 Task: Search ans explore for Airbnb stays in Newport, Rhode Island with a beachfront..
Action: Mouse moved to (418, 52)
Screenshot: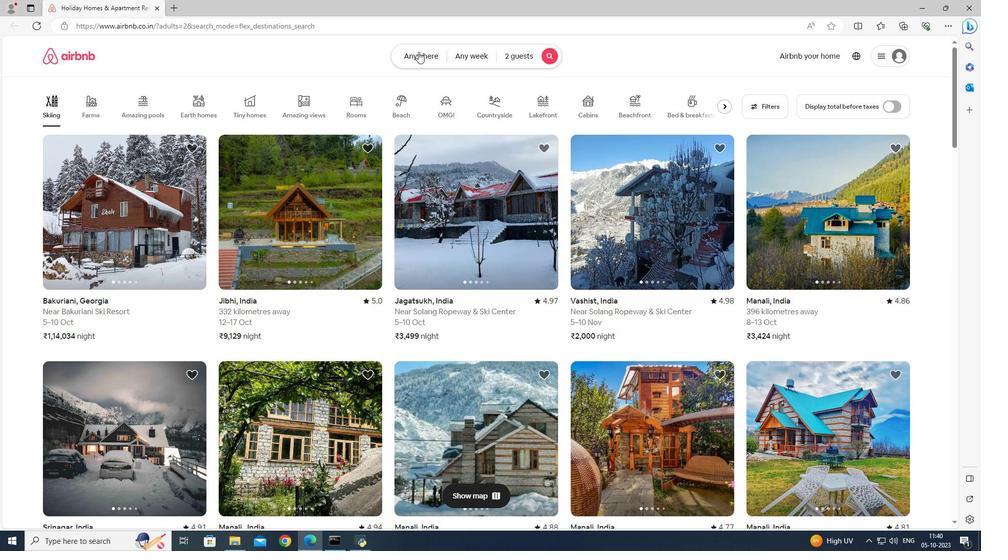 
Action: Mouse pressed left at (418, 52)
Screenshot: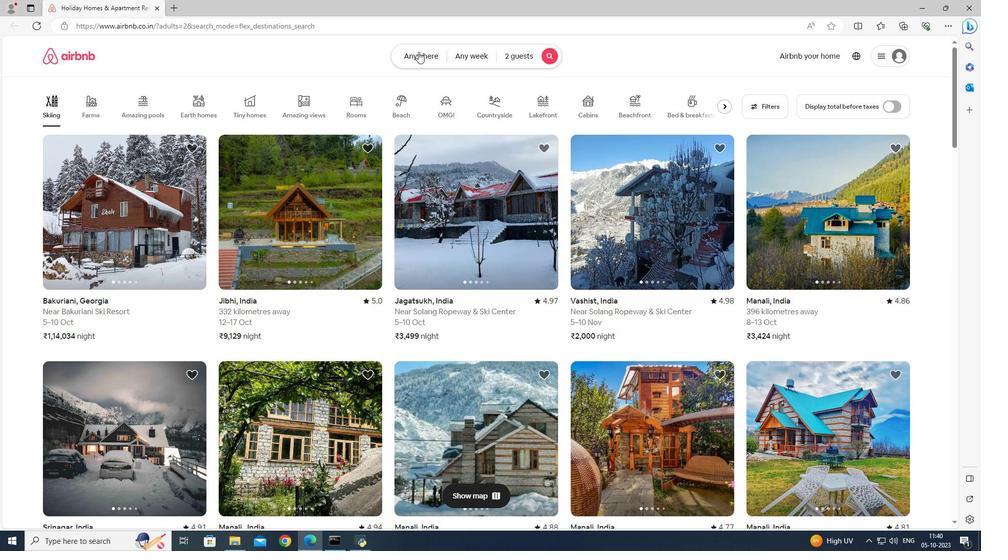 
Action: Mouse moved to (310, 95)
Screenshot: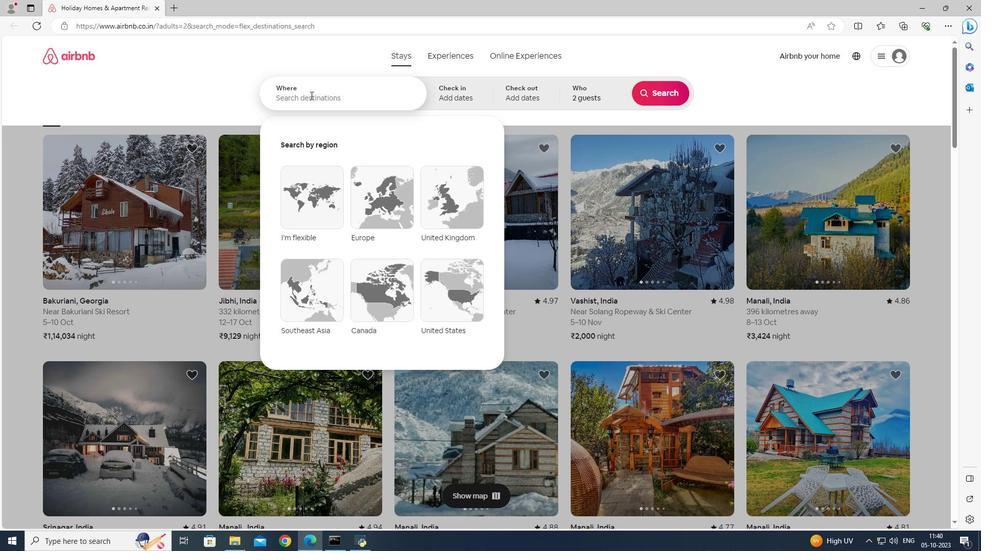 
Action: Mouse pressed left at (310, 95)
Screenshot: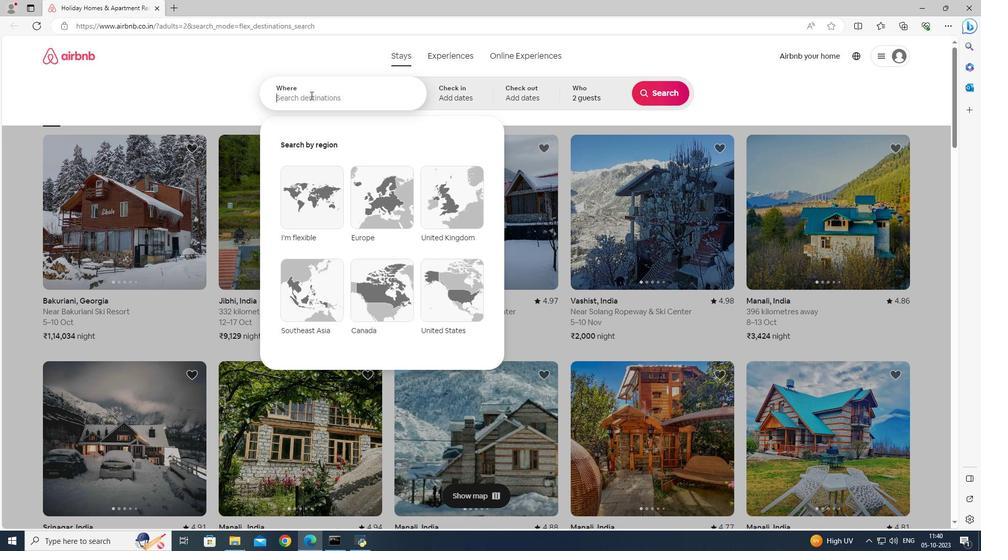 
Action: Mouse moved to (329, 91)
Screenshot: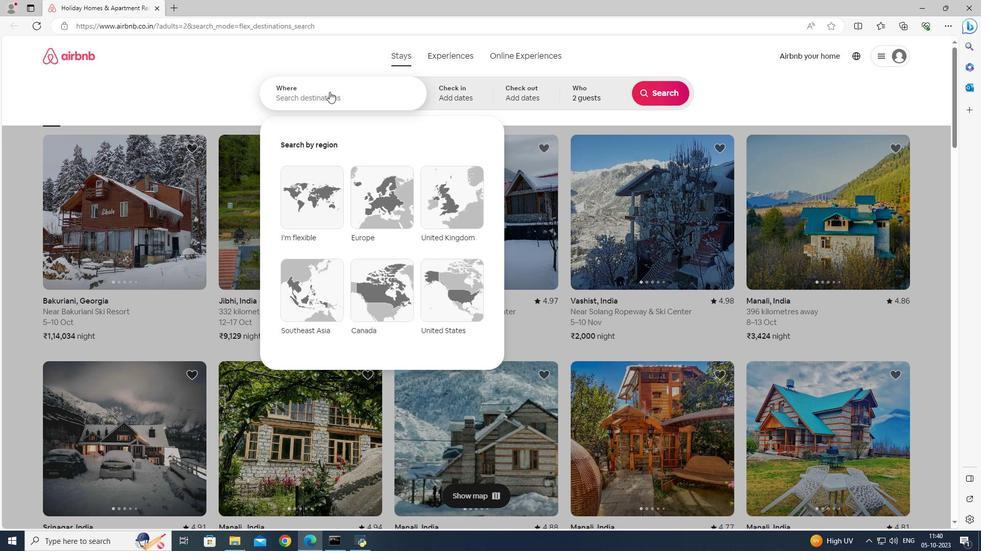 
Action: Key pressed <Key.shift>Newport,<Key.shift><Key.shift>Rhode
Screenshot: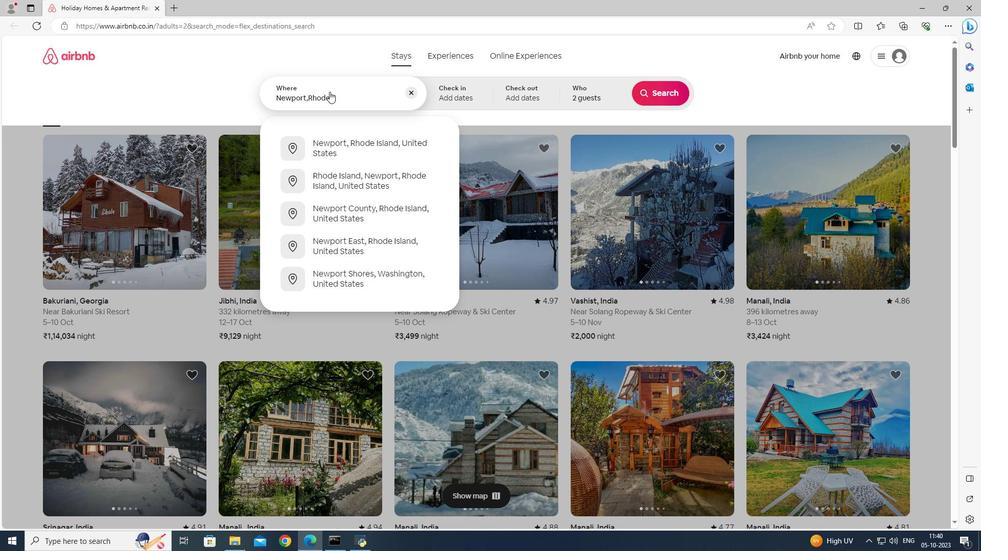 
Action: Mouse moved to (350, 145)
Screenshot: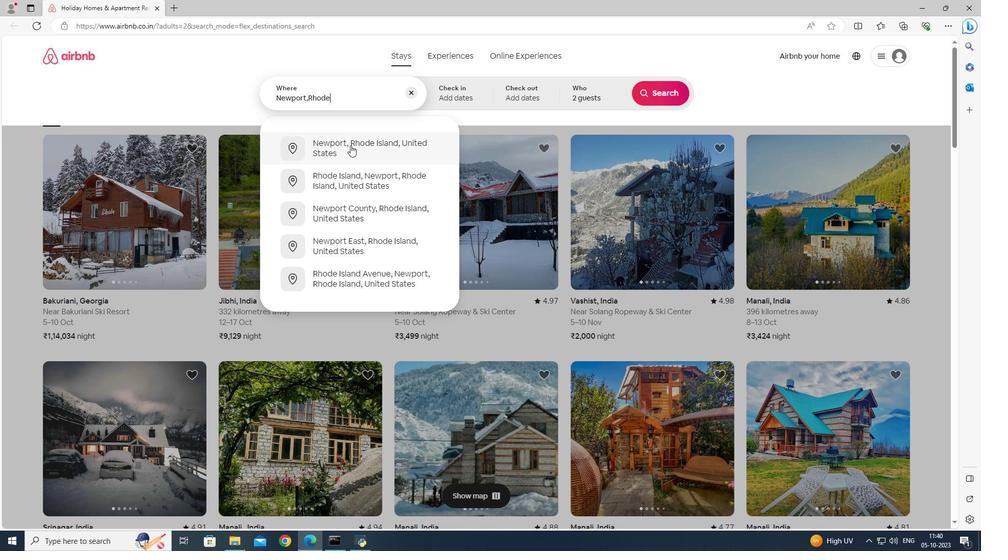 
Action: Mouse pressed left at (350, 145)
Screenshot: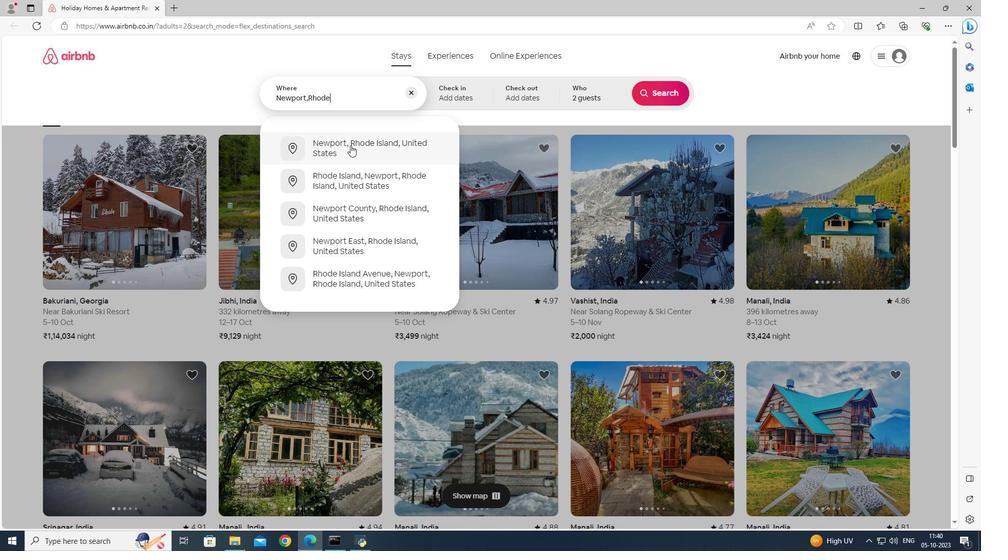 
Action: Mouse moved to (665, 90)
Screenshot: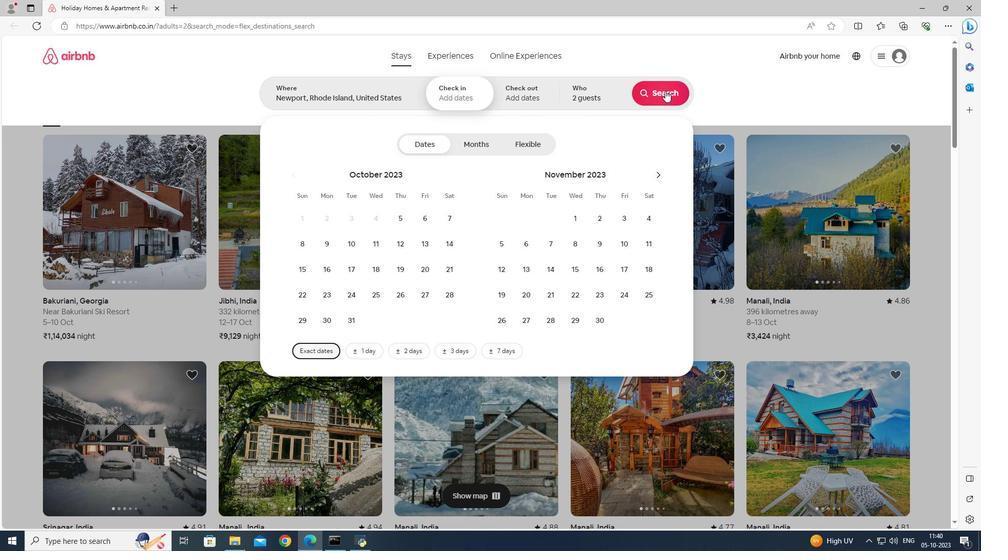 
Action: Mouse pressed left at (665, 90)
Screenshot: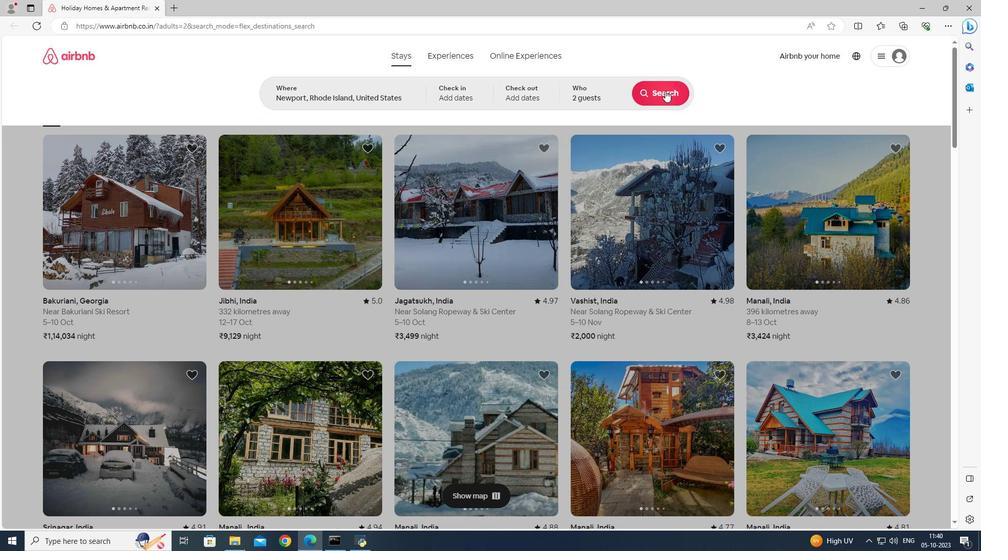 
Action: Mouse moved to (753, 97)
Screenshot: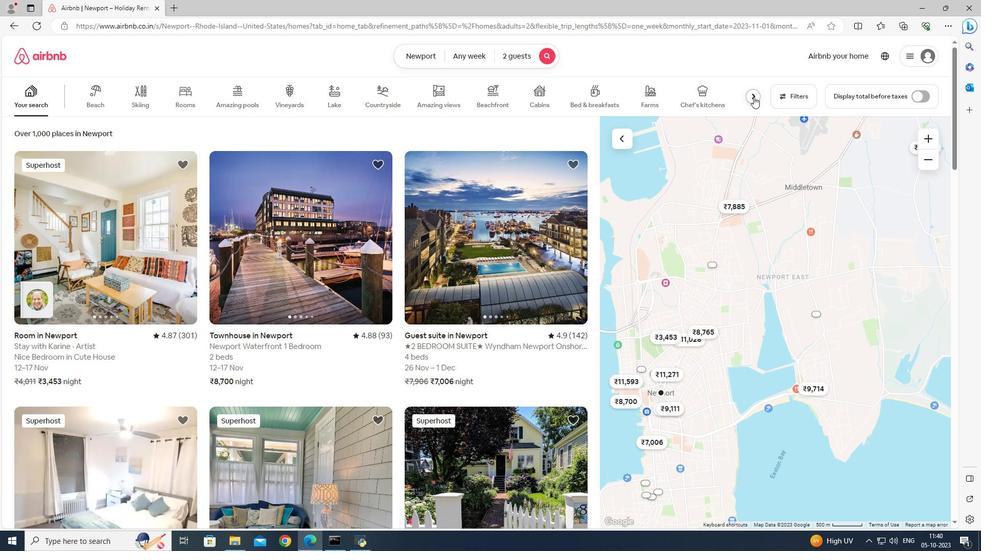 
Action: Mouse pressed left at (753, 97)
Screenshot: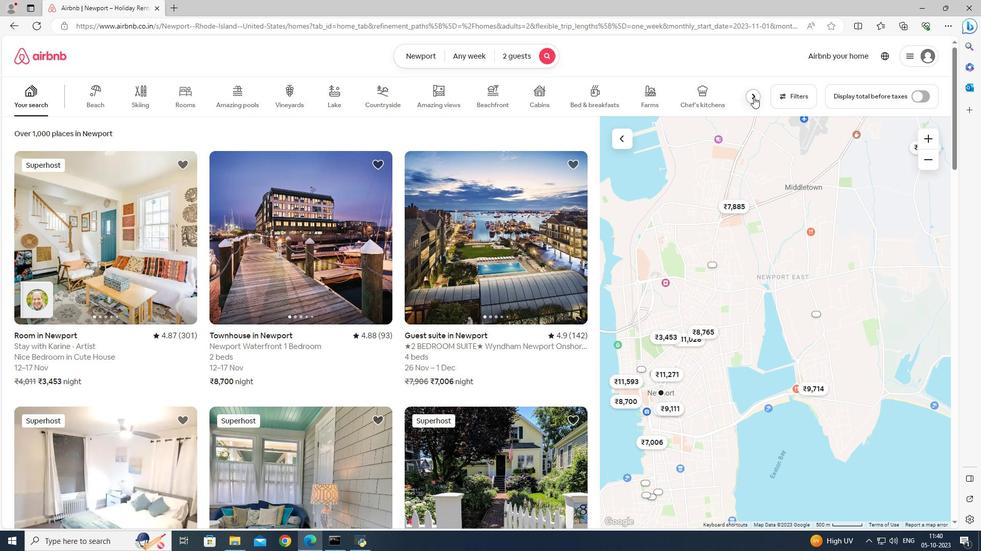 
Action: Mouse pressed left at (753, 97)
Screenshot: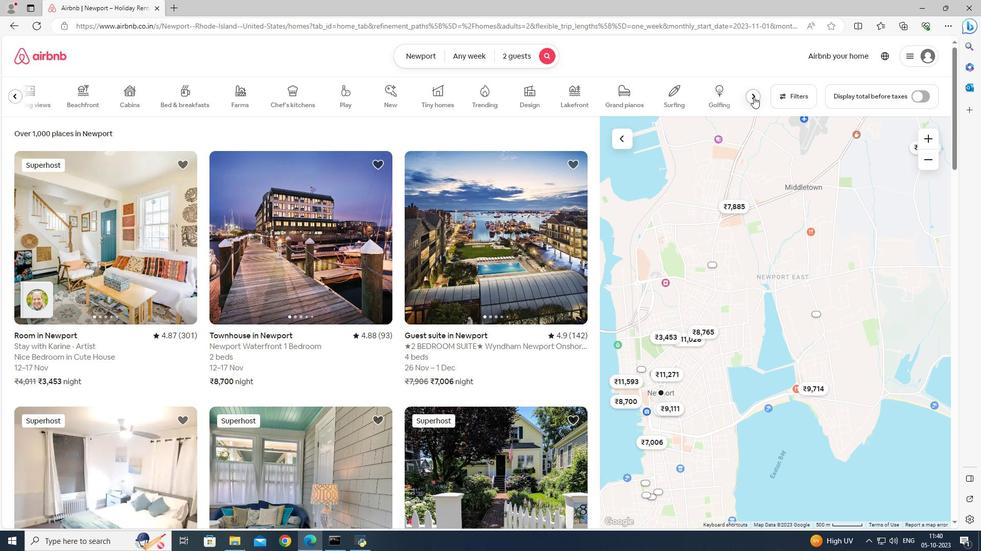 
Action: Mouse moved to (18, 99)
Screenshot: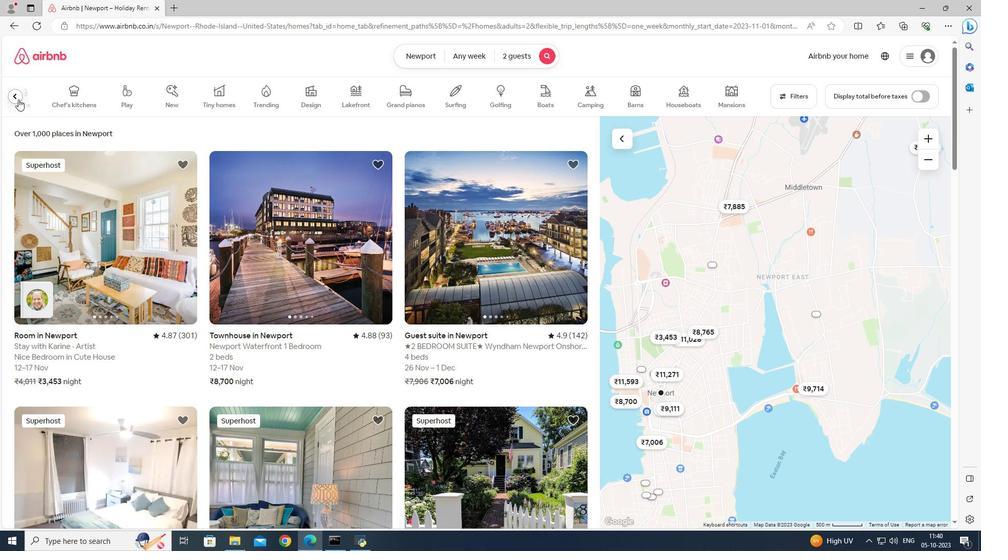 
Action: Mouse pressed left at (18, 99)
Screenshot: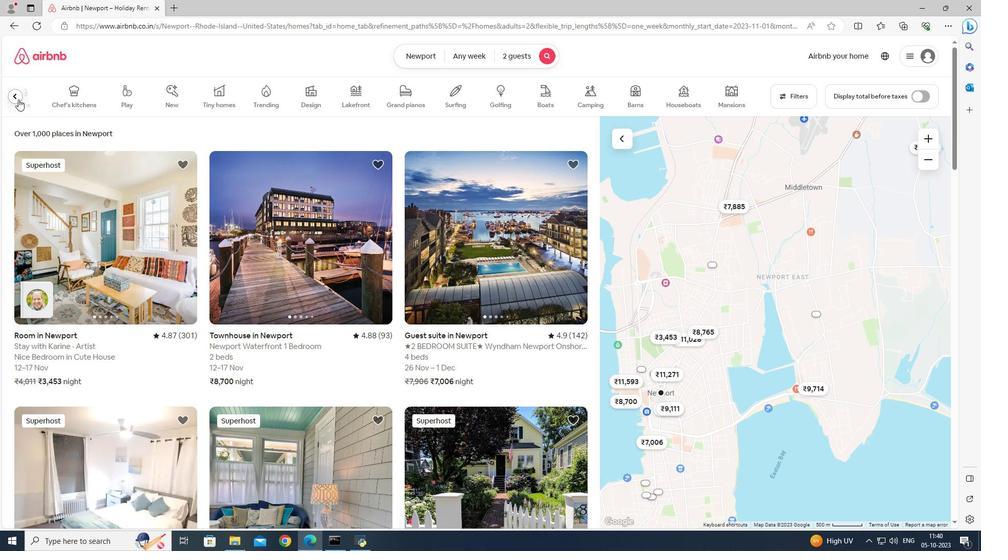 
Action: Mouse pressed left at (18, 99)
Screenshot: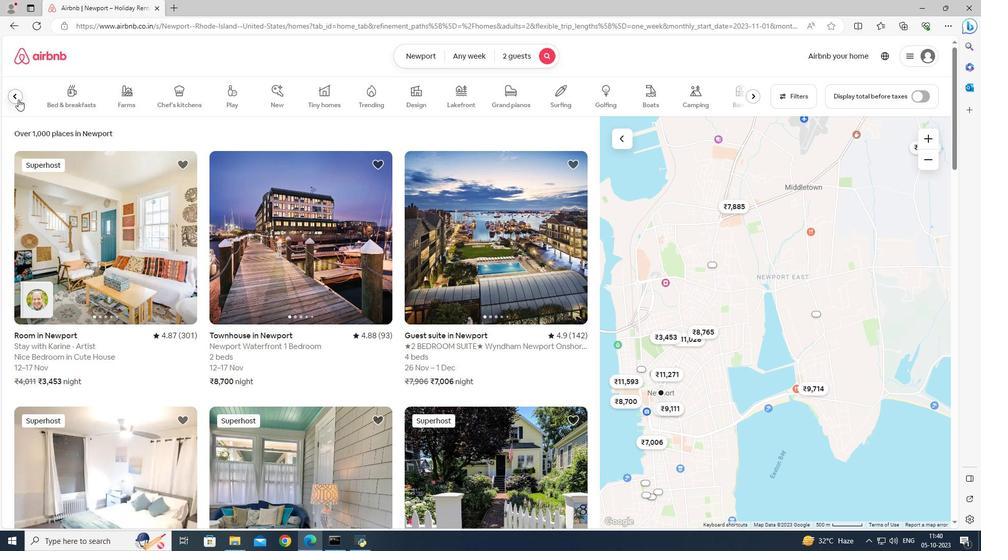 
Action: Mouse pressed left at (18, 99)
Screenshot: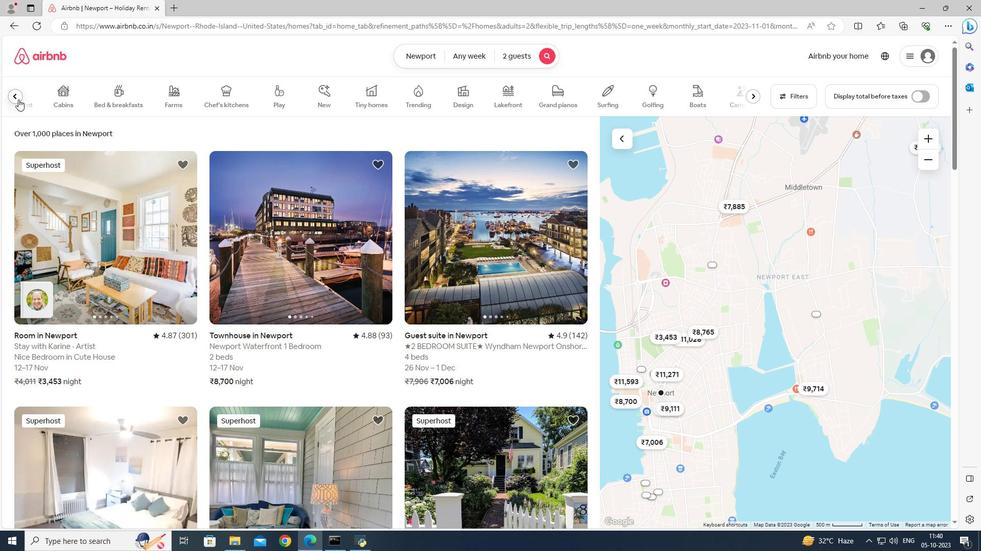 
Action: Mouse moved to (98, 107)
Screenshot: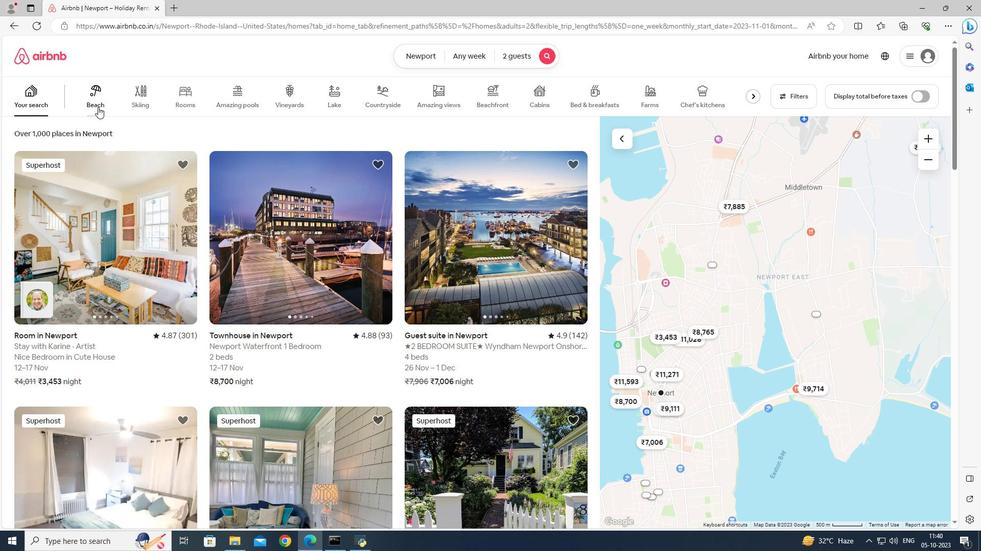 
Action: Mouse pressed left at (98, 107)
Screenshot: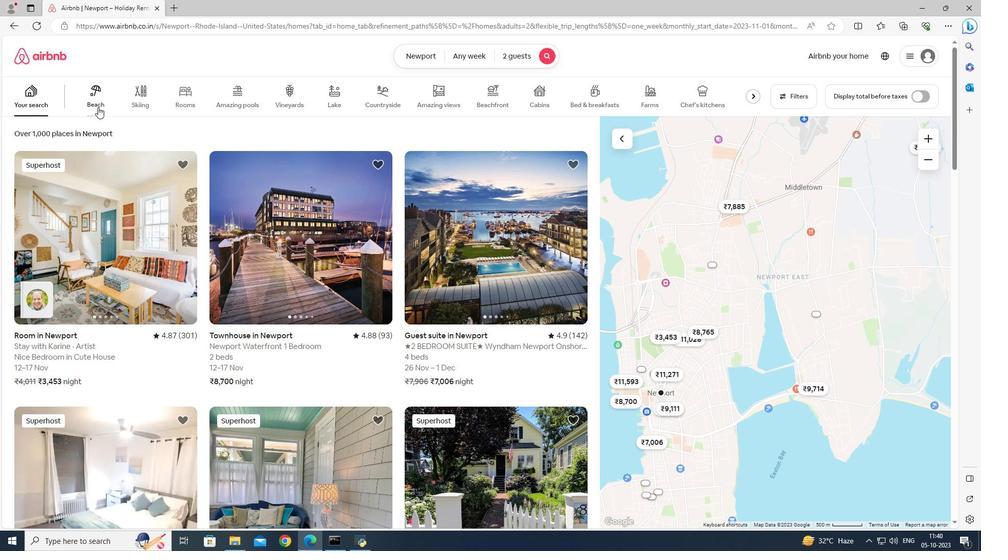 
Action: Mouse moved to (498, 105)
Screenshot: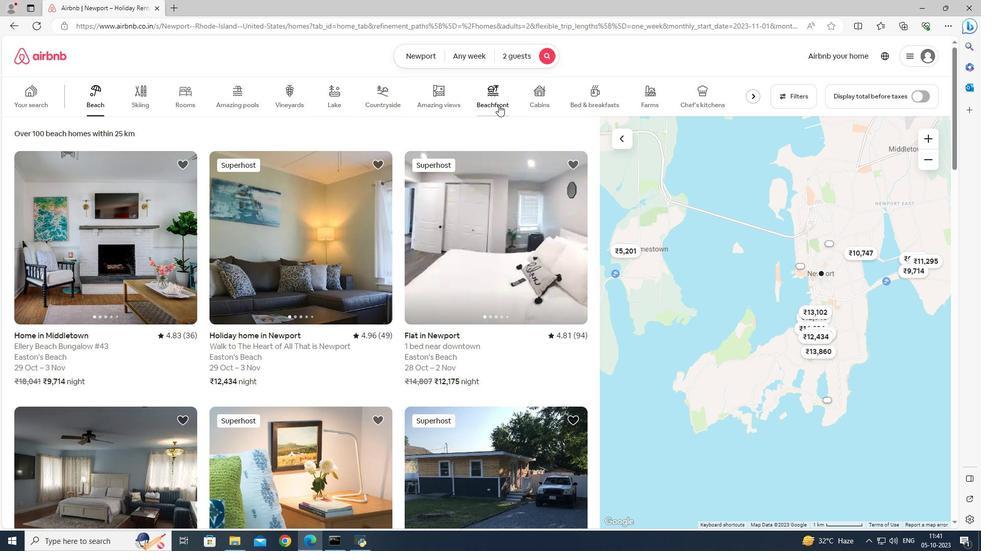 
Action: Mouse pressed left at (498, 105)
Screenshot: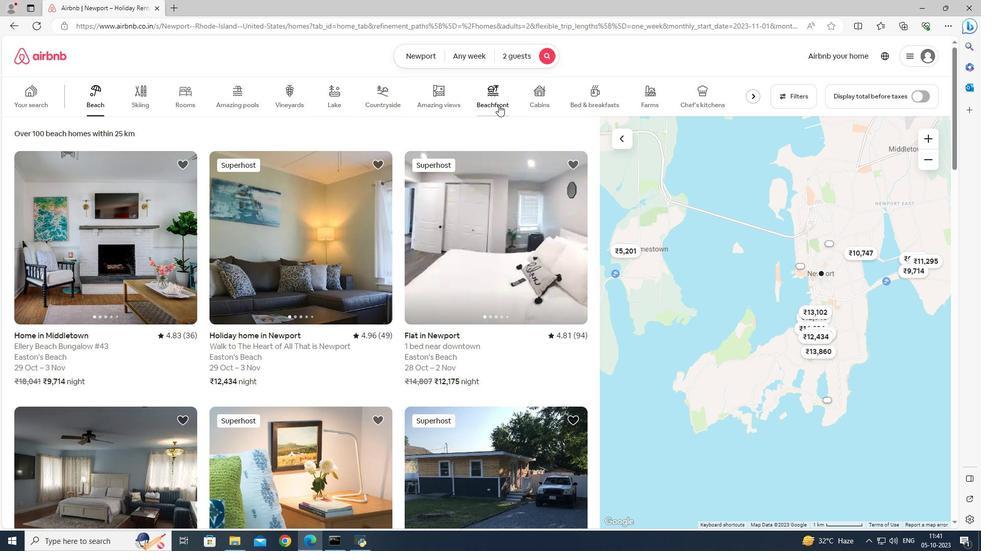 
Action: Mouse moved to (260, 323)
Screenshot: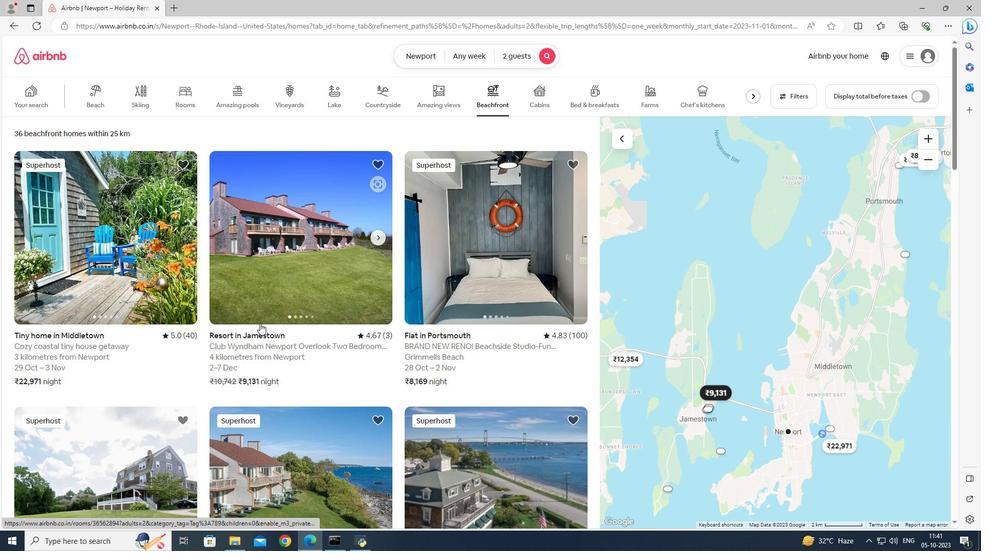 
Action: Mouse scrolled (260, 323) with delta (0, 0)
Screenshot: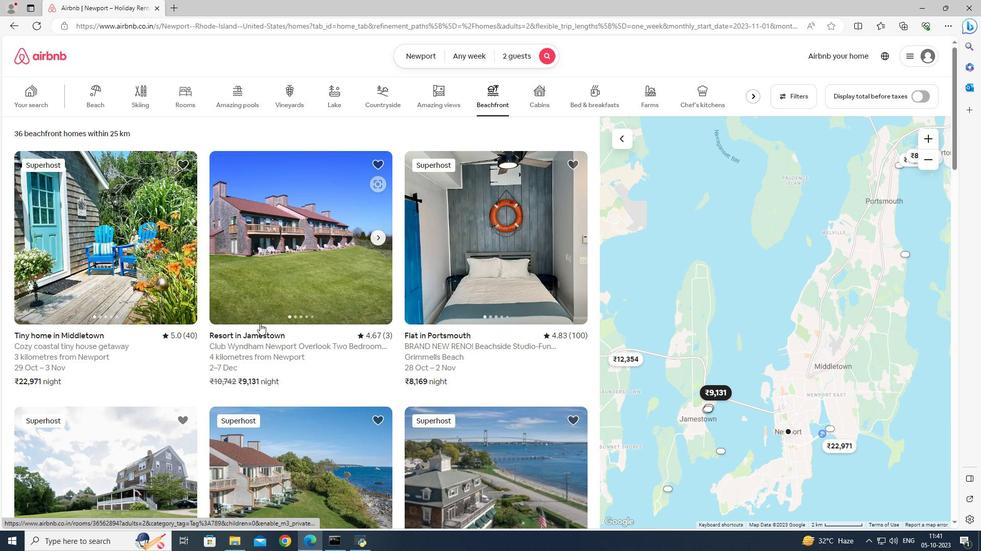 
Action: Mouse scrolled (260, 323) with delta (0, 0)
Screenshot: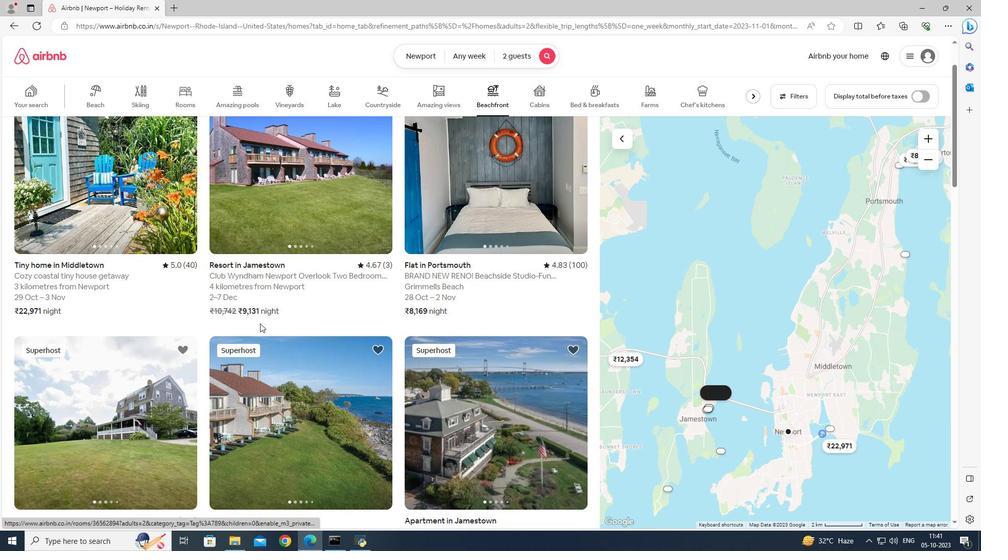 
Action: Mouse moved to (260, 323)
Screenshot: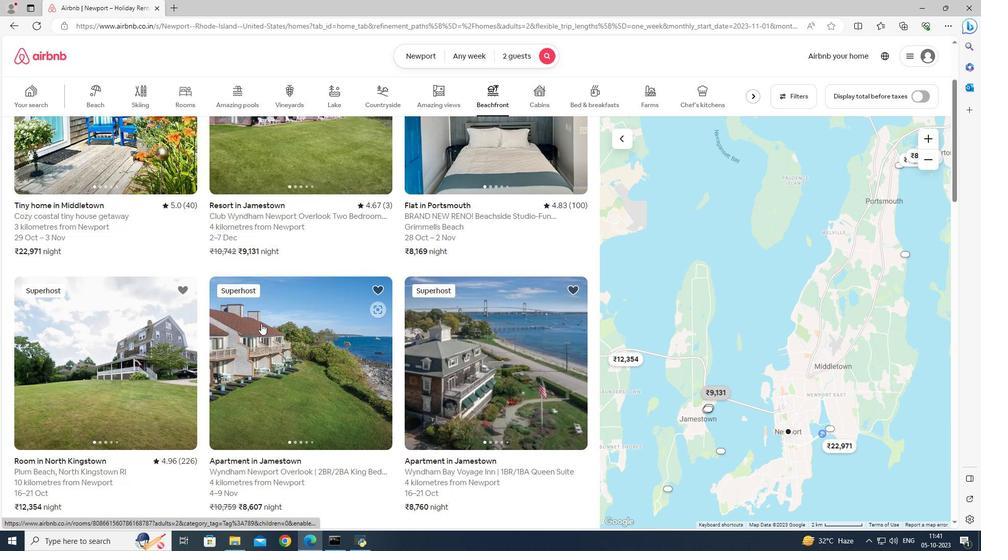 
Action: Mouse scrolled (260, 323) with delta (0, 0)
Screenshot: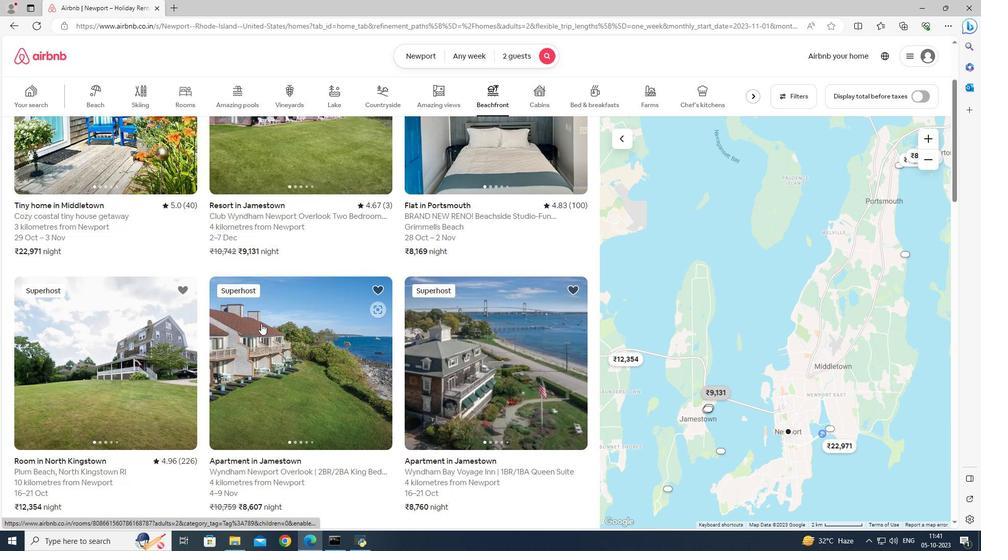 
Action: Mouse moved to (288, 328)
Screenshot: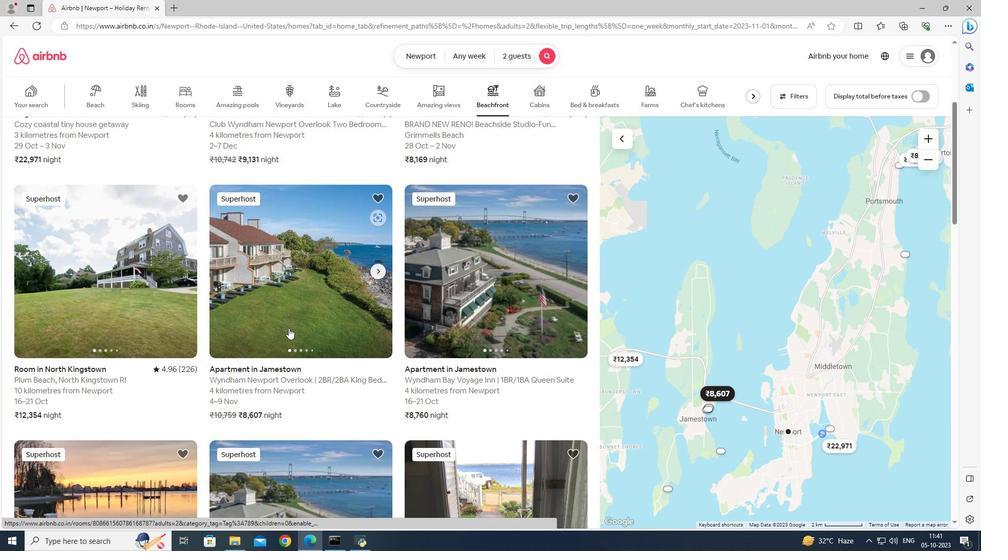 
Action: Mouse pressed left at (288, 328)
Screenshot: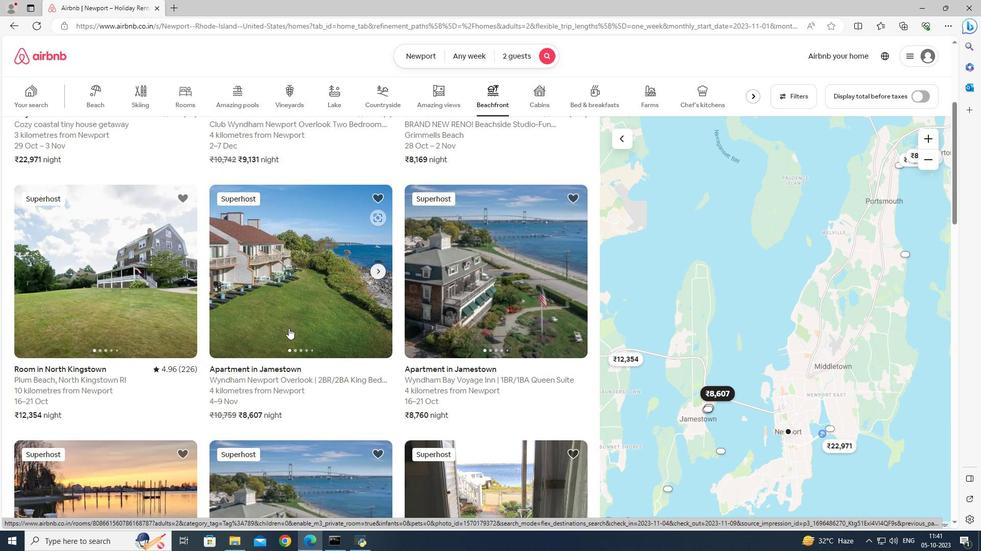
Action: Mouse moved to (731, 374)
Screenshot: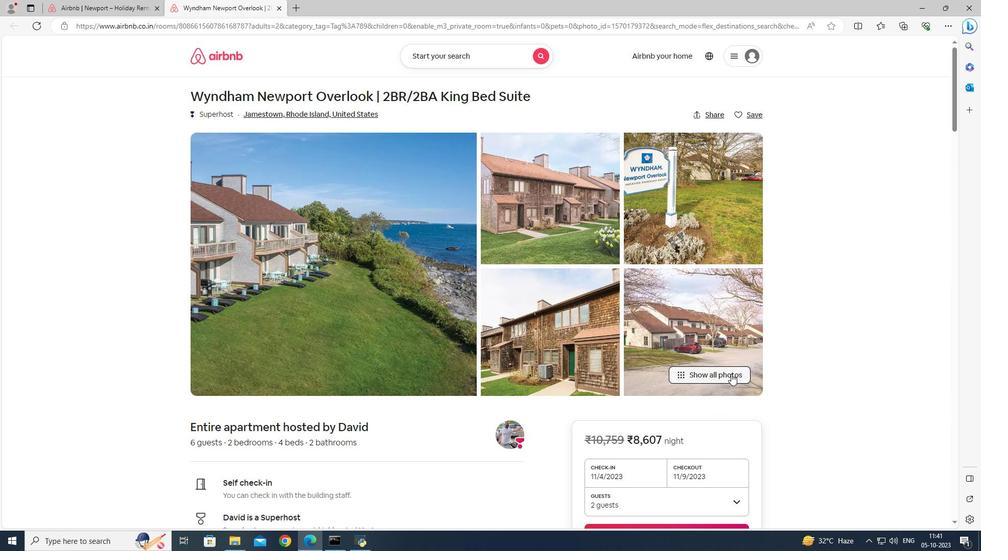 
Action: Mouse pressed left at (731, 374)
Screenshot: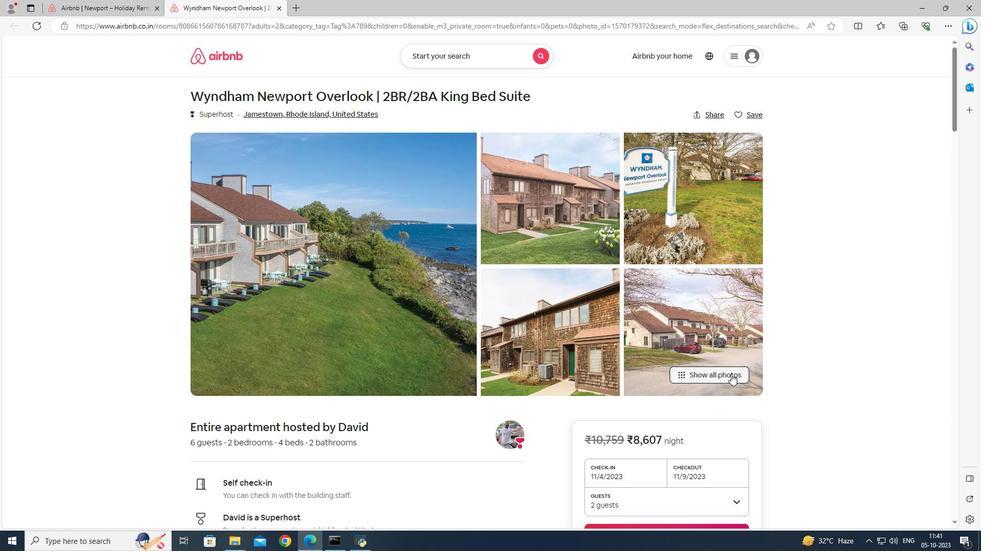 
Action: Mouse moved to (528, 259)
Screenshot: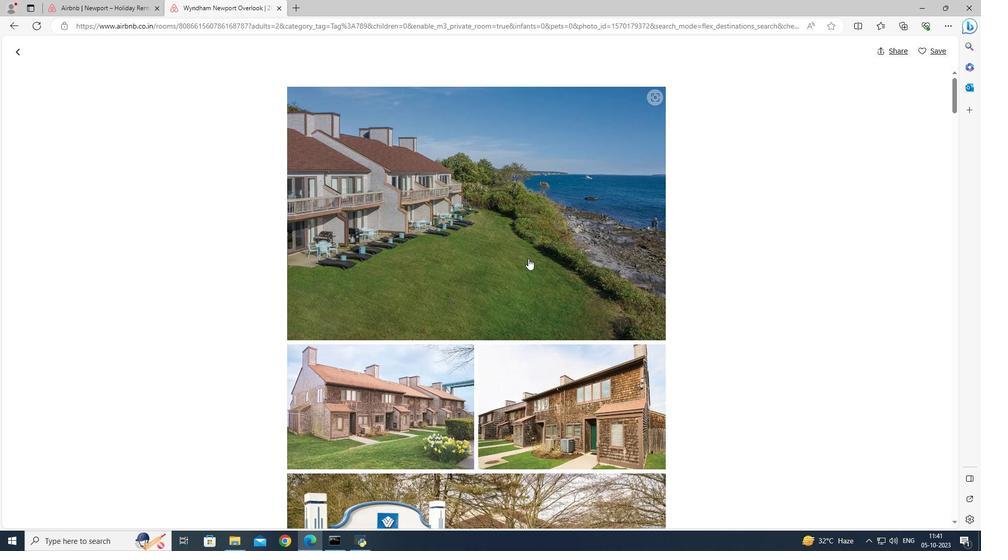 
Action: Mouse scrolled (528, 258) with delta (0, 0)
Screenshot: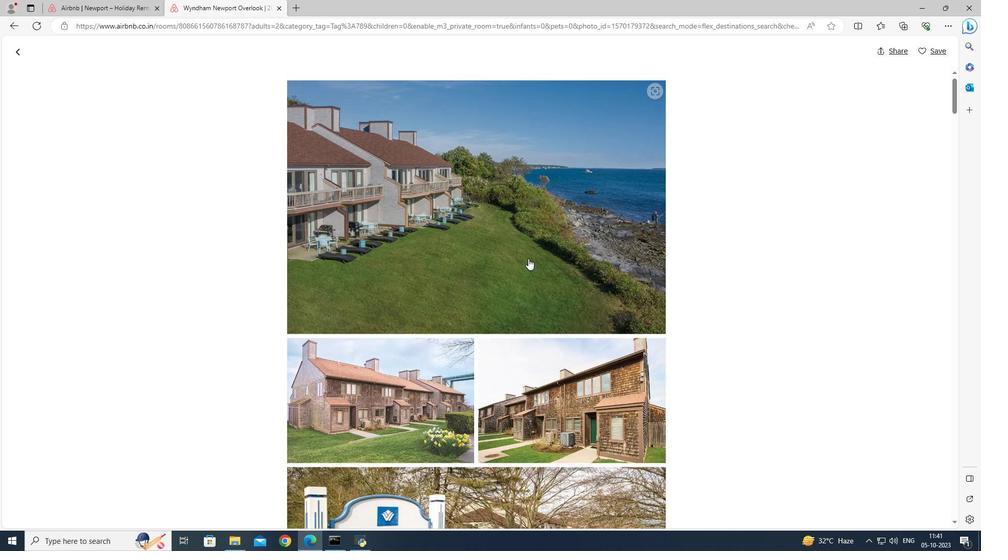 
Action: Mouse scrolled (528, 258) with delta (0, 0)
Screenshot: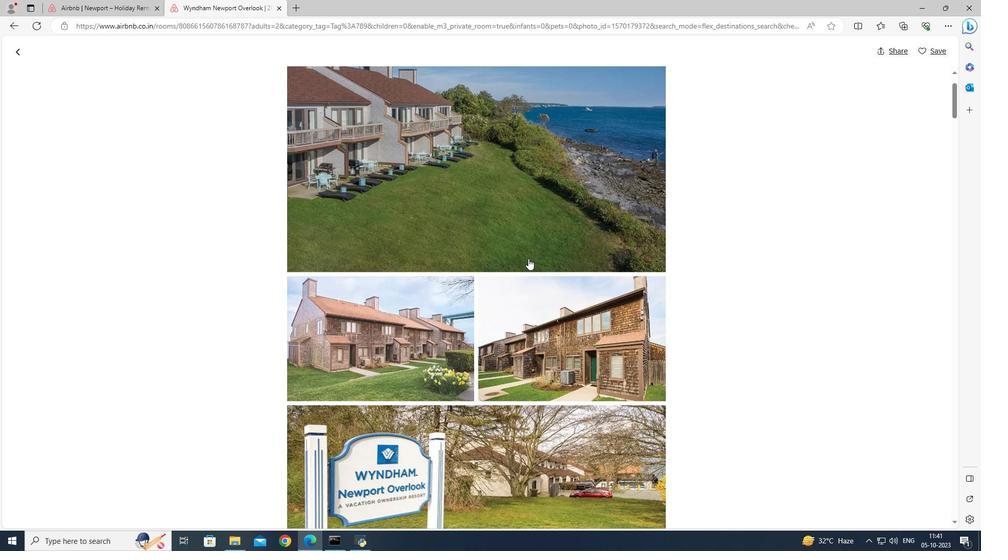 
Action: Mouse moved to (530, 258)
Screenshot: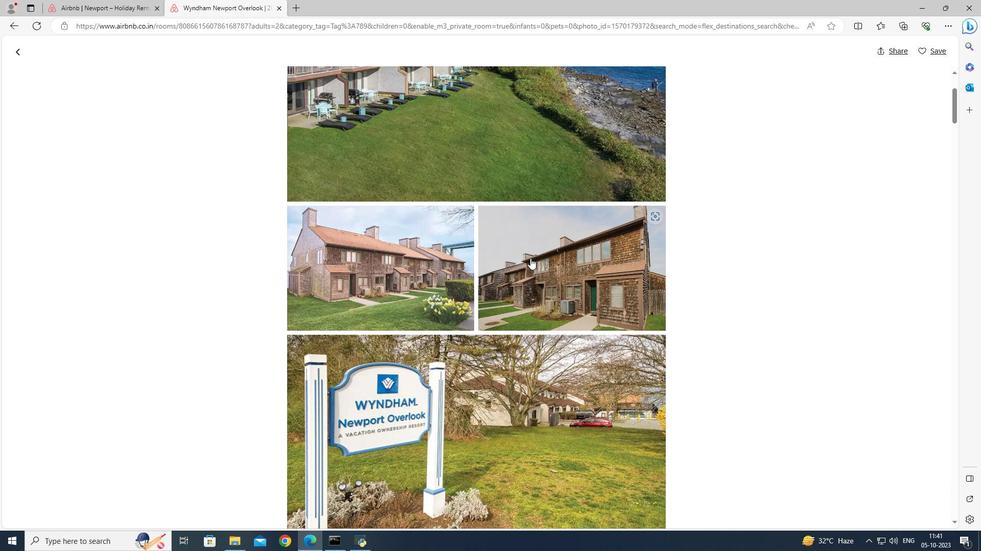 
Action: Mouse scrolled (530, 258) with delta (0, 0)
Screenshot: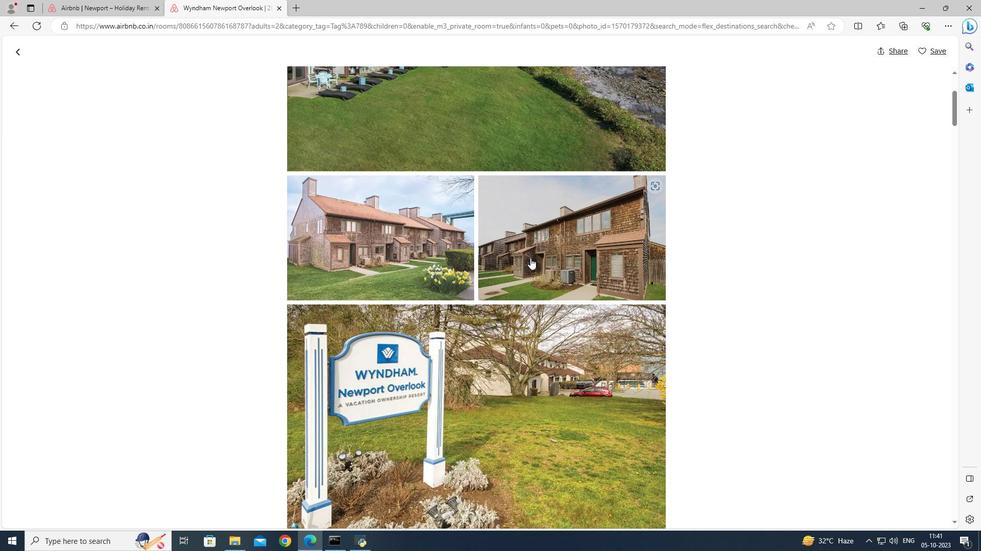 
Action: Mouse scrolled (530, 258) with delta (0, 0)
Screenshot: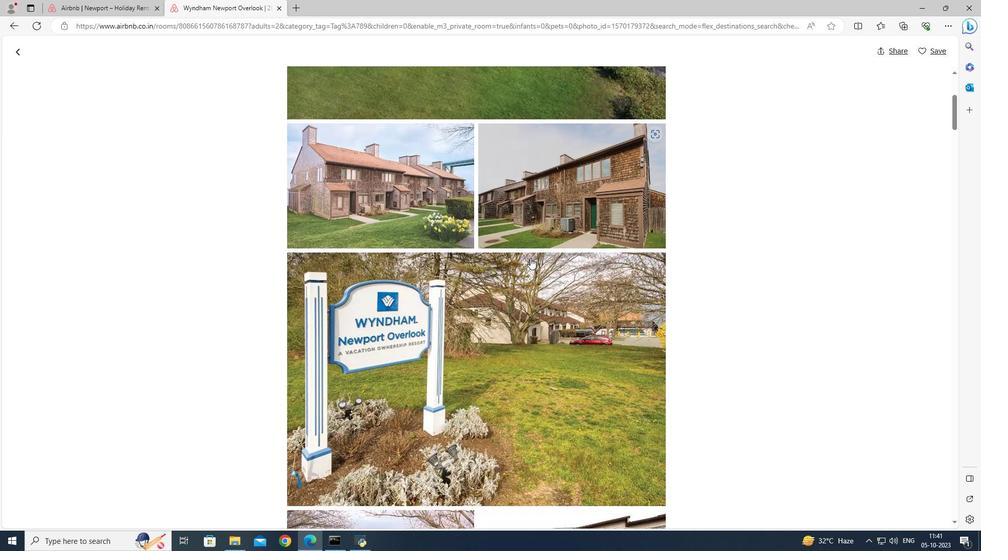 
Action: Mouse moved to (534, 260)
Screenshot: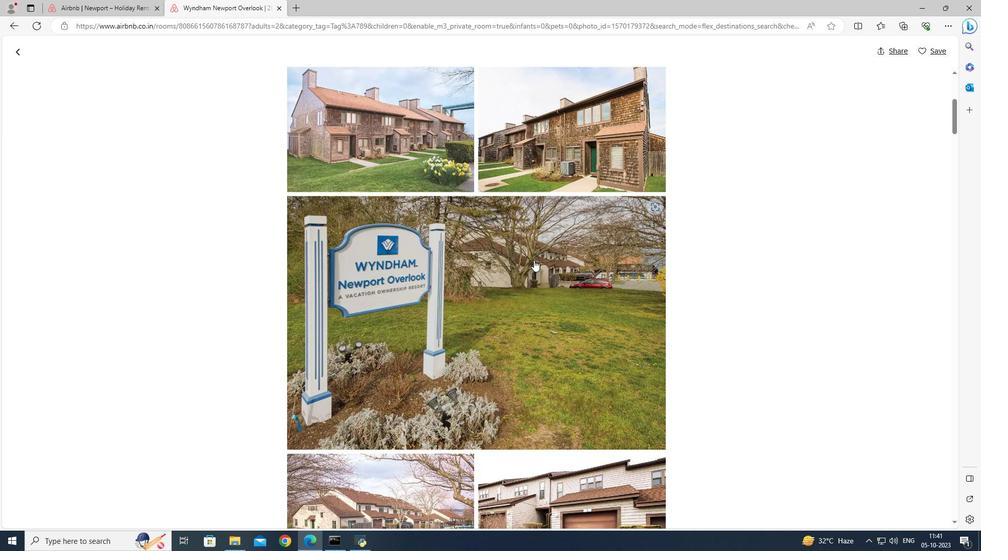 
Action: Mouse scrolled (534, 260) with delta (0, 0)
Screenshot: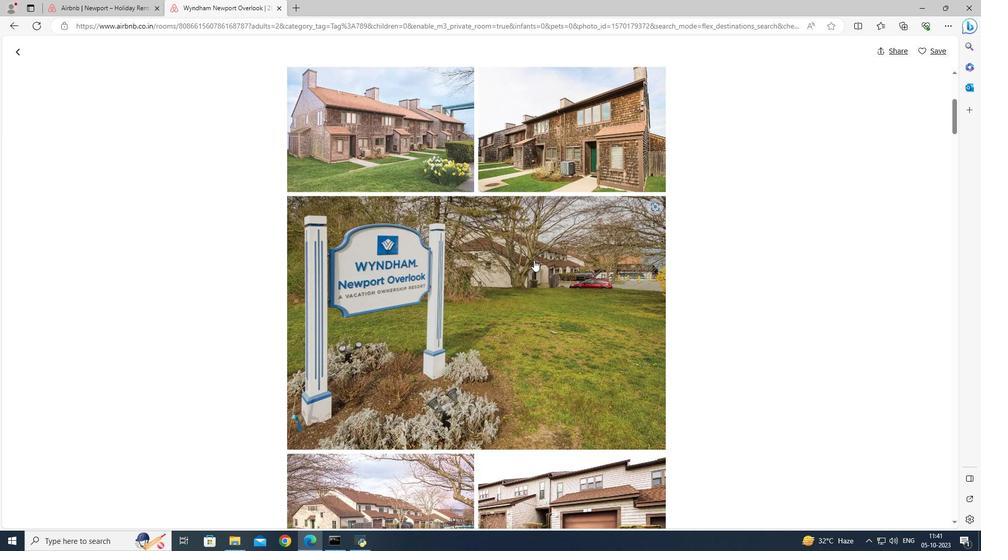 
Action: Mouse scrolled (534, 260) with delta (0, 0)
Screenshot: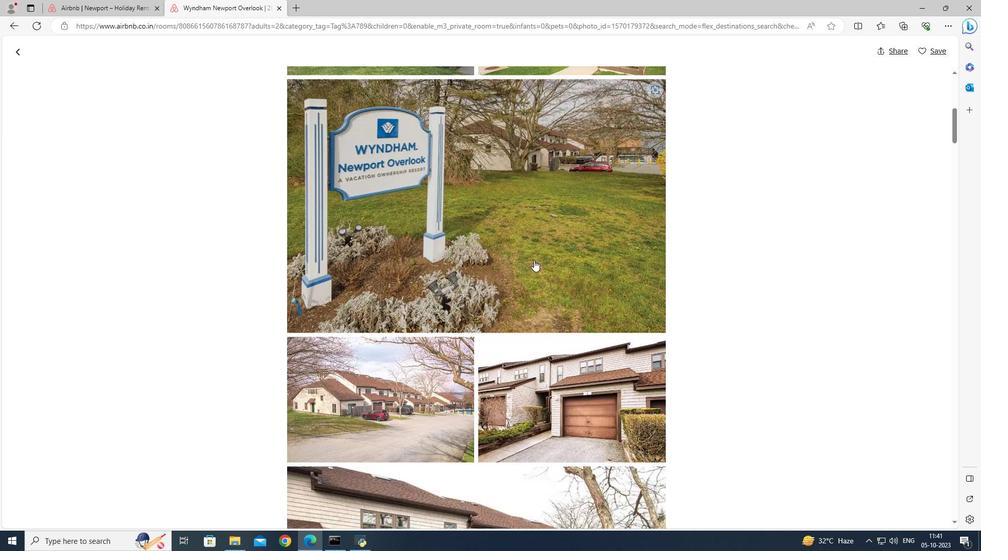 
Action: Mouse scrolled (534, 260) with delta (0, 0)
Screenshot: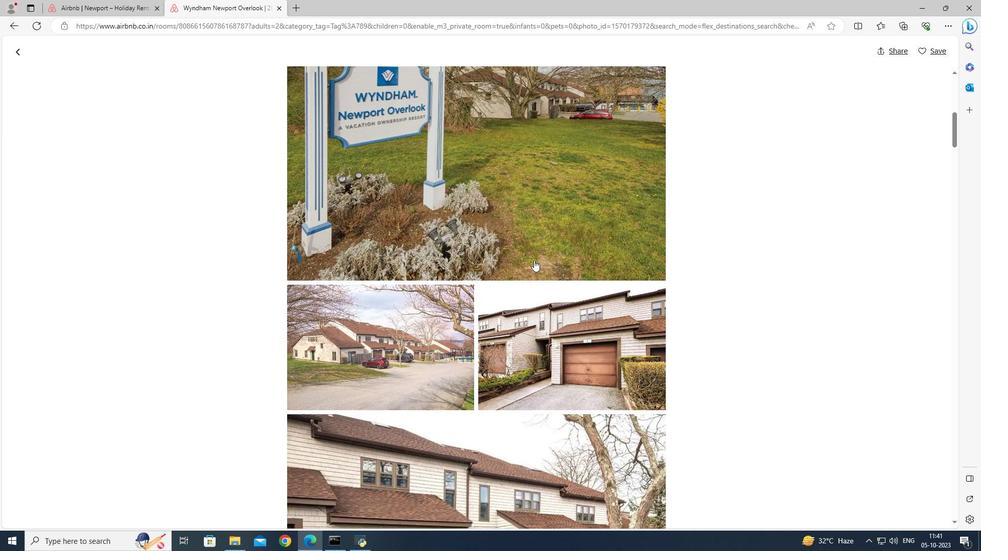 
Action: Mouse scrolled (534, 260) with delta (0, 0)
Screenshot: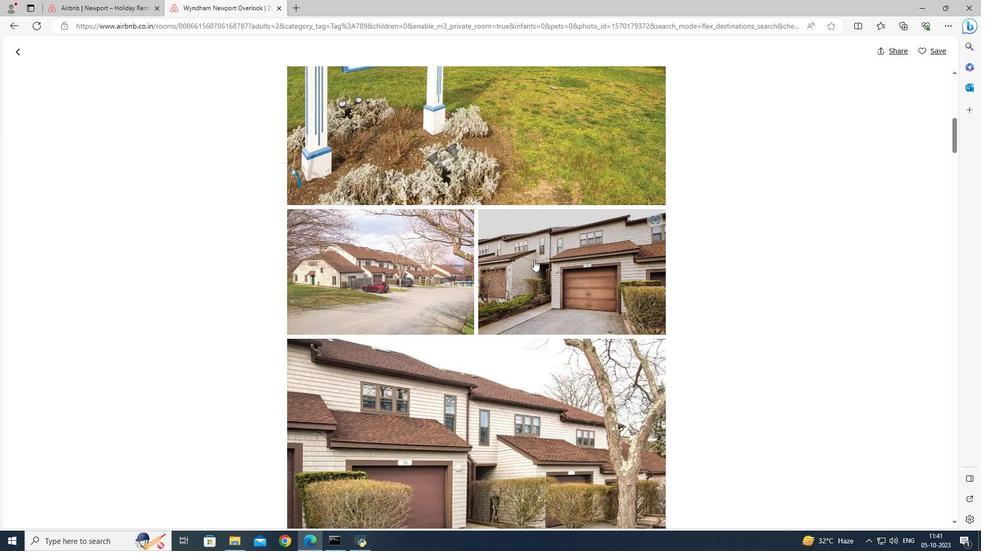 
Action: Mouse moved to (535, 262)
Screenshot: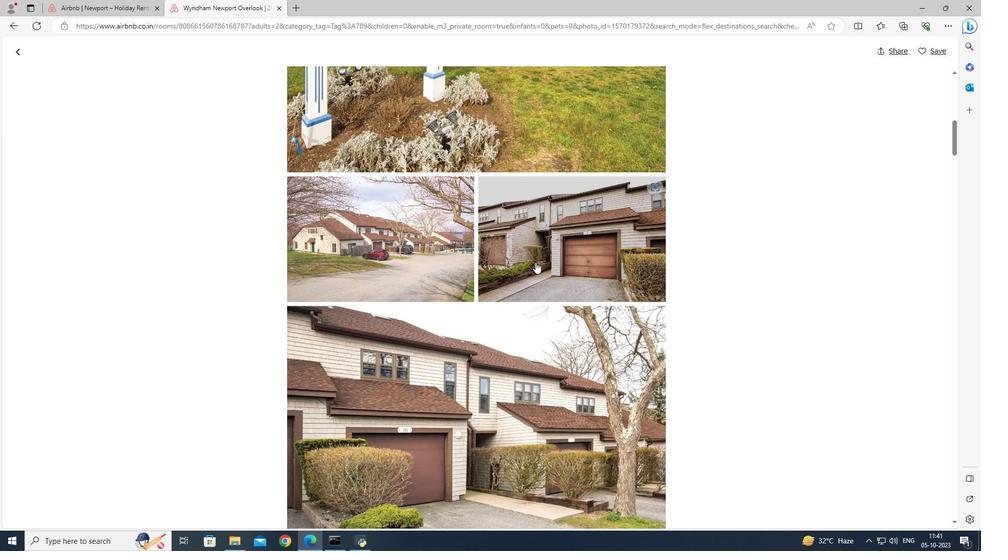 
Action: Mouse scrolled (535, 262) with delta (0, 0)
Screenshot: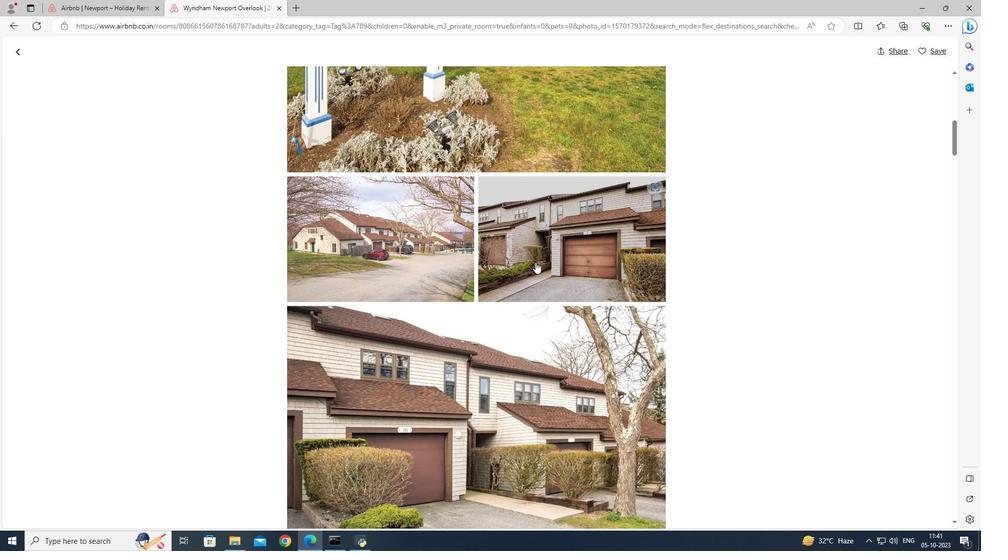 
Action: Mouse scrolled (535, 262) with delta (0, 0)
Screenshot: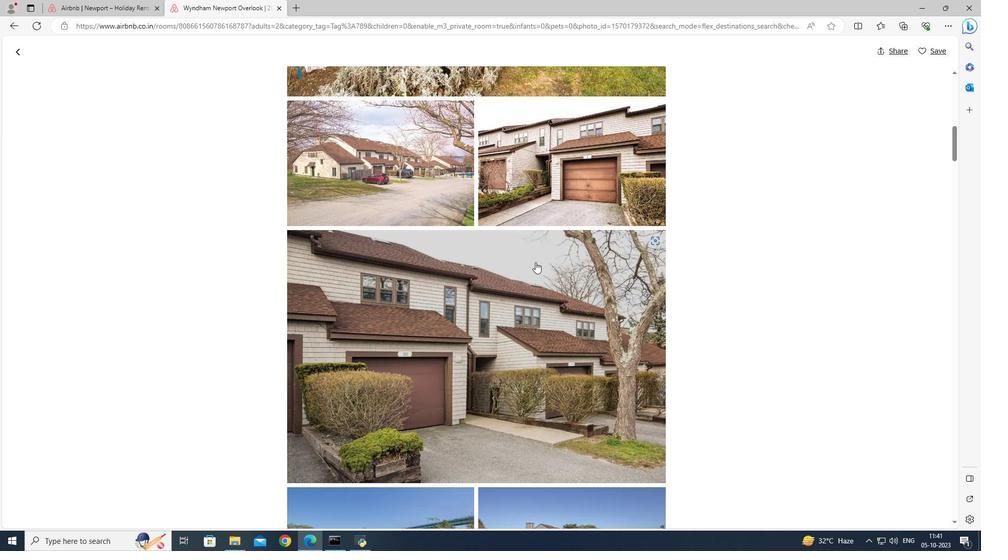 
Action: Mouse scrolled (535, 262) with delta (0, 0)
Screenshot: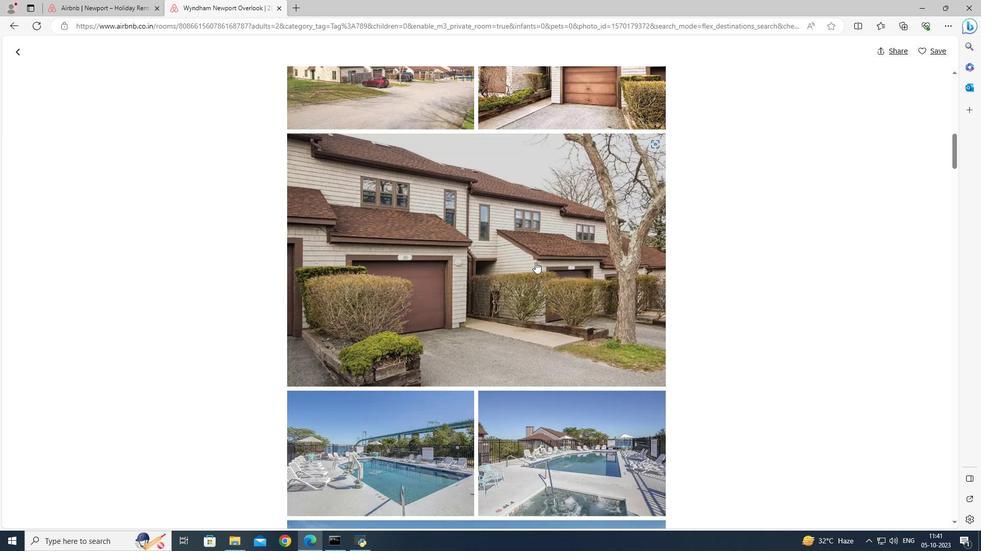 
Action: Mouse moved to (537, 263)
Screenshot: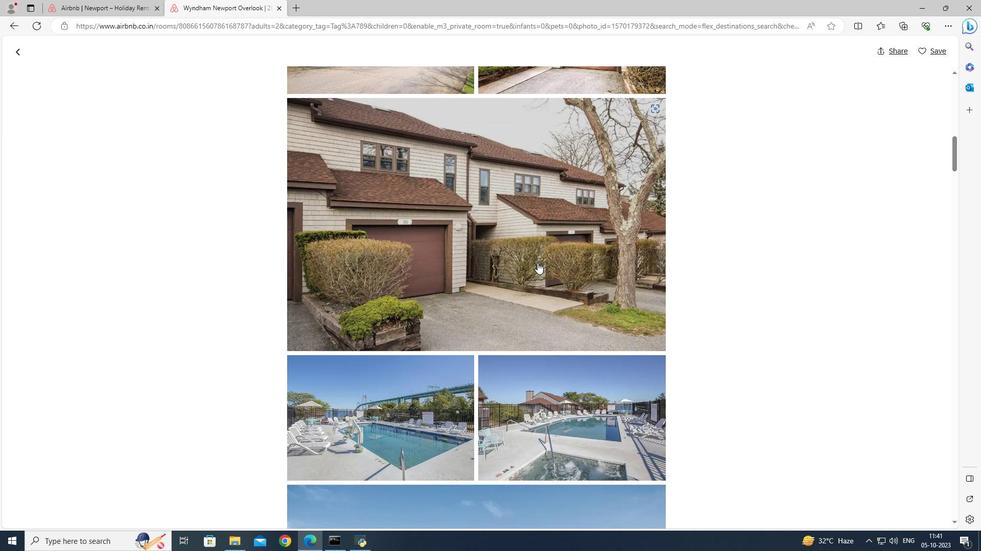
Action: Mouse scrolled (537, 262) with delta (0, 0)
Screenshot: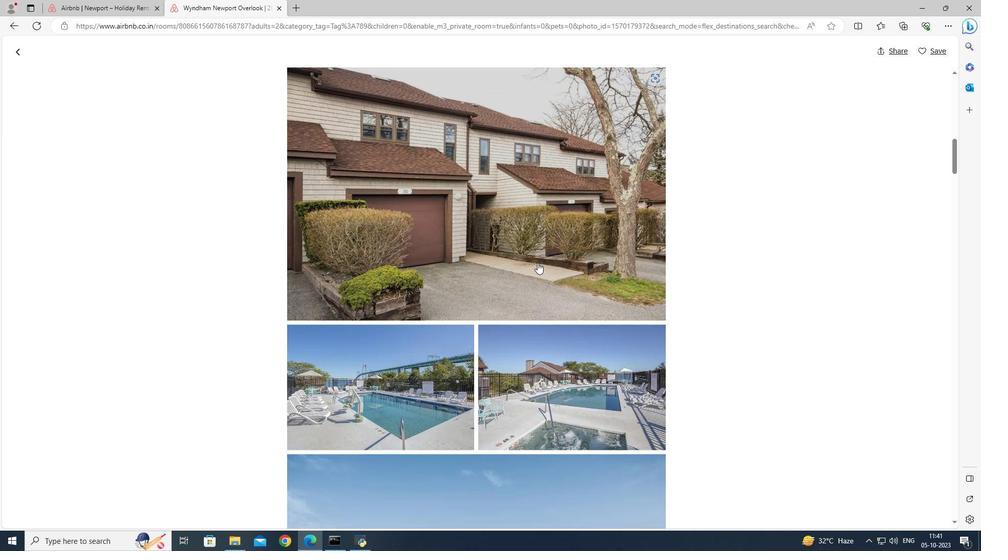 
Action: Mouse scrolled (537, 262) with delta (0, 0)
Screenshot: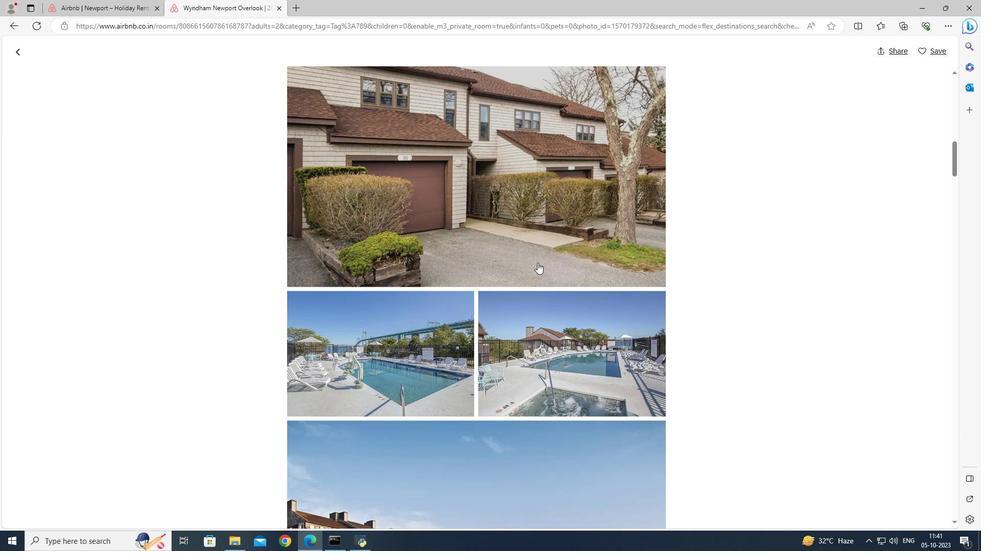 
Action: Mouse moved to (535, 250)
Screenshot: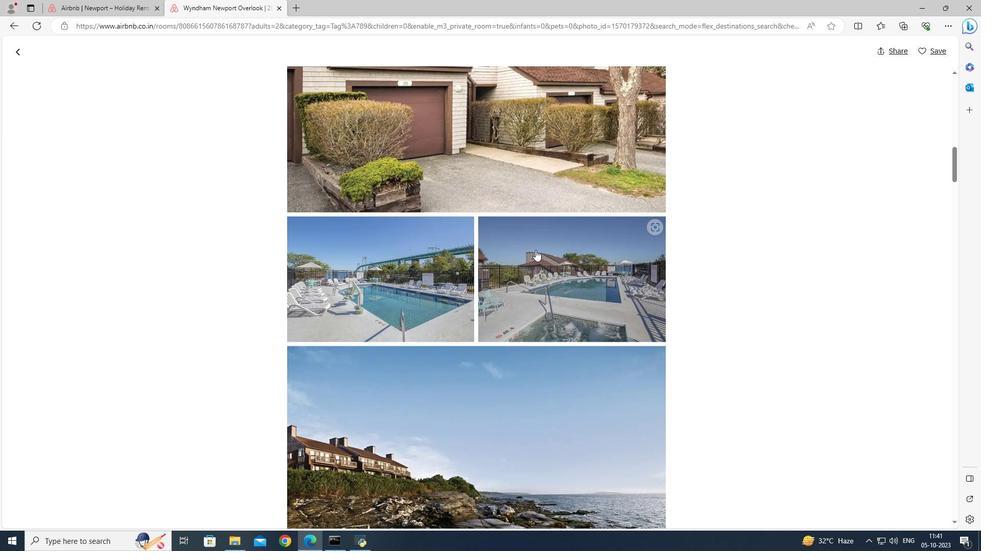 
Action: Mouse scrolled (535, 249) with delta (0, 0)
Screenshot: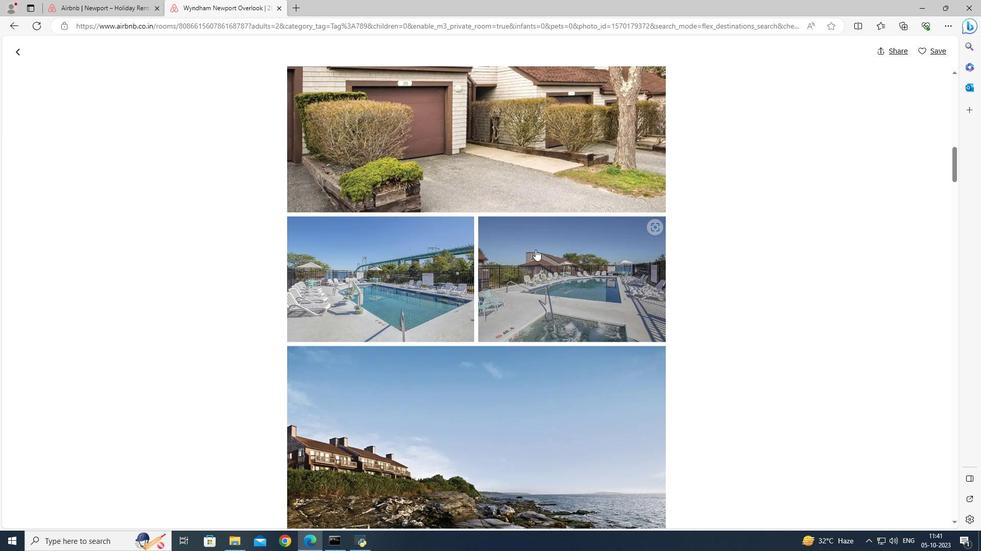 
Action: Mouse moved to (535, 249)
Screenshot: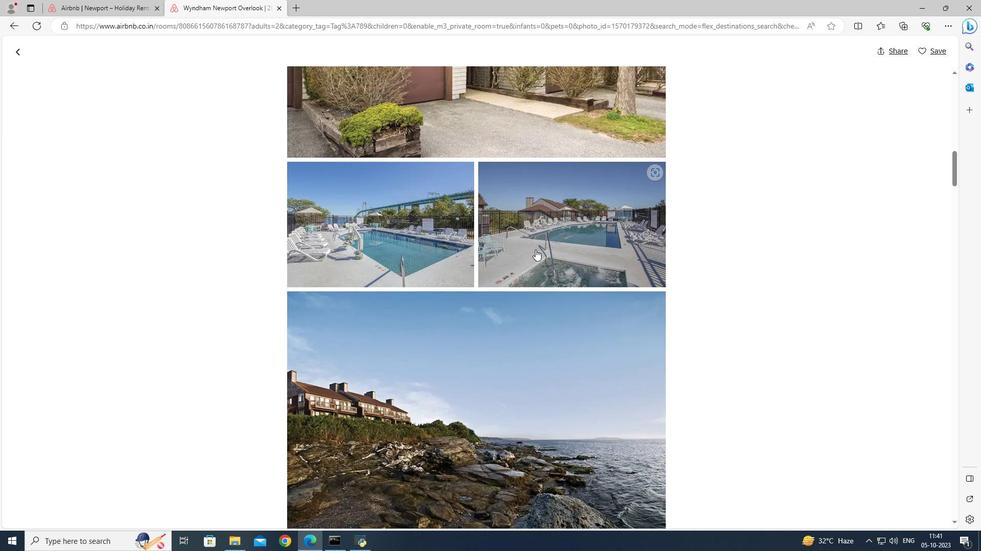 
Action: Mouse scrolled (535, 249) with delta (0, 0)
Screenshot: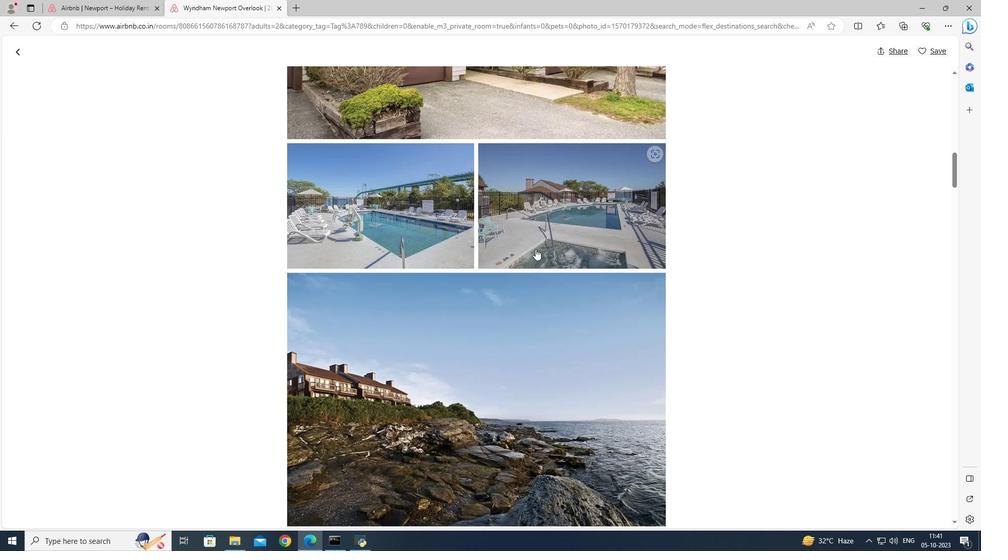 
Action: Mouse moved to (541, 268)
Screenshot: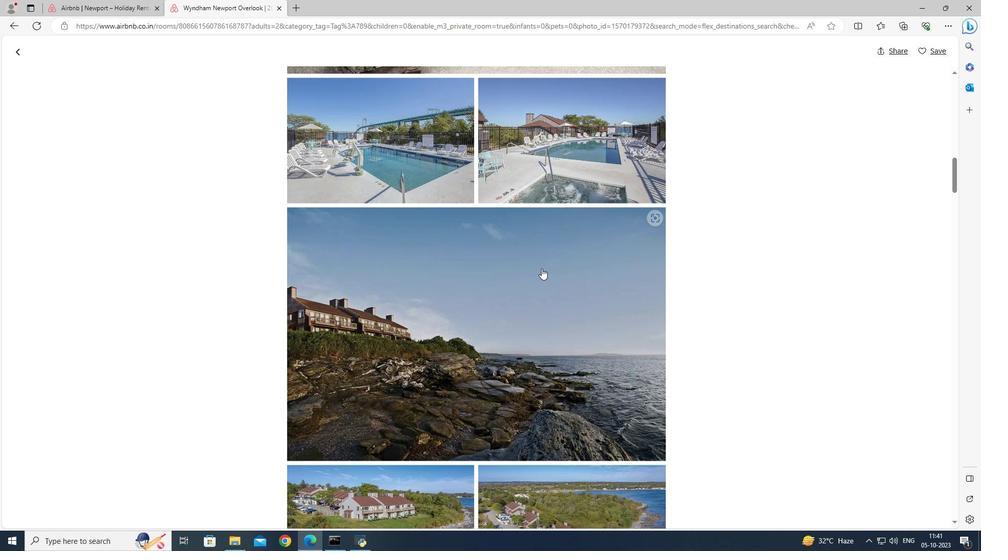 
Action: Mouse scrolled (541, 268) with delta (0, 0)
Screenshot: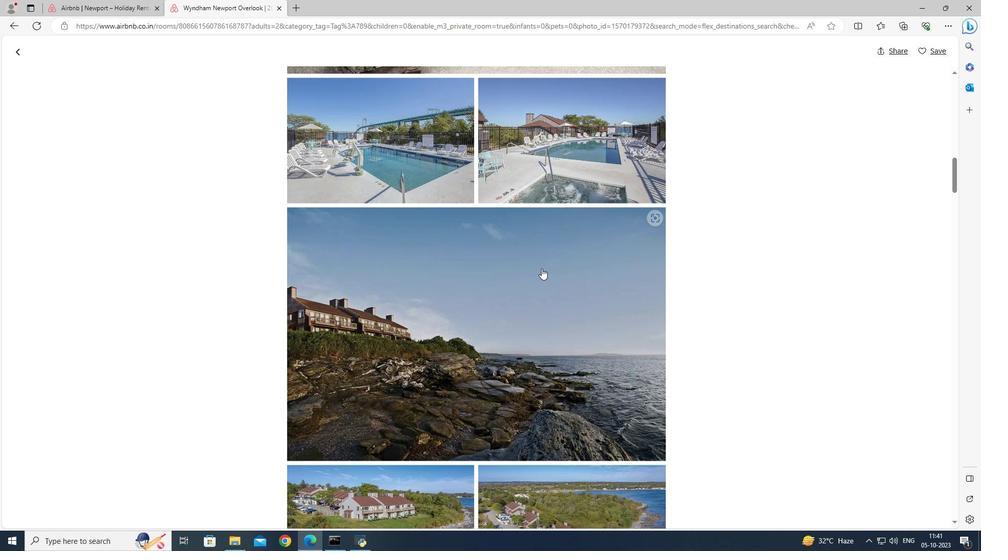 
Action: Mouse scrolled (541, 268) with delta (0, 0)
Screenshot: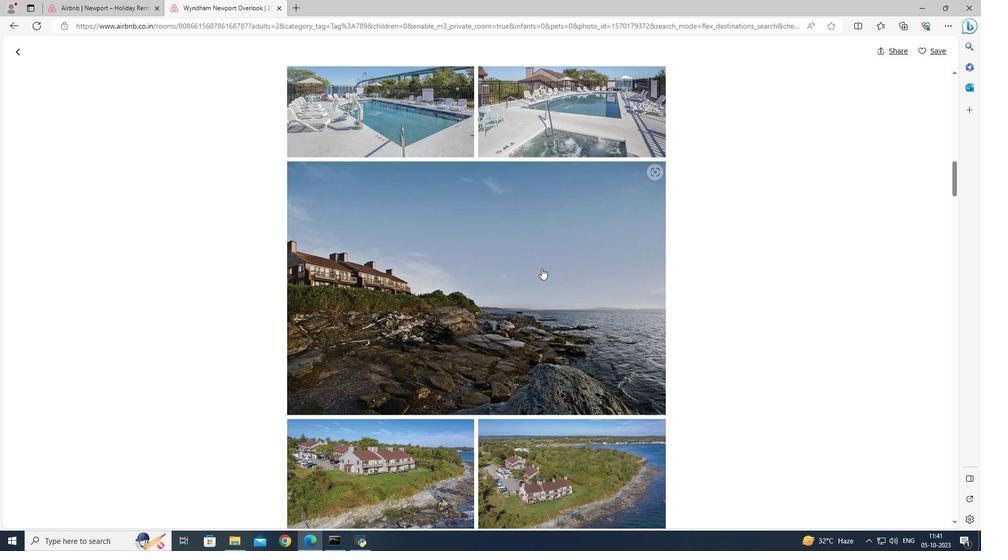 
Action: Mouse moved to (541, 267)
Screenshot: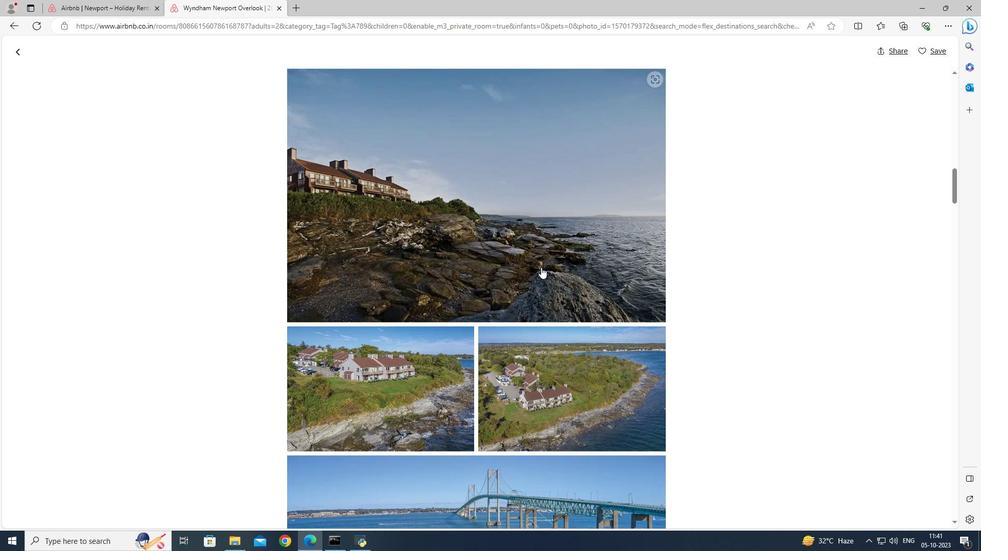 
Action: Mouse scrolled (541, 267) with delta (0, 0)
Screenshot: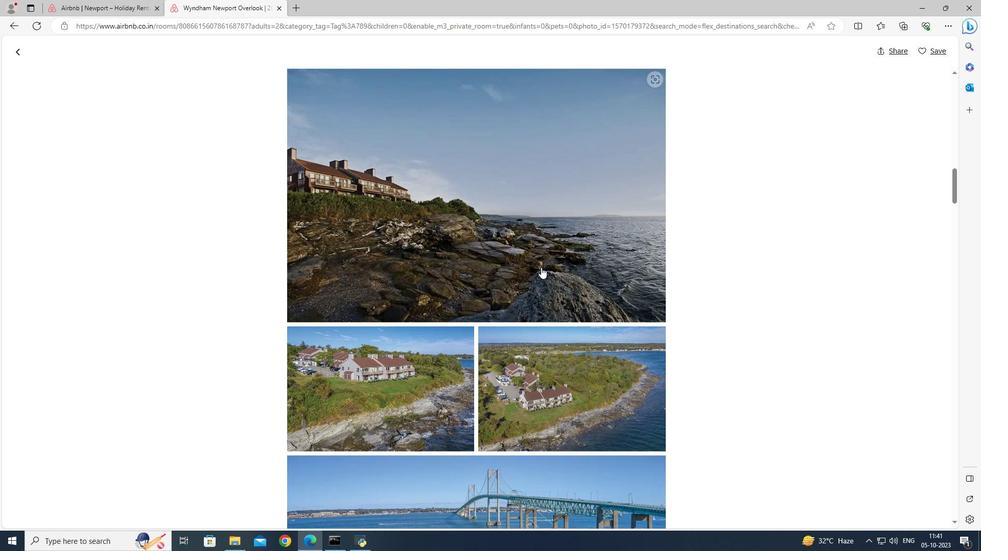 
Action: Mouse scrolled (541, 267) with delta (0, 0)
Screenshot: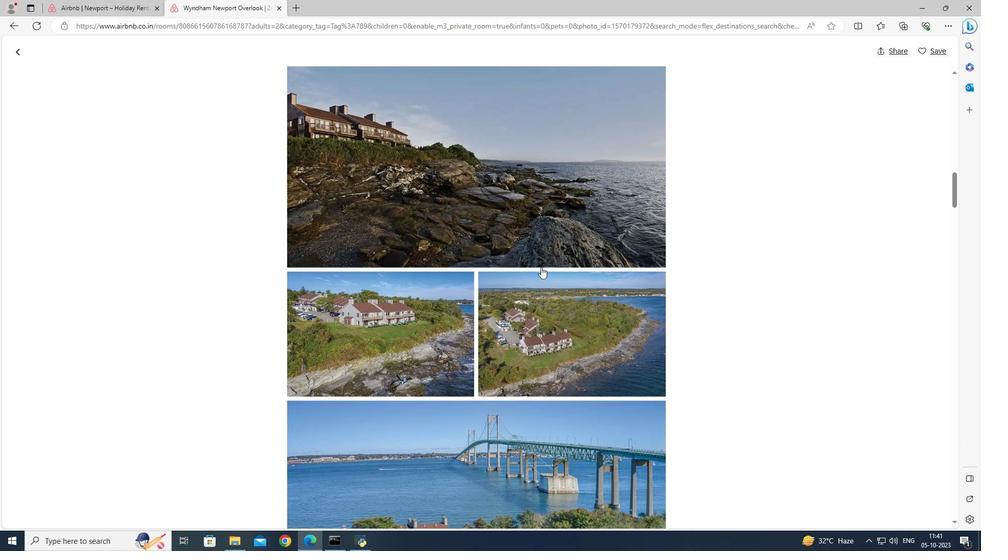 
Action: Mouse moved to (542, 271)
Screenshot: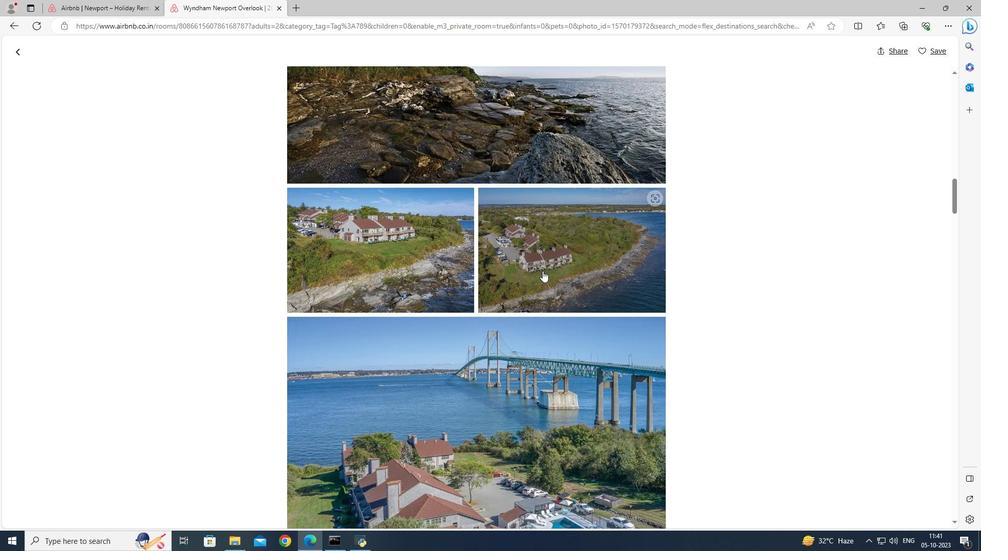 
Action: Mouse scrolled (542, 270) with delta (0, 0)
Screenshot: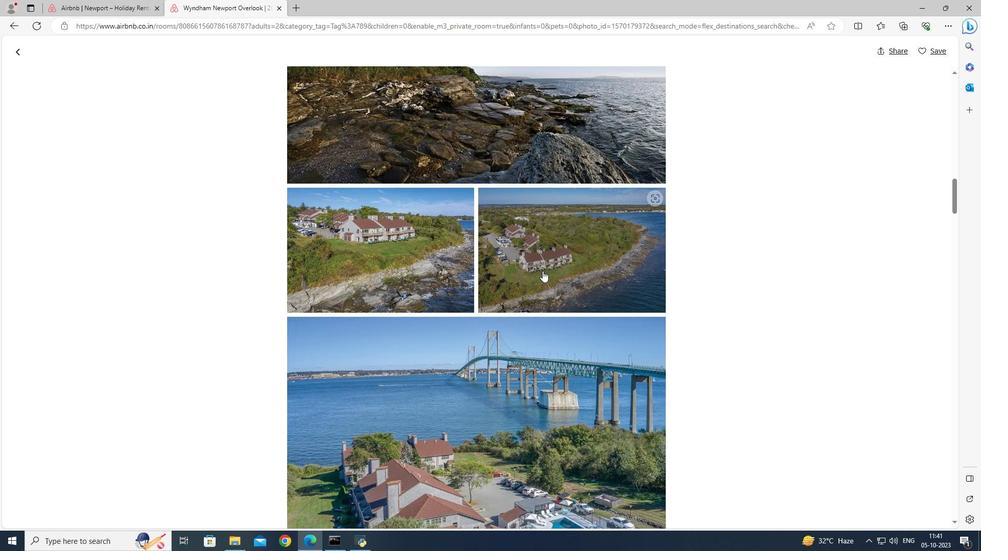 
Action: Mouse scrolled (542, 270) with delta (0, 0)
Screenshot: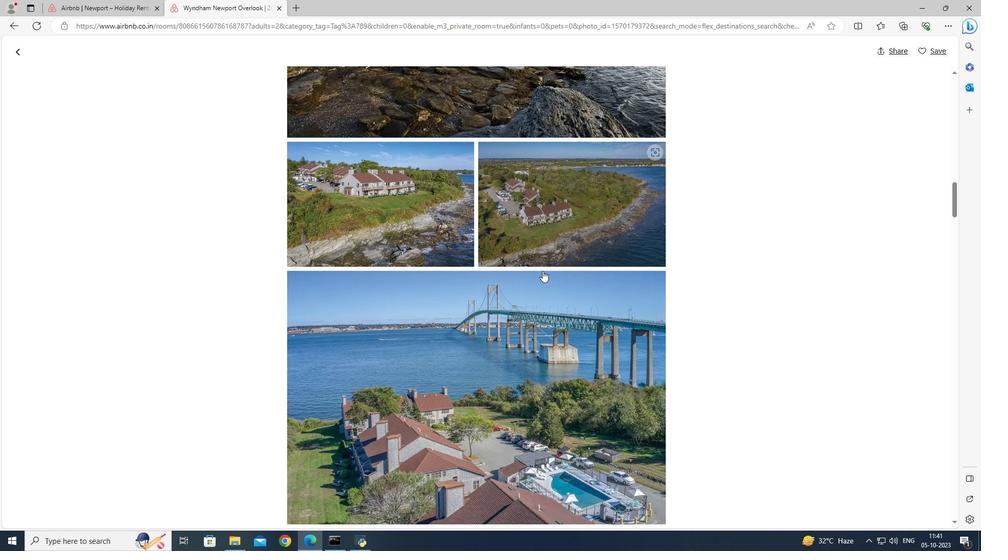 
Action: Mouse scrolled (542, 270) with delta (0, 0)
Screenshot: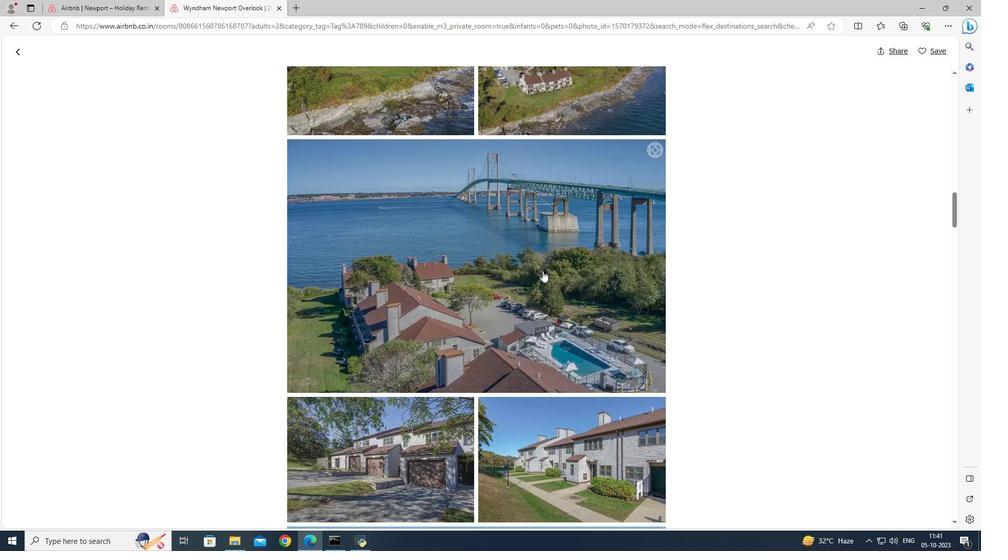
Action: Mouse moved to (544, 267)
Screenshot: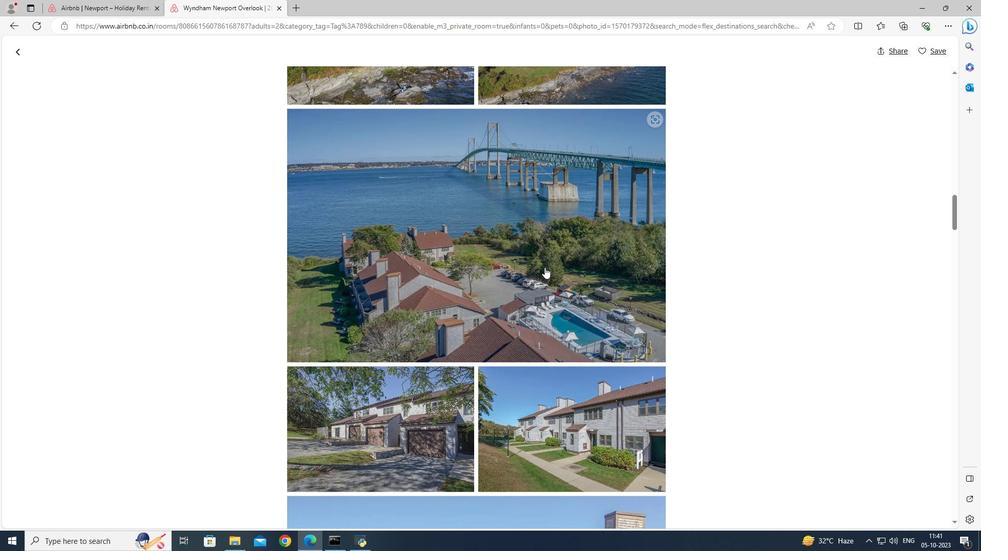 
Action: Mouse scrolled (544, 267) with delta (0, 0)
Screenshot: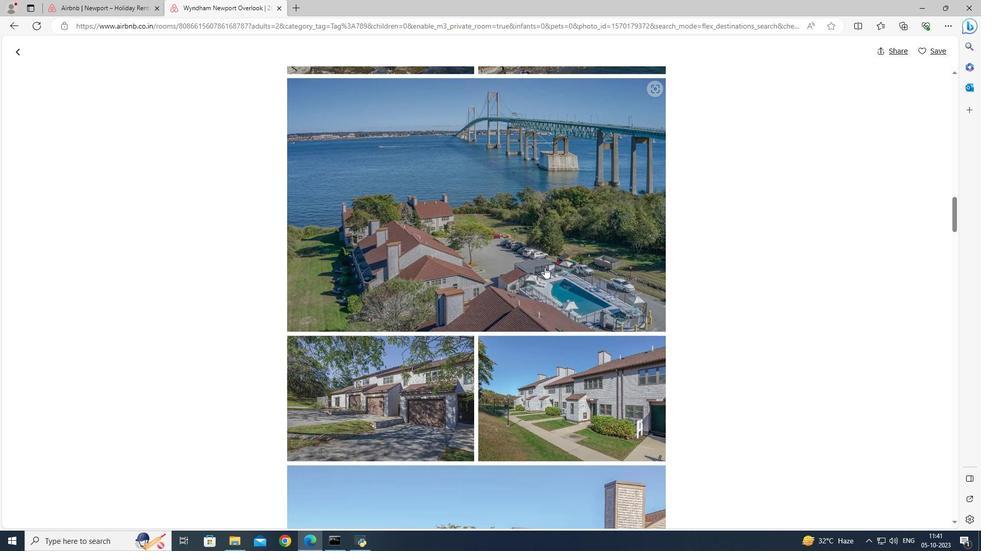 
Action: Mouse moved to (544, 267)
Screenshot: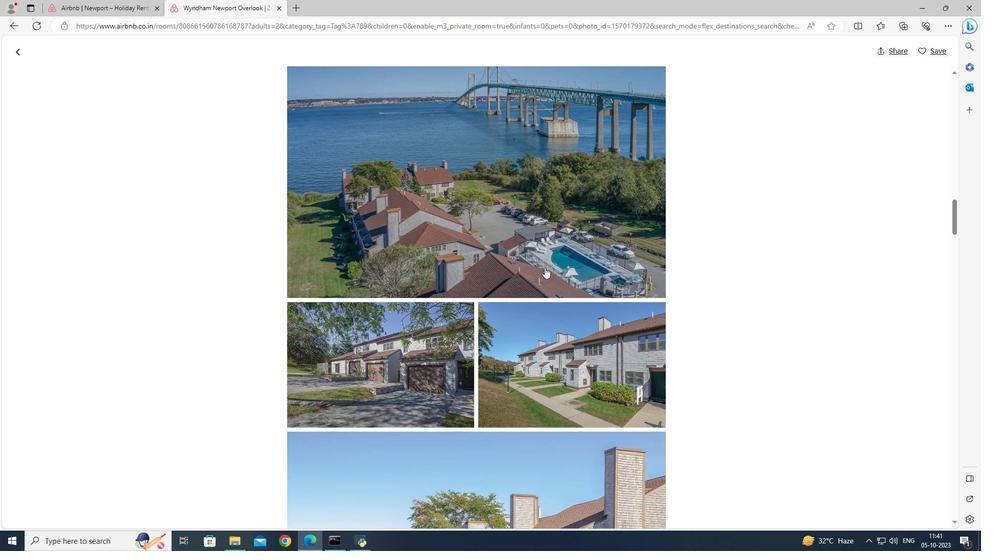 
Action: Mouse scrolled (544, 267) with delta (0, 0)
Screenshot: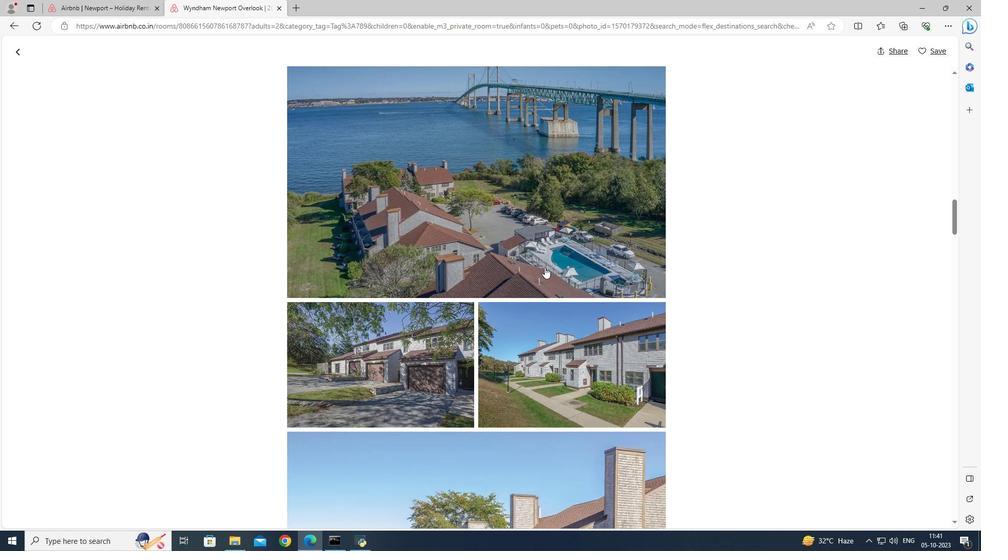 
Action: Mouse scrolled (544, 267) with delta (0, 0)
Screenshot: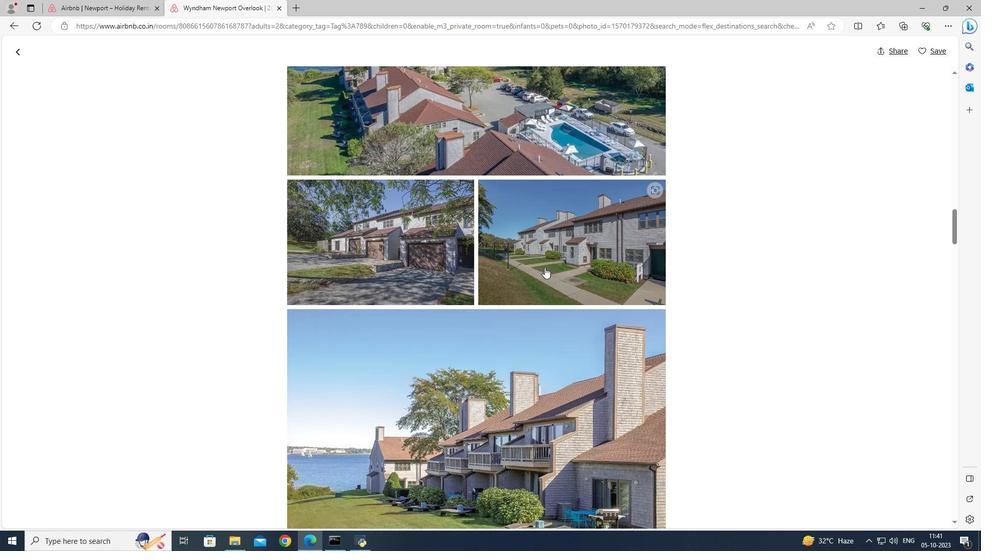 
Action: Mouse scrolled (544, 267) with delta (0, 0)
Screenshot: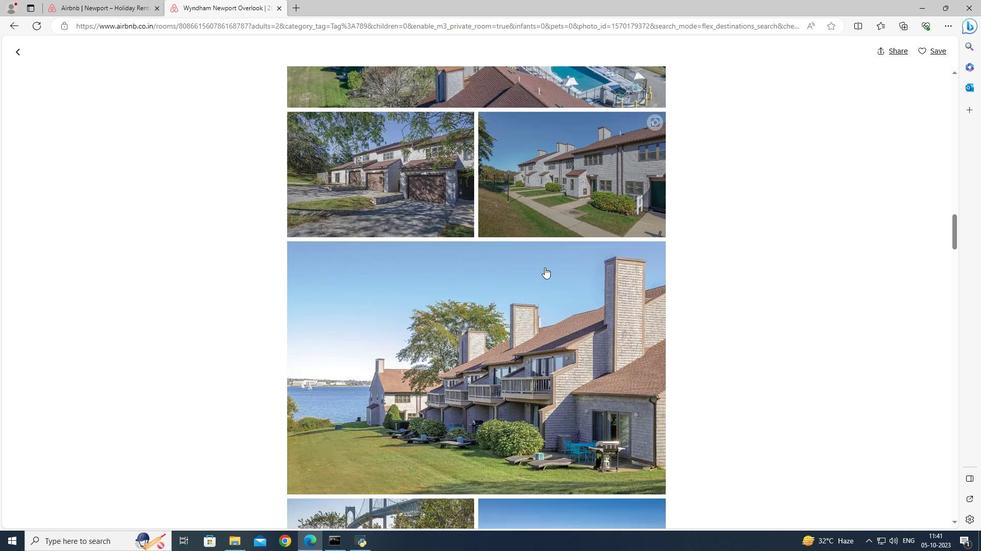 
Action: Mouse moved to (544, 268)
Screenshot: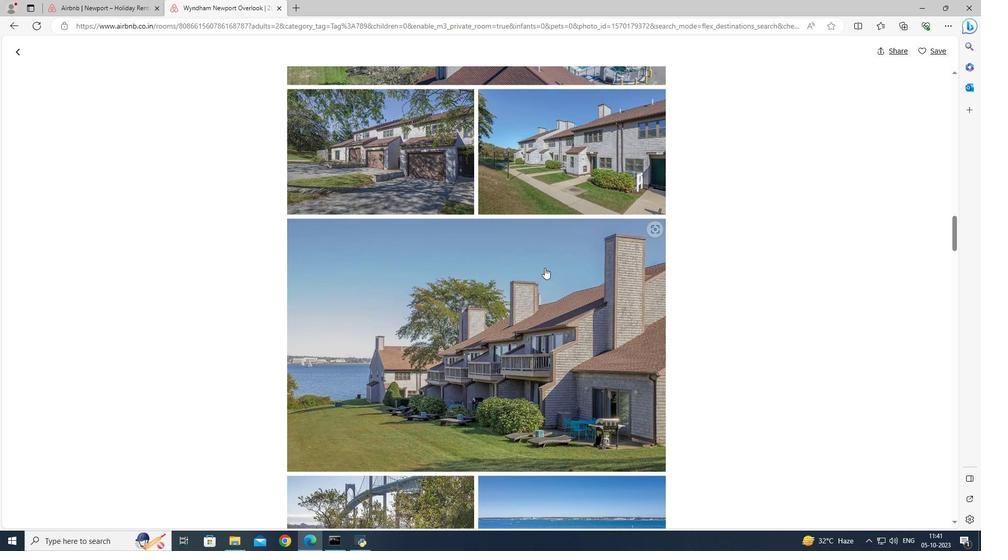
Action: Mouse scrolled (544, 267) with delta (0, 0)
Screenshot: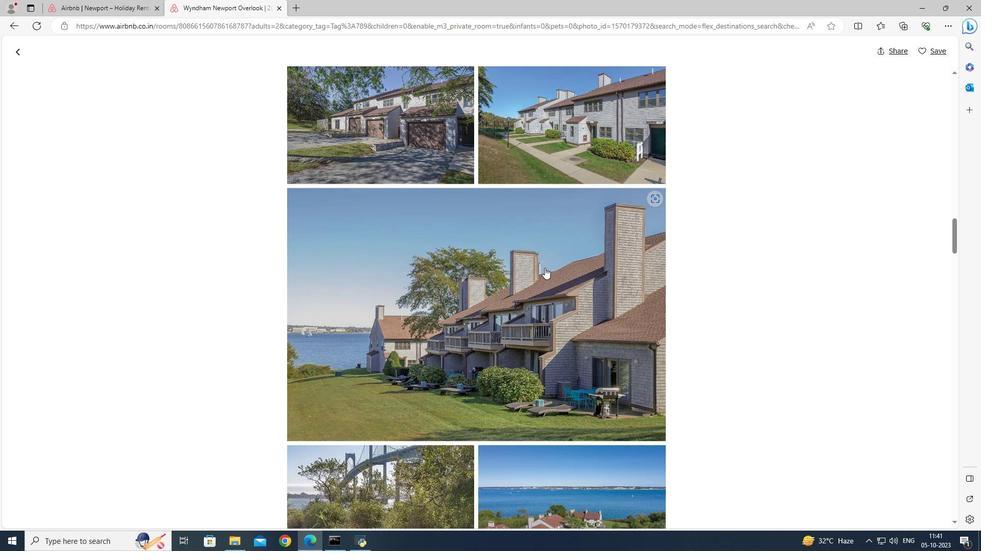 
Action: Mouse moved to (544, 268)
Screenshot: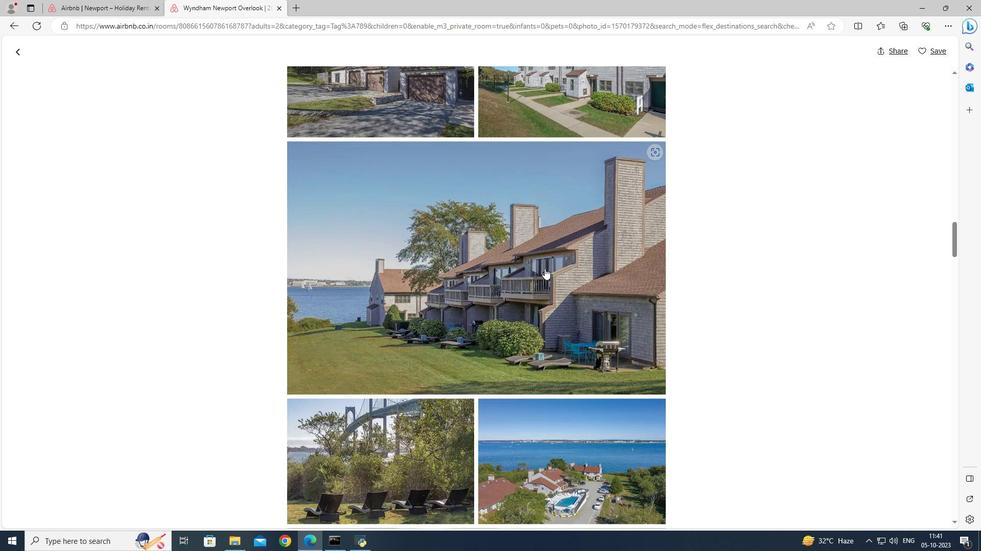 
Action: Mouse scrolled (544, 268) with delta (0, 0)
Screenshot: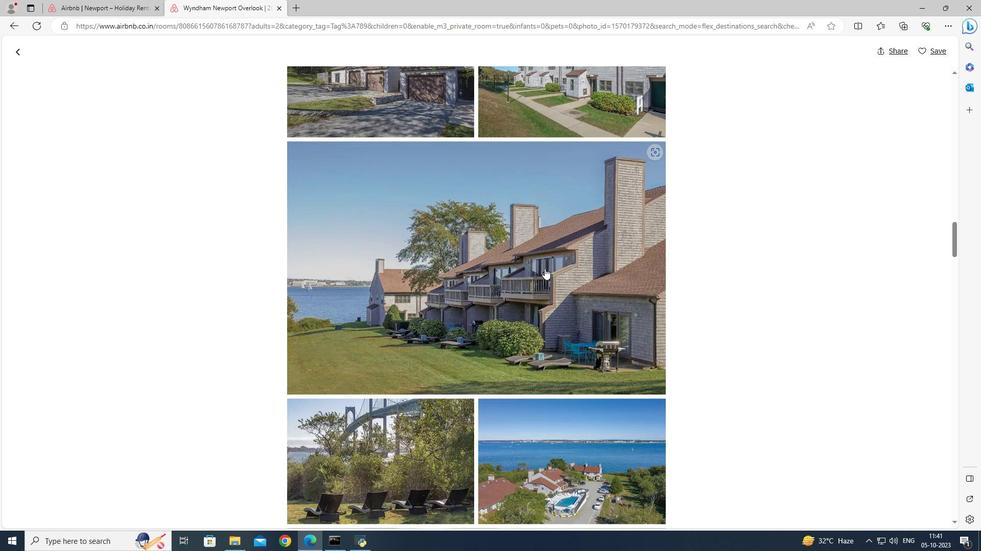 
Action: Mouse moved to (544, 269)
Screenshot: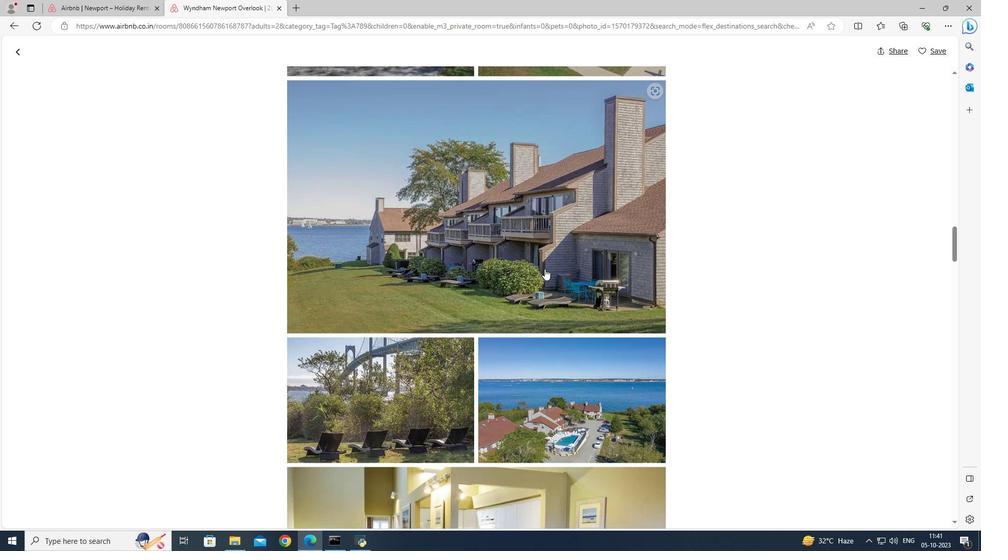 
Action: Mouse scrolled (544, 268) with delta (0, 0)
Screenshot: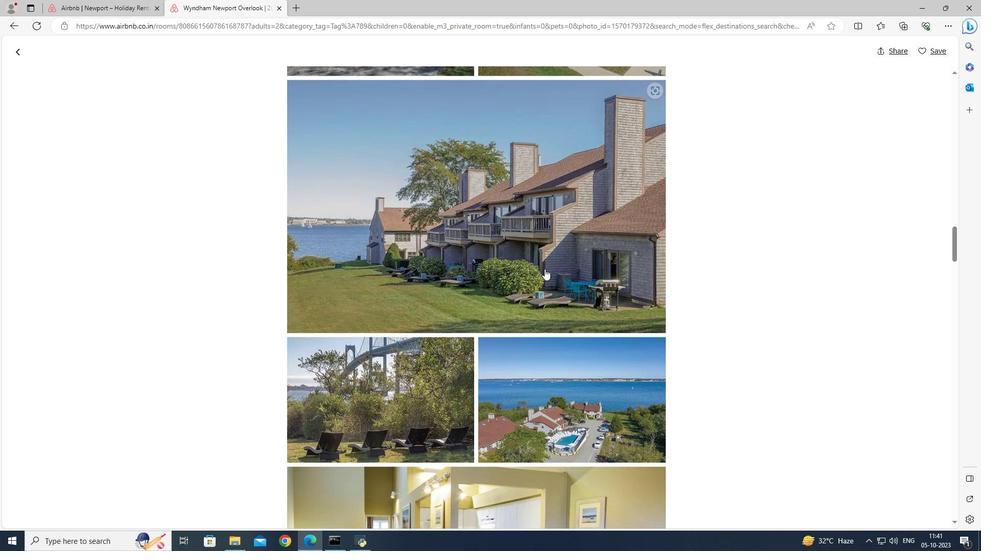 
Action: Mouse moved to (544, 269)
Screenshot: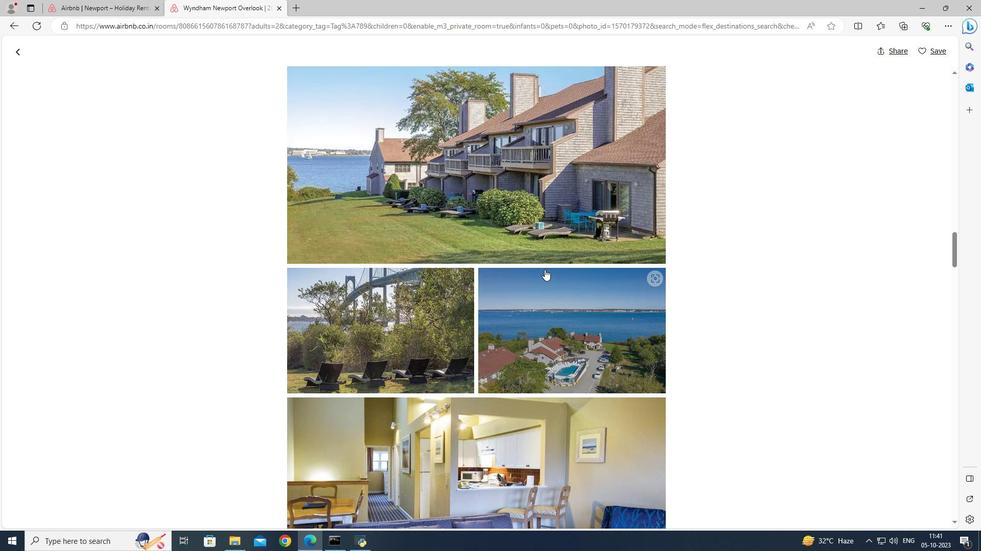 
Action: Mouse scrolled (544, 269) with delta (0, 0)
Screenshot: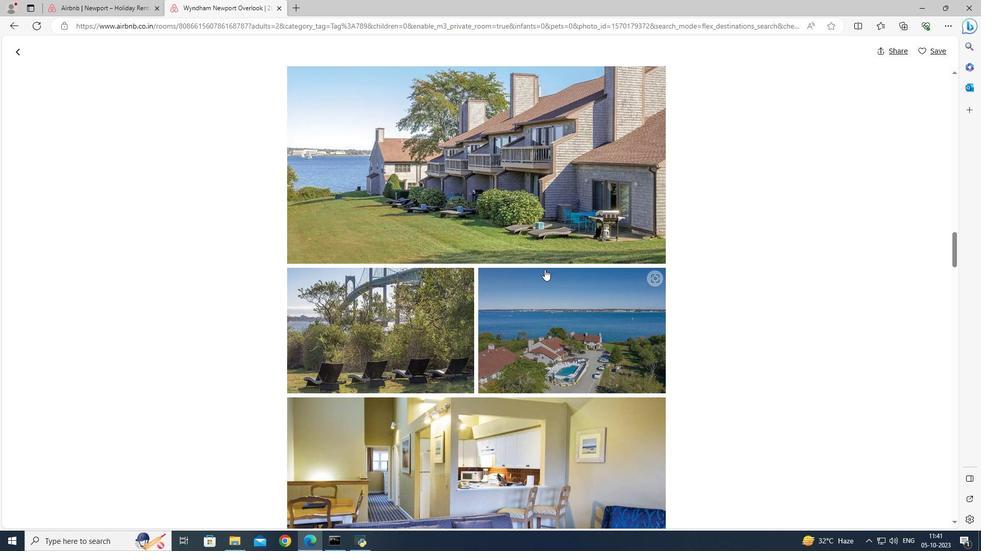 
Action: Mouse scrolled (544, 269) with delta (0, 0)
Screenshot: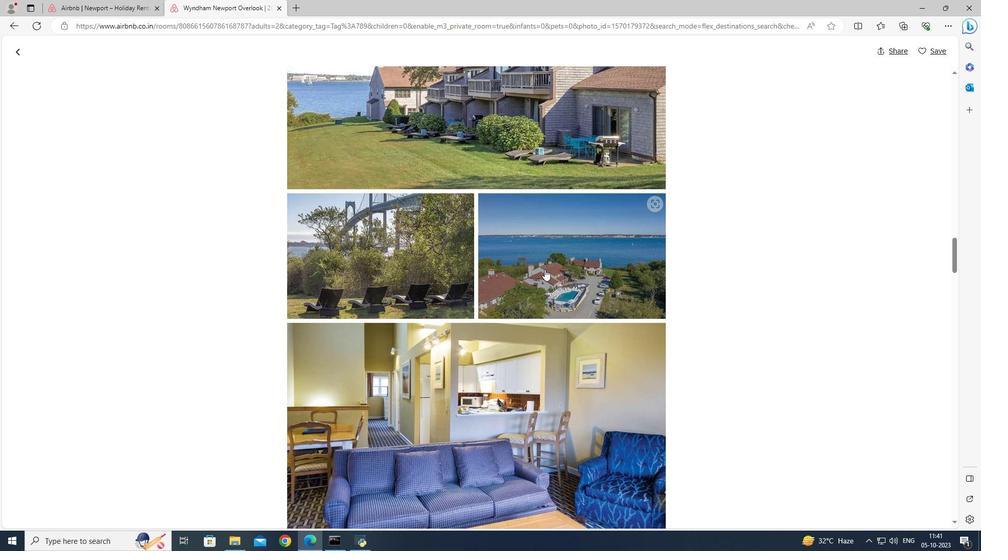 
Action: Mouse scrolled (544, 269) with delta (0, 0)
Screenshot: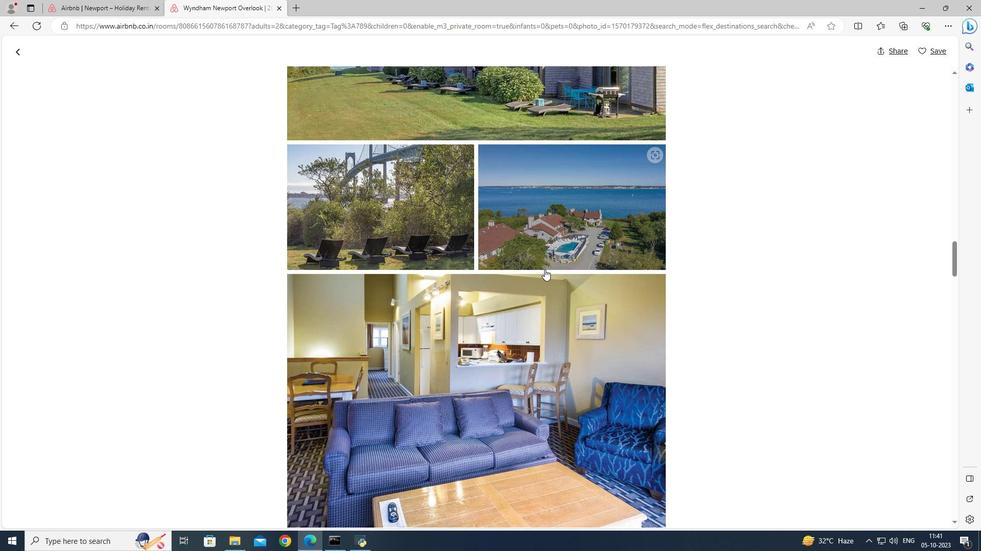 
Action: Mouse moved to (544, 263)
Screenshot: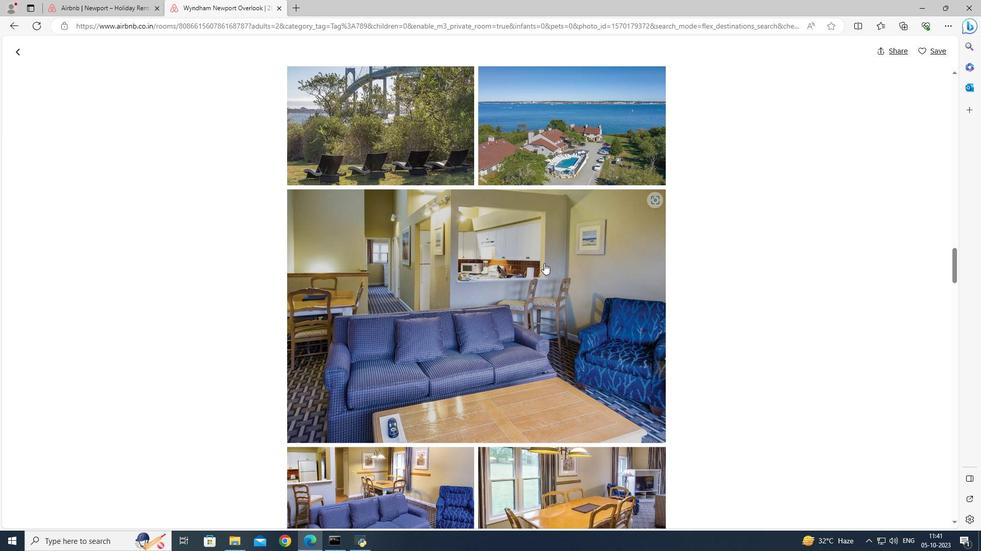 
Action: Mouse scrolled (544, 263) with delta (0, 0)
Screenshot: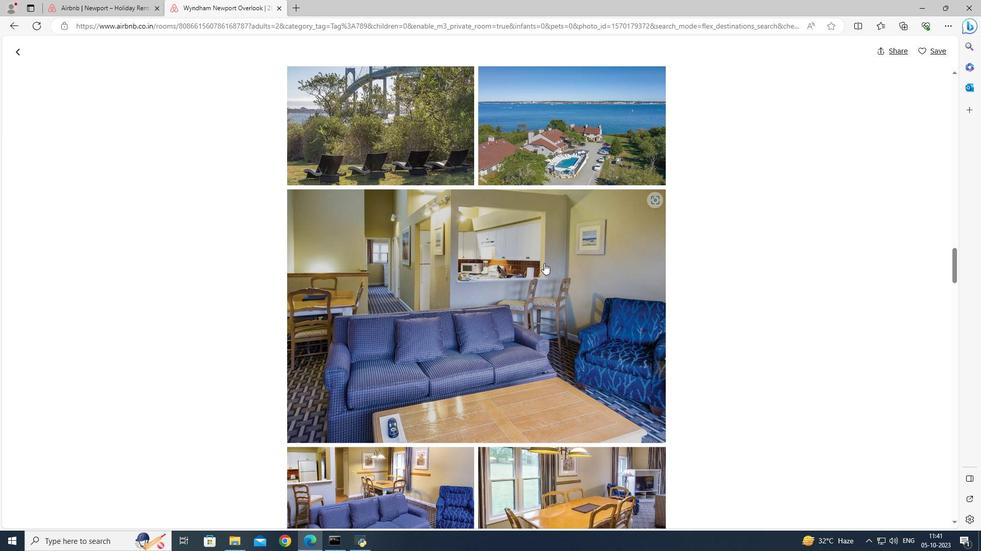 
Action: Mouse scrolled (544, 263) with delta (0, 0)
Screenshot: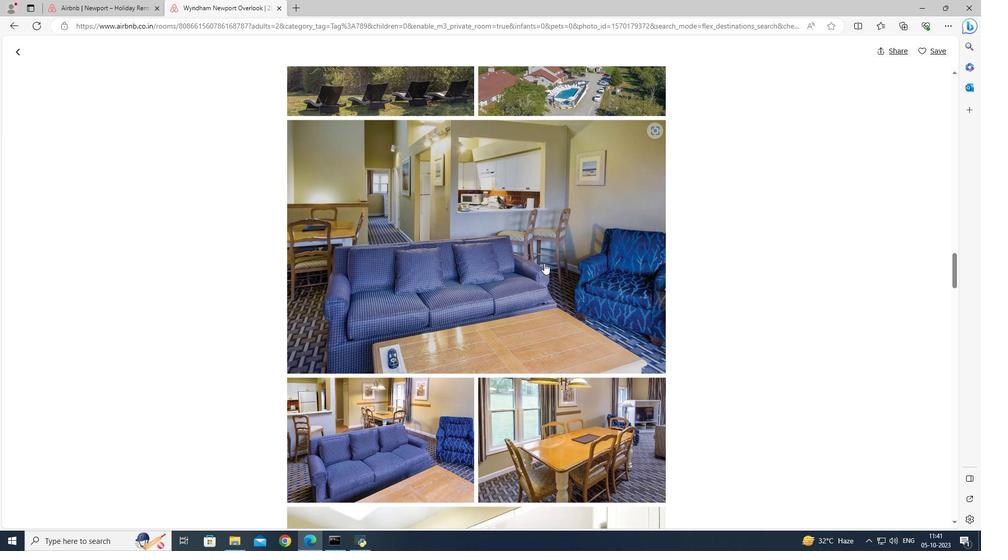 
Action: Mouse scrolled (544, 263) with delta (0, 0)
Screenshot: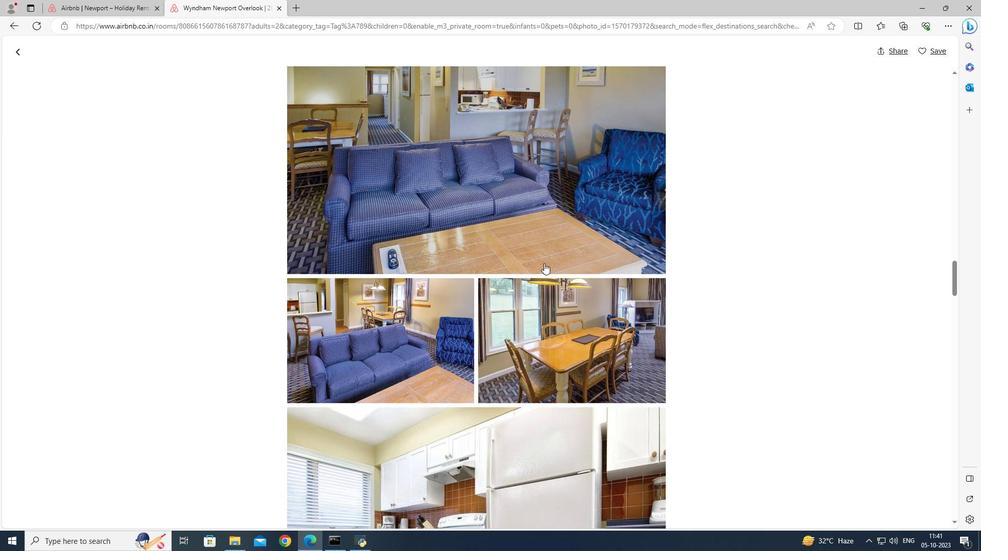 
Action: Mouse moved to (546, 262)
Screenshot: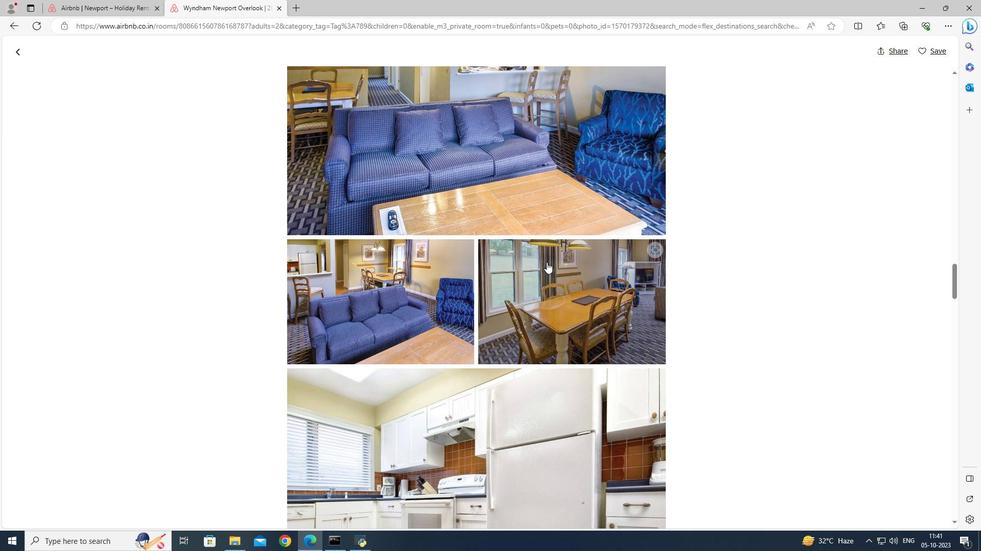 
Action: Mouse scrolled (546, 262) with delta (0, 0)
Screenshot: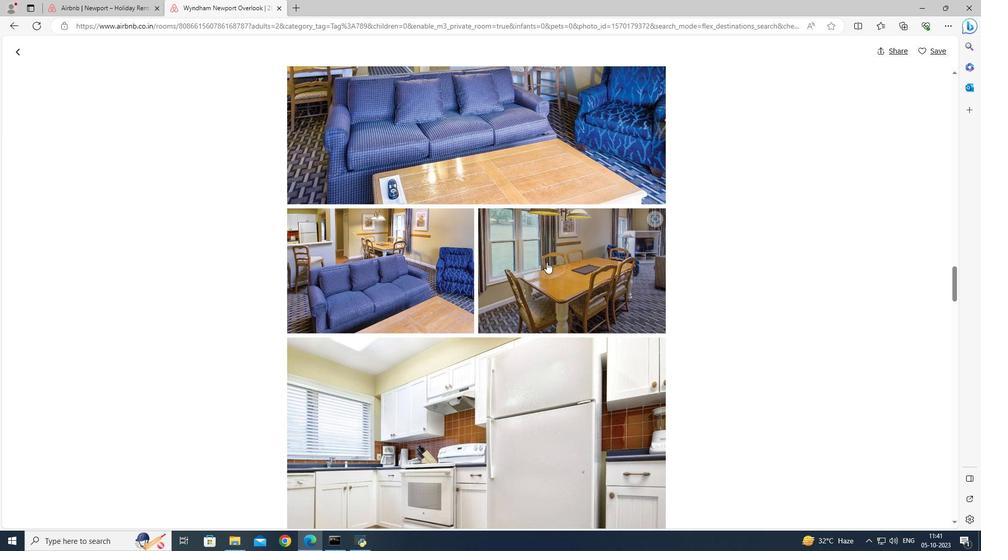 
Action: Mouse scrolled (546, 262) with delta (0, 0)
Screenshot: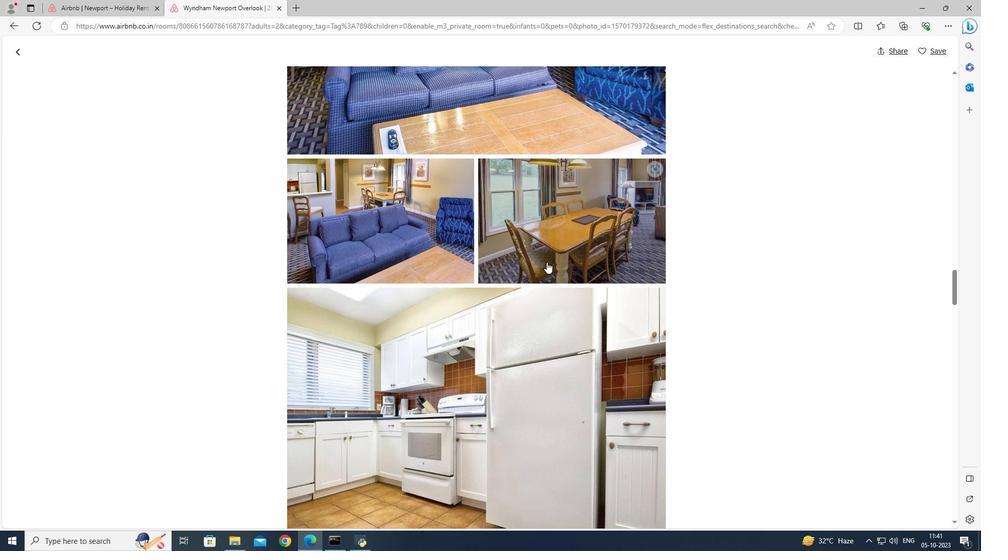 
Action: Mouse scrolled (546, 262) with delta (0, 0)
Screenshot: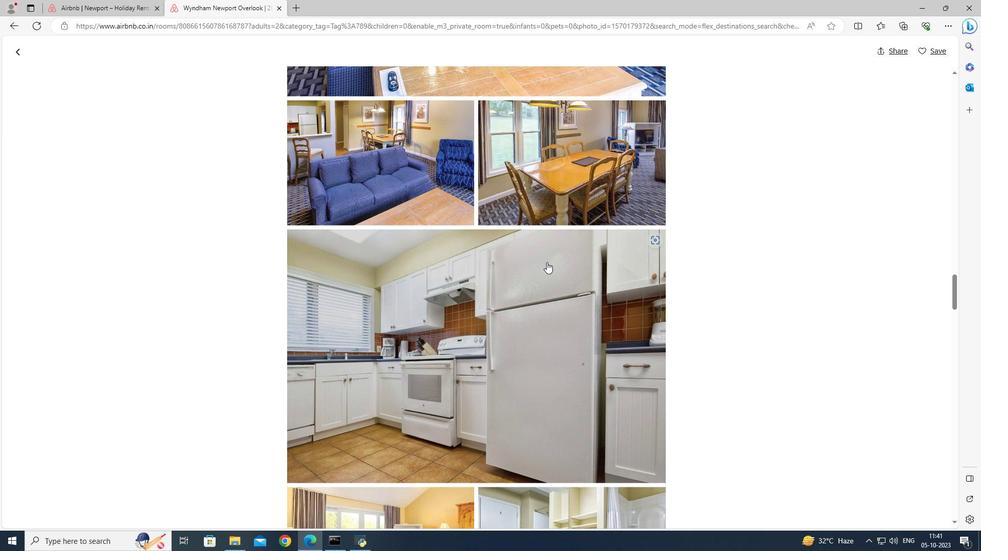 
Action: Mouse scrolled (546, 262) with delta (0, 0)
Screenshot: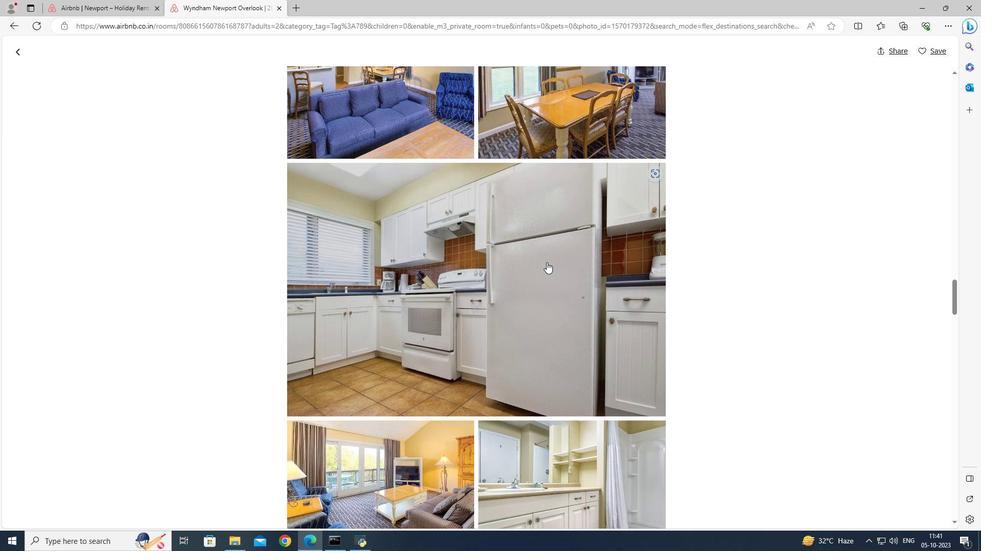 
Action: Mouse scrolled (546, 262) with delta (0, 0)
Screenshot: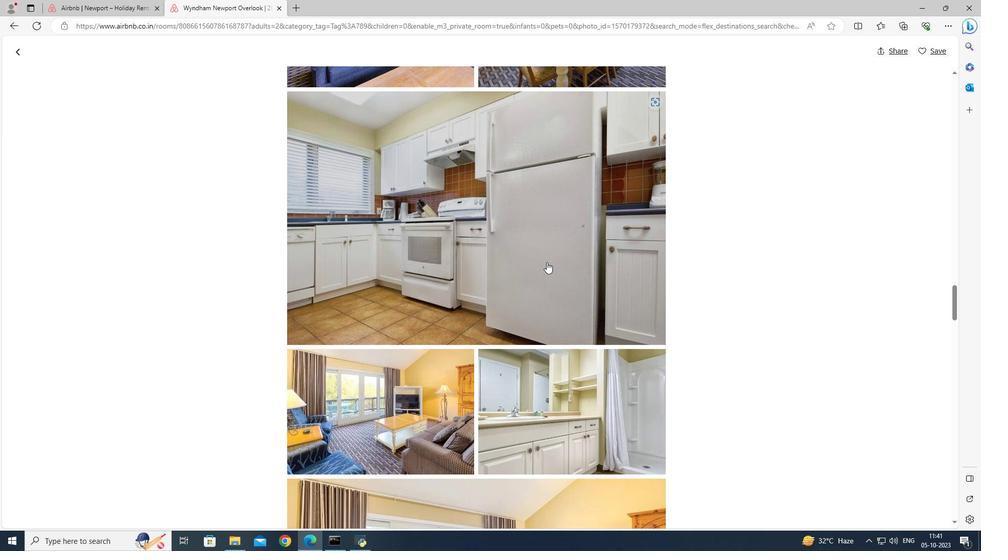 
Action: Mouse scrolled (546, 262) with delta (0, 0)
Screenshot: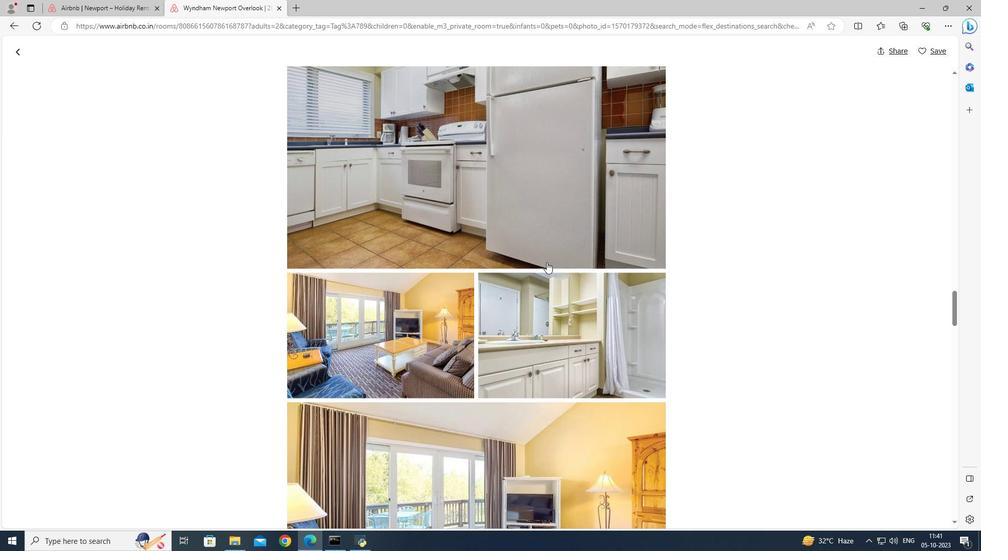 
Action: Mouse scrolled (546, 262) with delta (0, 0)
Screenshot: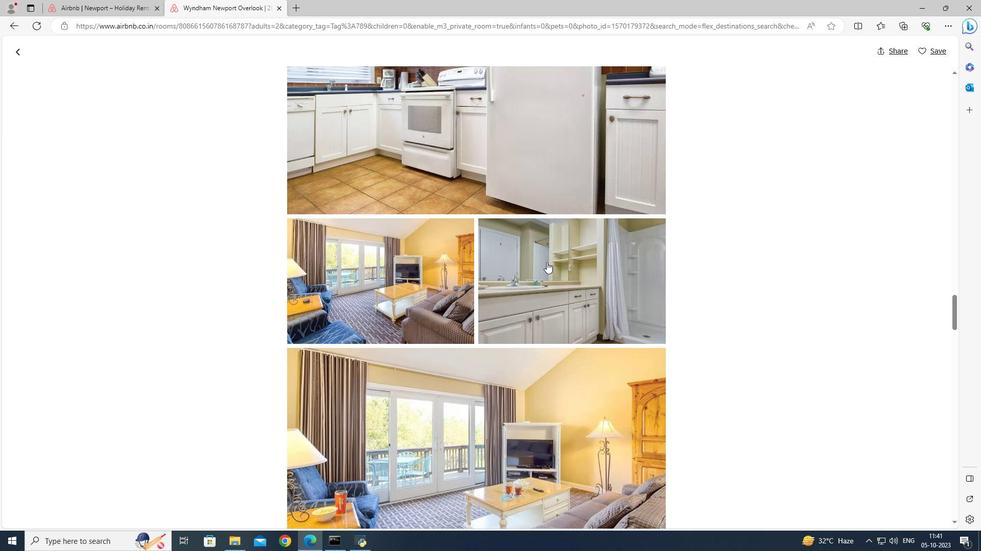 
Action: Mouse scrolled (546, 262) with delta (0, 0)
Screenshot: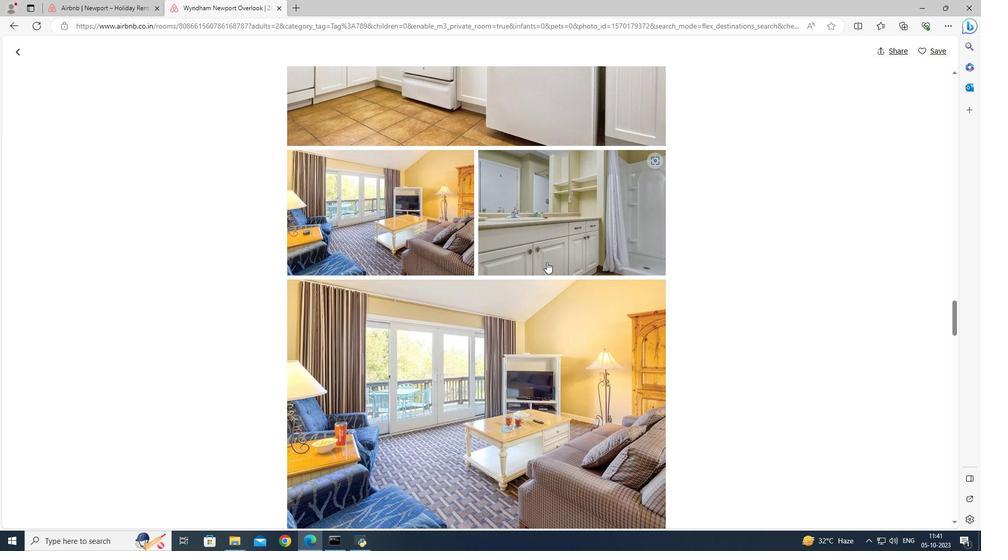 
Action: Mouse scrolled (546, 262) with delta (0, 0)
Screenshot: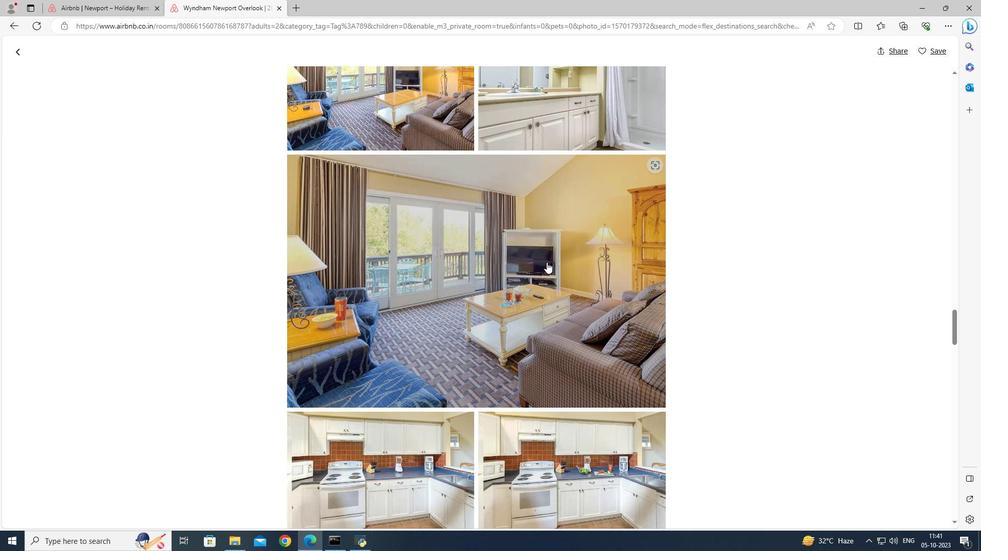 
Action: Mouse scrolled (546, 262) with delta (0, 0)
Screenshot: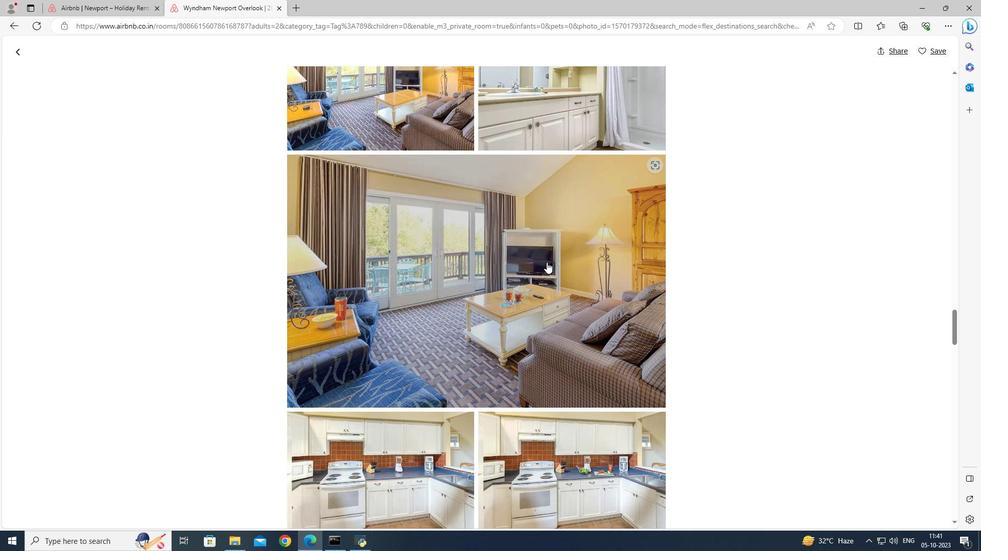 
Action: Mouse scrolled (546, 262) with delta (0, 0)
Screenshot: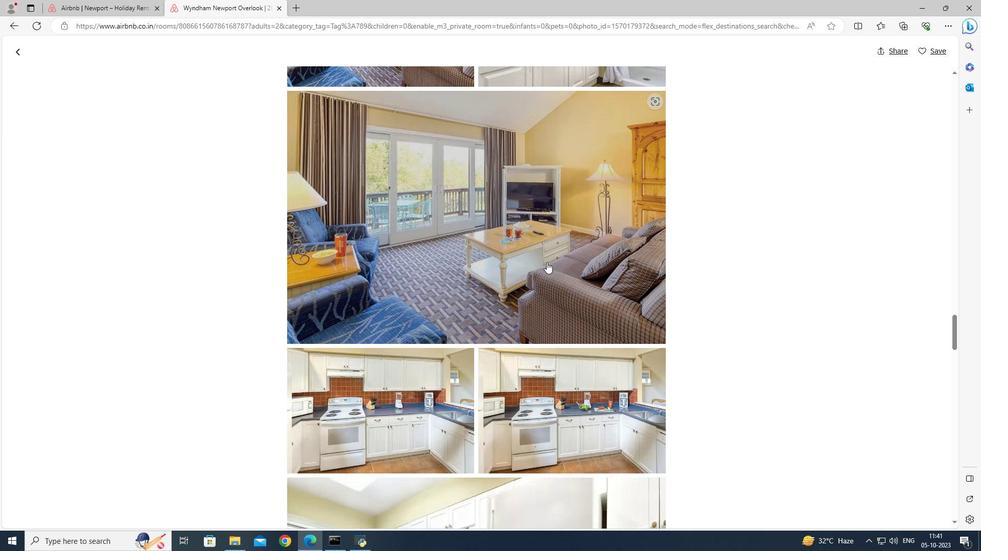 
Action: Mouse scrolled (546, 262) with delta (0, 0)
Screenshot: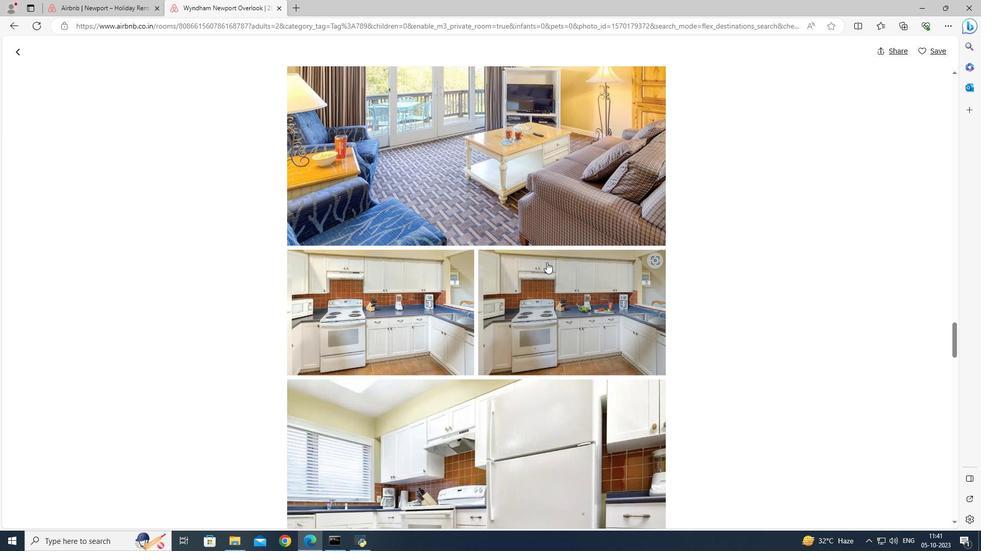 
Action: Mouse scrolled (546, 262) with delta (0, 0)
Screenshot: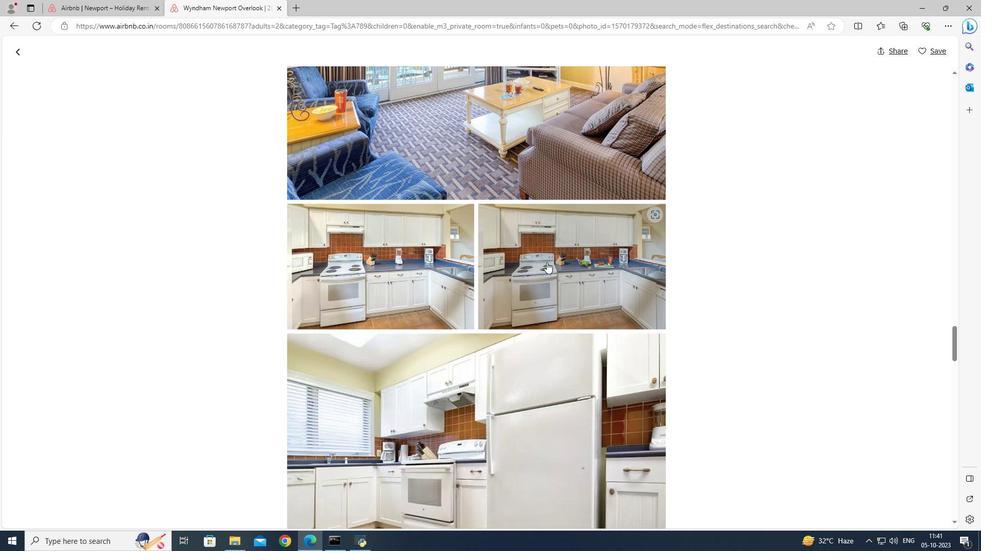 
Action: Mouse scrolled (546, 262) with delta (0, 0)
Screenshot: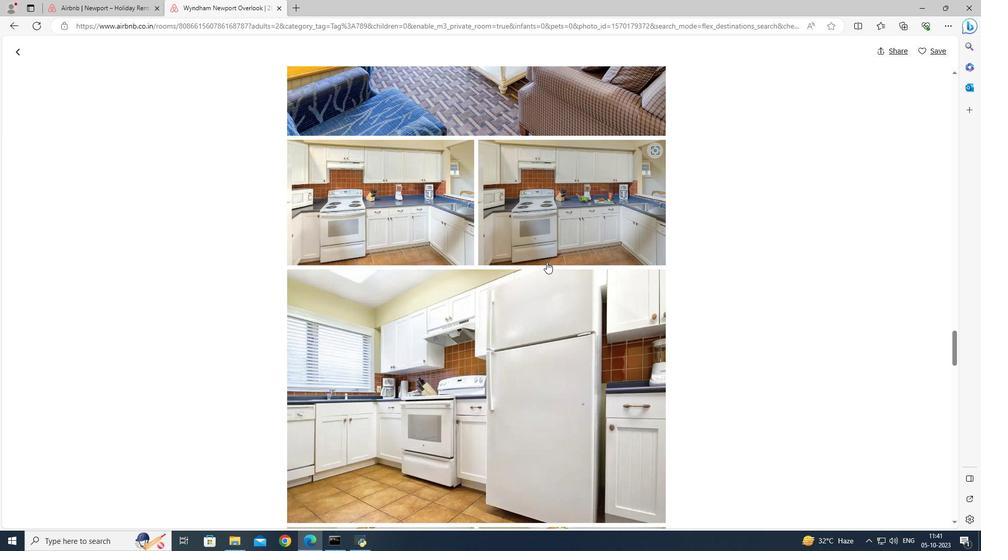 
Action: Mouse scrolled (546, 262) with delta (0, 0)
Screenshot: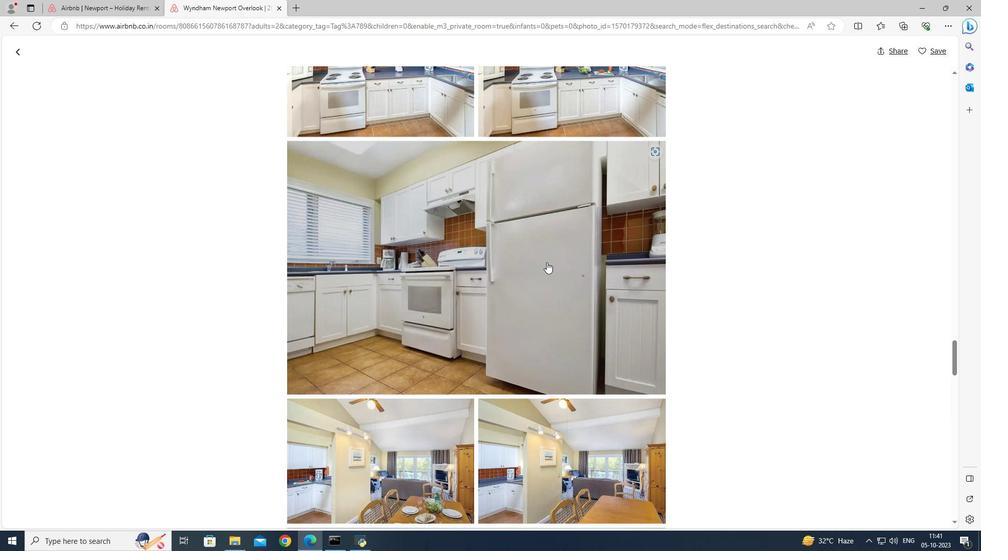 
Action: Mouse scrolled (546, 262) with delta (0, 0)
Screenshot: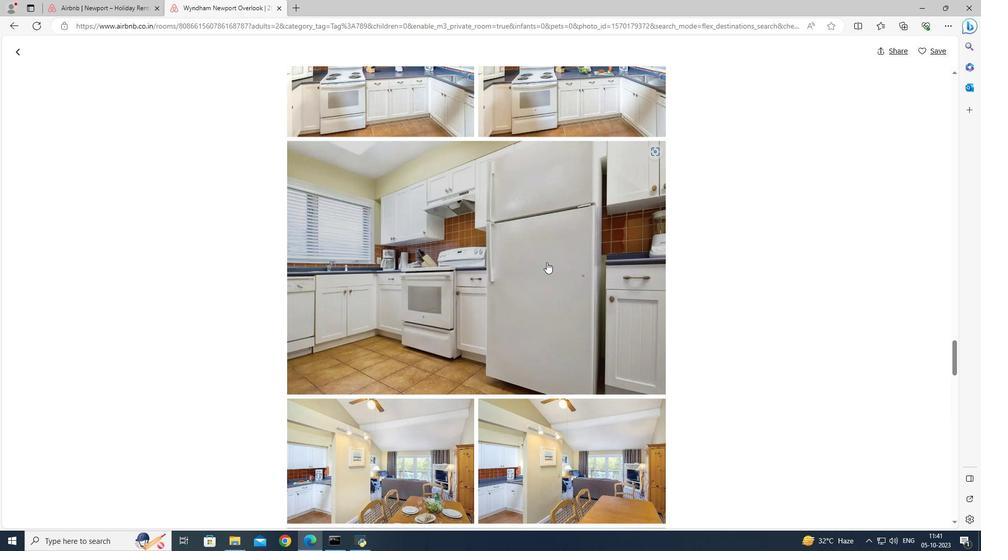 
Action: Mouse scrolled (546, 262) with delta (0, 0)
Screenshot: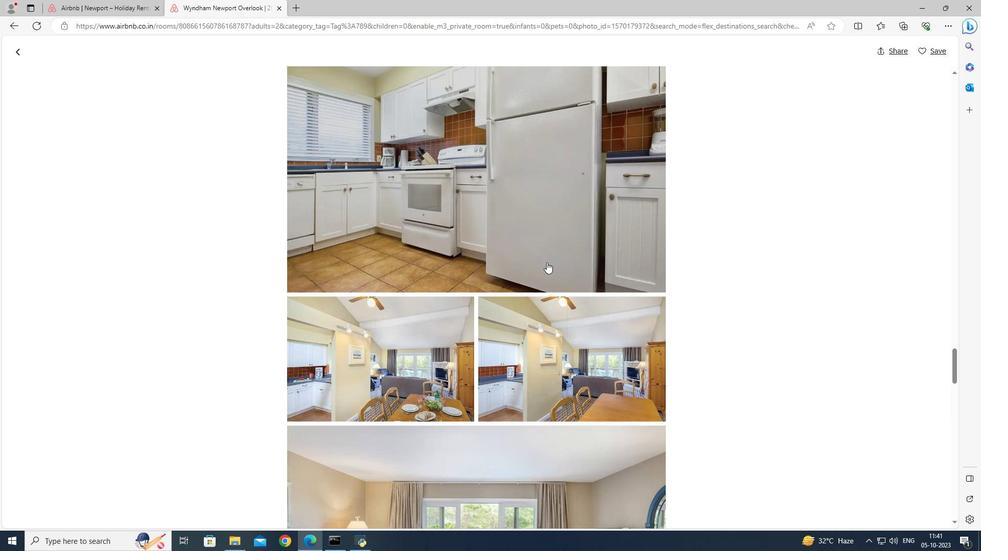 
Action: Mouse scrolled (546, 262) with delta (0, 0)
Screenshot: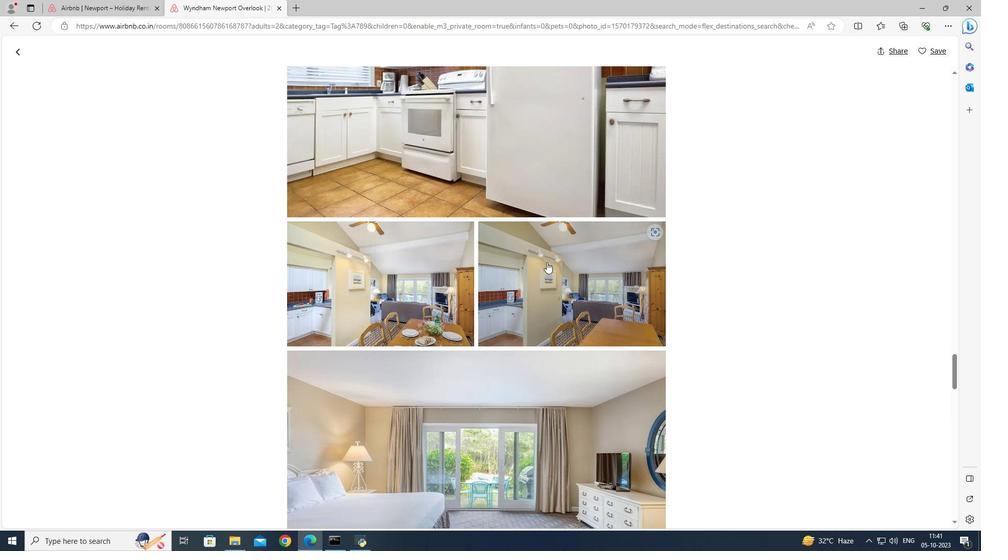 
Action: Mouse moved to (546, 264)
Screenshot: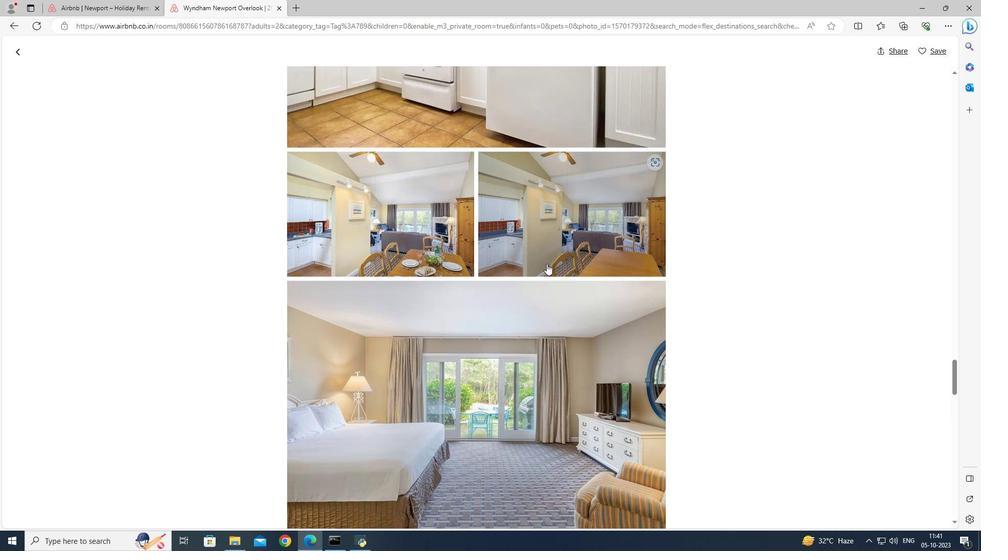 
Action: Mouse scrolled (546, 263) with delta (0, 0)
Screenshot: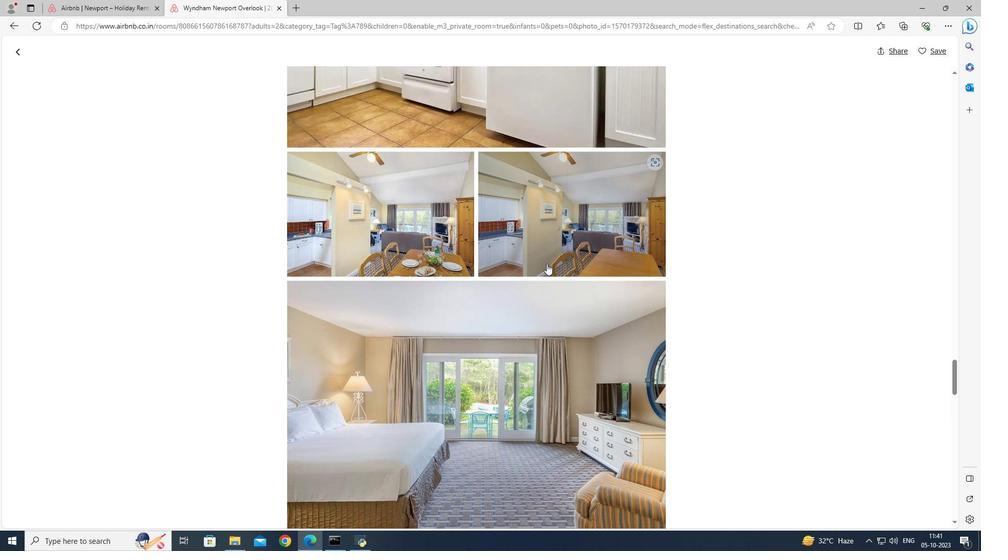 
Action: Mouse scrolled (546, 263) with delta (0, 0)
Screenshot: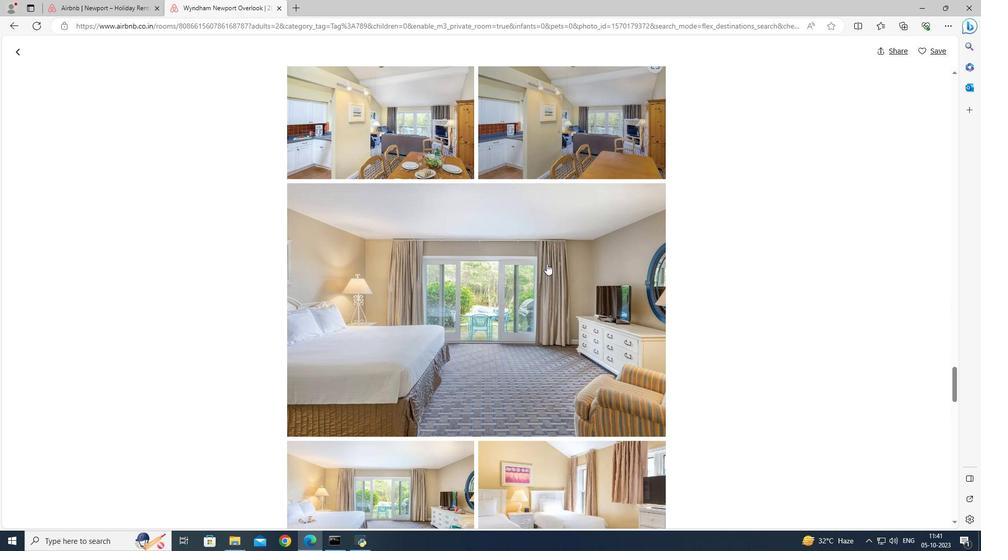 
Action: Mouse scrolled (546, 263) with delta (0, 0)
Screenshot: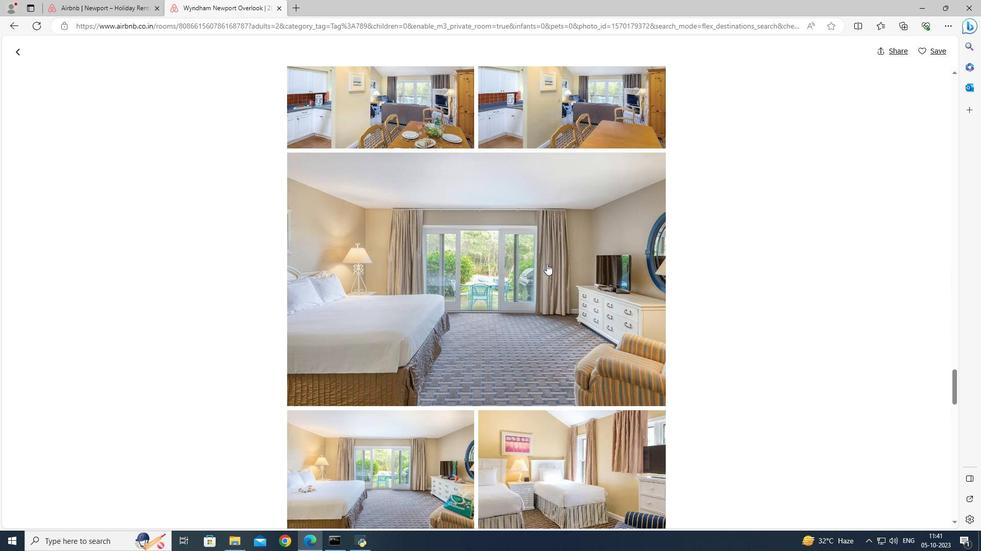 
Action: Mouse scrolled (546, 263) with delta (0, 0)
Screenshot: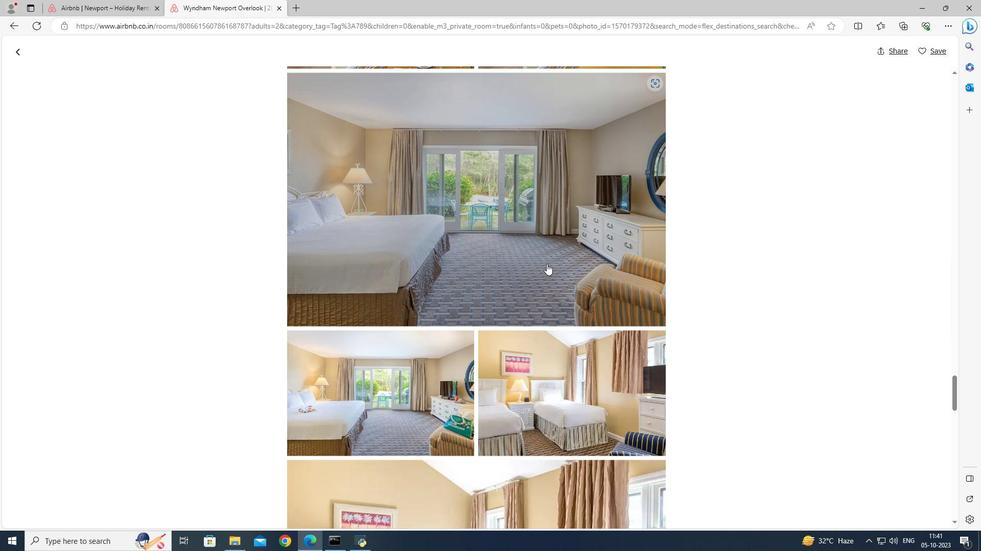 
Action: Mouse scrolled (546, 263) with delta (0, 0)
Screenshot: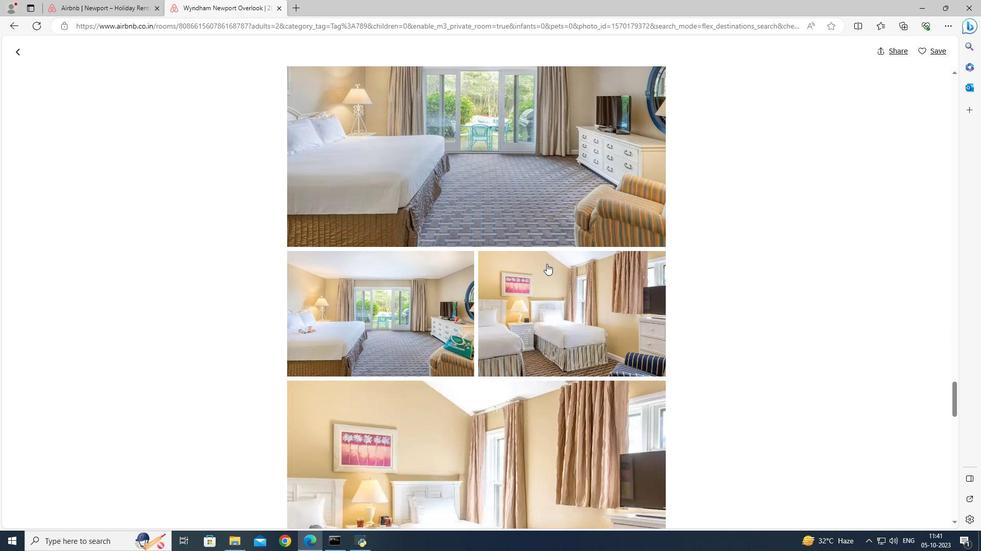 
Action: Mouse scrolled (546, 263) with delta (0, 0)
Screenshot: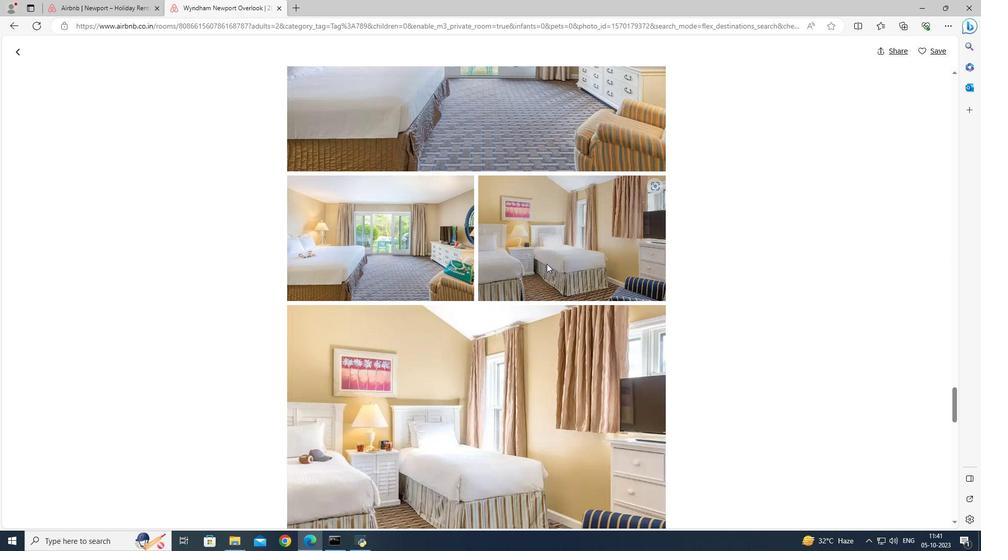 
Action: Mouse moved to (546, 264)
Screenshot: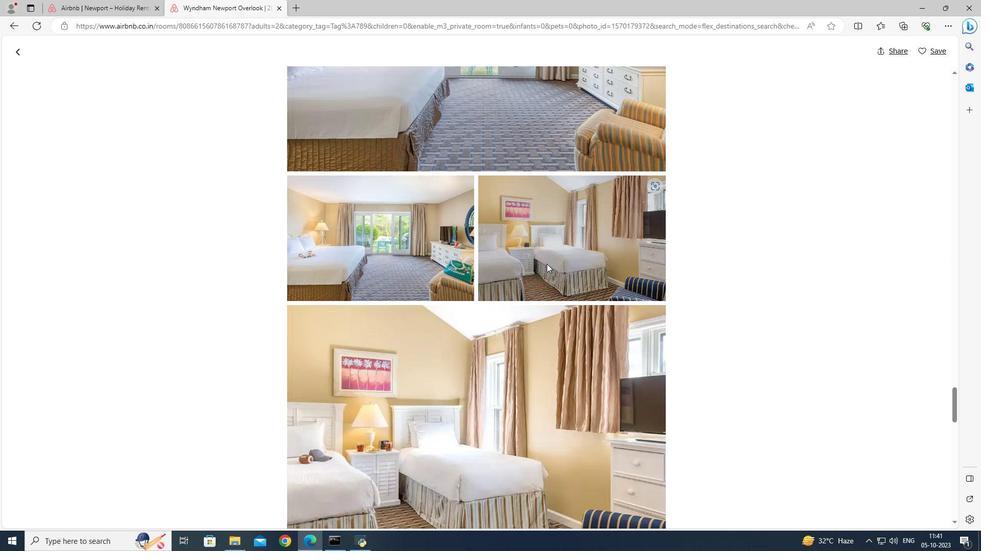 
Action: Mouse scrolled (546, 263) with delta (0, 0)
Screenshot: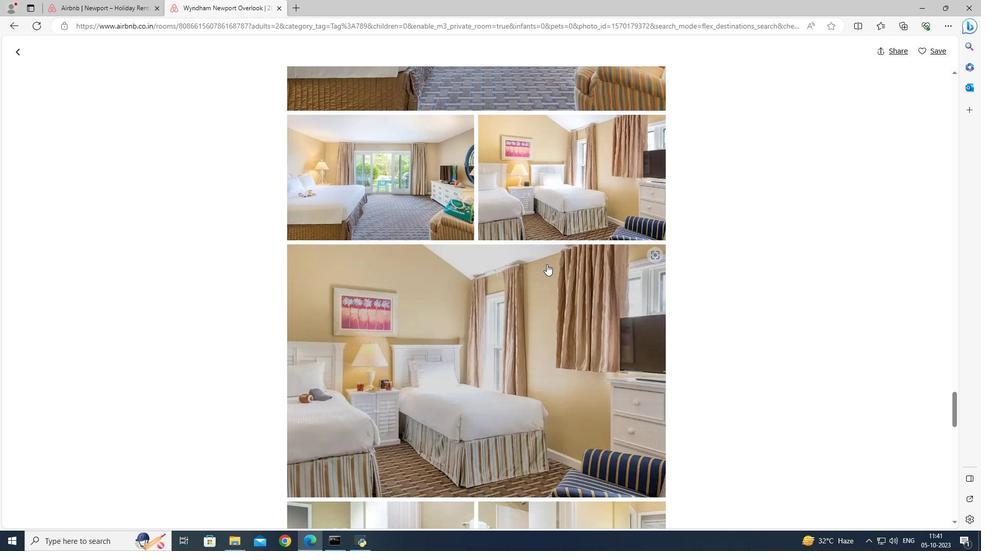 
Action: Mouse moved to (546, 270)
Screenshot: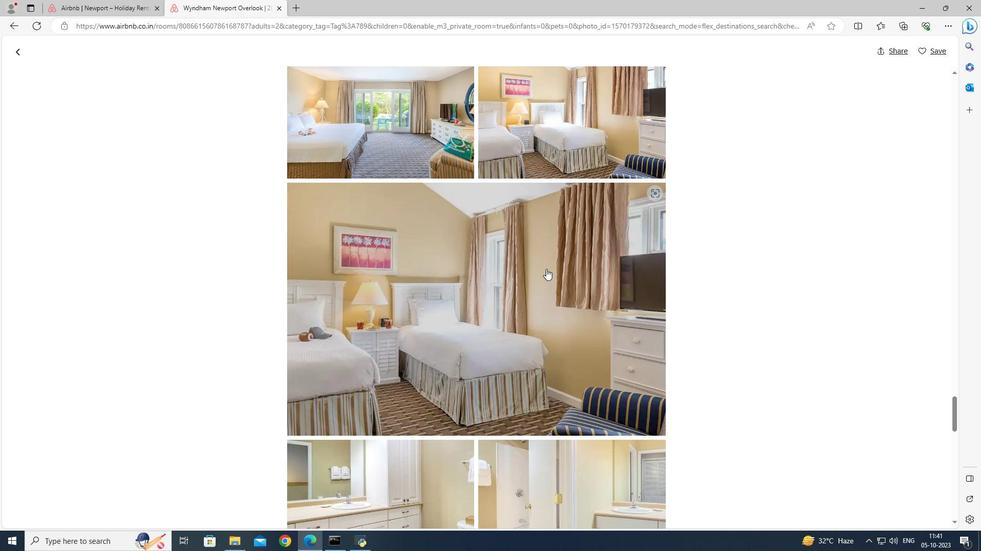 
Action: Mouse scrolled (546, 269) with delta (0, 0)
Screenshot: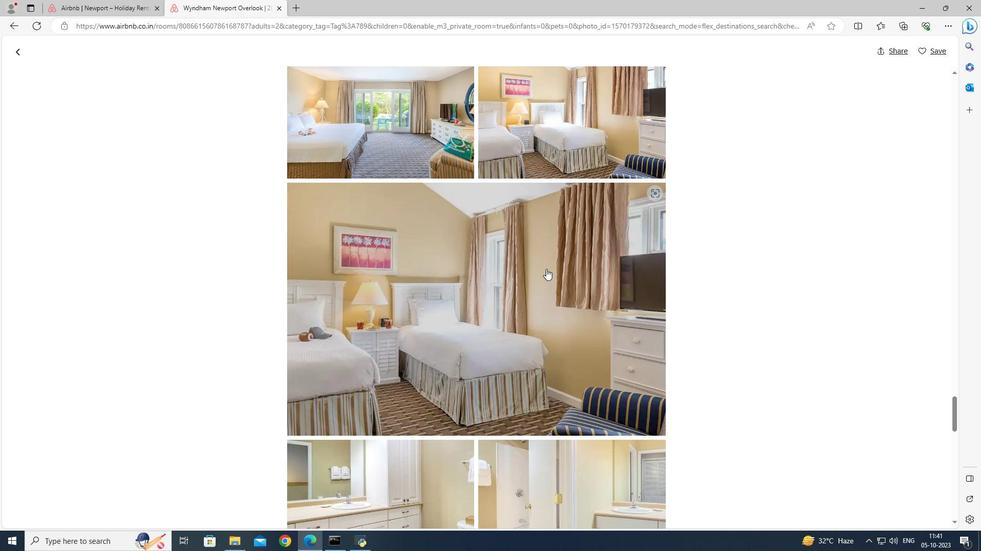 
Action: Mouse moved to (546, 268)
Screenshot: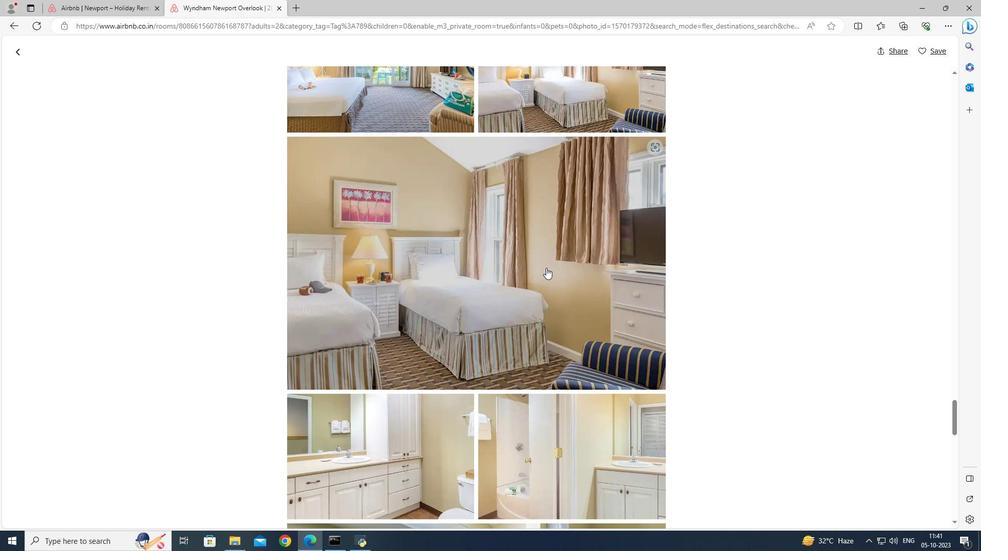 
Action: Mouse scrolled (546, 268) with delta (0, 0)
Screenshot: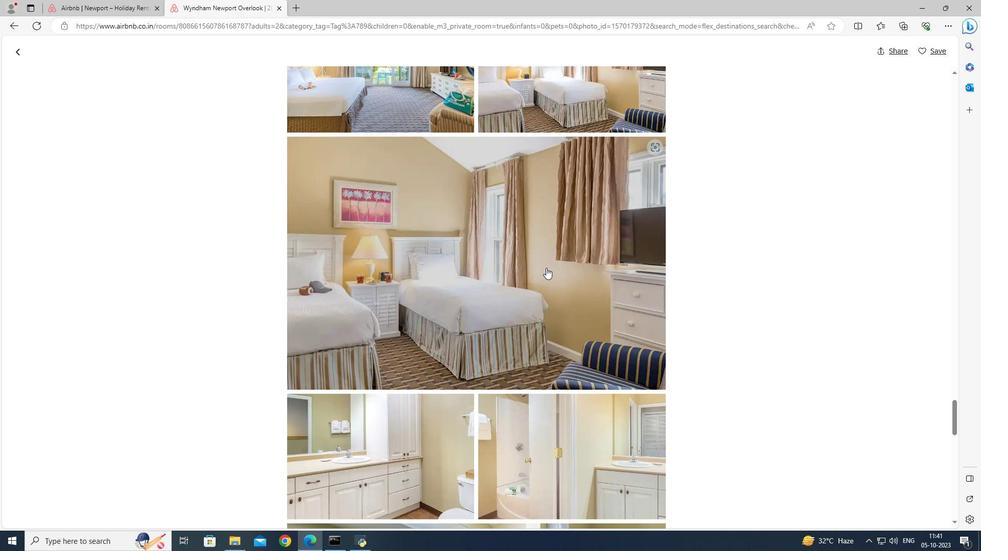 
Action: Mouse moved to (546, 267)
Screenshot: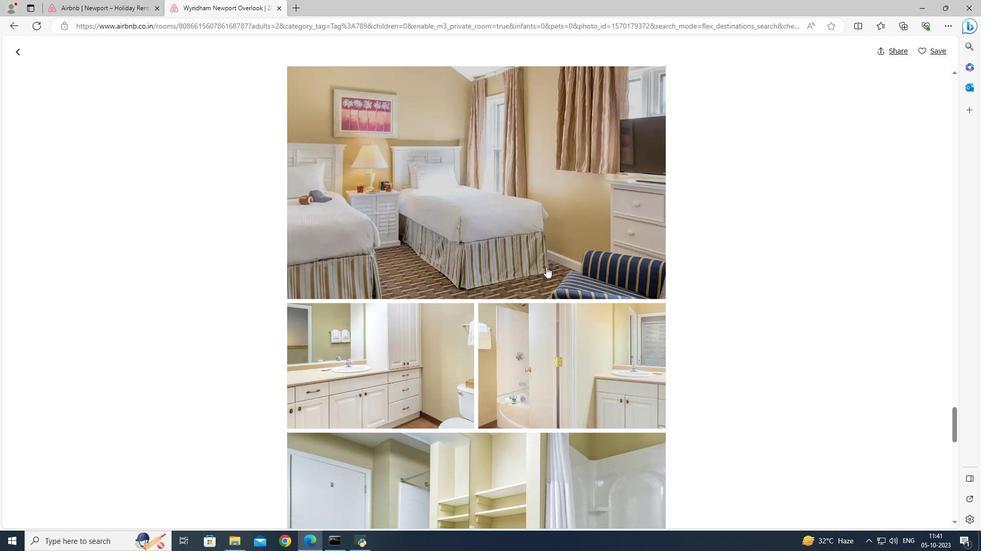 
Action: Mouse scrolled (546, 266) with delta (0, 0)
Screenshot: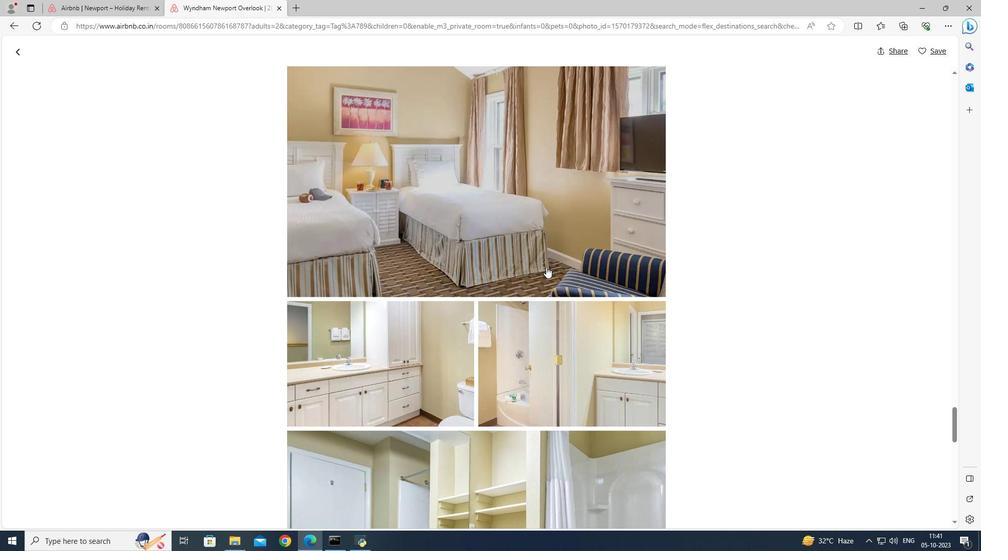 
Action: Mouse moved to (546, 269)
Screenshot: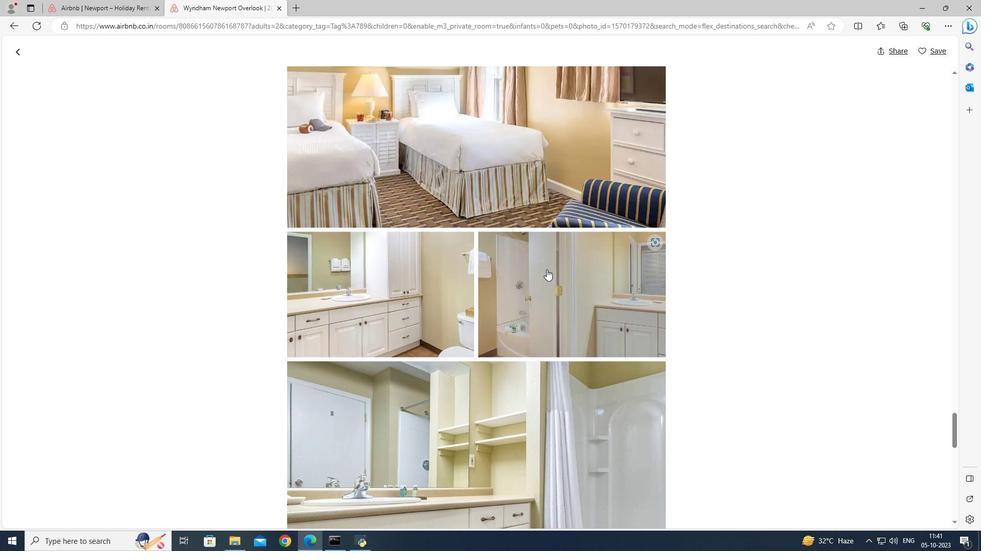 
Action: Mouse scrolled (546, 269) with delta (0, 0)
Screenshot: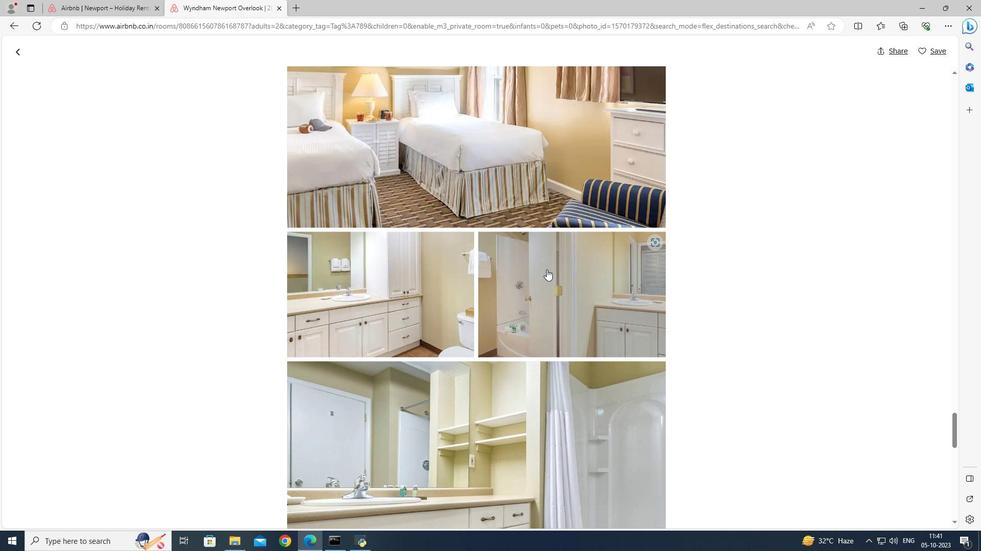 
Action: Mouse scrolled (546, 269) with delta (0, 0)
Screenshot: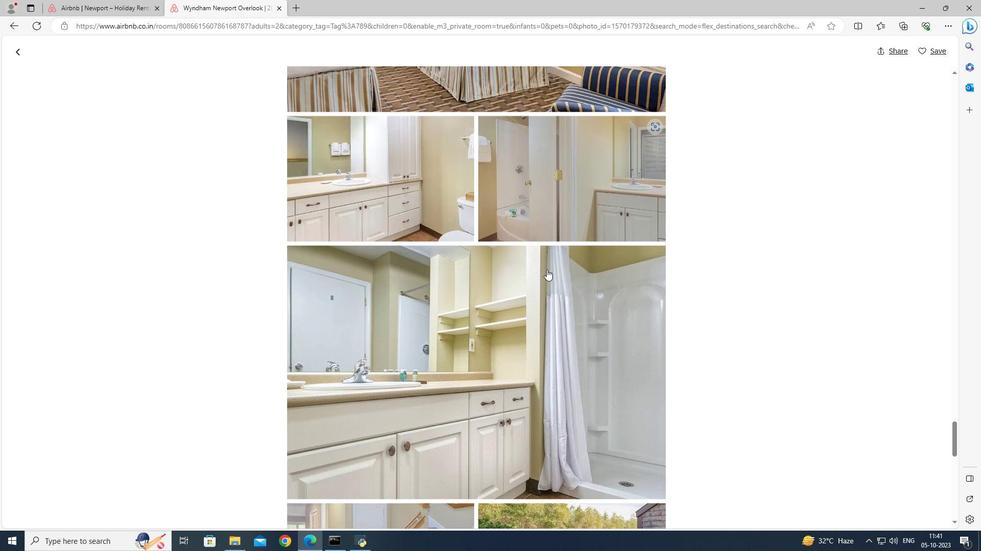 
Action: Mouse scrolled (546, 269) with delta (0, 0)
Screenshot: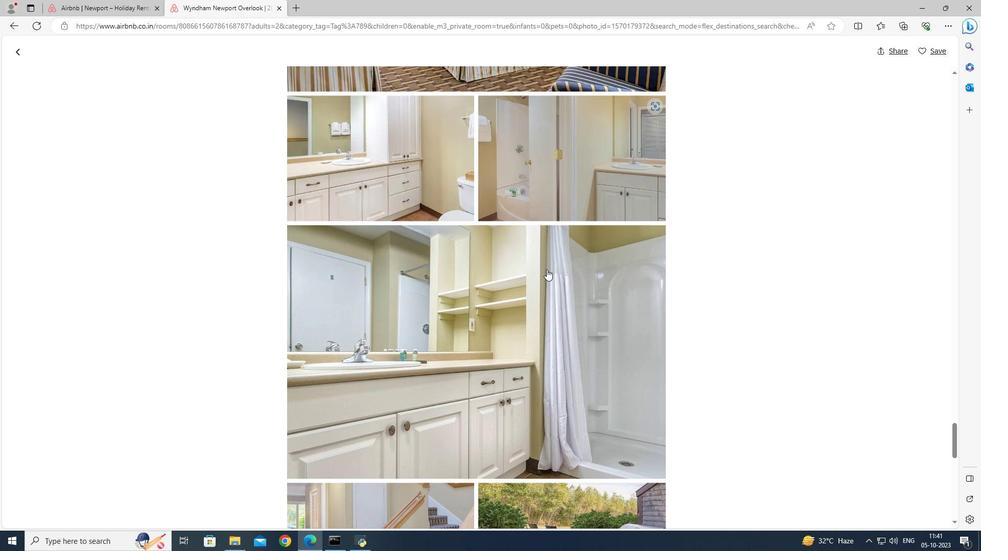 
Action: Mouse scrolled (546, 269) with delta (0, 0)
Screenshot: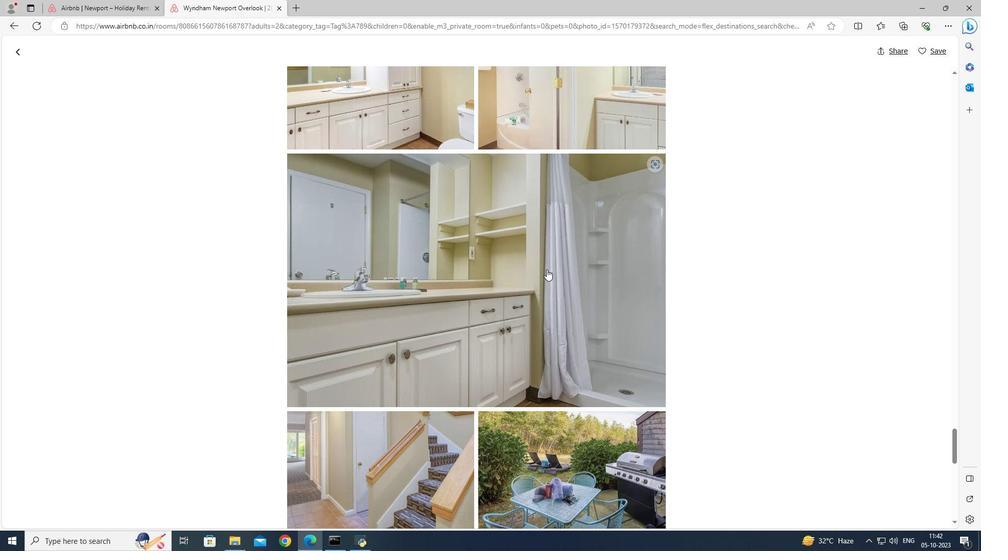 
Action: Mouse scrolled (546, 269) with delta (0, 0)
Screenshot: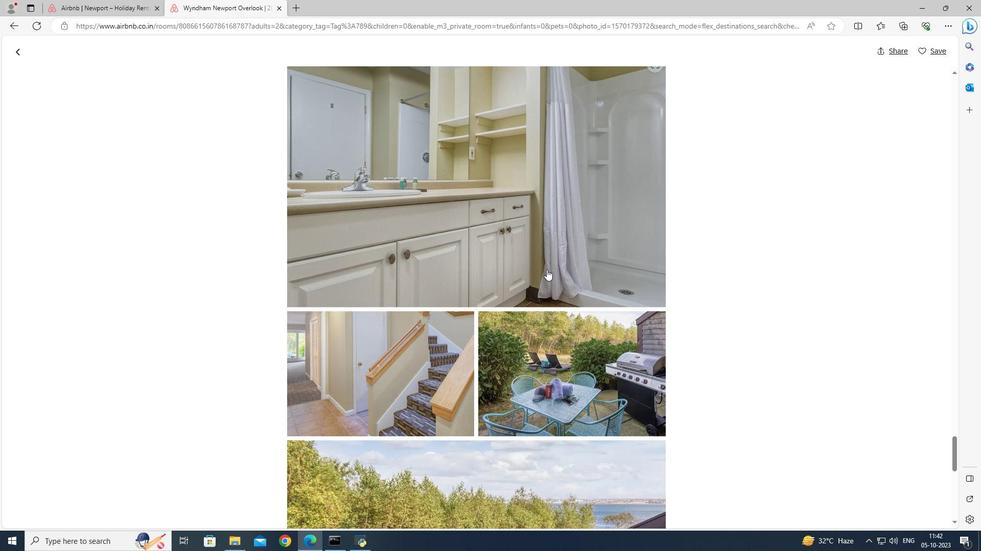 
Action: Mouse scrolled (546, 269) with delta (0, 0)
Screenshot: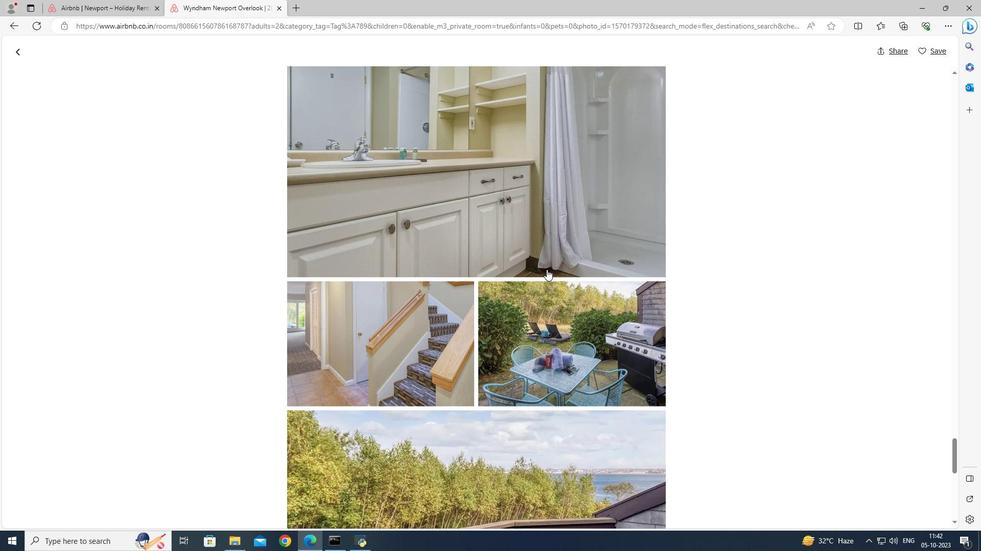 
Action: Mouse scrolled (546, 269) with delta (0, 0)
Screenshot: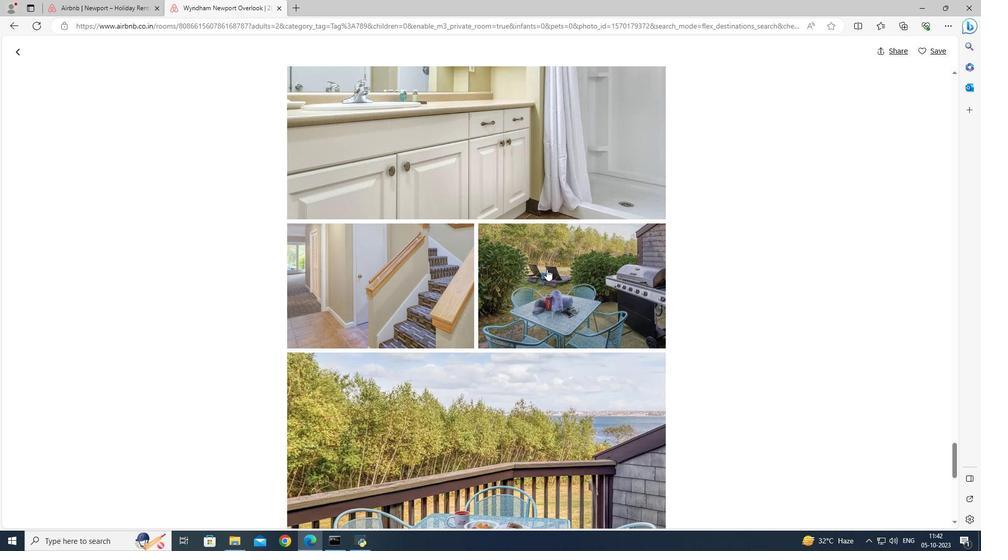 
Action: Mouse scrolled (546, 269) with delta (0, 0)
Screenshot: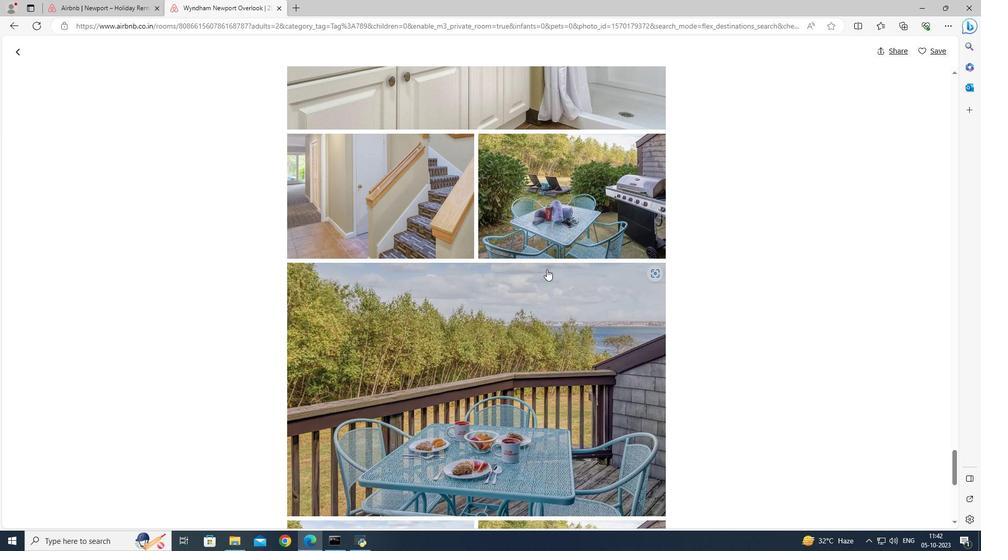 
Action: Mouse scrolled (546, 269) with delta (0, 0)
Screenshot: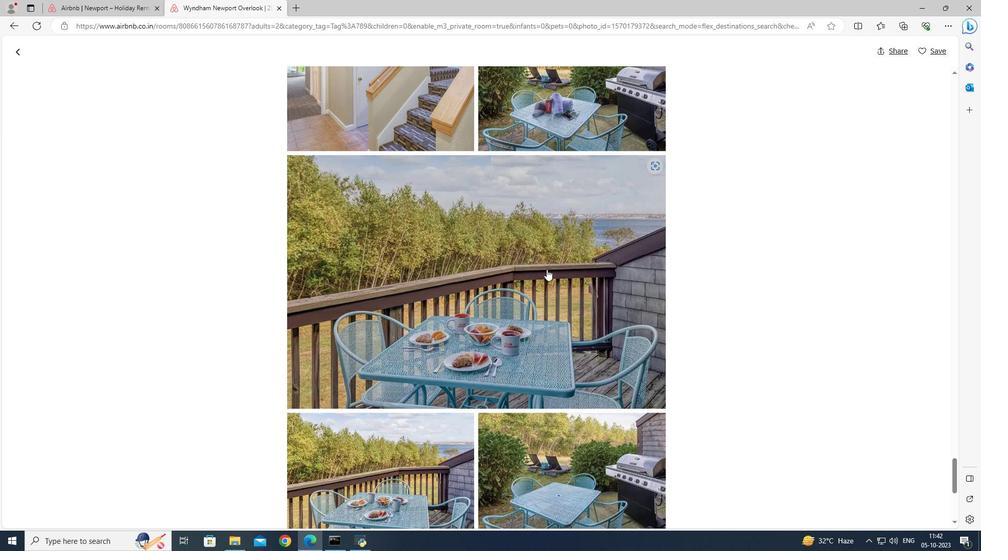 
Action: Mouse scrolled (546, 269) with delta (0, 0)
Screenshot: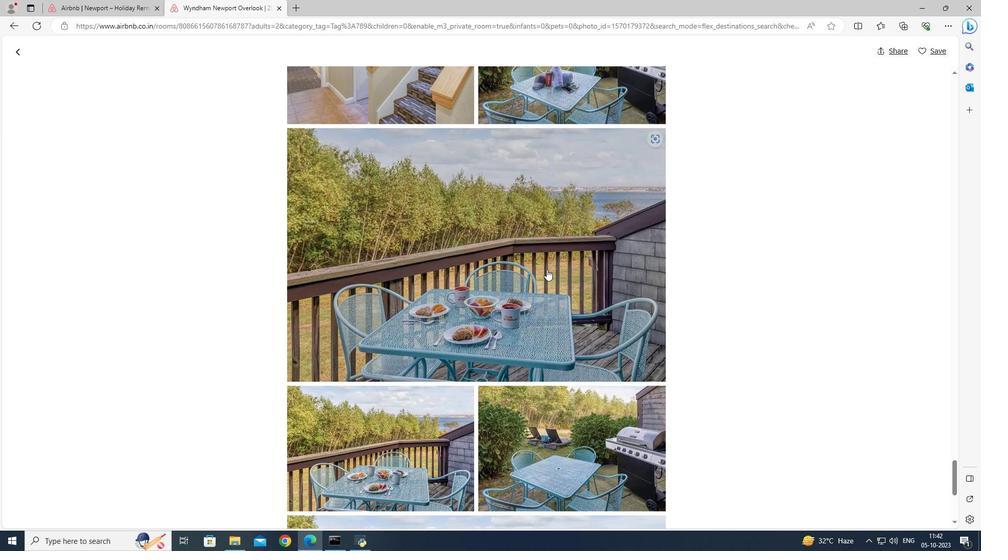 
Action: Mouse scrolled (546, 269) with delta (0, 0)
Screenshot: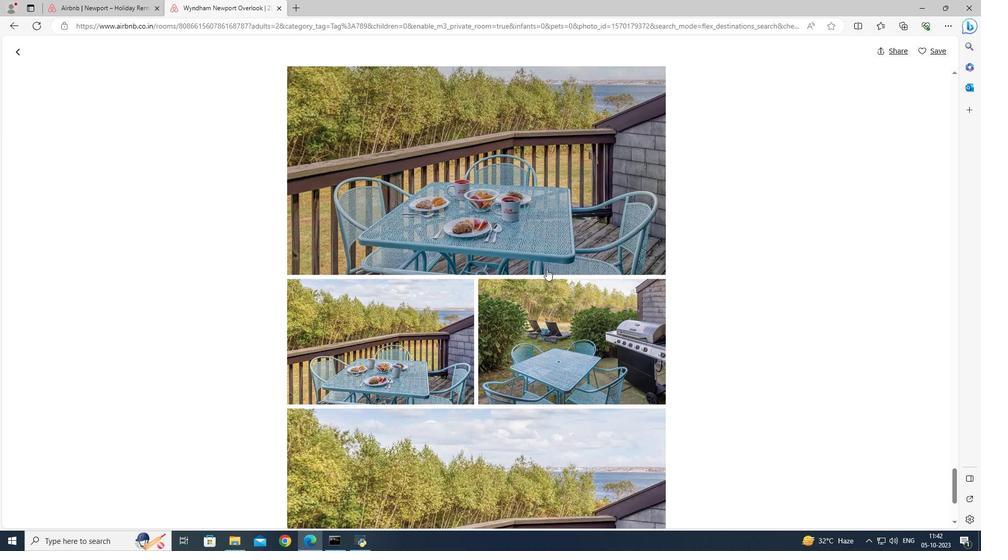 
Action: Mouse scrolled (546, 269) with delta (0, 0)
Screenshot: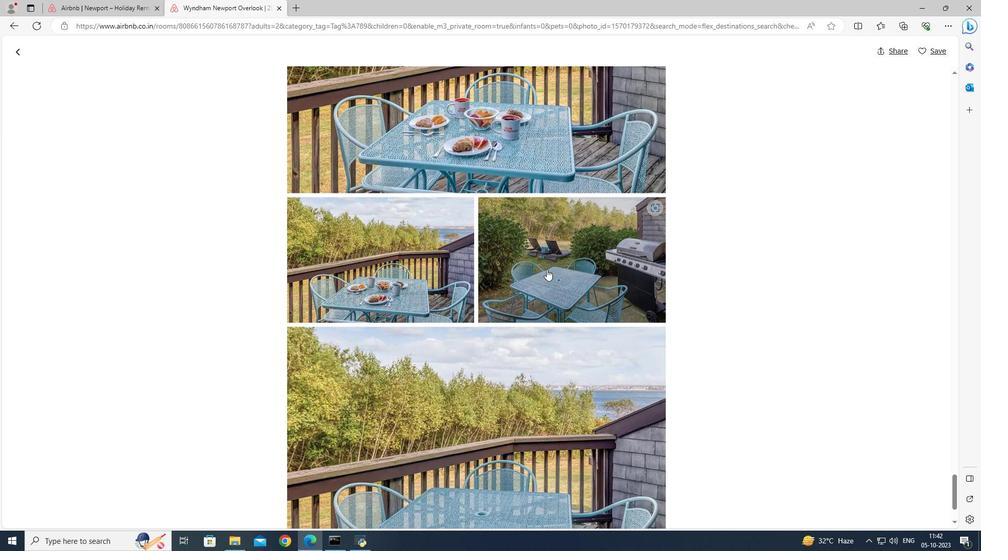 
Action: Mouse scrolled (546, 269) with delta (0, 0)
Screenshot: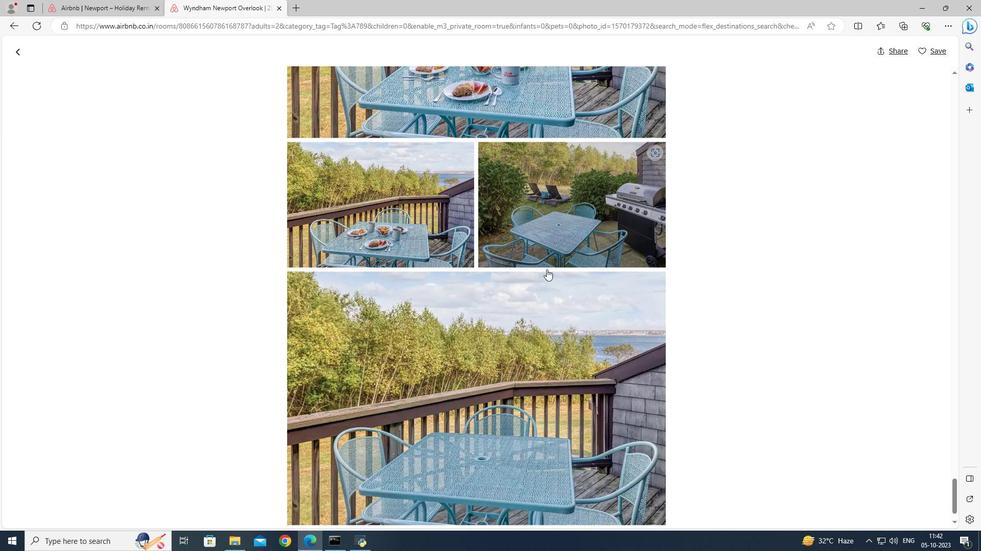 
Action: Mouse scrolled (546, 269) with delta (0, 0)
Screenshot: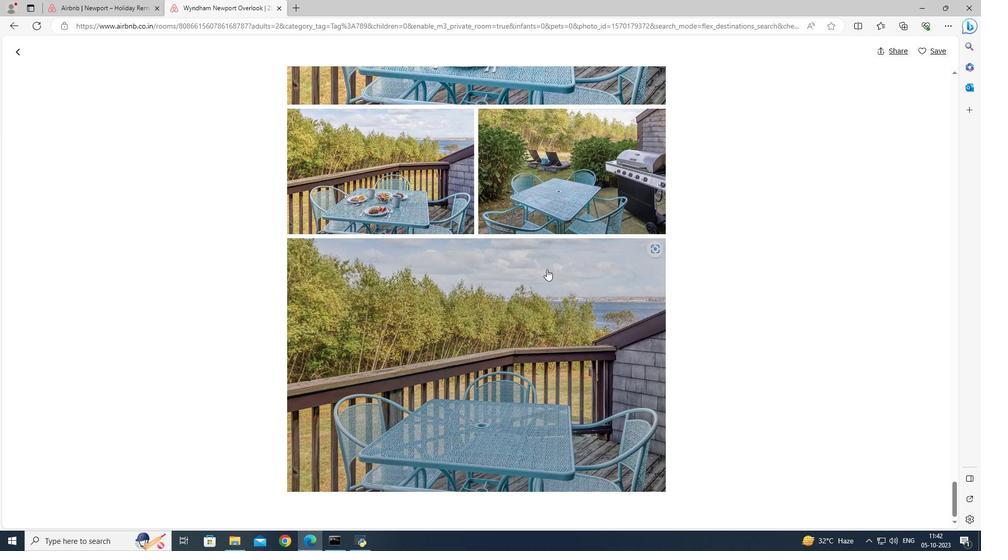 
Action: Mouse scrolled (546, 269) with delta (0, 0)
Screenshot: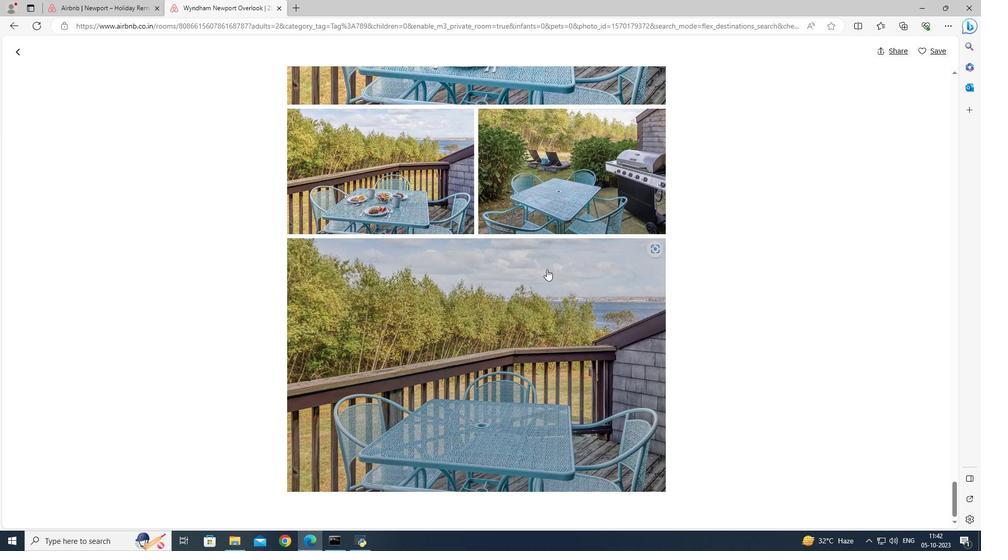 
Action: Mouse scrolled (546, 269) with delta (0, 0)
Screenshot: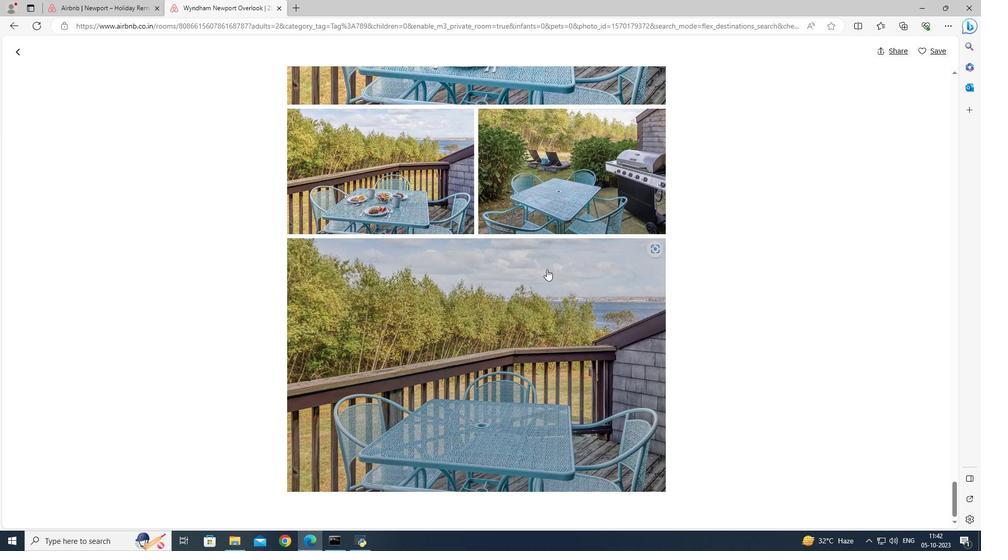 
Action: Mouse moved to (14, 50)
Screenshot: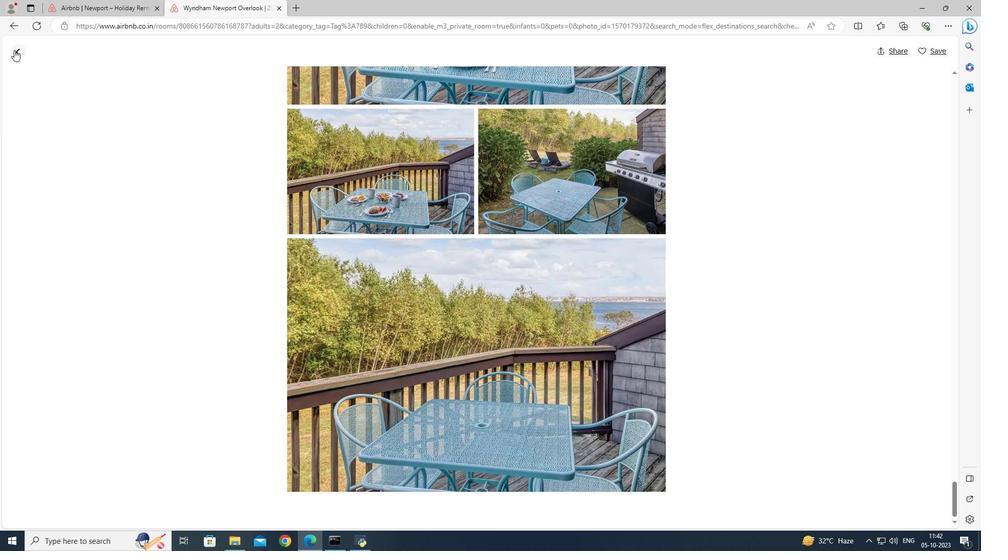 
Action: Mouse pressed left at (14, 50)
Screenshot: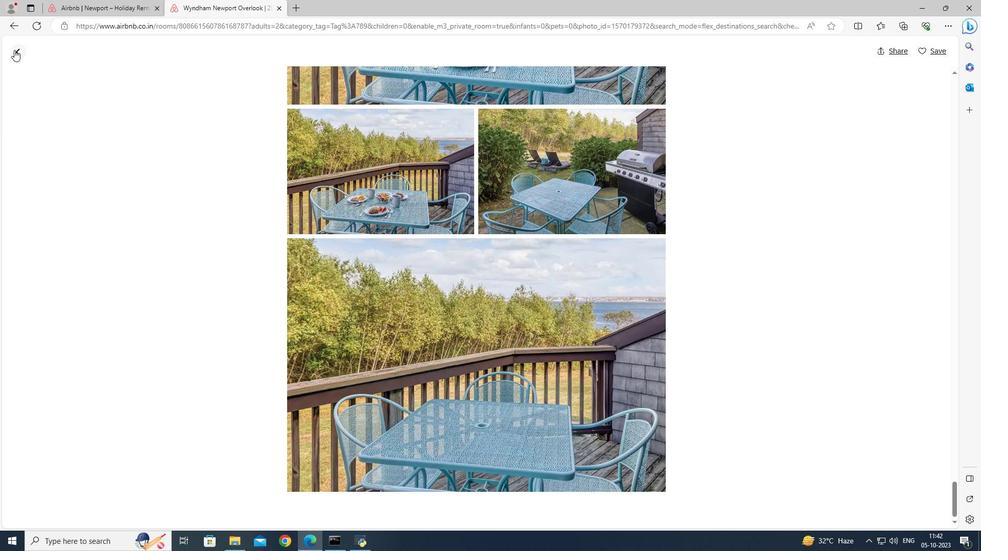 
Action: Mouse moved to (394, 223)
Screenshot: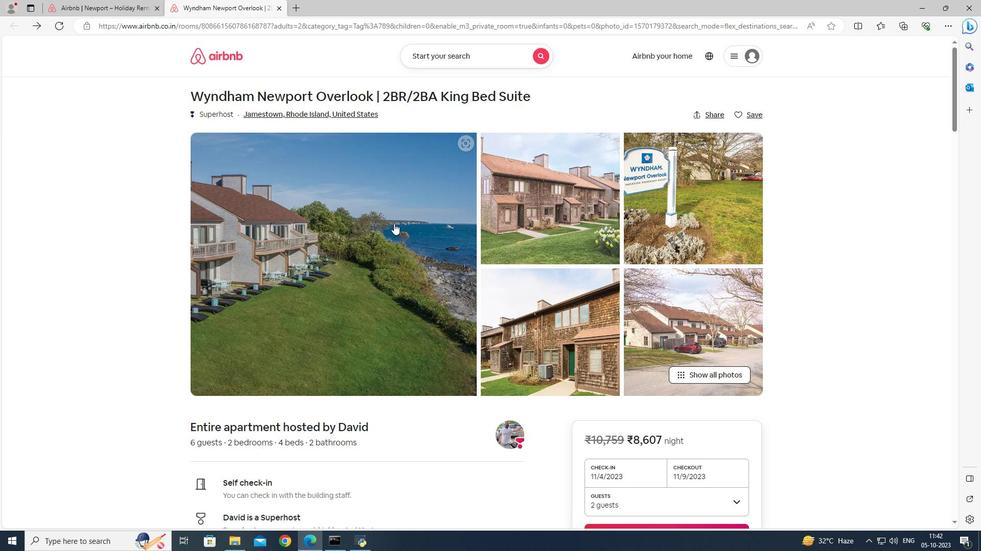 
Action: Mouse scrolled (394, 223) with delta (0, 0)
Screenshot: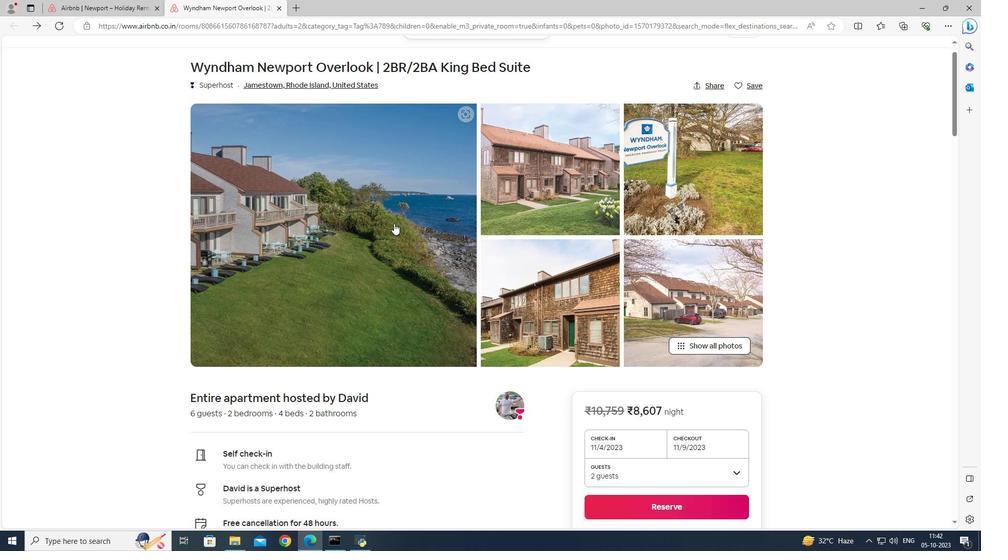 
Action: Mouse scrolled (394, 223) with delta (0, 0)
Screenshot: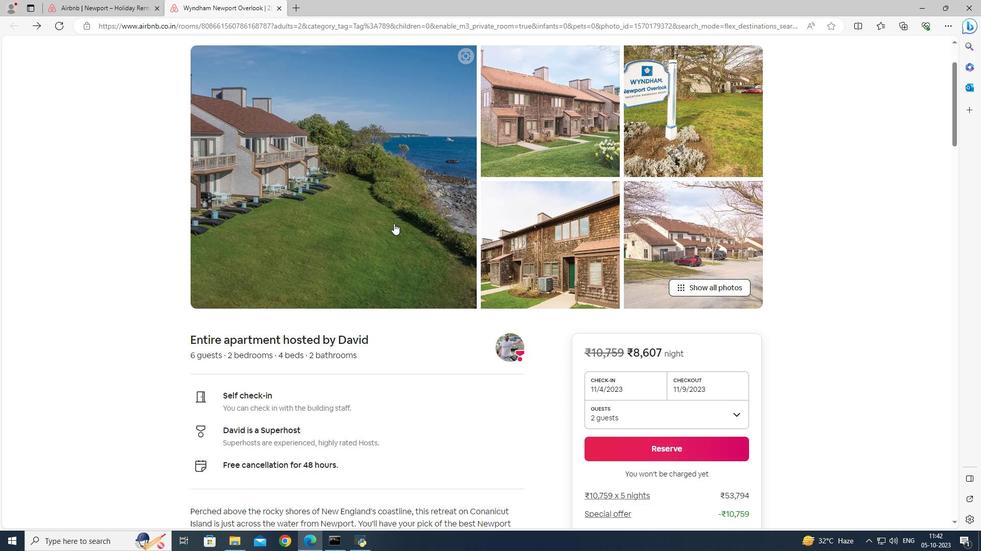 
Action: Mouse scrolled (394, 223) with delta (0, 0)
Screenshot: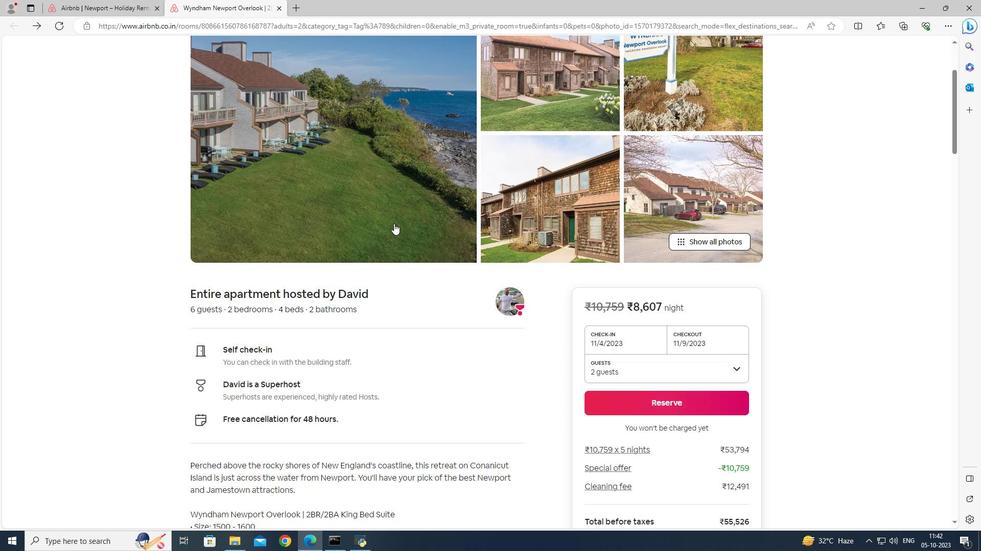 
Action: Mouse scrolled (394, 223) with delta (0, 0)
Screenshot: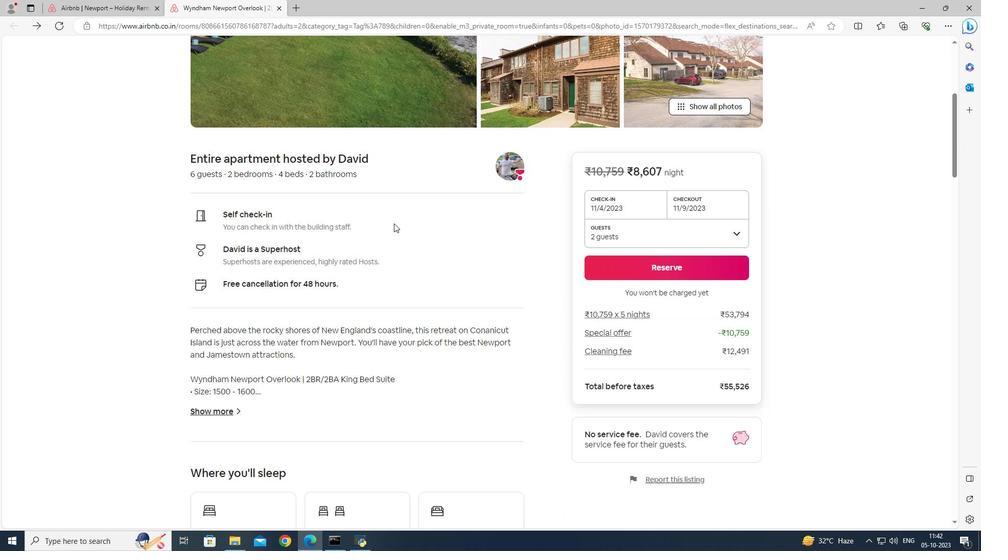 
Action: Mouse scrolled (394, 223) with delta (0, 0)
Screenshot: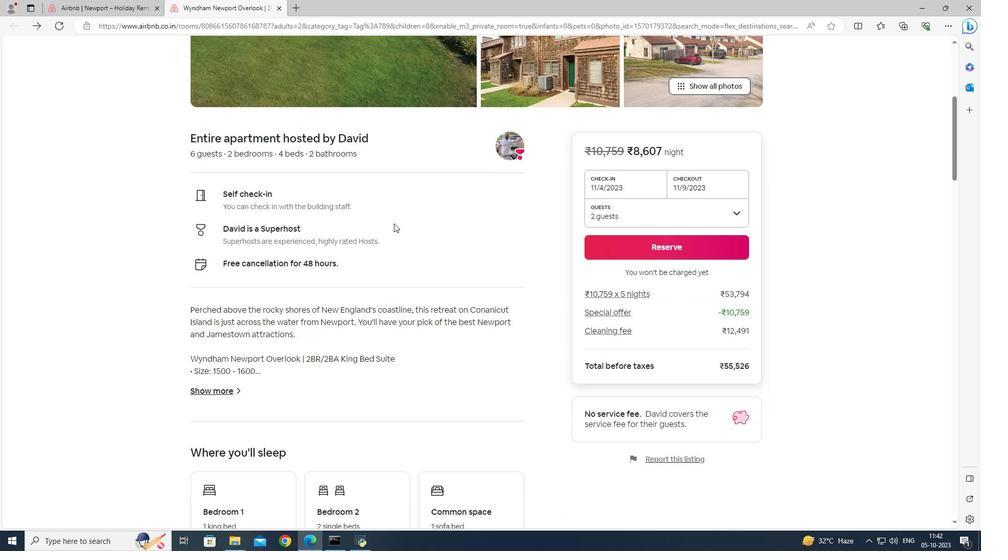 
Action: Mouse scrolled (394, 223) with delta (0, 0)
Screenshot: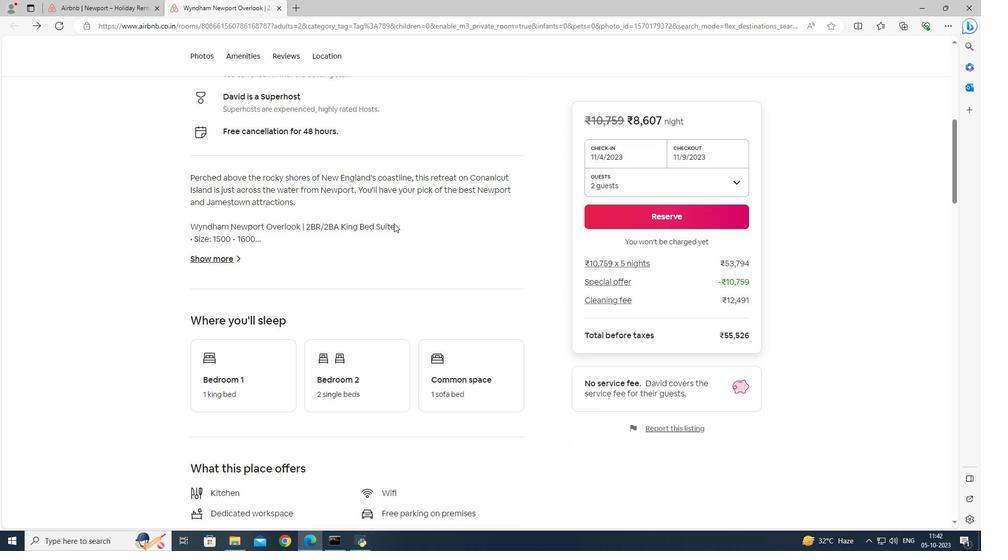 
Action: Mouse scrolled (394, 223) with delta (0, 0)
Screenshot: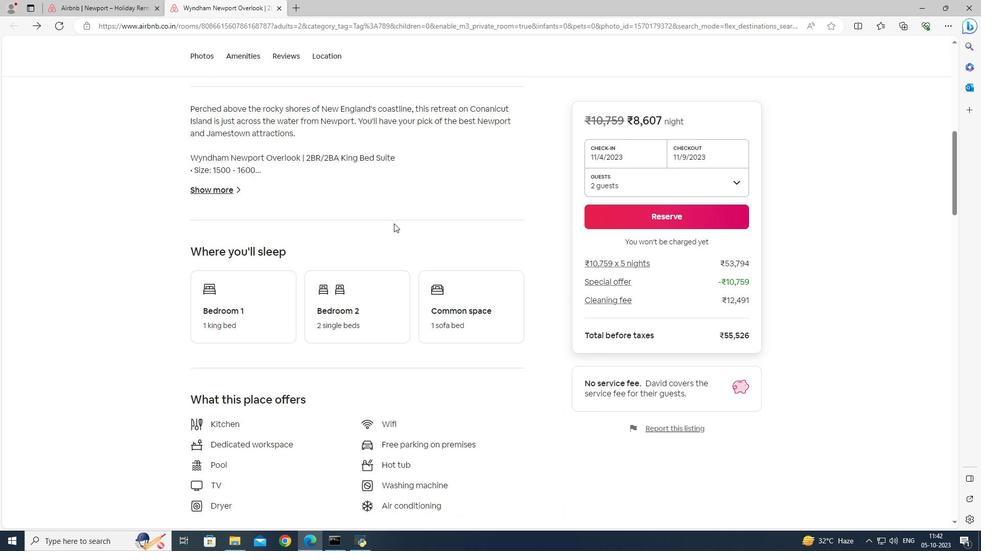 
Action: Mouse scrolled (394, 223) with delta (0, 0)
Screenshot: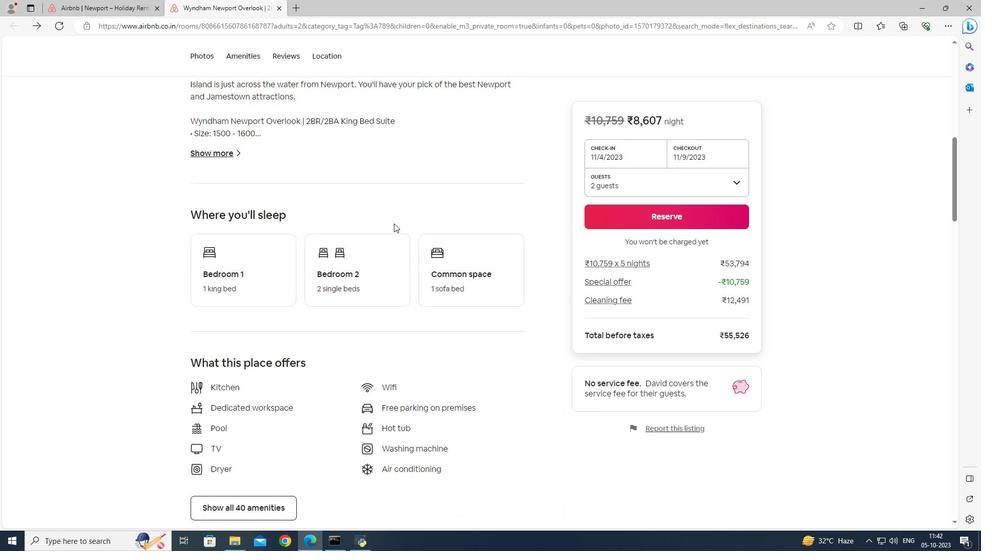 
Action: Mouse scrolled (394, 223) with delta (0, 0)
Screenshot: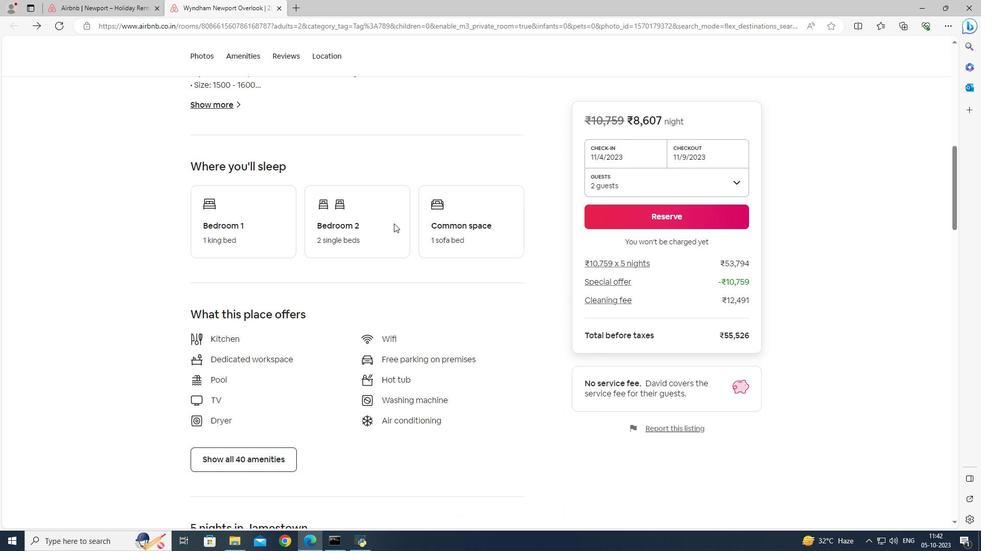 
Action: Mouse moved to (288, 369)
Screenshot: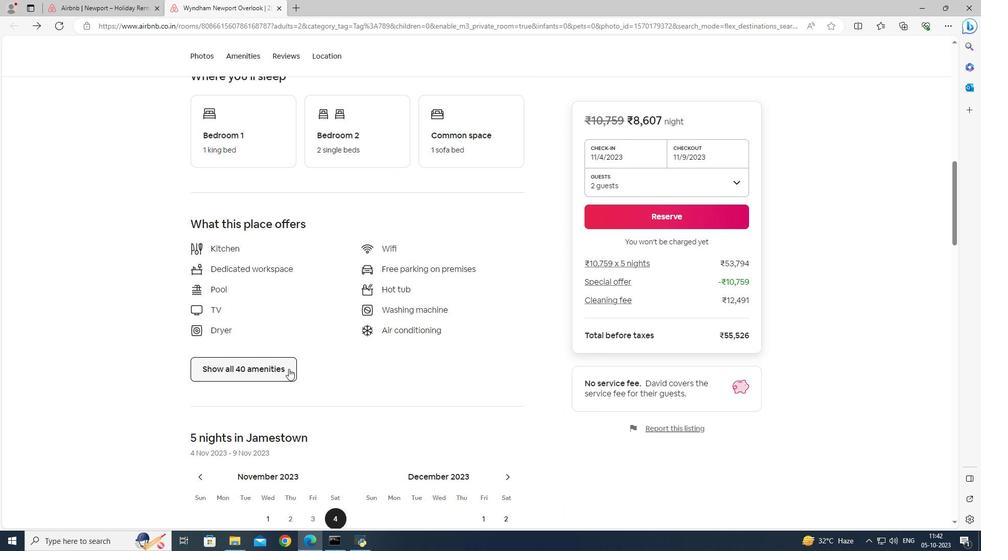 
Action: Mouse pressed left at (288, 369)
Screenshot: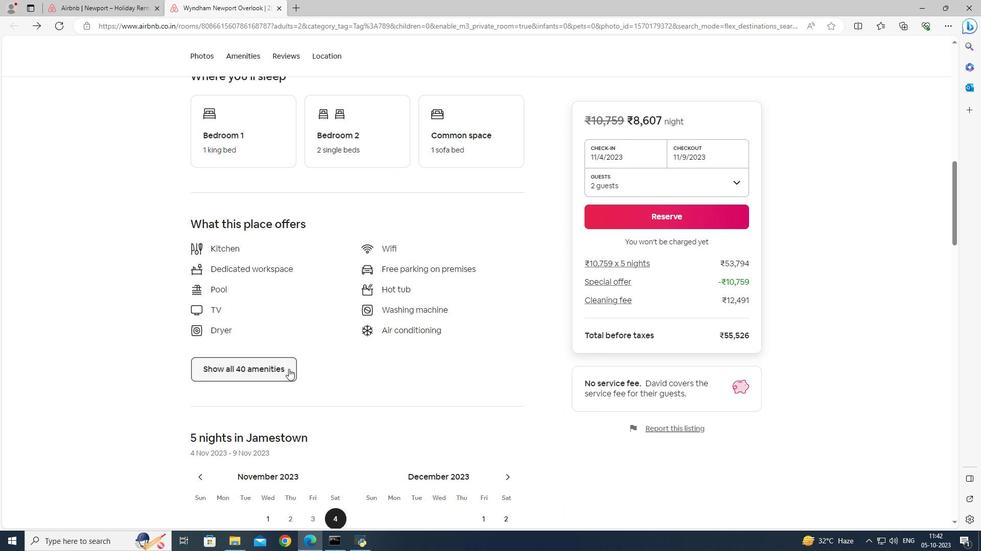 
Action: Mouse moved to (427, 173)
Screenshot: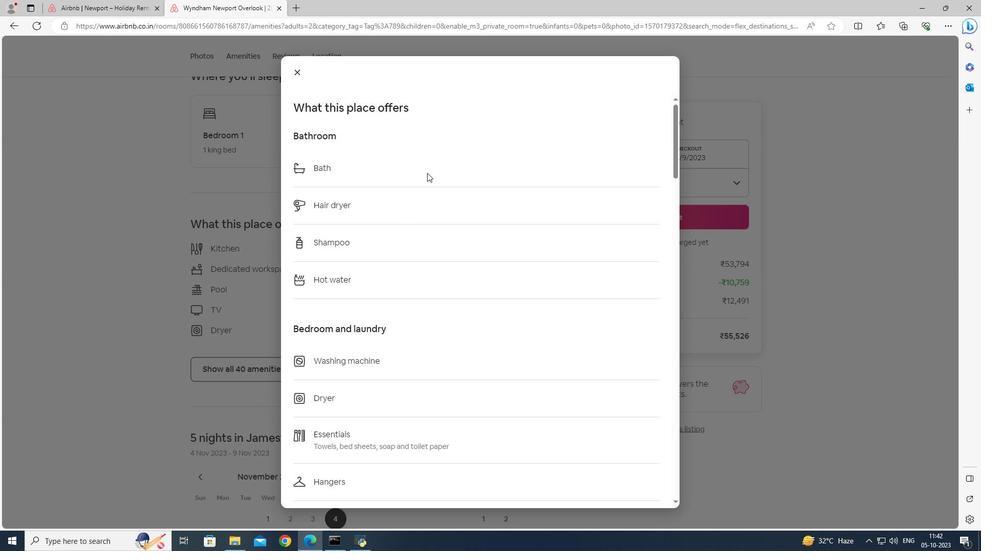 
Action: Mouse scrolled (427, 172) with delta (0, 0)
Screenshot: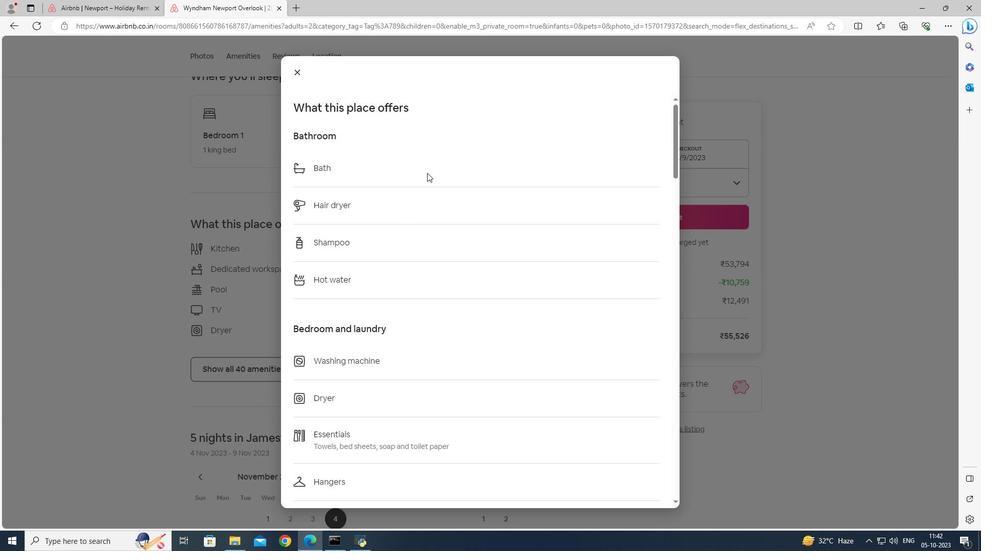 
Action: Mouse moved to (427, 173)
Screenshot: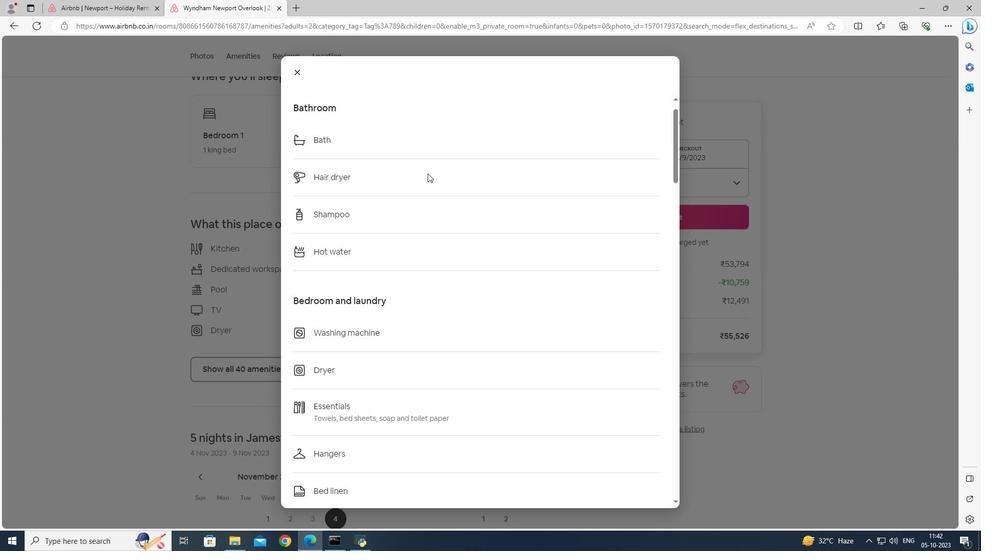 
Action: Mouse scrolled (427, 173) with delta (0, 0)
Screenshot: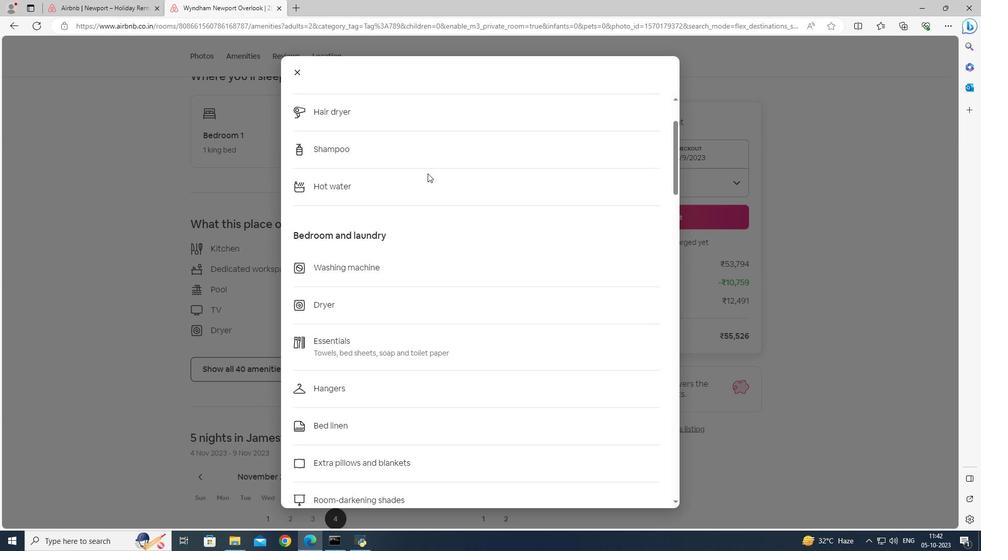 
Action: Mouse scrolled (427, 173) with delta (0, 0)
Screenshot: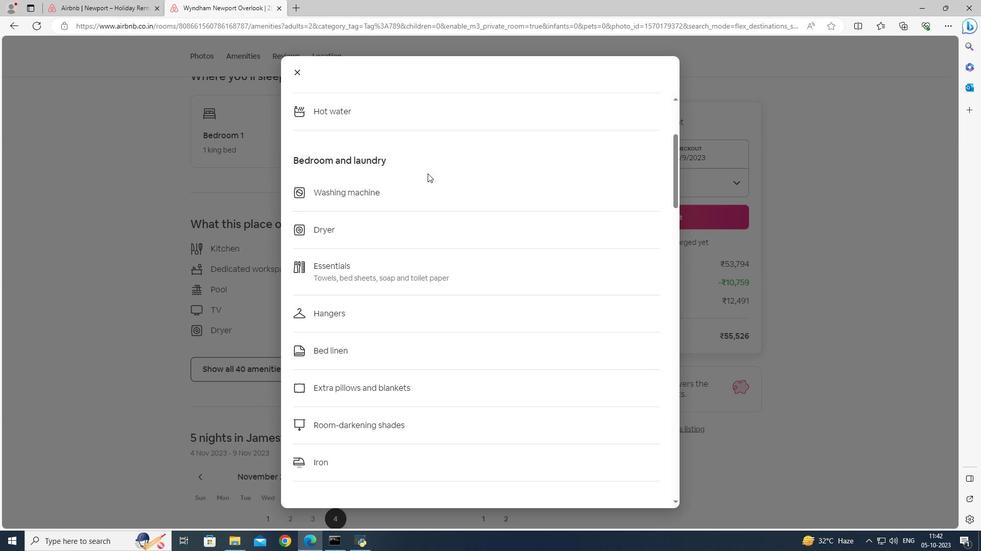 
Action: Mouse scrolled (427, 173) with delta (0, 0)
Screenshot: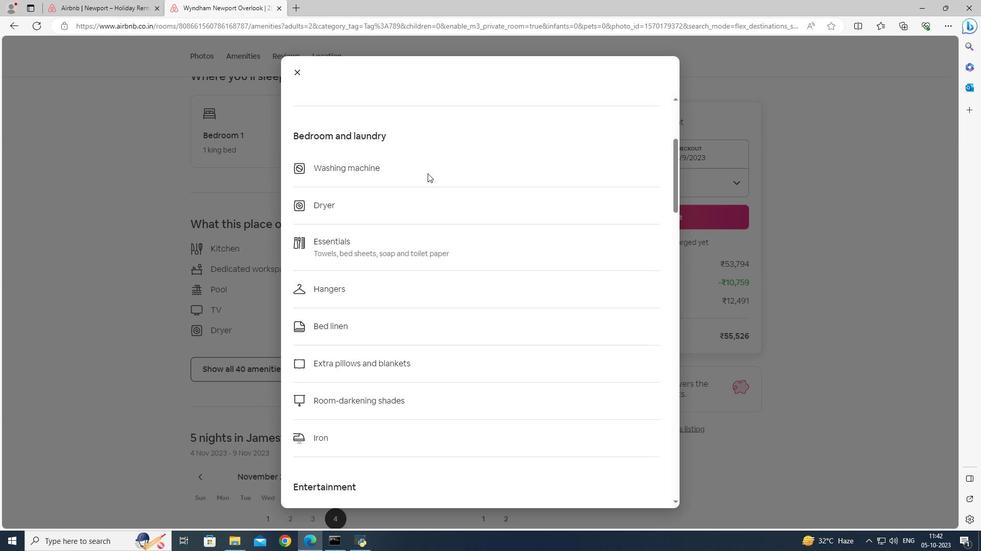 
Action: Mouse scrolled (427, 173) with delta (0, 0)
Screenshot: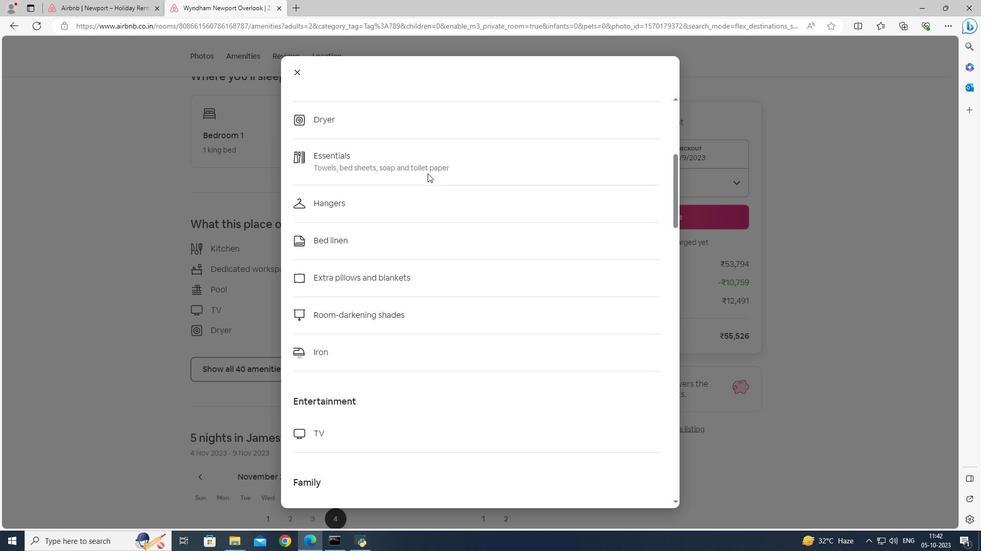 
Action: Mouse scrolled (427, 173) with delta (0, 0)
Screenshot: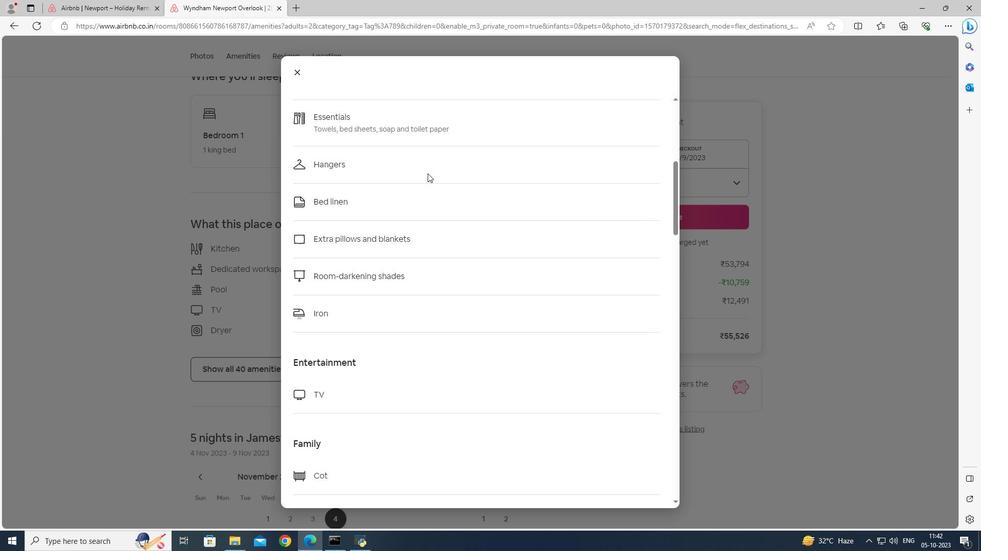
Action: Mouse scrolled (427, 173) with delta (0, 0)
Screenshot: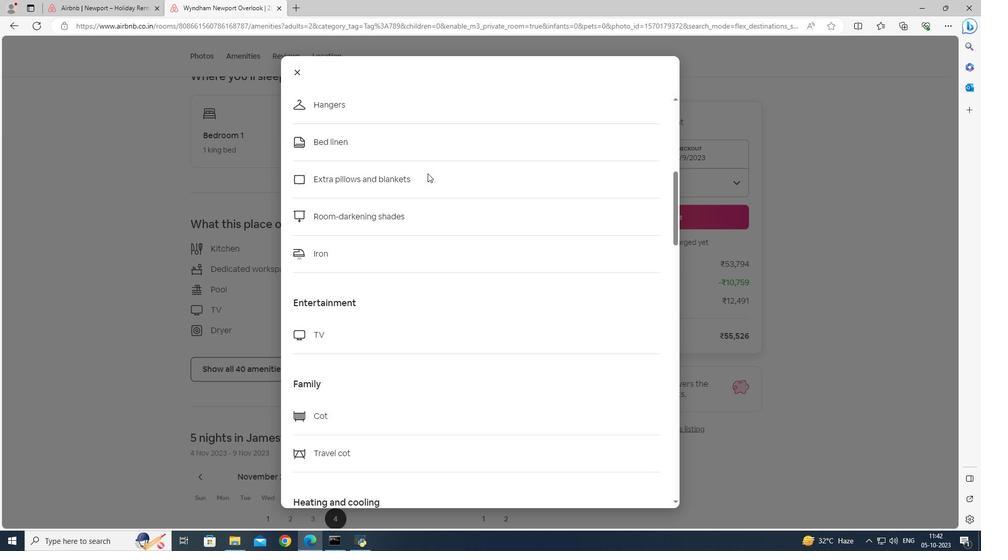 
Action: Mouse scrolled (427, 173) with delta (0, 0)
Screenshot: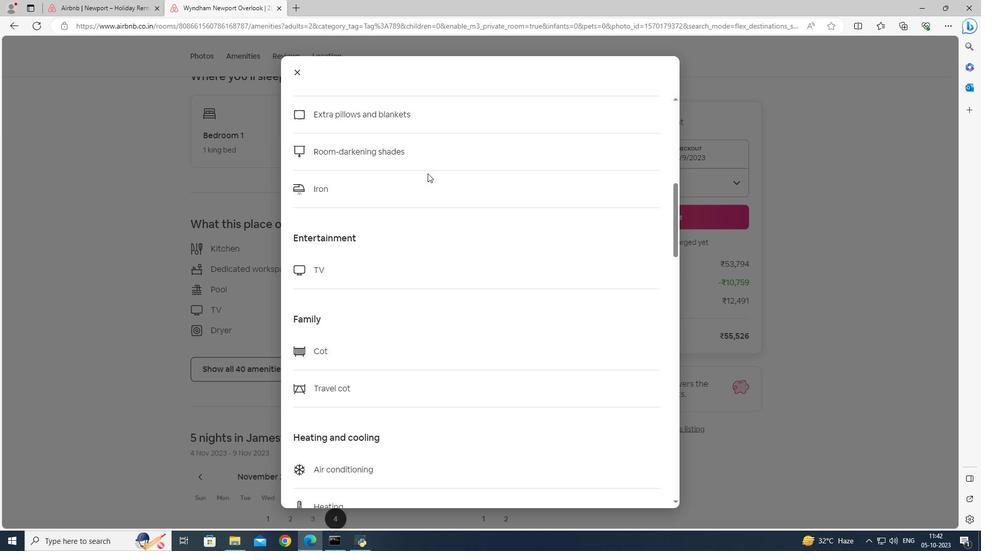 
Action: Mouse scrolled (427, 173) with delta (0, 0)
Screenshot: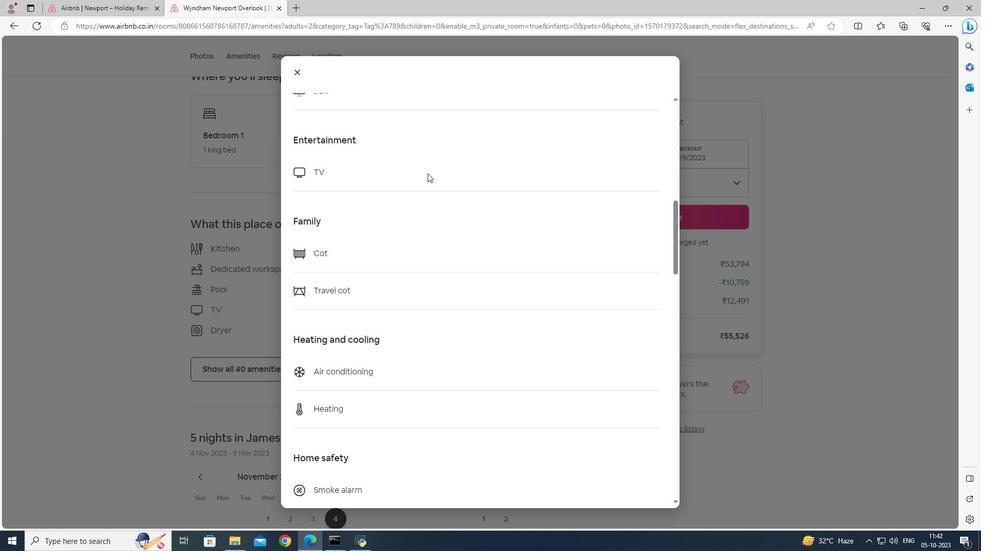 
Action: Mouse scrolled (427, 173) with delta (0, 0)
Screenshot: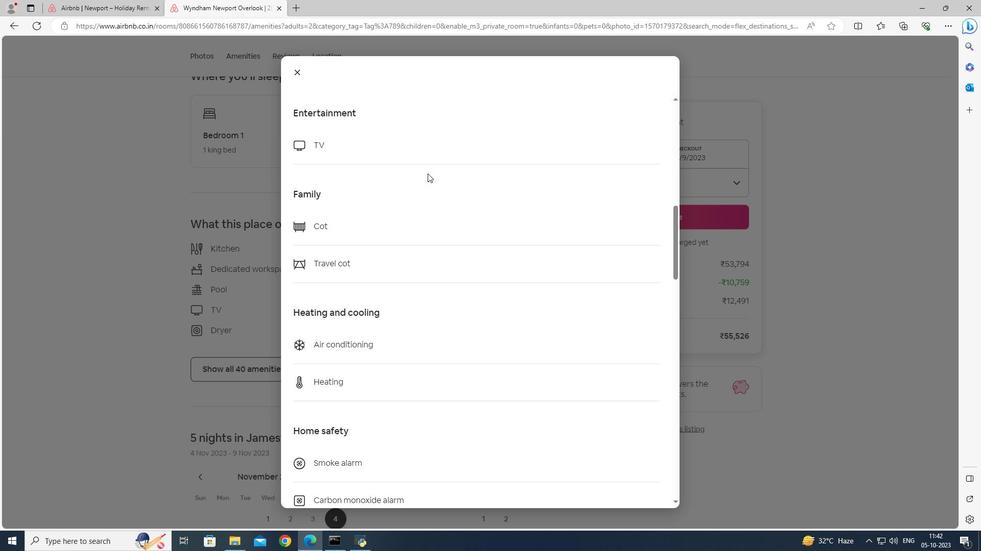 
Action: Mouse scrolled (427, 173) with delta (0, 0)
Screenshot: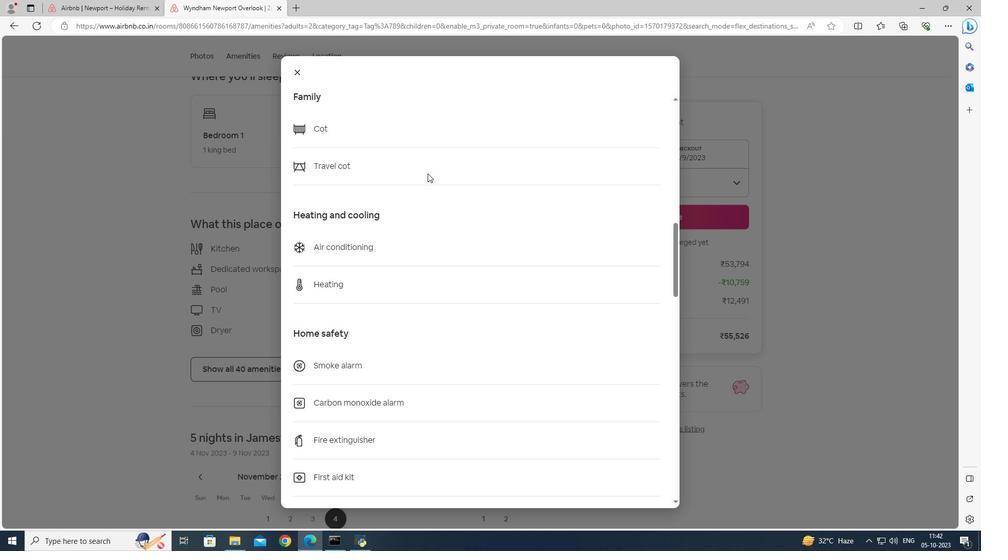 
Action: Mouse scrolled (427, 173) with delta (0, 0)
Screenshot: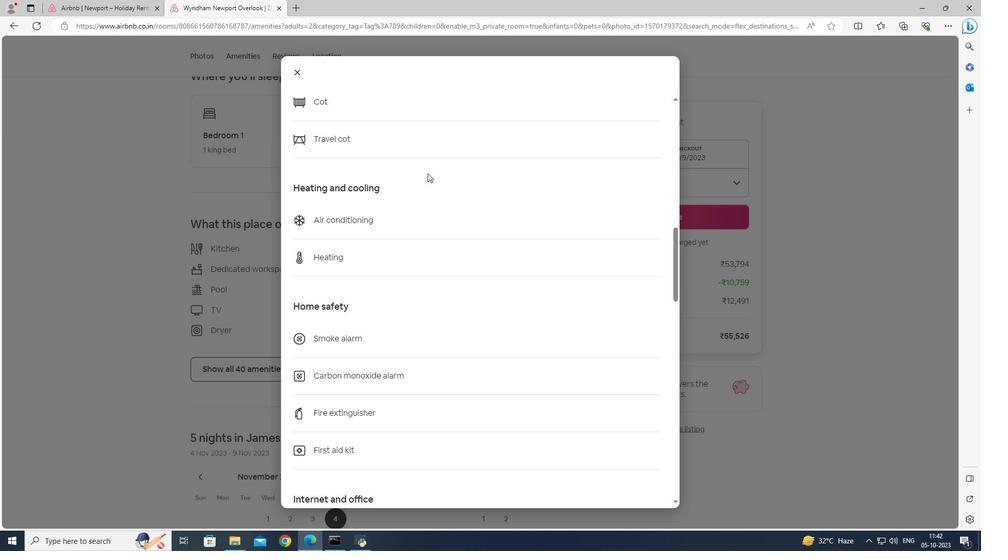 
Action: Mouse scrolled (427, 173) with delta (0, 0)
Screenshot: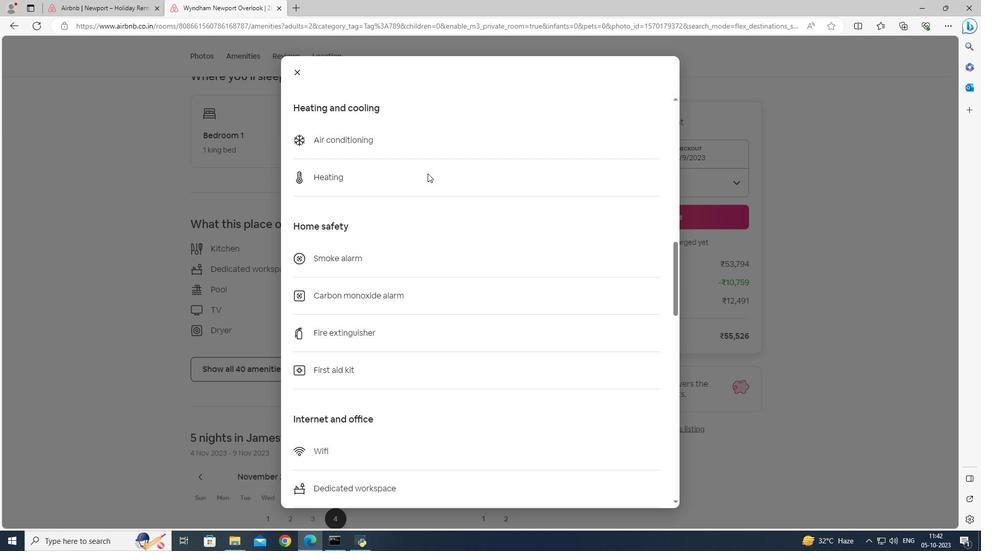
Action: Mouse scrolled (427, 173) with delta (0, 0)
Screenshot: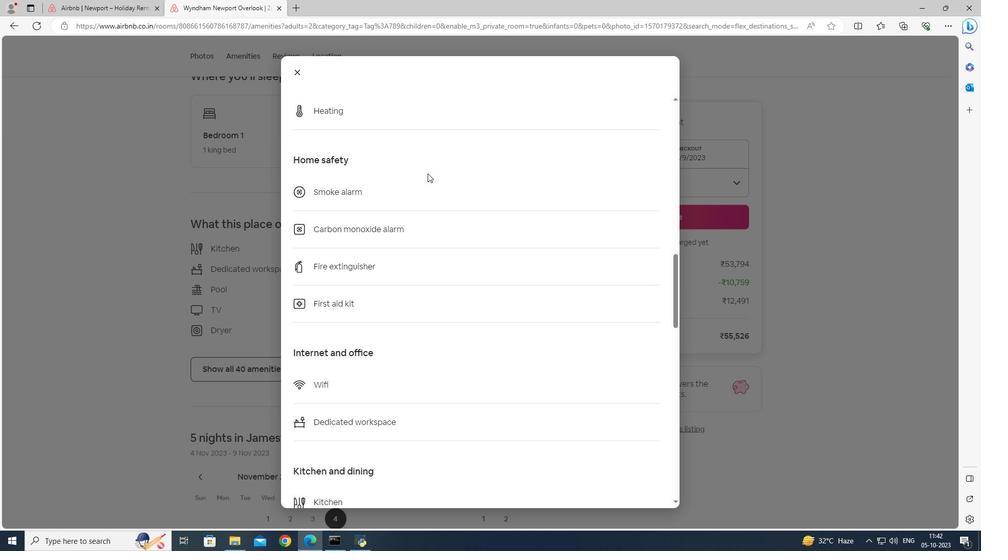 
Action: Mouse scrolled (427, 173) with delta (0, 0)
Screenshot: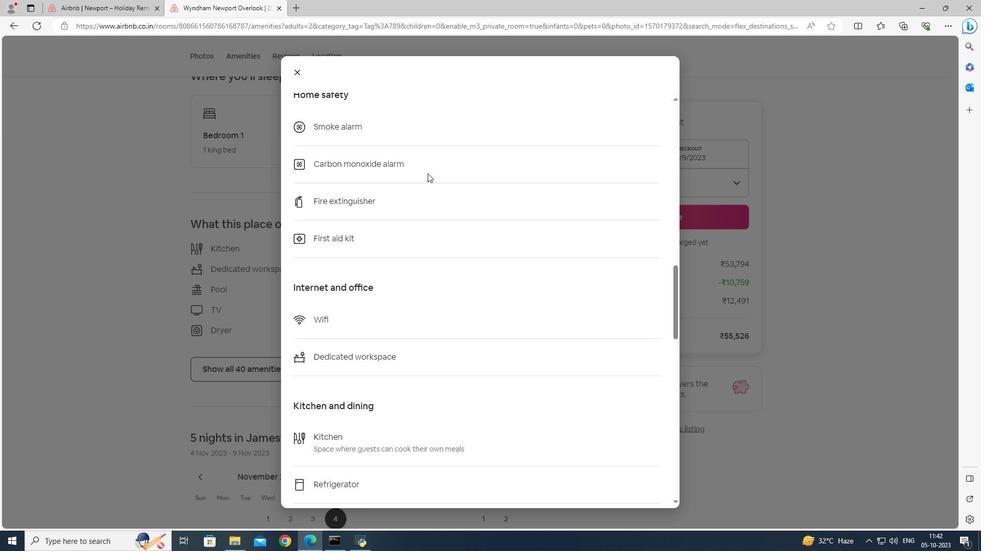 
Action: Mouse scrolled (427, 173) with delta (0, 0)
Screenshot: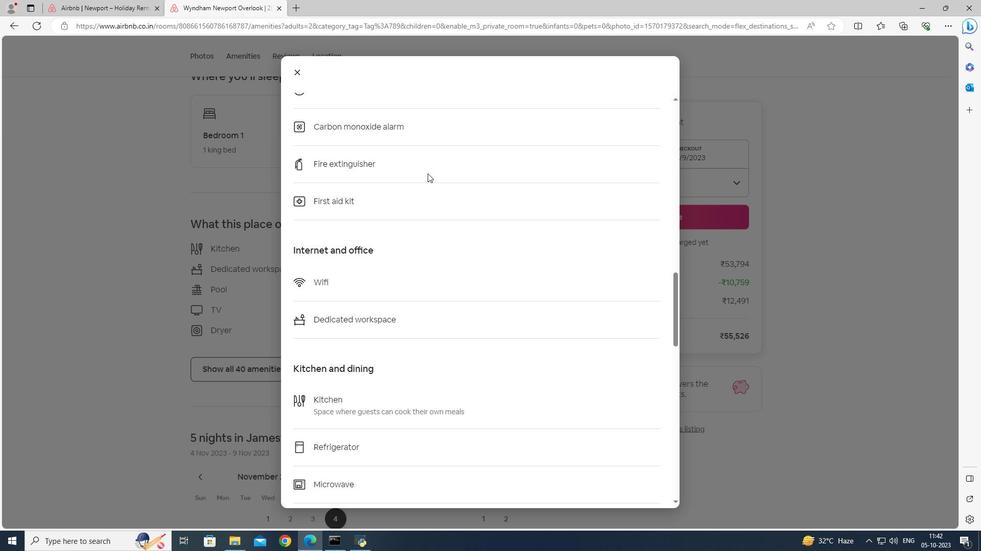 
Action: Mouse scrolled (427, 173) with delta (0, 0)
Screenshot: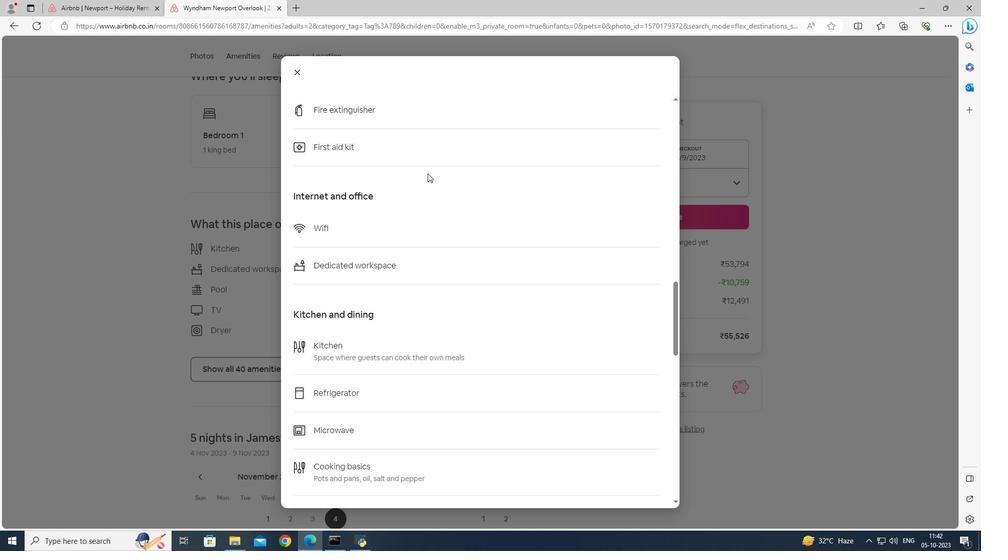 
Action: Mouse scrolled (427, 173) with delta (0, 0)
Screenshot: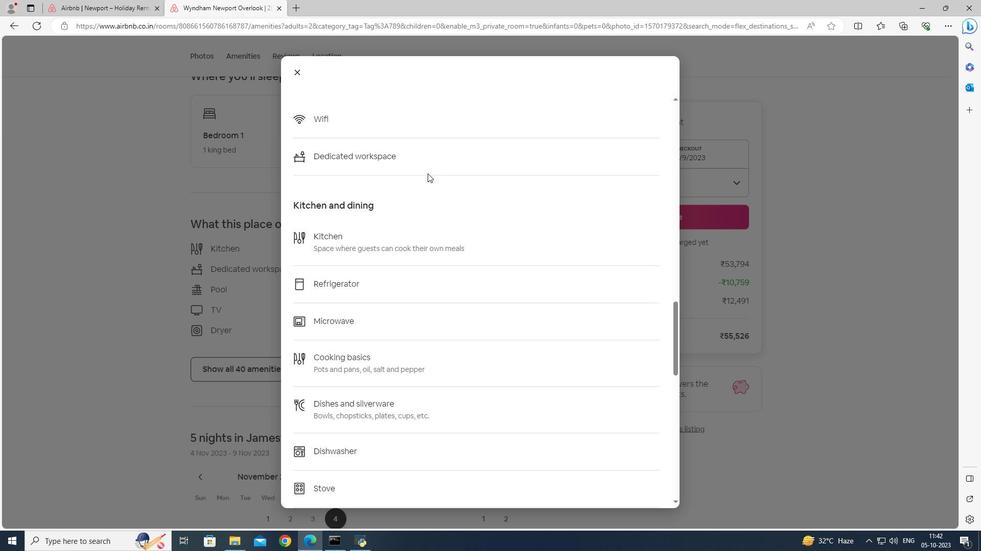 
Action: Mouse scrolled (427, 173) with delta (0, 0)
Screenshot: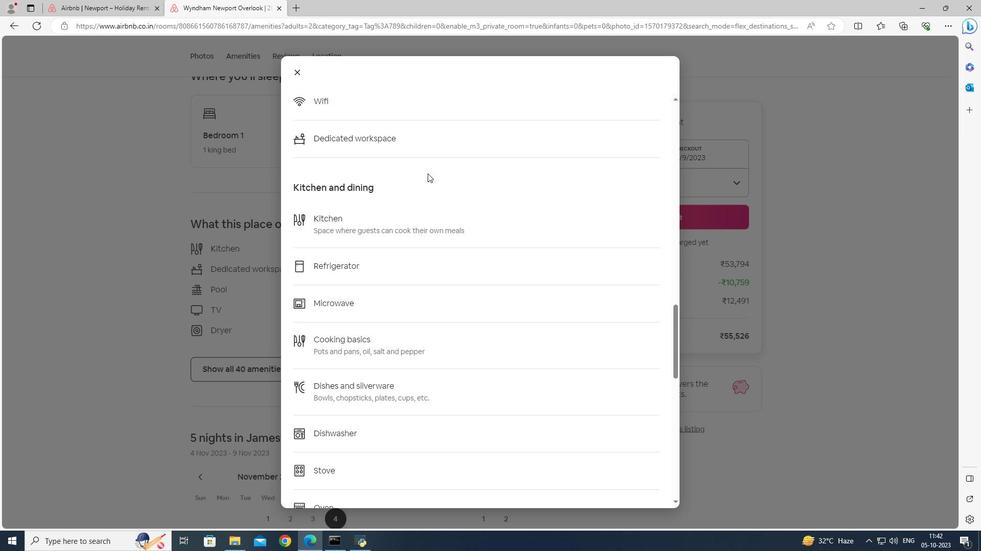 
Action: Mouse scrolled (427, 173) with delta (0, 0)
Screenshot: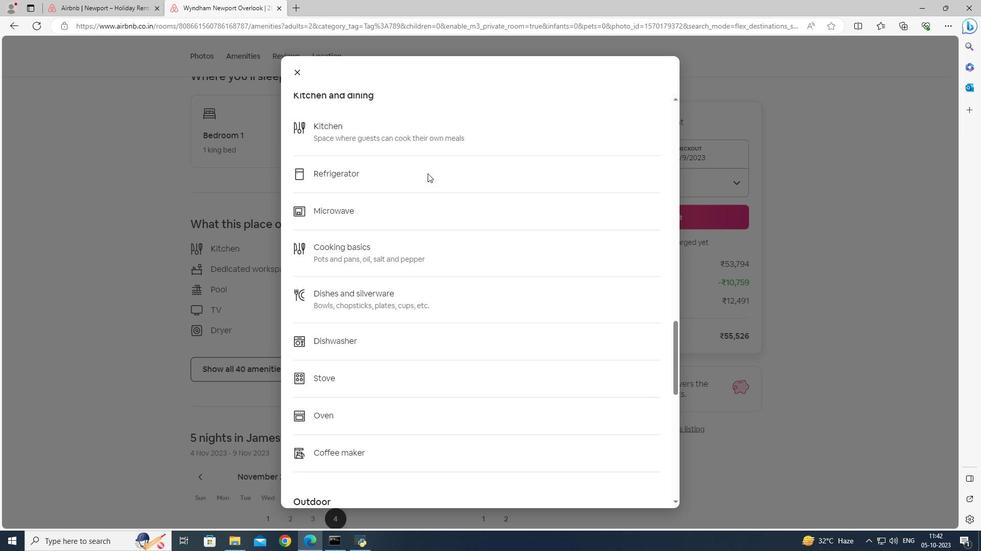 
Action: Mouse scrolled (427, 173) with delta (0, 0)
Screenshot: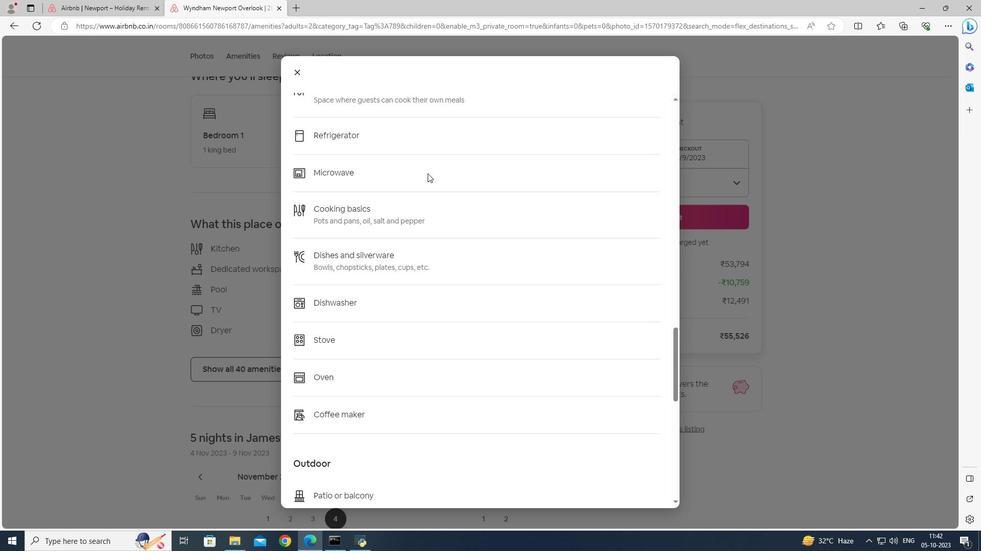
Action: Mouse scrolled (427, 173) with delta (0, 0)
Screenshot: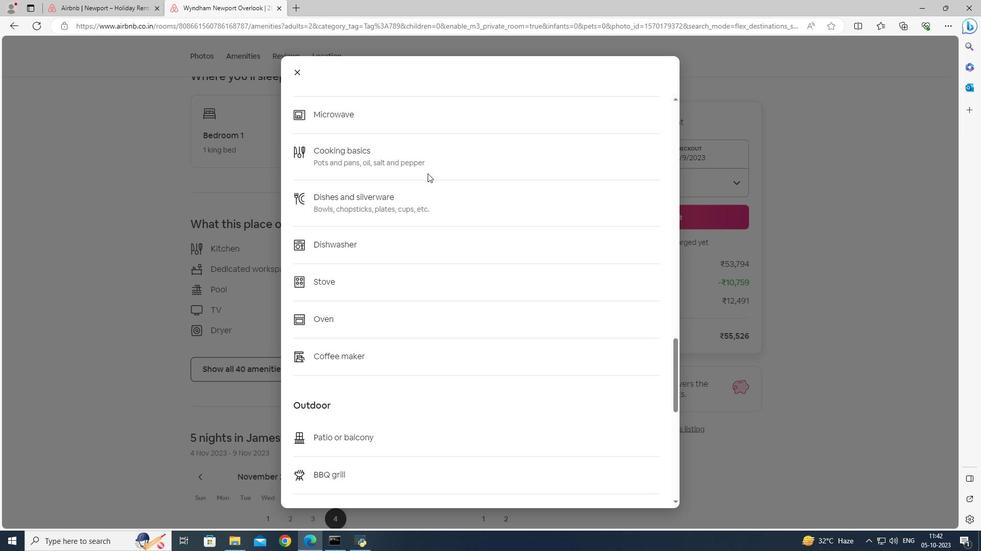 
Action: Mouse scrolled (427, 173) with delta (0, 0)
Screenshot: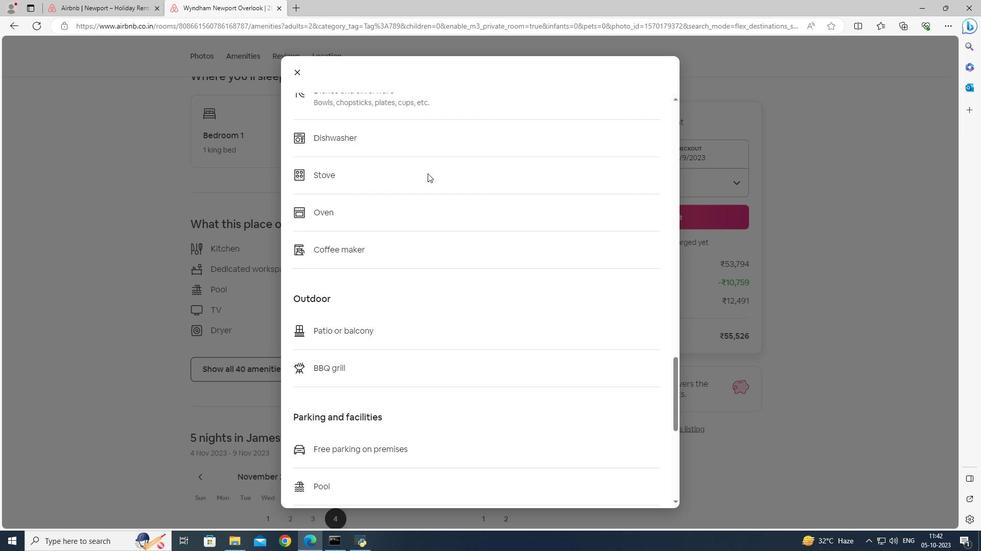 
Action: Mouse scrolled (427, 173) with delta (0, 0)
Screenshot: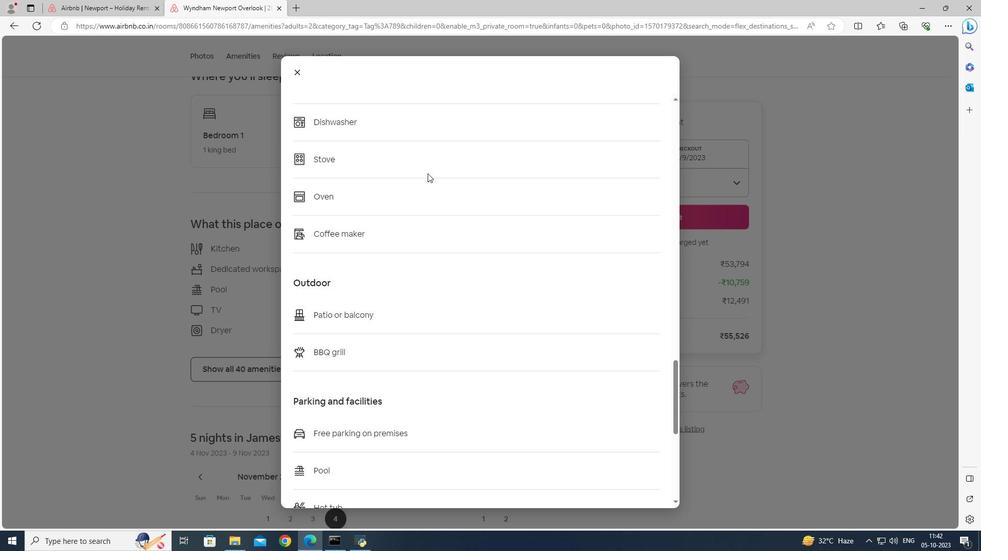 
Action: Mouse scrolled (427, 173) with delta (0, 0)
Screenshot: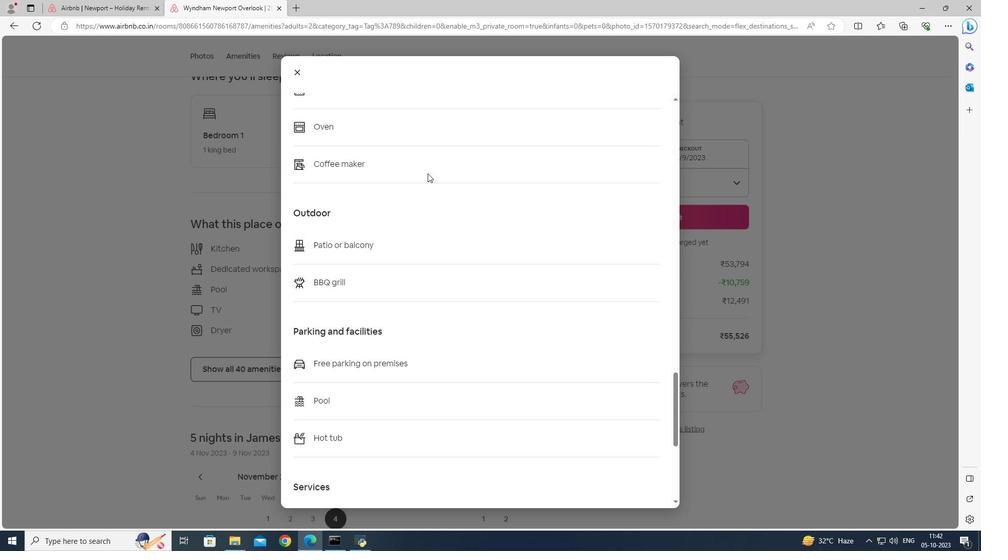 
Action: Mouse scrolled (427, 173) with delta (0, 0)
Screenshot: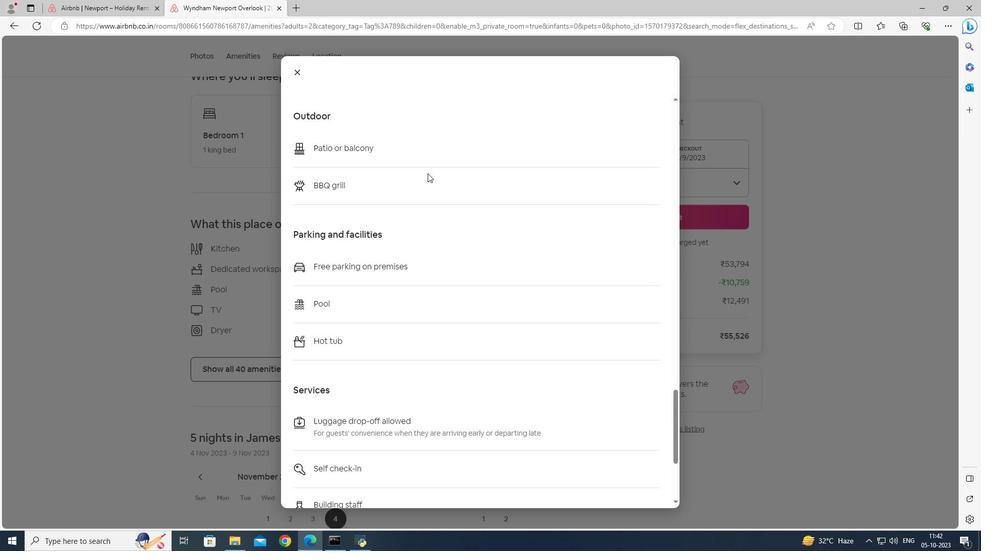 
Action: Mouse scrolled (427, 173) with delta (0, 0)
Screenshot: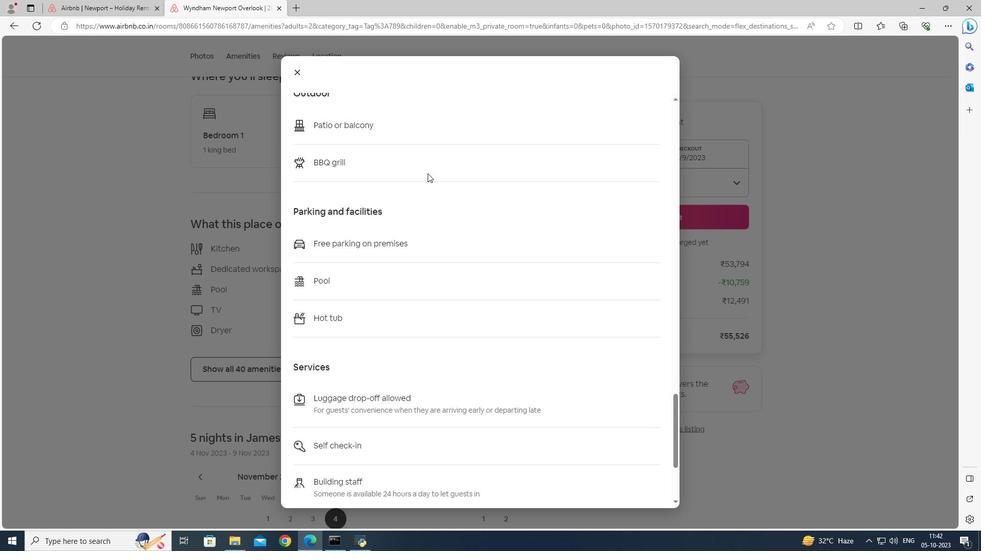 
Action: Mouse scrolled (427, 173) with delta (0, 0)
Screenshot: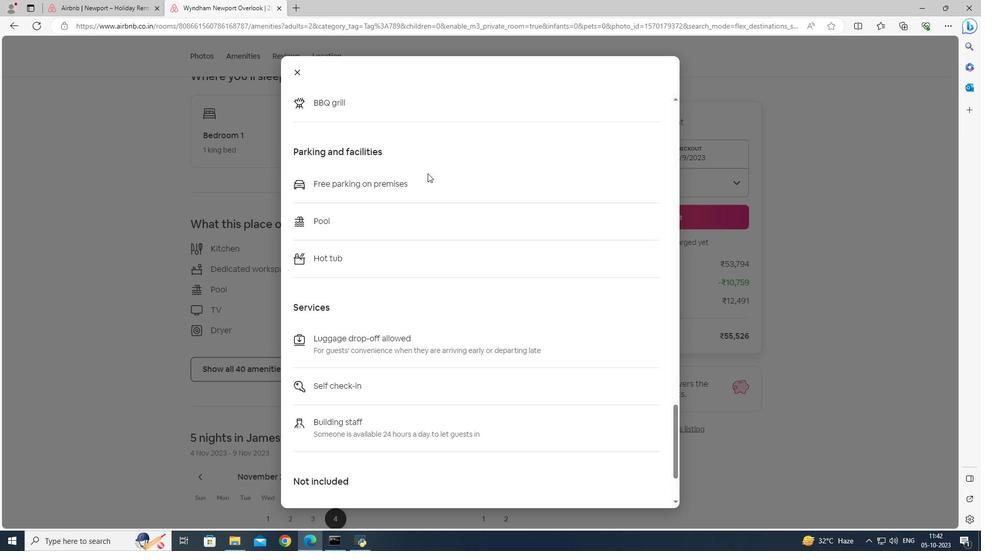 
Action: Mouse scrolled (427, 173) with delta (0, 0)
Screenshot: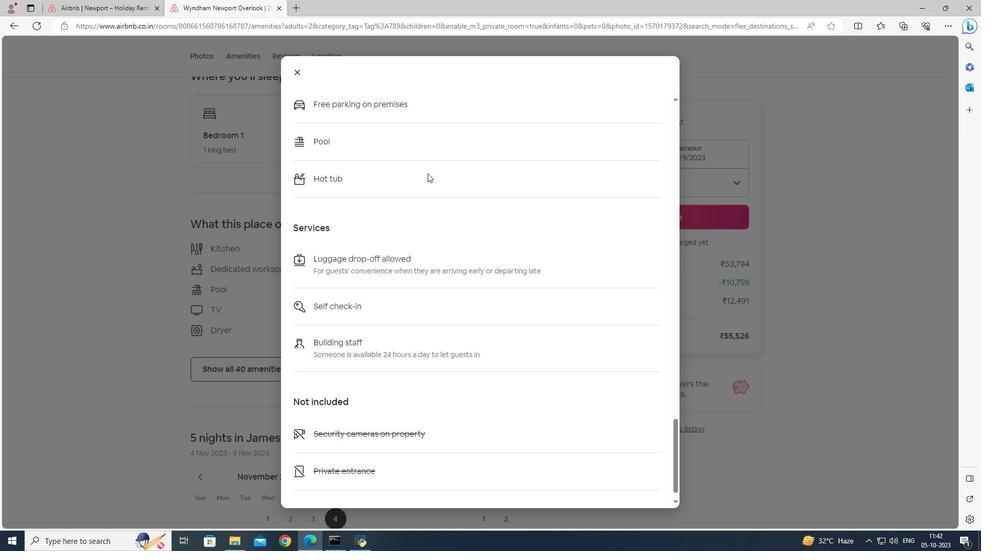 
Action: Mouse scrolled (427, 173) with delta (0, 0)
Screenshot: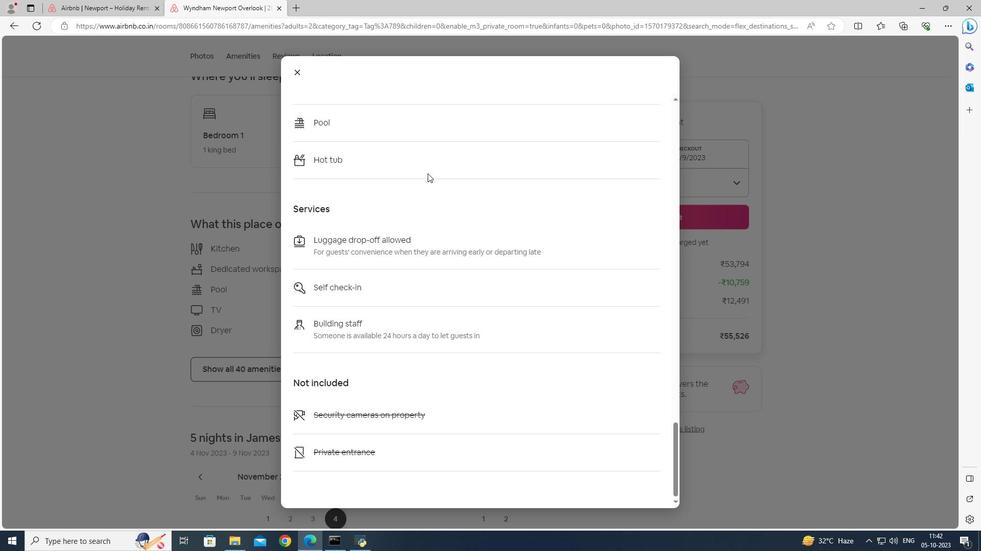 
Action: Mouse scrolled (427, 173) with delta (0, 0)
Screenshot: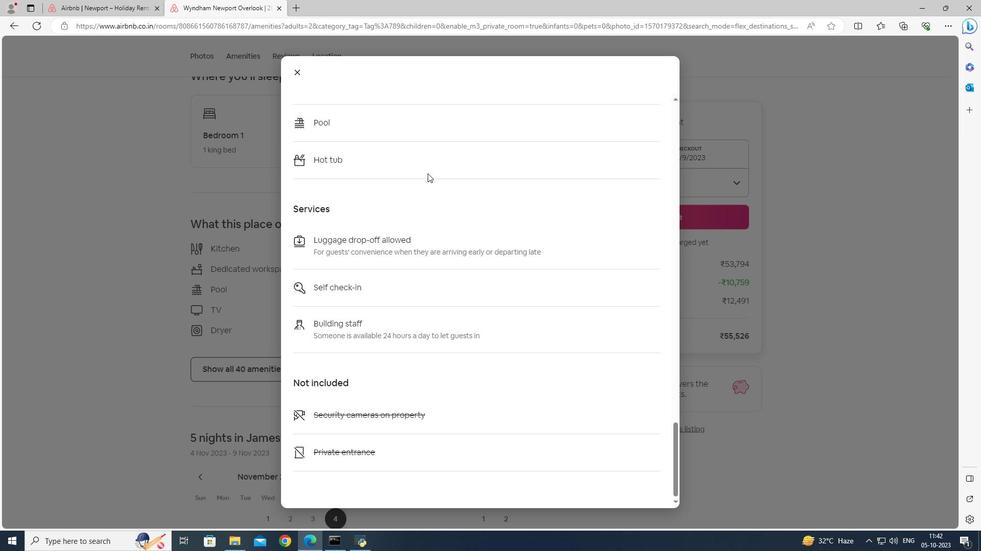 
Action: Mouse scrolled (427, 173) with delta (0, 0)
Screenshot: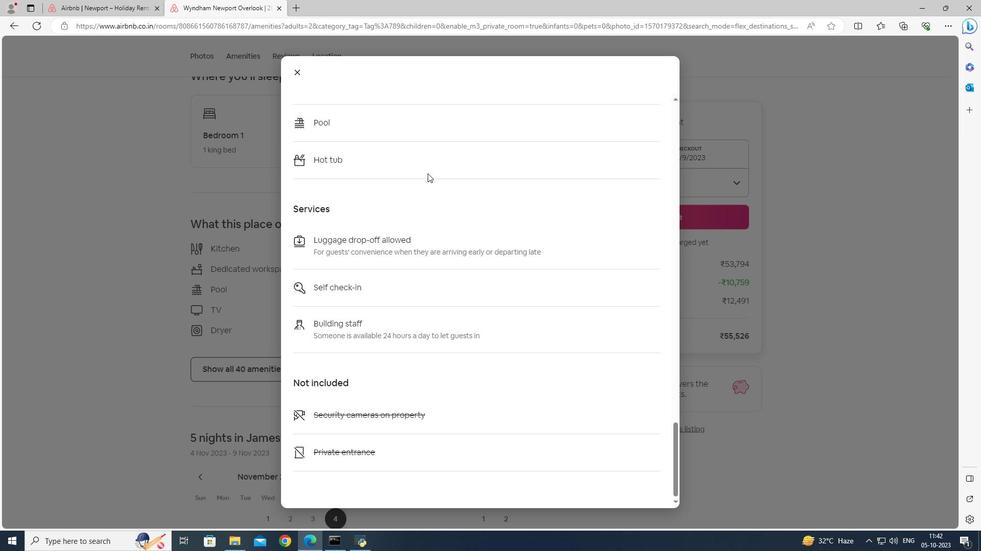 
Action: Mouse moved to (297, 72)
Screenshot: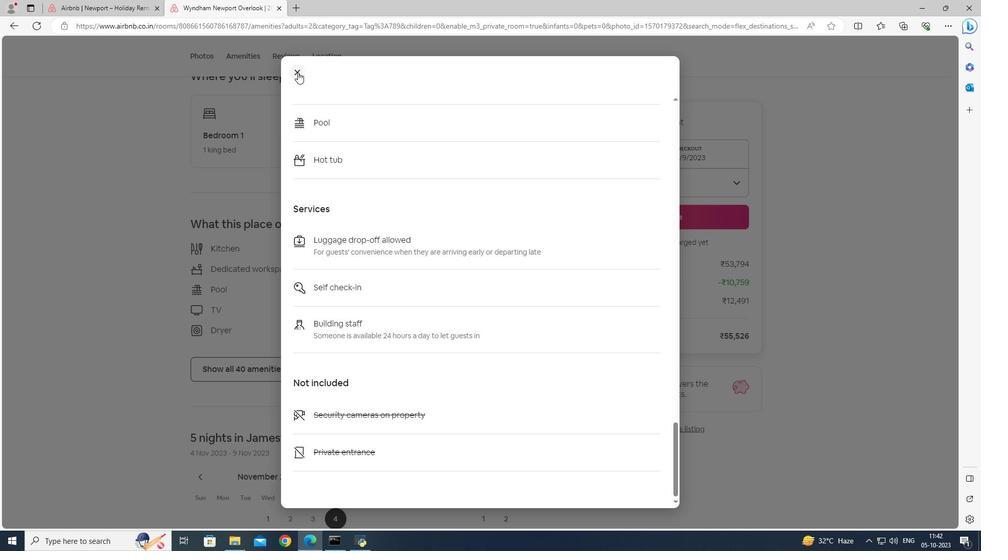 
Action: Mouse pressed left at (297, 72)
Screenshot: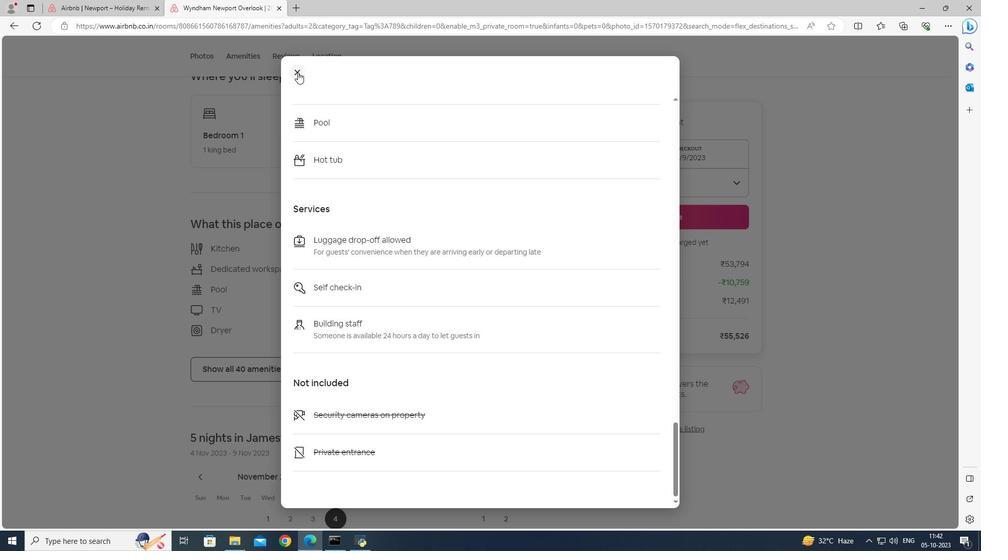 
Action: Mouse moved to (414, 274)
Screenshot: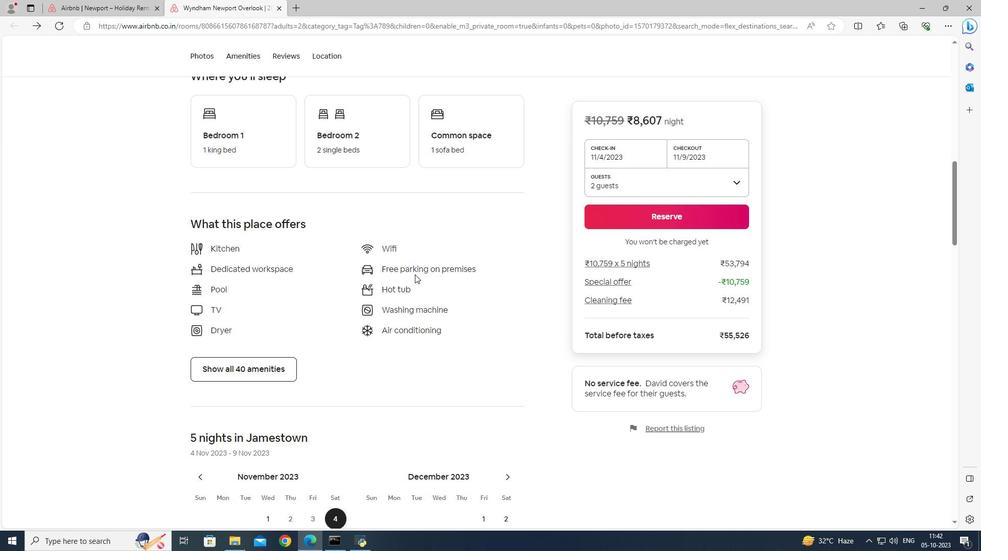 
Action: Mouse scrolled (414, 274) with delta (0, 0)
Screenshot: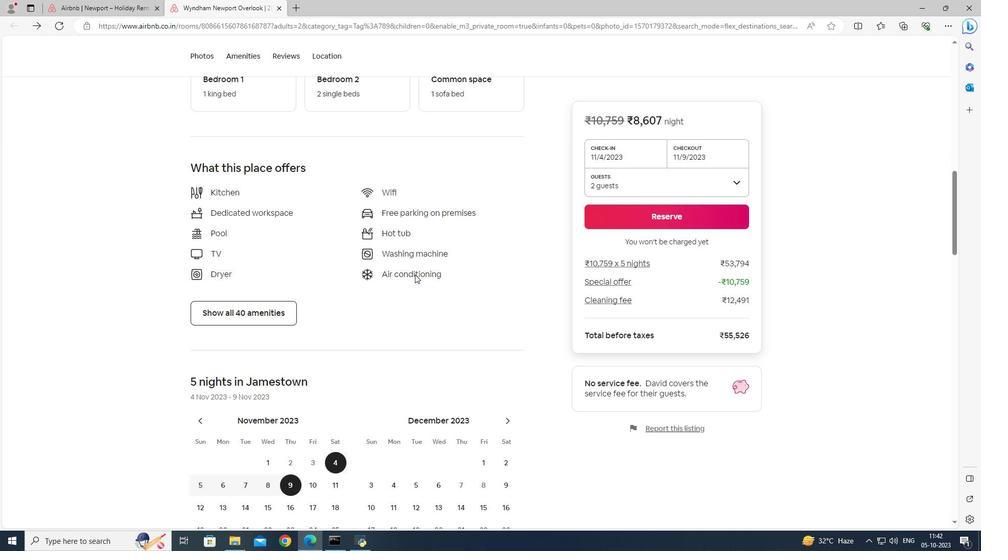 
Action: Mouse scrolled (414, 274) with delta (0, 0)
Screenshot: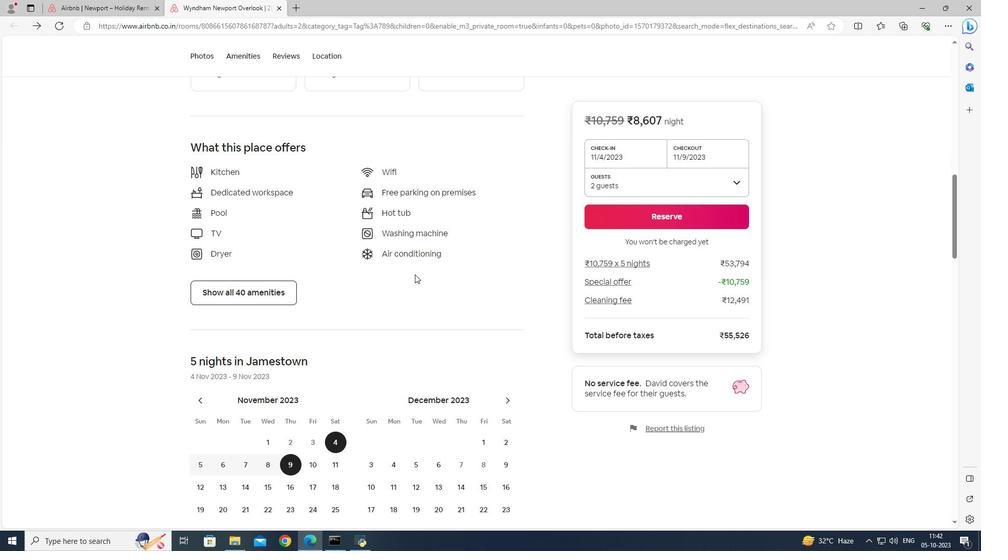 
Action: Mouse scrolled (414, 274) with delta (0, 0)
Screenshot: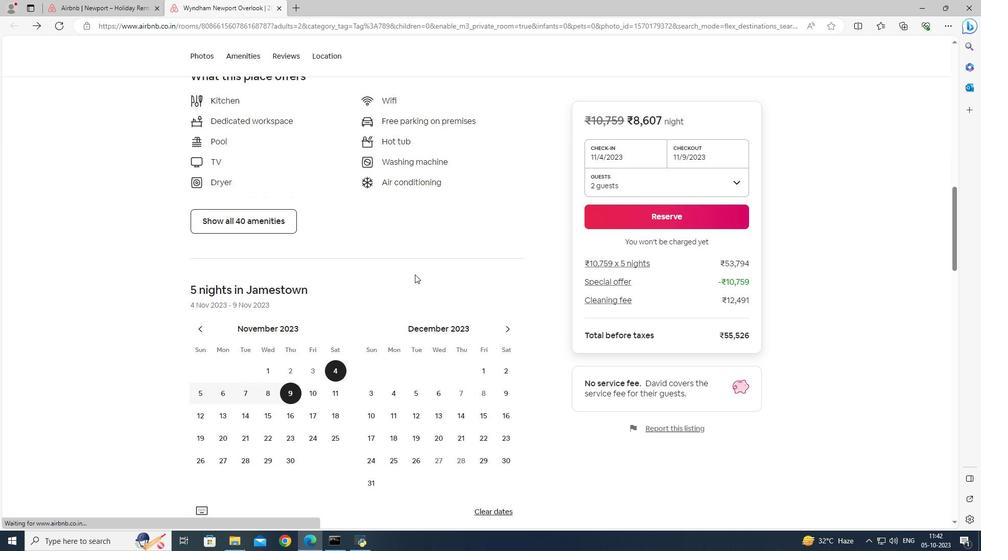 
Action: Mouse moved to (414, 274)
Screenshot: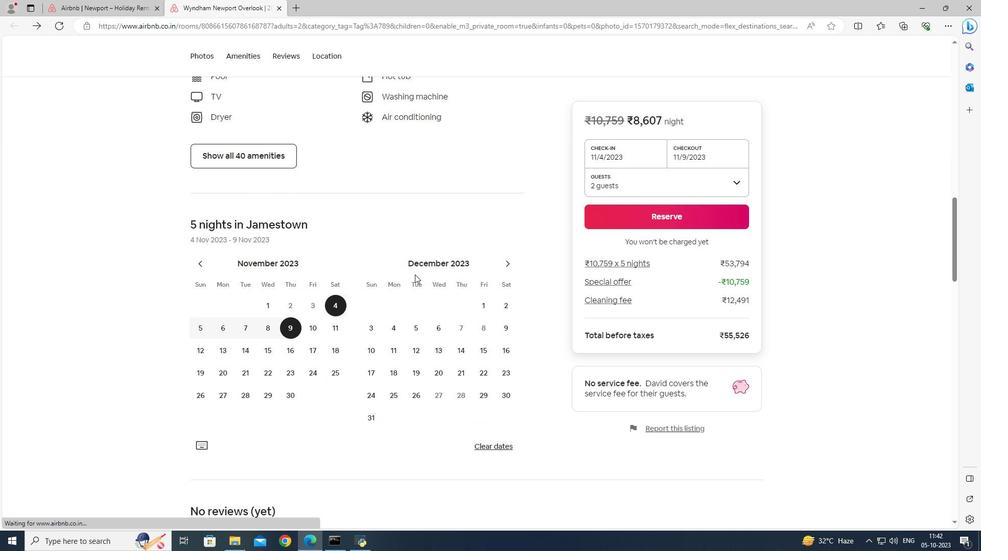 
Action: Mouse scrolled (414, 274) with delta (0, 0)
Screenshot: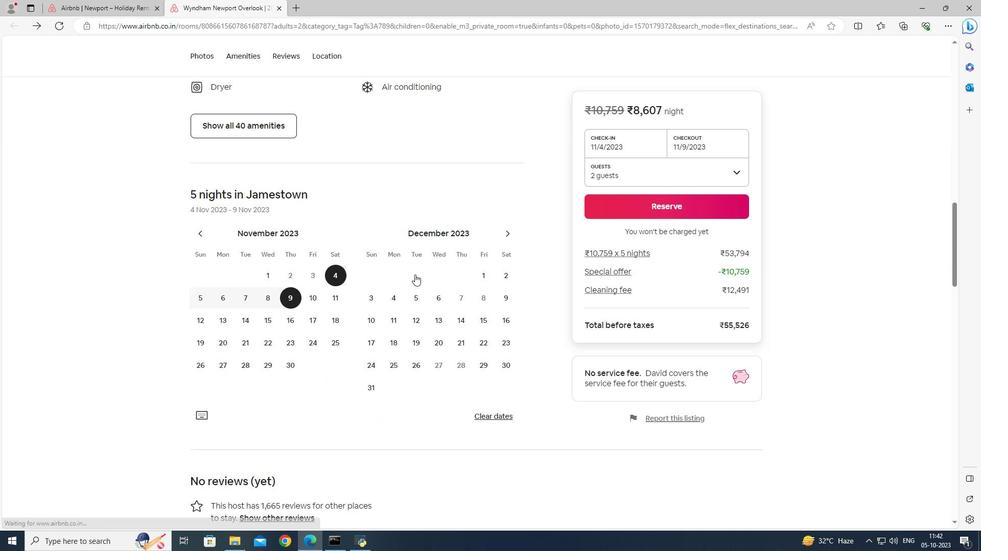 
Action: Mouse moved to (414, 274)
Screenshot: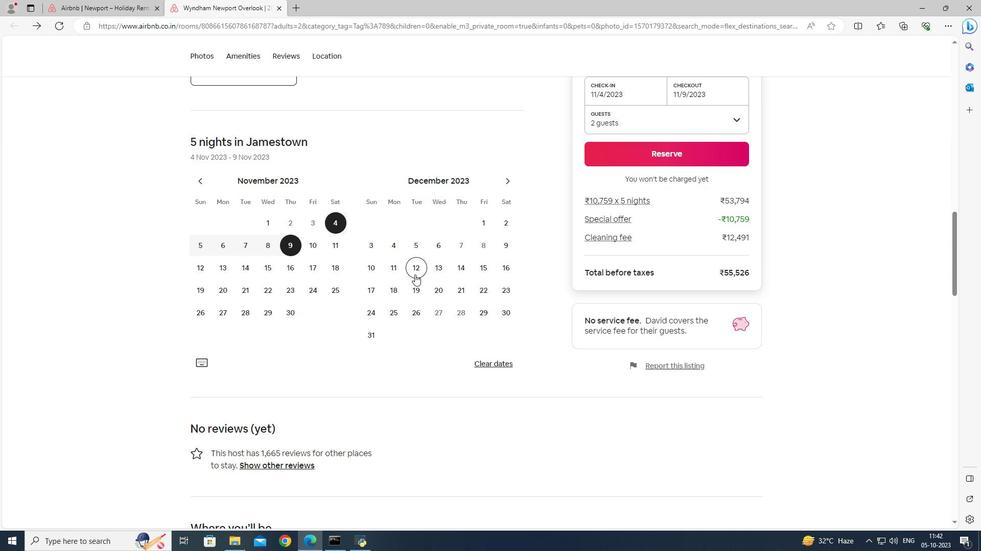 
Action: Mouse scrolled (414, 274) with delta (0, 0)
Screenshot: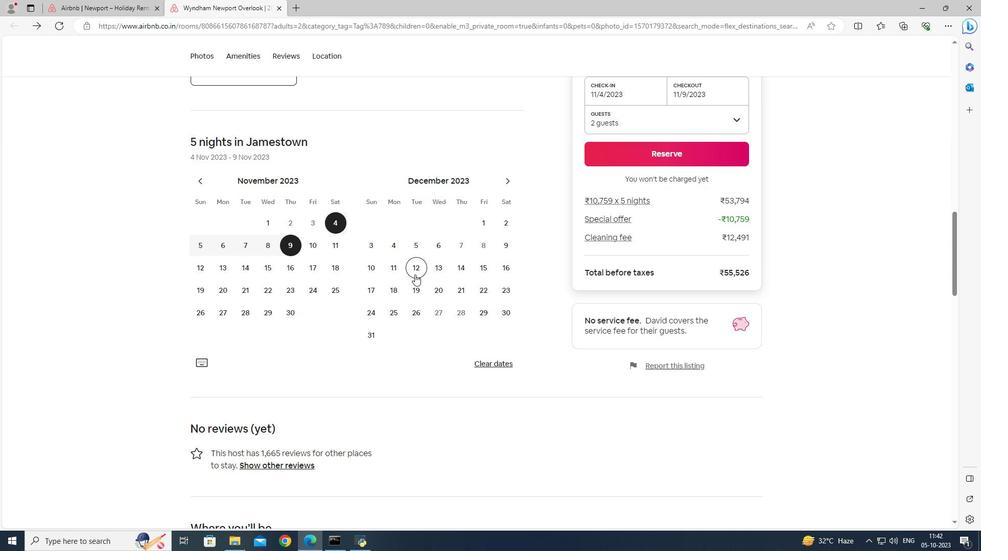 
Action: Mouse scrolled (414, 274) with delta (0, 0)
Screenshot: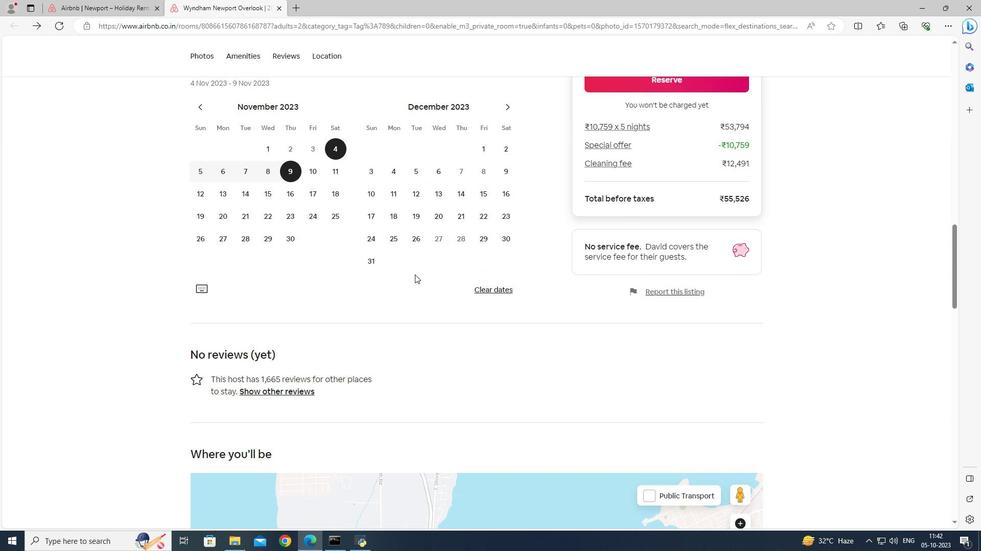 
Action: Mouse moved to (415, 274)
Screenshot: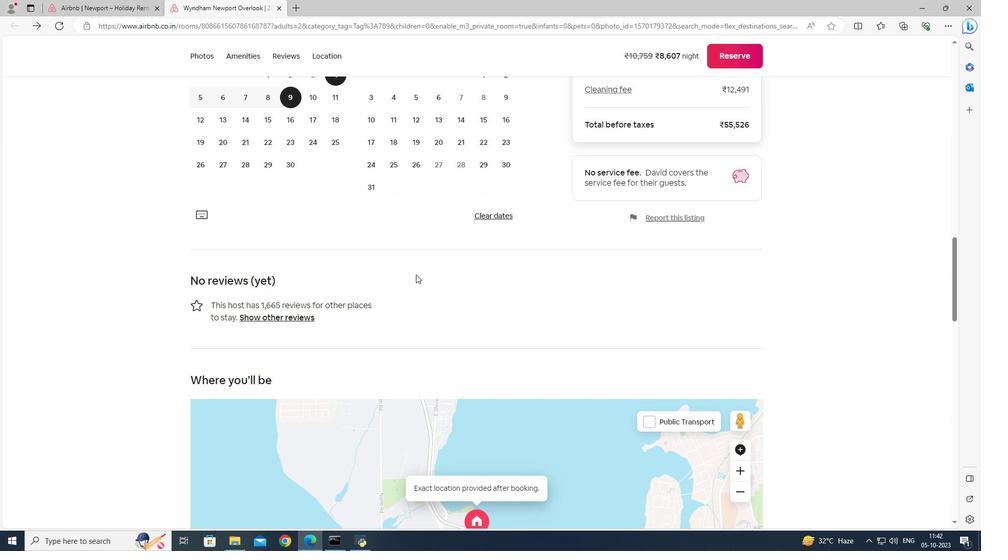 
Action: Mouse scrolled (415, 274) with delta (0, 0)
Screenshot: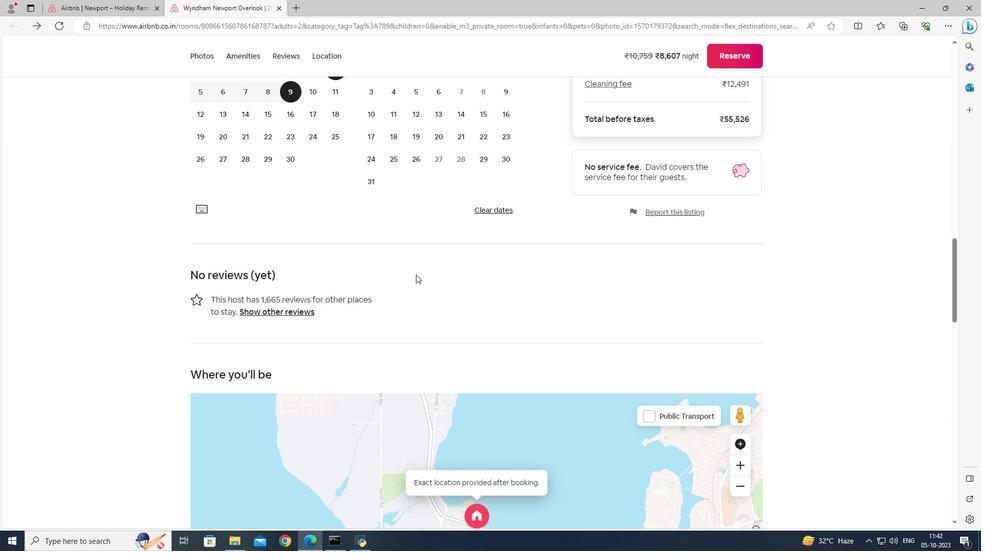 
Action: Mouse scrolled (415, 274) with delta (0, 0)
Screenshot: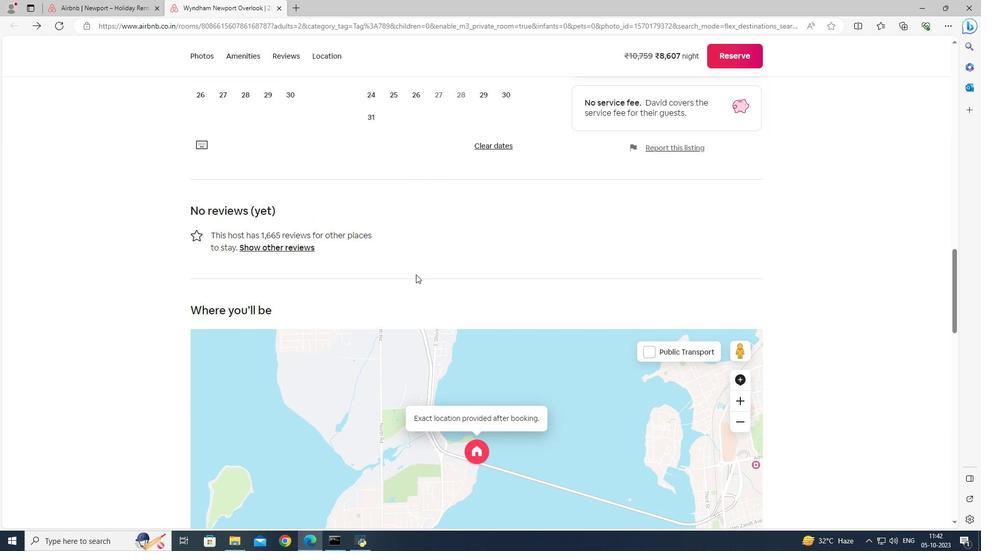 
Action: Mouse scrolled (415, 274) with delta (0, 0)
Screenshot: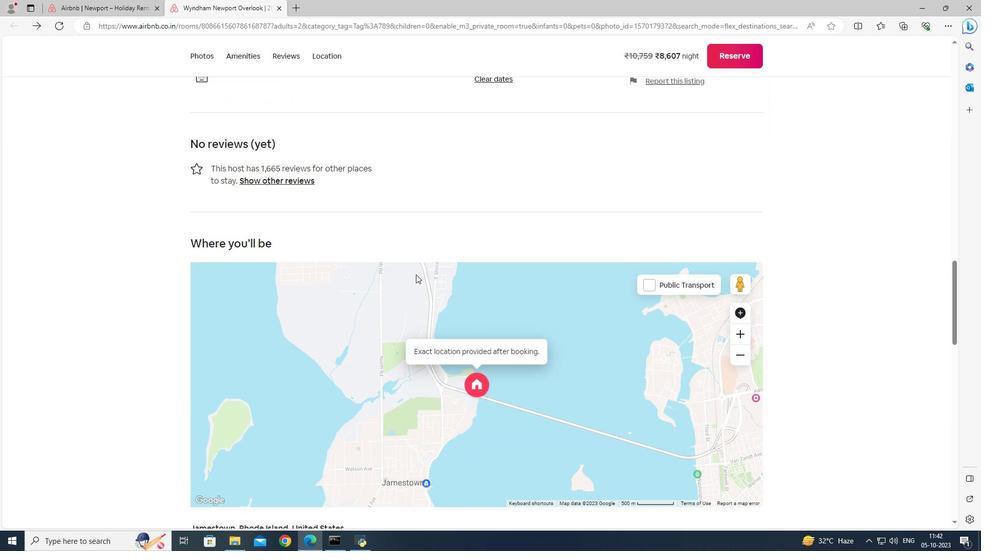 
Action: Mouse moved to (415, 274)
Screenshot: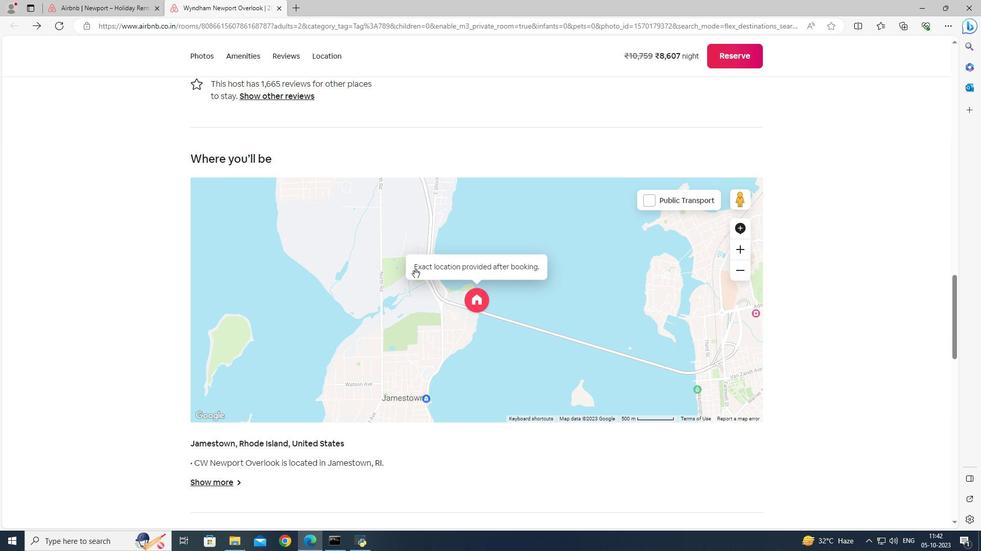 
Action: Mouse scrolled (415, 274) with delta (0, 0)
Screenshot: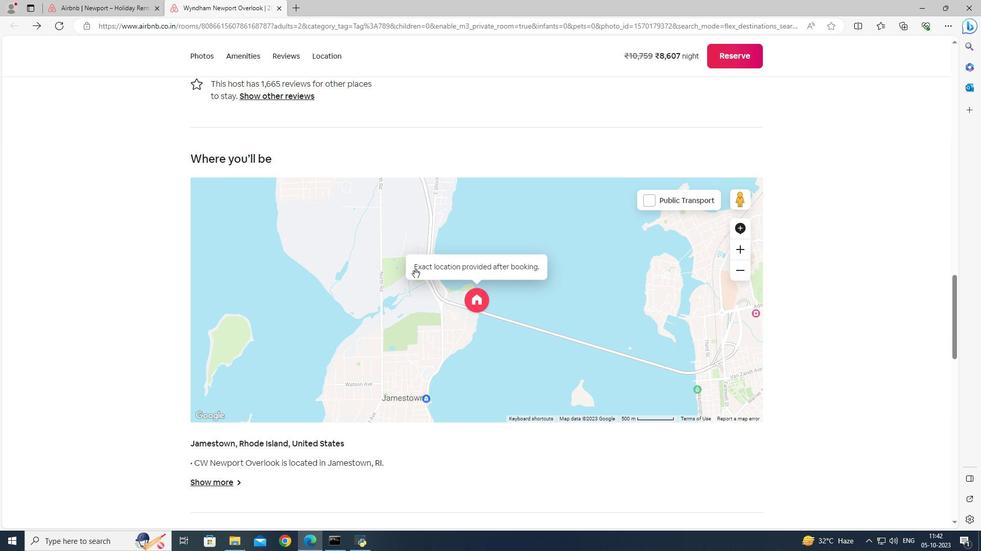 
Action: Mouse scrolled (415, 274) with delta (0, 0)
Screenshot: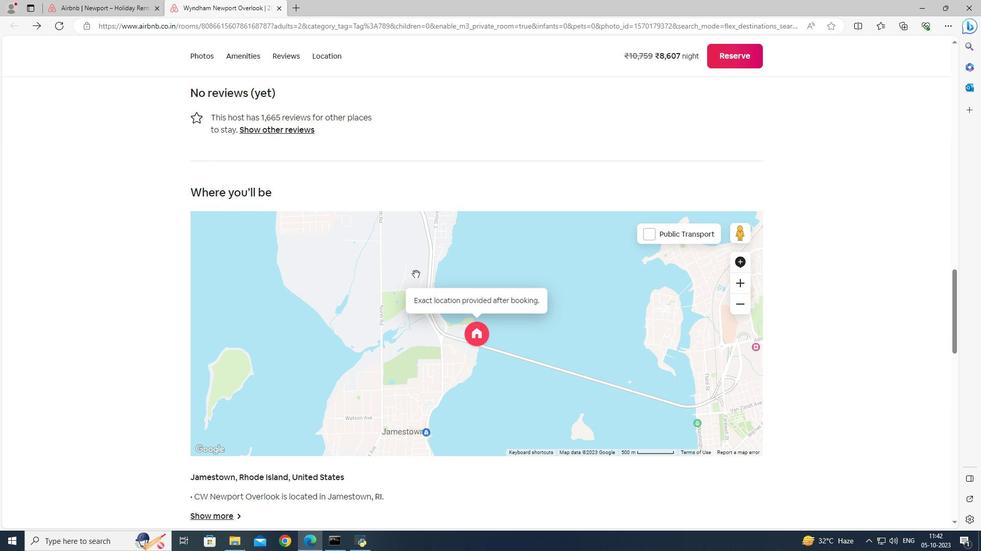 
Action: Mouse moved to (416, 271)
Screenshot: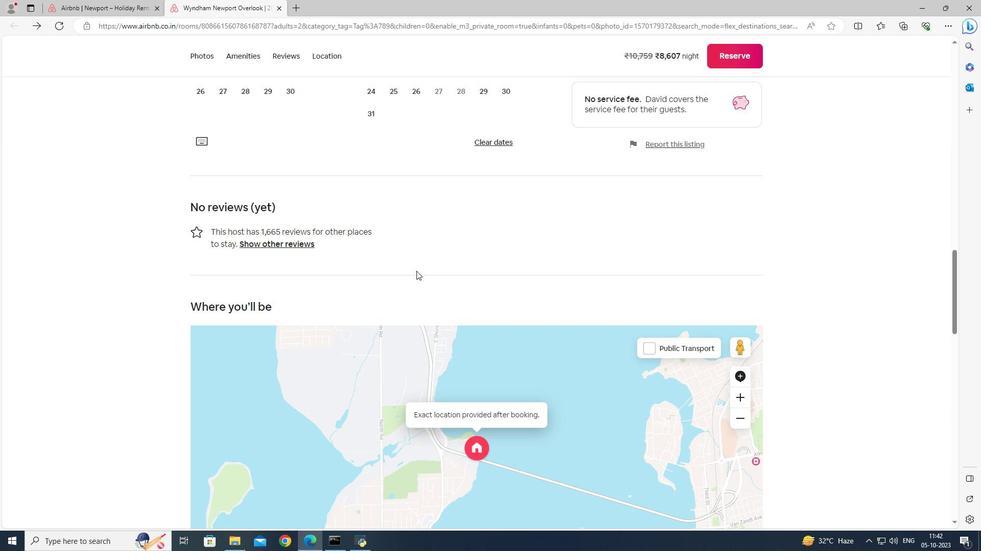 
Action: Mouse scrolled (416, 271) with delta (0, 0)
Screenshot: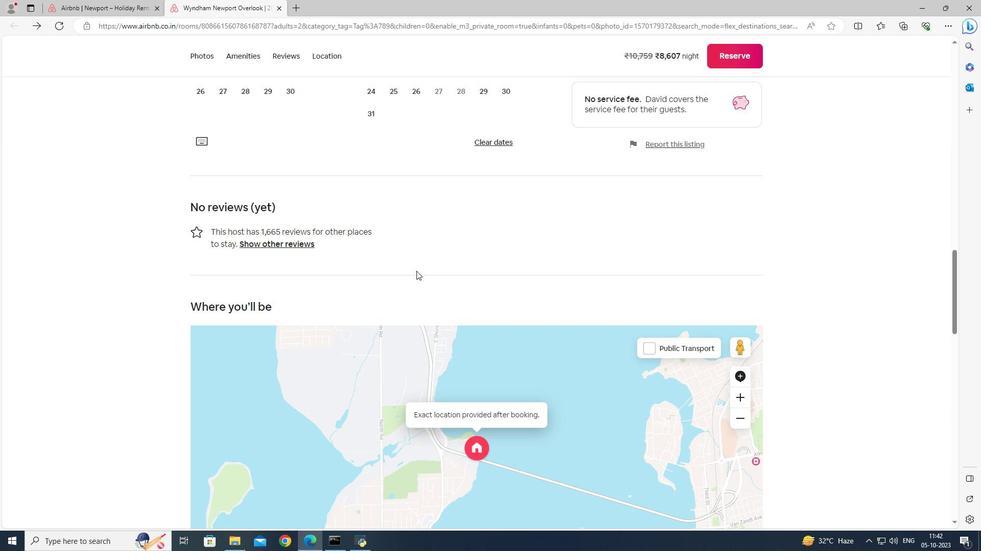 
Action: Mouse scrolled (416, 271) with delta (0, 0)
Screenshot: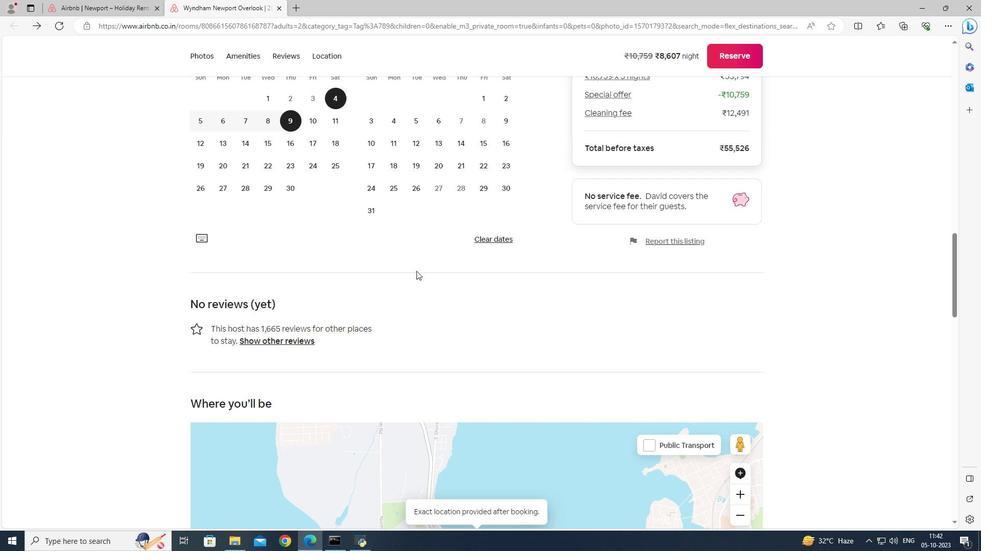
Action: Mouse scrolled (416, 271) with delta (0, 0)
Screenshot: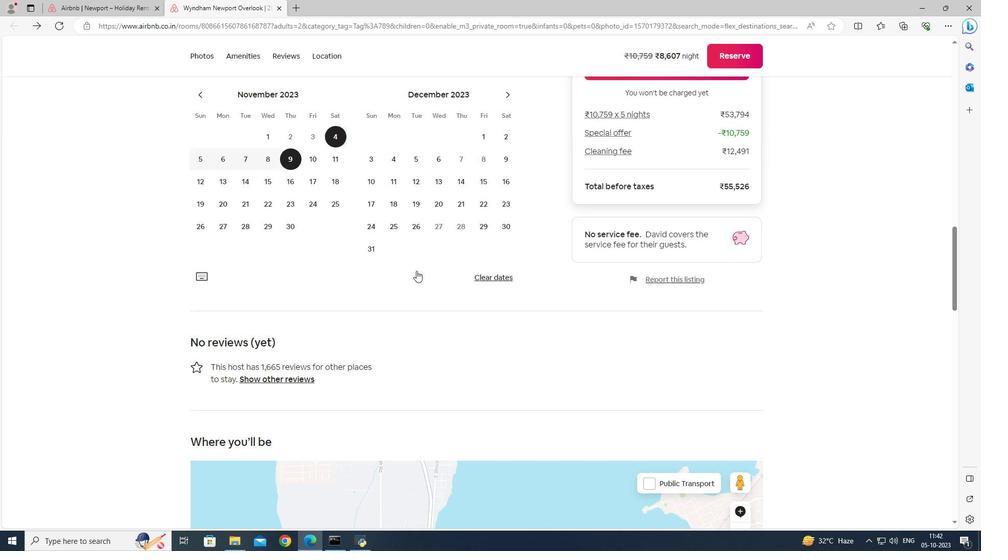 
Action: Mouse scrolled (416, 271) with delta (0, 0)
Screenshot: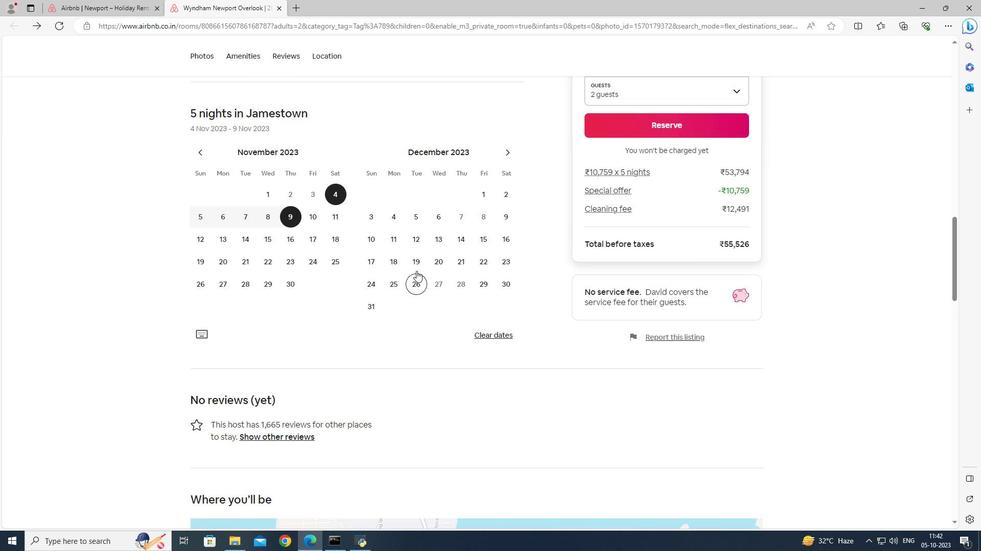 
Action: Mouse scrolled (416, 271) with delta (0, 0)
Screenshot: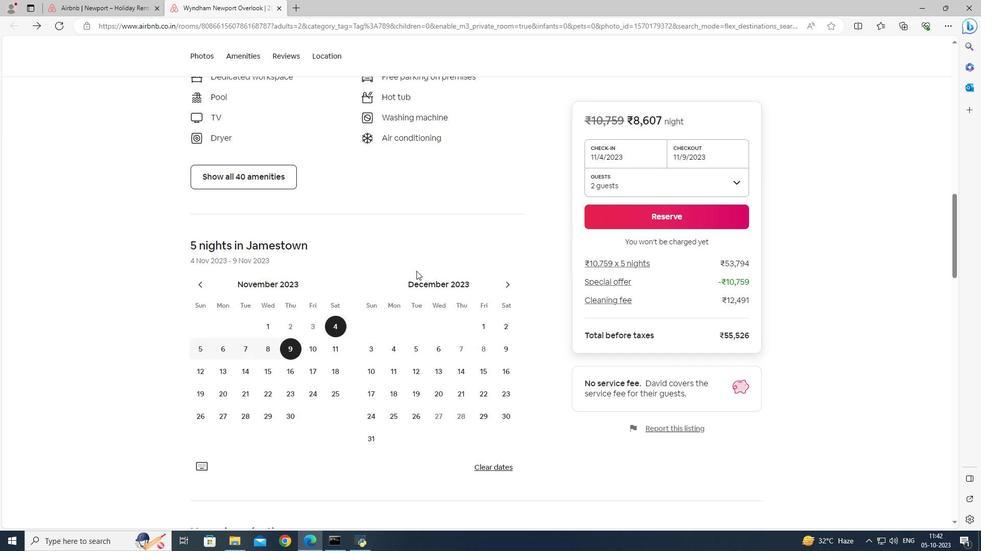 
Action: Mouse scrolled (416, 270) with delta (0, 0)
Screenshot: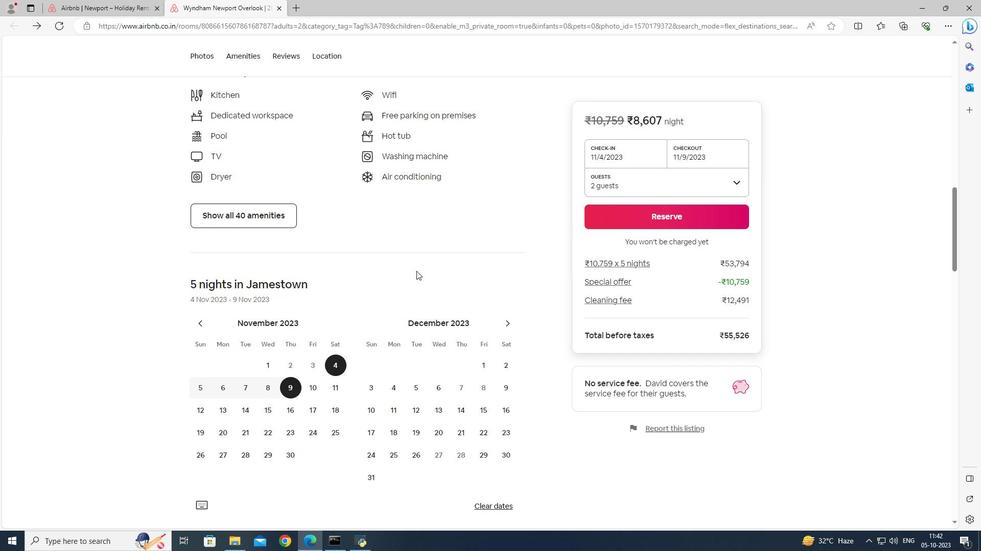 
Action: Mouse scrolled (416, 270) with delta (0, 0)
Screenshot: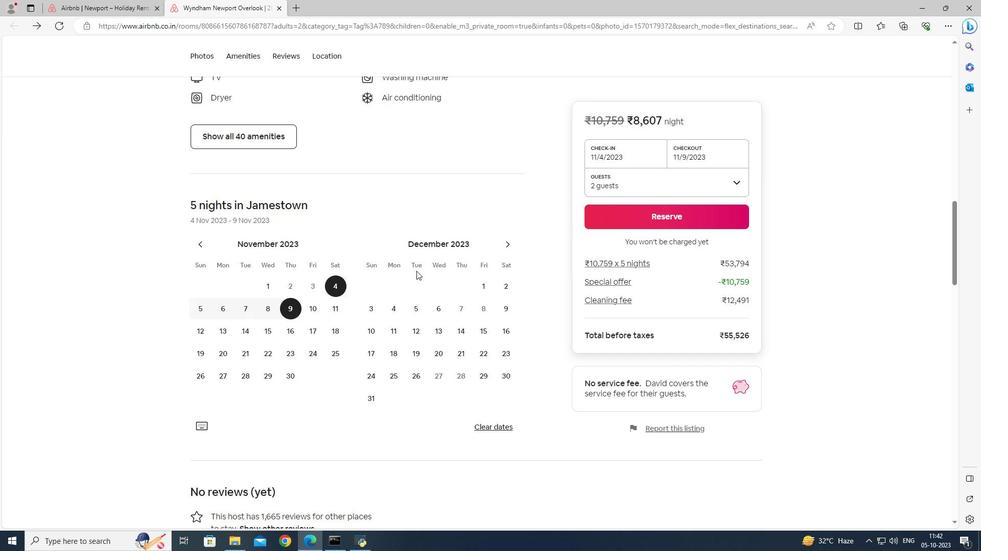 
Action: Mouse scrolled (416, 270) with delta (0, 0)
Screenshot: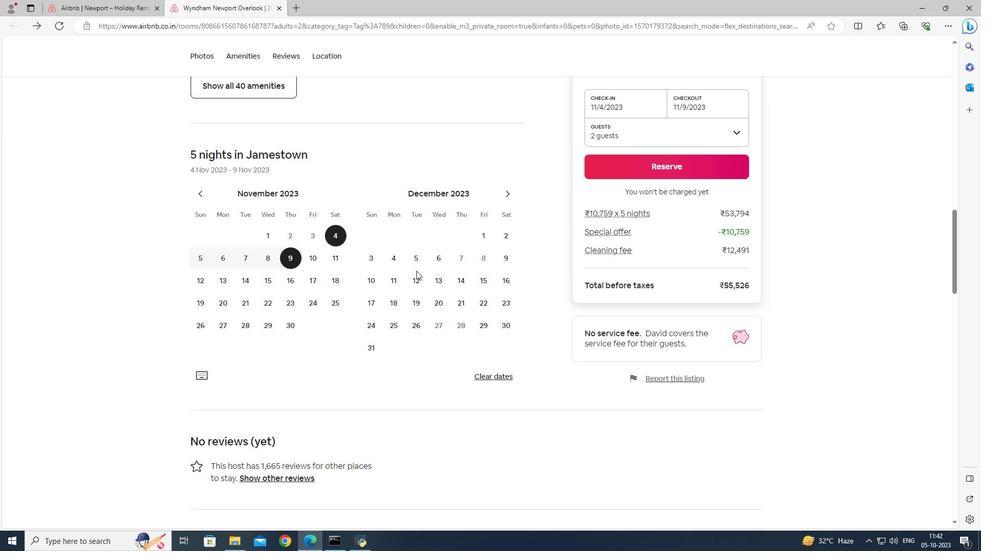 
Action: Mouse scrolled (416, 270) with delta (0, 0)
Screenshot: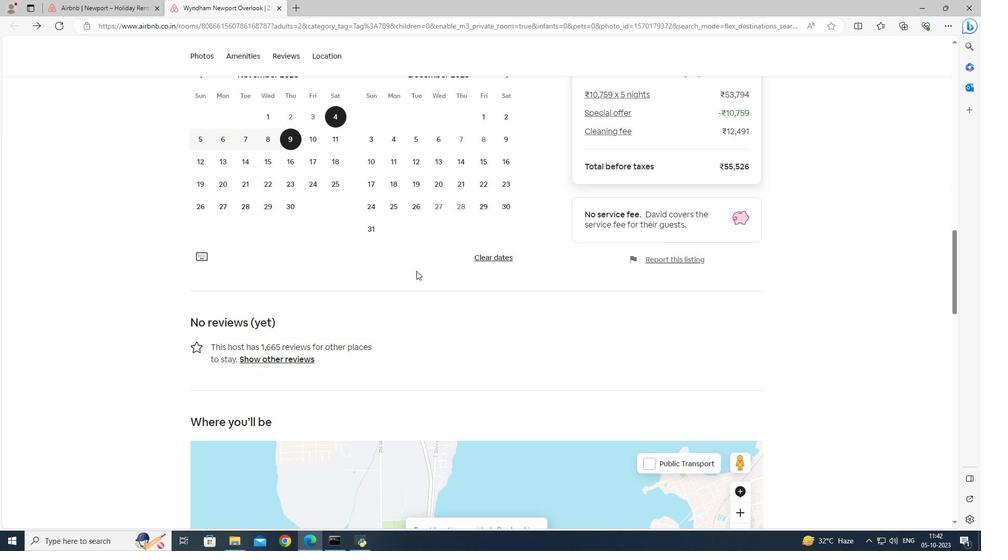 
Action: Mouse scrolled (416, 270) with delta (0, 0)
Screenshot: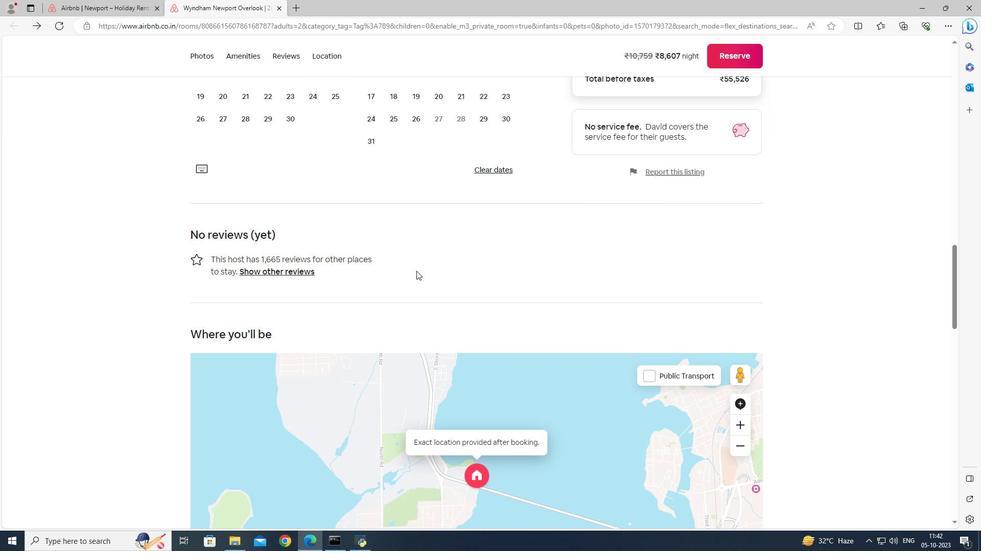 
Action: Mouse scrolled (416, 270) with delta (0, 0)
Screenshot: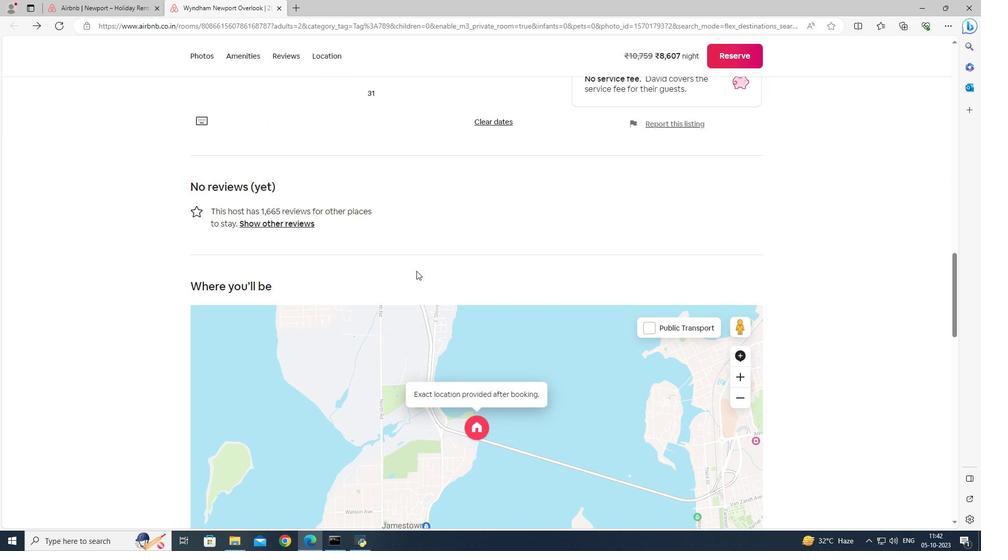 
Action: Mouse scrolled (416, 270) with delta (0, 0)
Screenshot: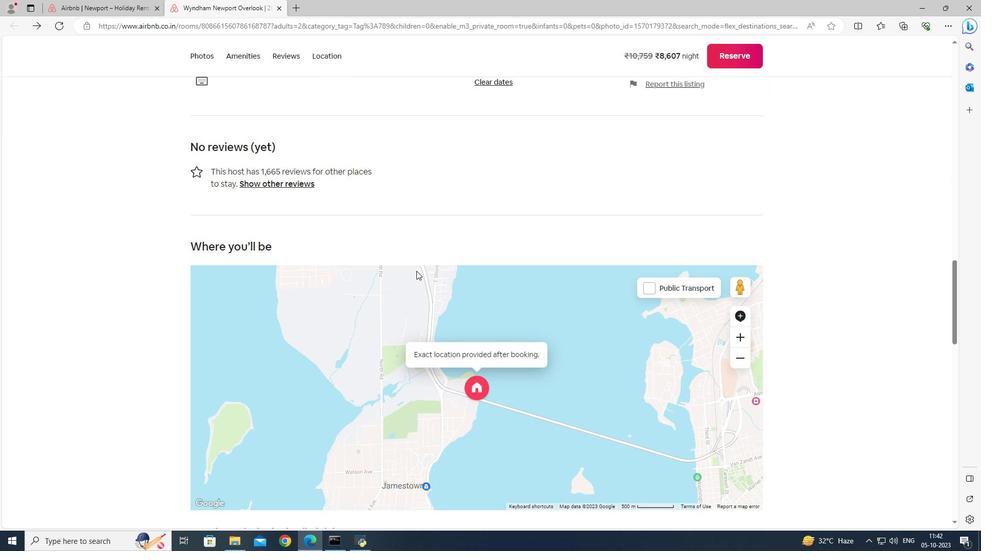 
Action: Mouse scrolled (416, 270) with delta (0, 0)
Screenshot: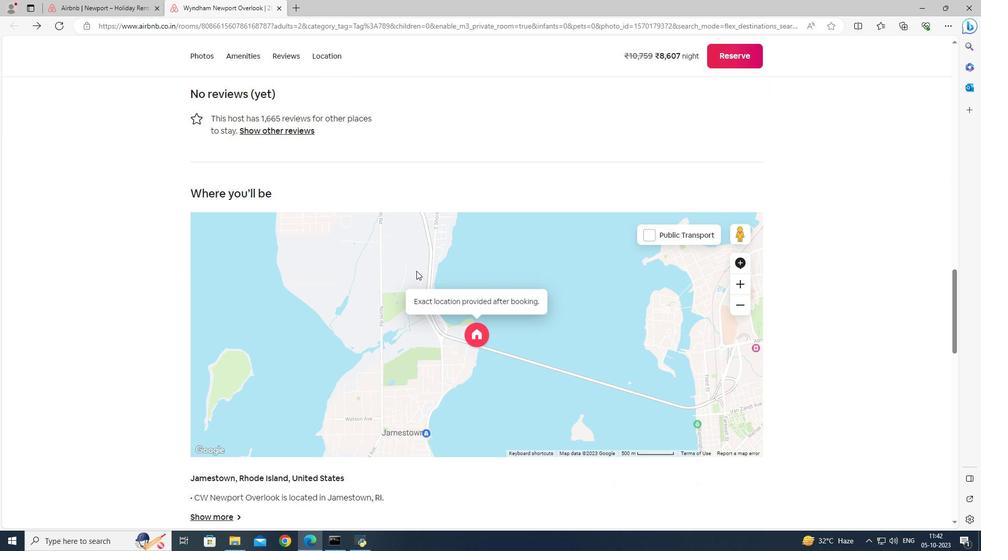 
Action: Mouse scrolled (416, 270) with delta (0, 0)
Screenshot: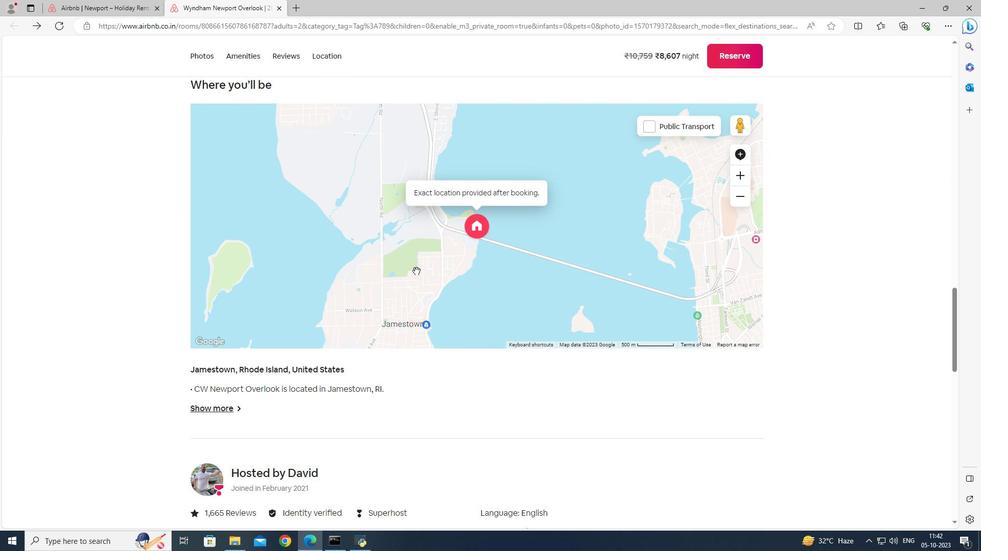 
Action: Mouse scrolled (416, 270) with delta (0, 0)
Screenshot: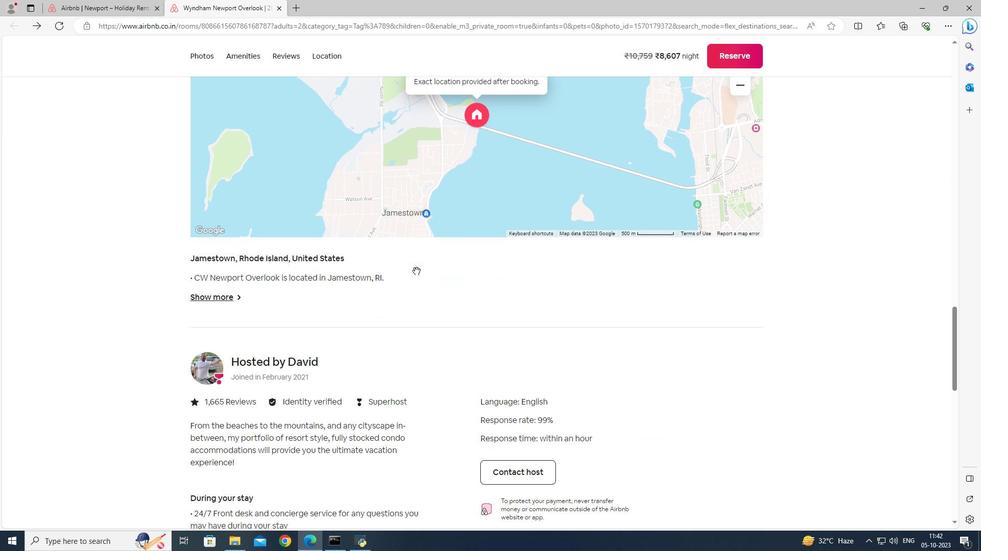 
Action: Mouse scrolled (416, 270) with delta (0, 0)
Screenshot: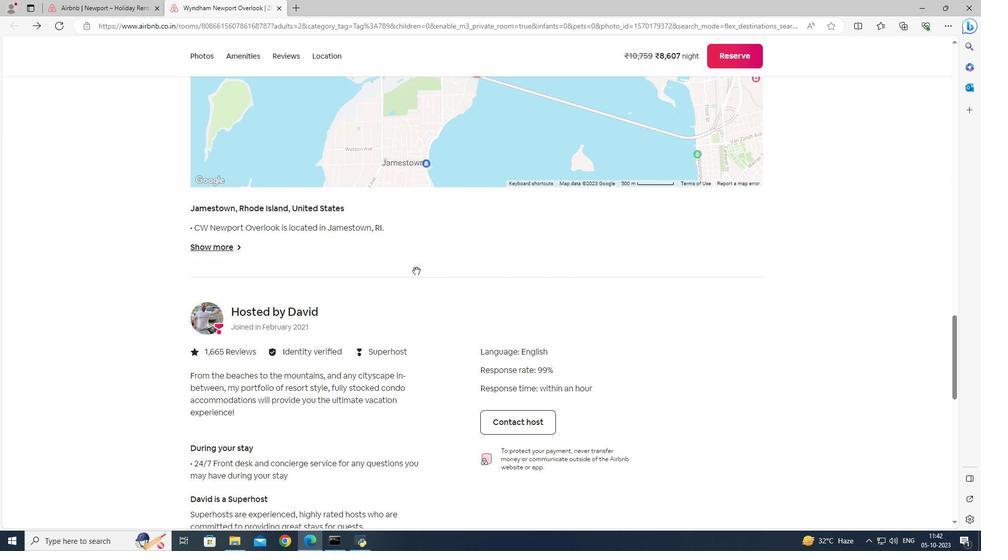 
Action: Mouse scrolled (416, 270) with delta (0, 0)
Screenshot: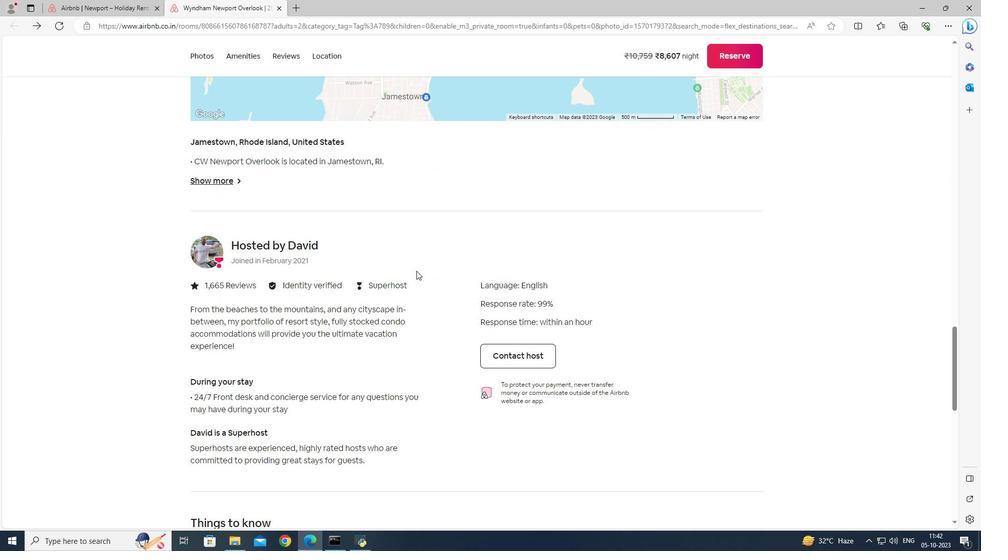 
Action: Mouse scrolled (416, 270) with delta (0, 0)
Screenshot: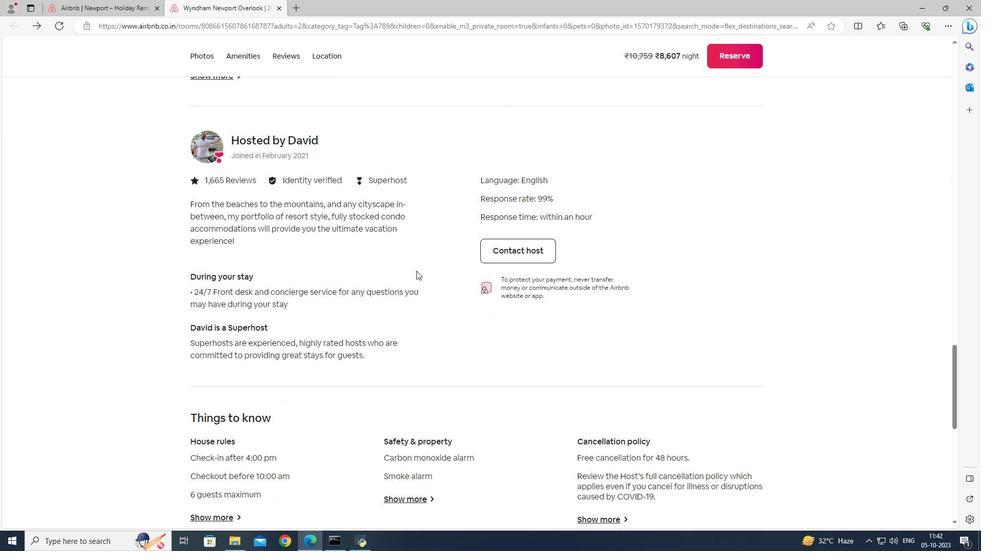
Action: Mouse scrolled (416, 270) with delta (0, 0)
Screenshot: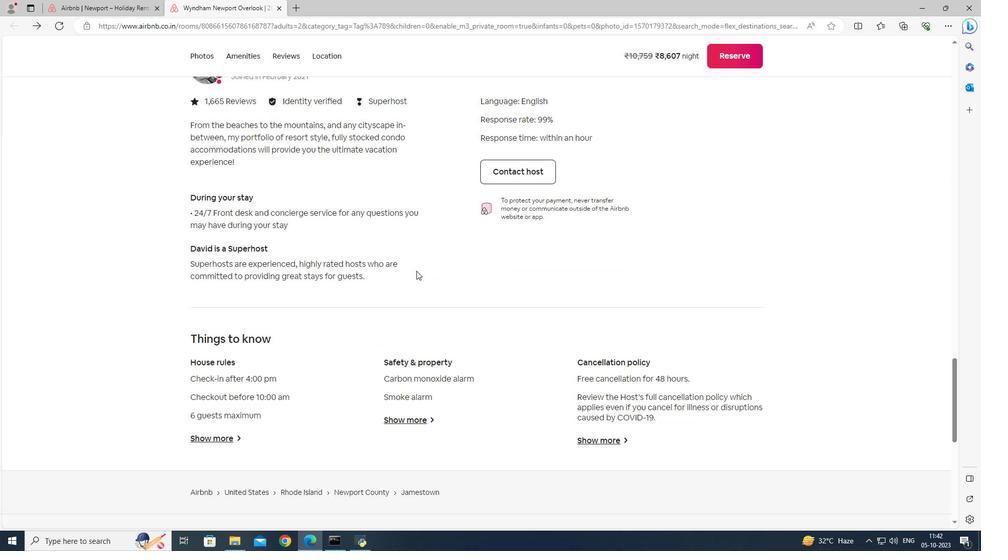 
Action: Mouse scrolled (416, 270) with delta (0, 0)
Screenshot: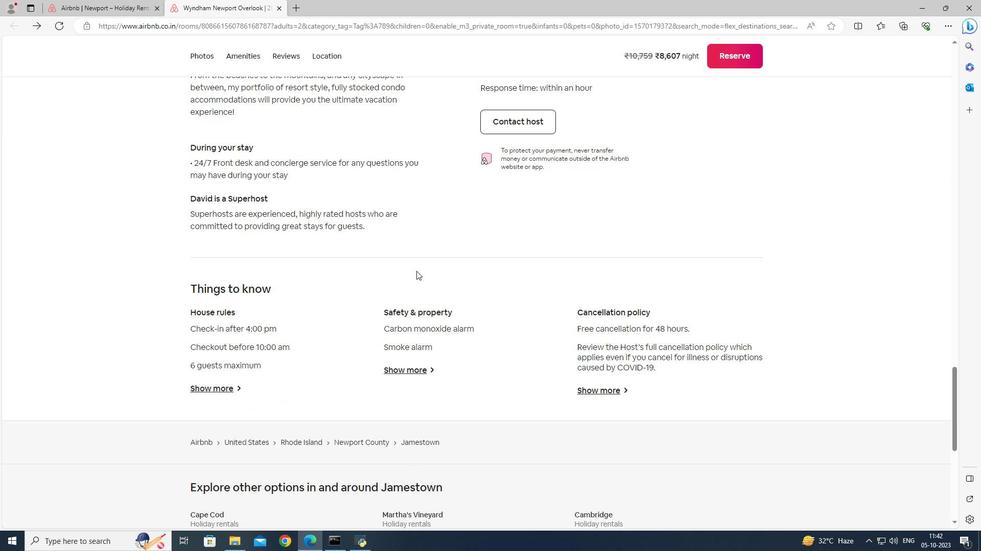 
Action: Mouse scrolled (416, 270) with delta (0, 0)
Screenshot: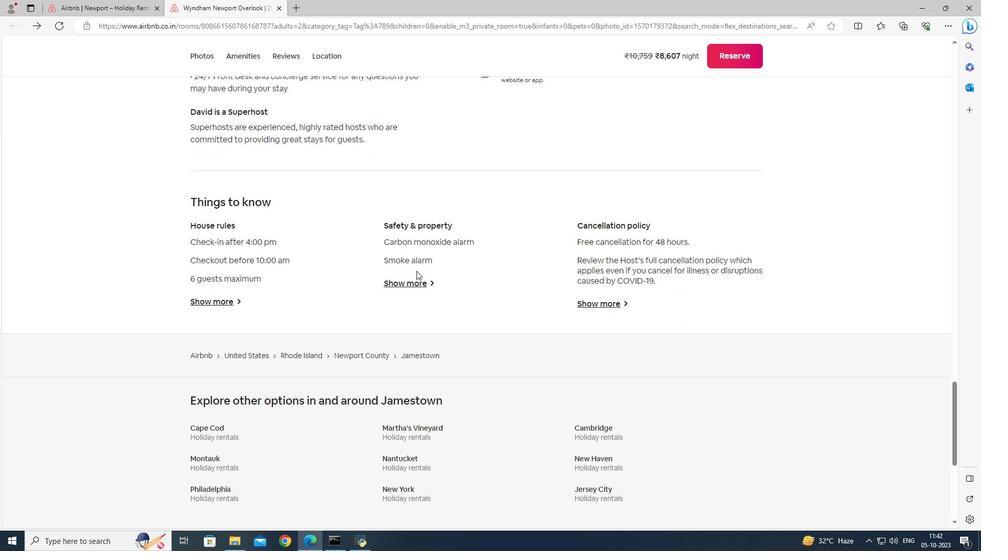 
Action: Mouse scrolled (416, 270) with delta (0, 0)
Screenshot: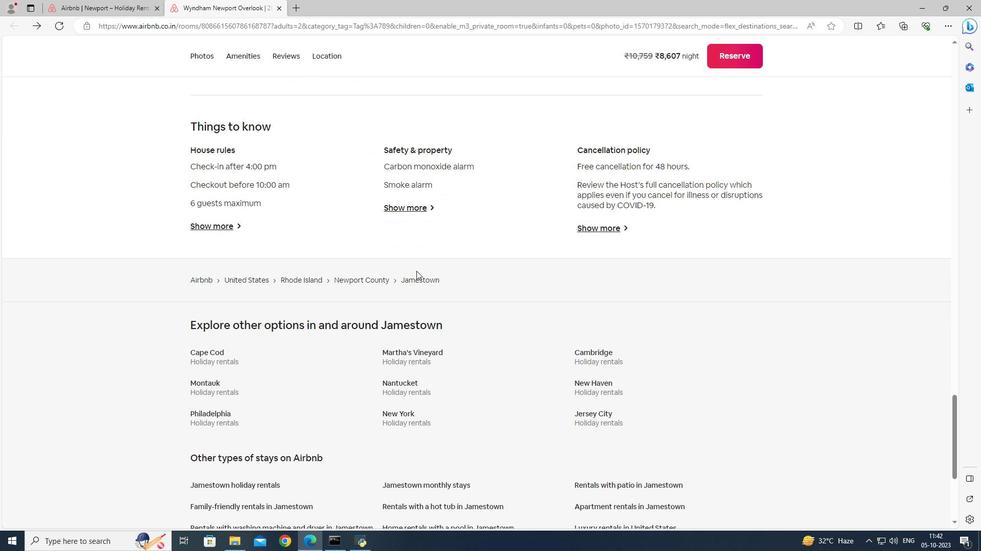 
Action: Mouse scrolled (416, 270) with delta (0, 0)
Screenshot: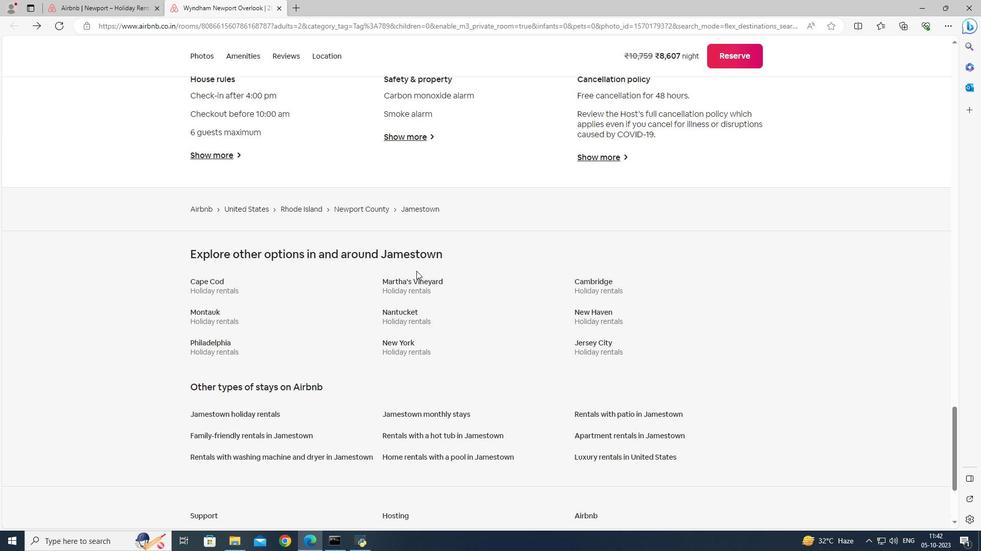 
Action: Mouse scrolled (416, 270) with delta (0, 0)
Screenshot: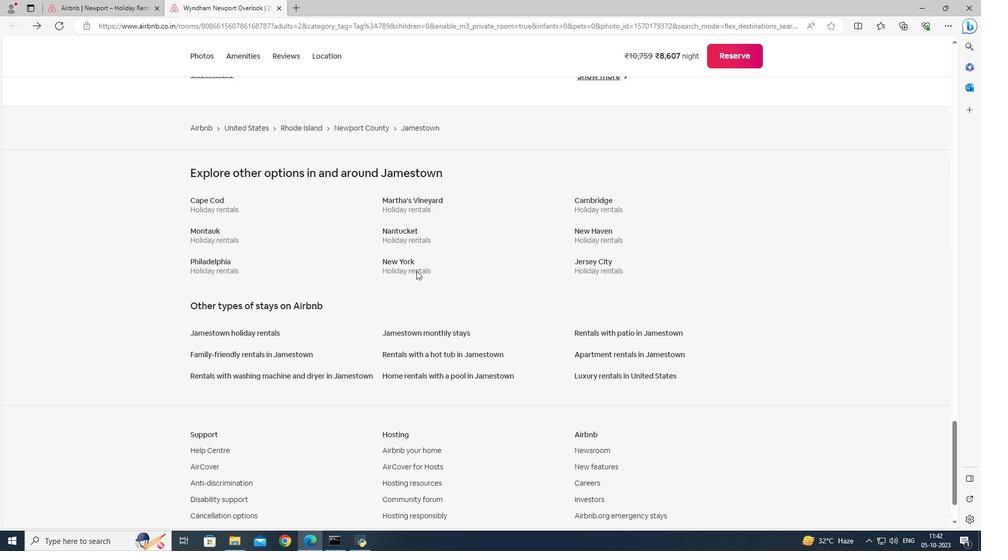 
Action: Mouse scrolled (416, 270) with delta (0, 0)
Screenshot: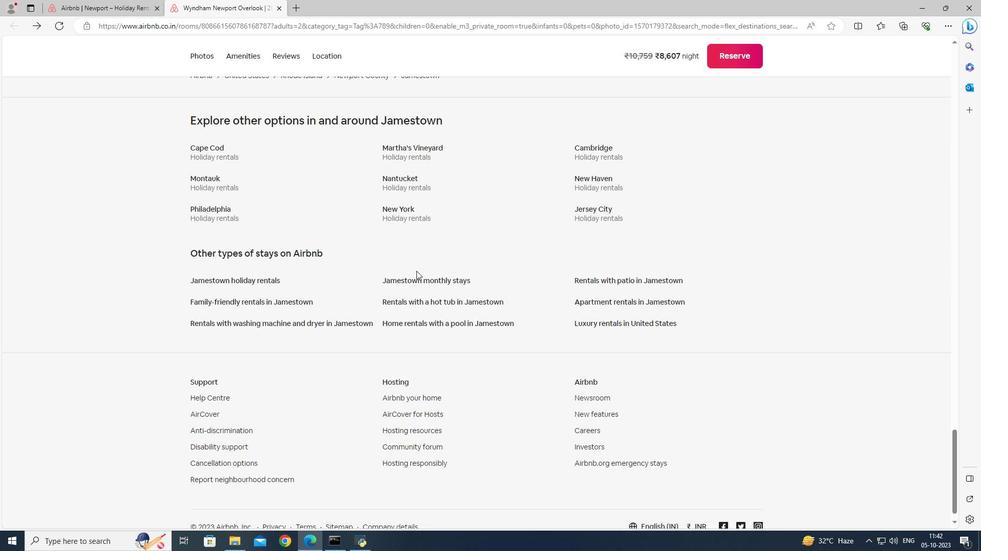 
Action: Mouse scrolled (416, 270) with delta (0, 0)
Screenshot: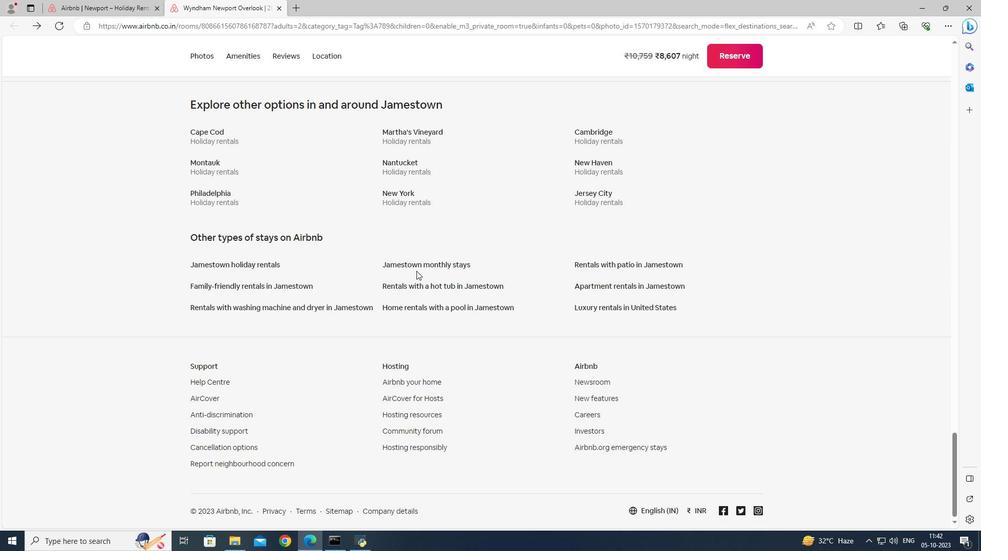 
Action: Mouse moved to (416, 272)
Screenshot: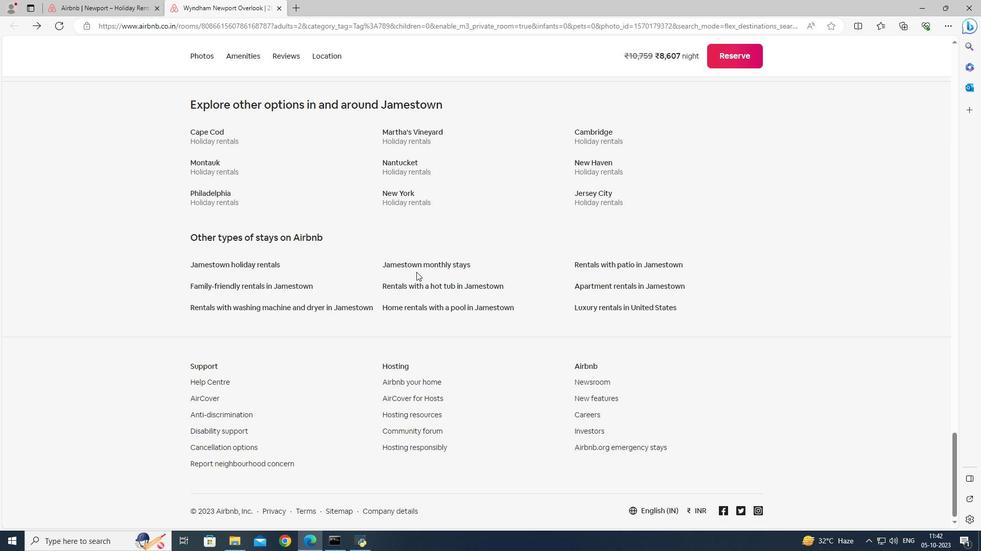 
Action: Mouse scrolled (416, 271) with delta (0, 0)
Screenshot: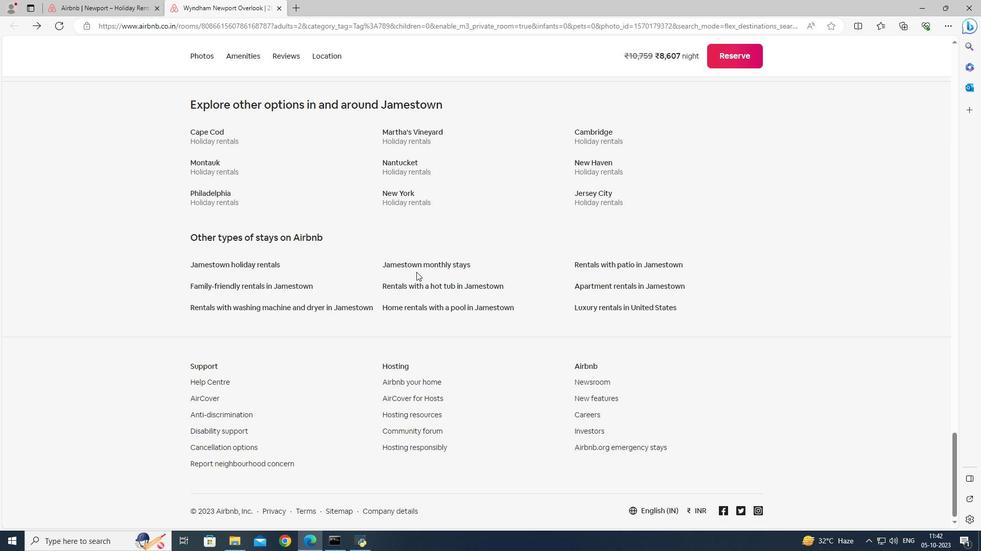 
Action: Mouse scrolled (416, 271) with delta (0, 0)
Screenshot: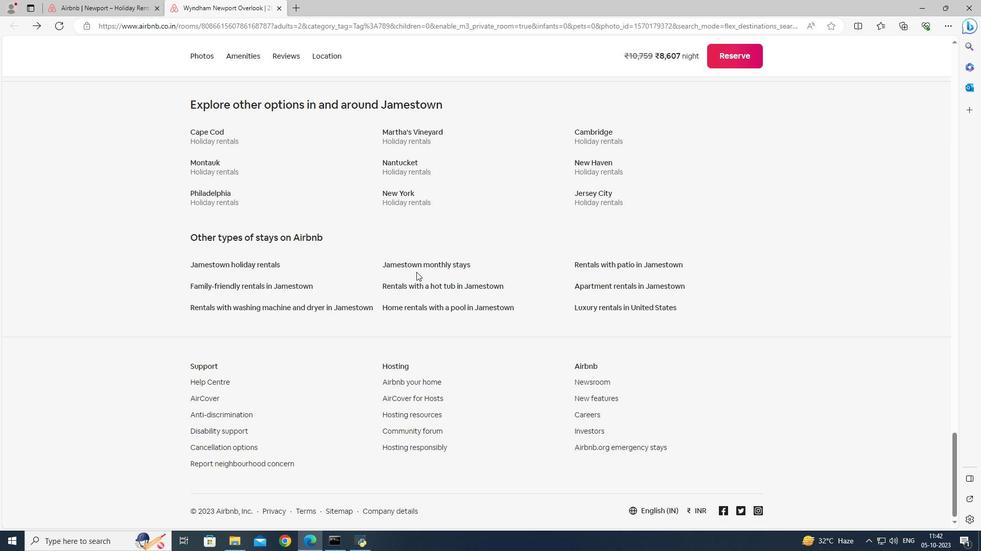 
Action: Mouse scrolled (416, 271) with delta (0, 0)
Screenshot: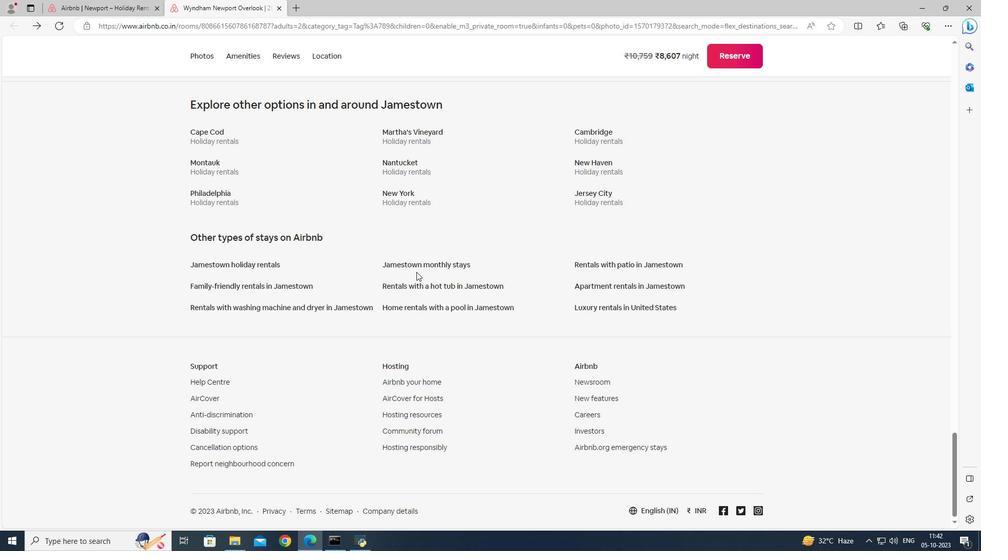 
Action: Mouse scrolled (416, 271) with delta (0, 0)
Screenshot: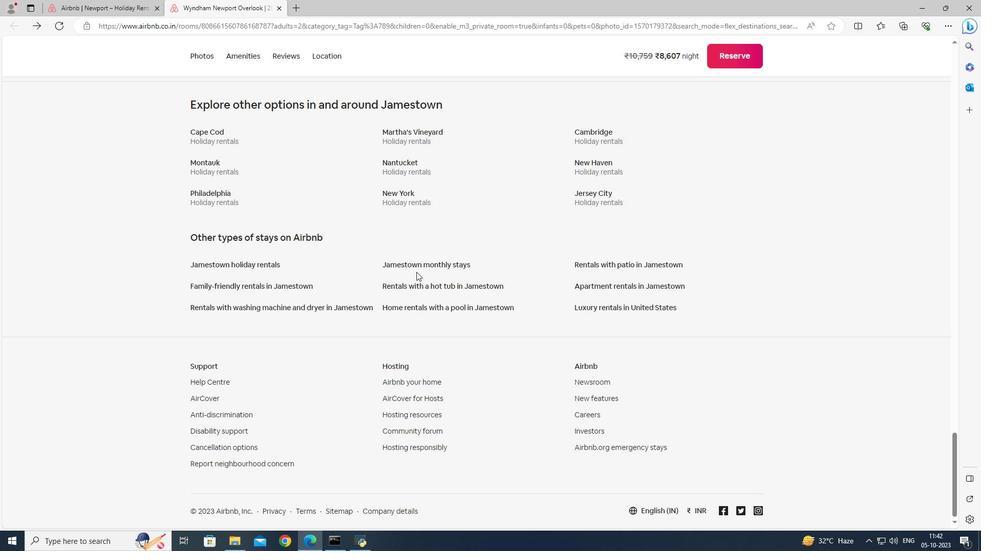 
Action: Mouse scrolled (416, 271) with delta (0, 0)
Screenshot: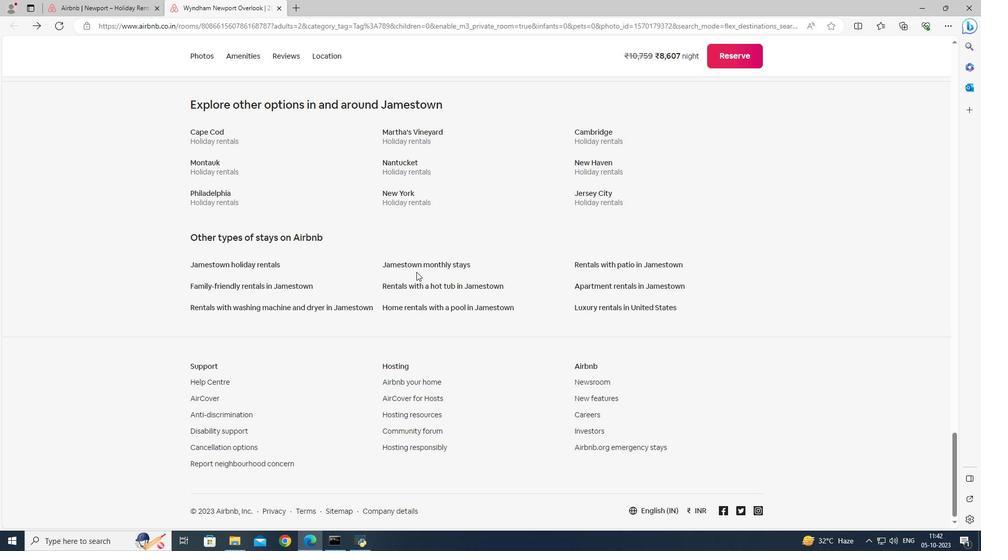 
Action: Mouse moved to (412, 272)
Screenshot: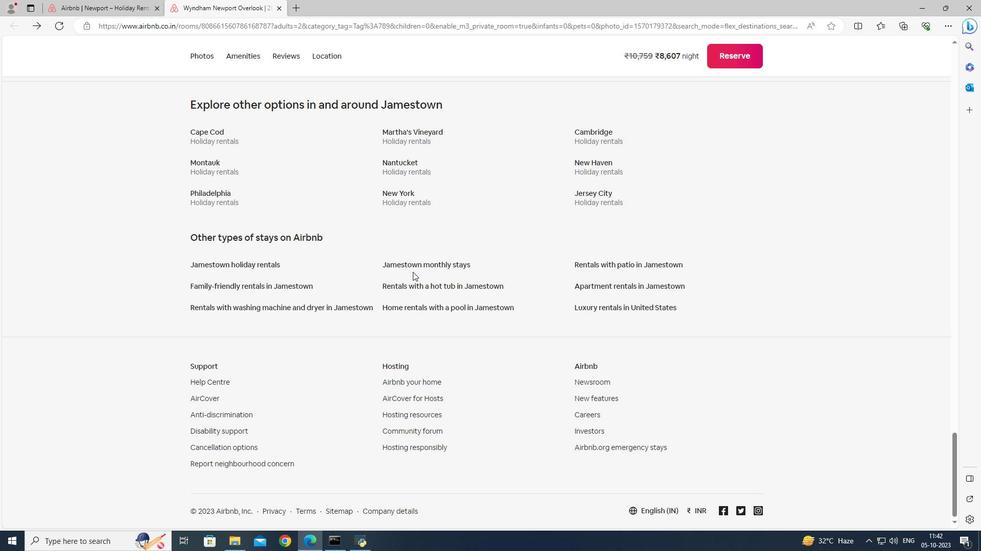 
Action: Mouse scrolled (412, 271) with delta (0, 0)
Screenshot: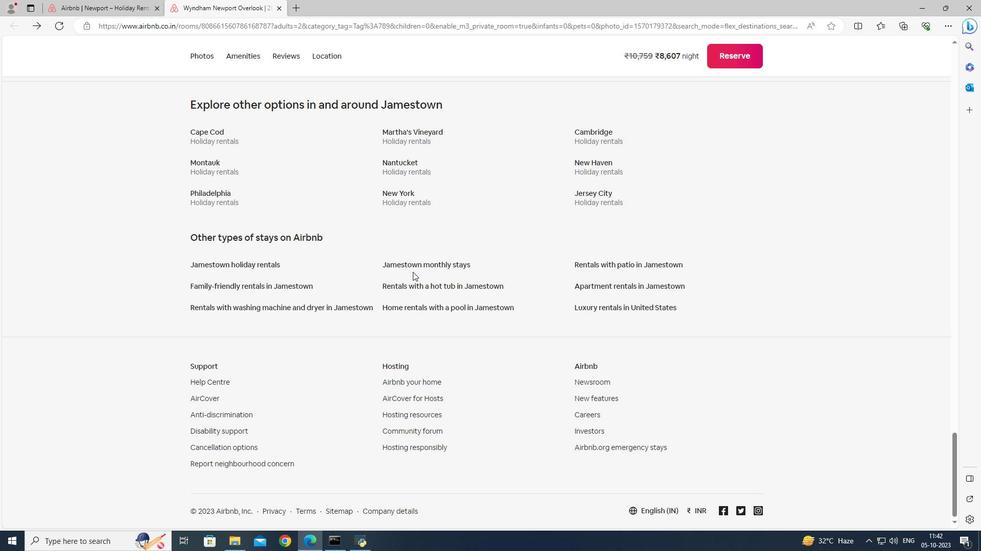 
Action: Mouse scrolled (412, 271) with delta (0, 0)
Screenshot: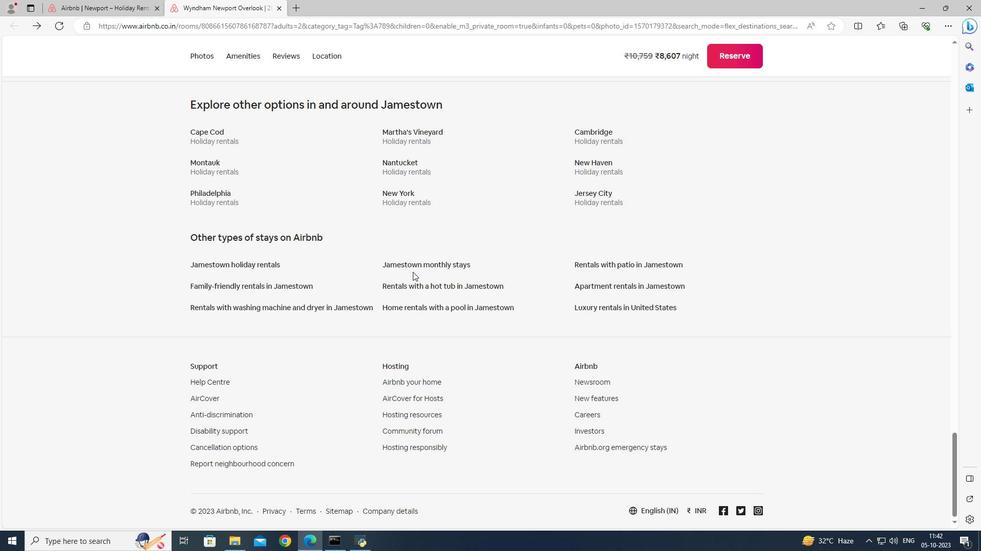 
Action: Mouse scrolled (412, 271) with delta (0, 0)
Screenshot: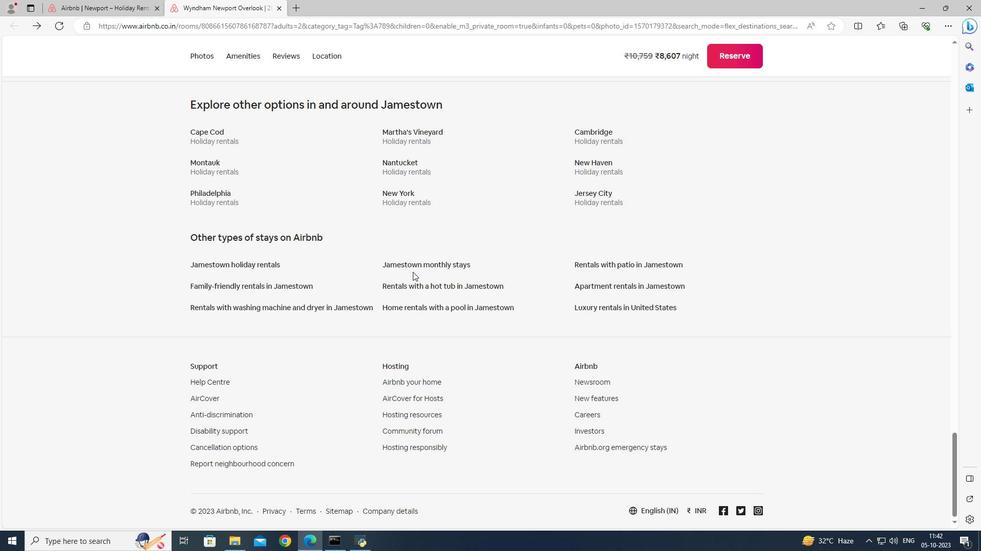 
Action: Mouse moved to (91, 6)
Screenshot: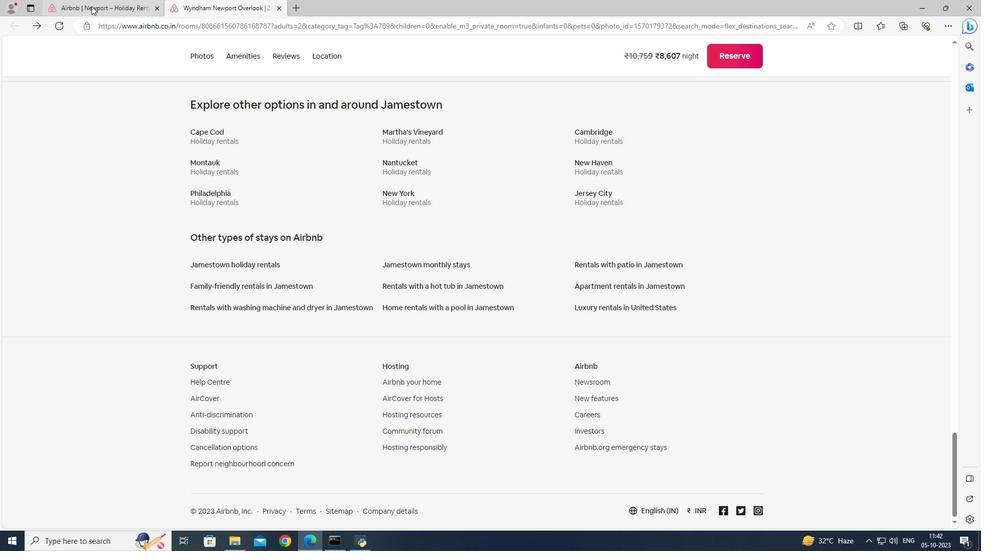 
Action: Mouse pressed left at (91, 6)
Screenshot: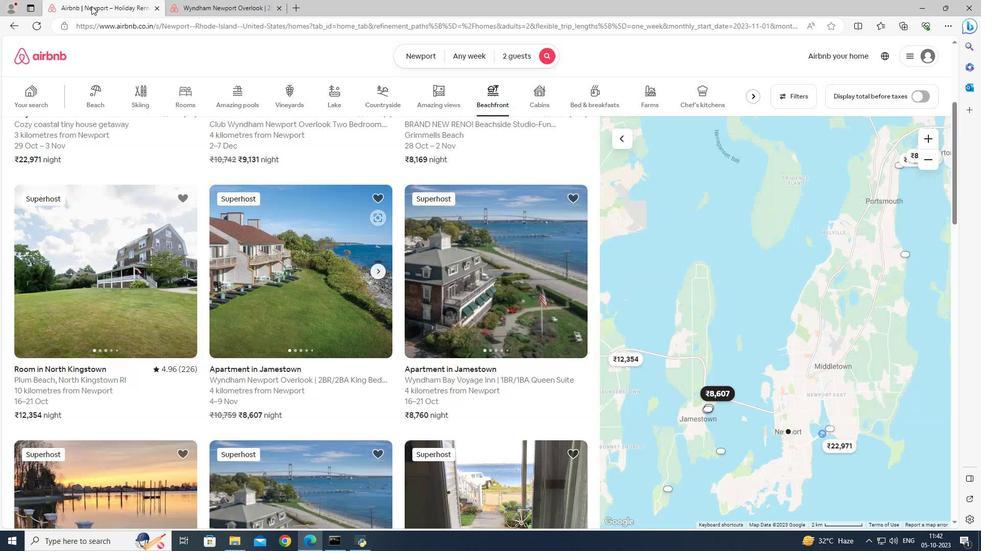 
Action: Mouse moved to (280, 312)
Screenshot: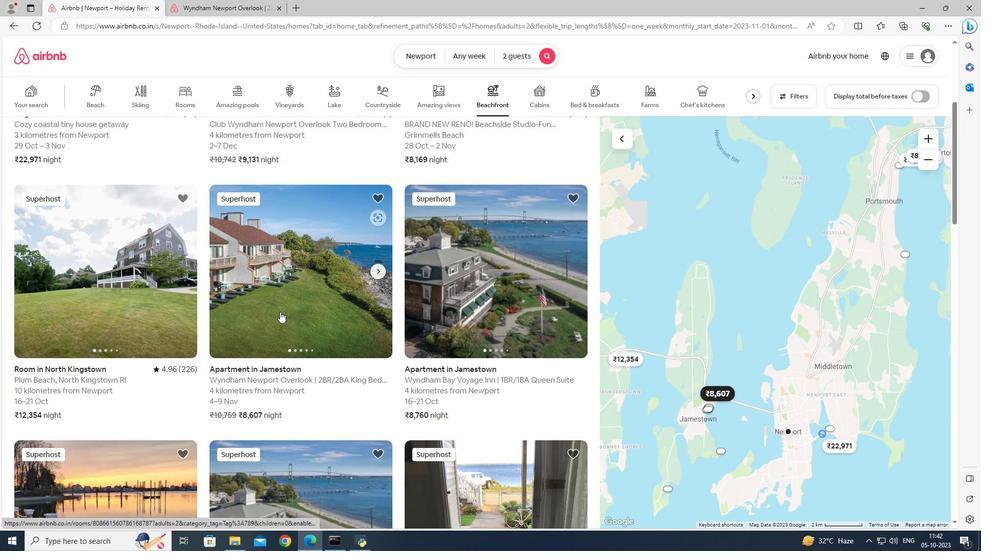 
Action: Mouse scrolled (280, 311) with delta (0, 0)
Screenshot: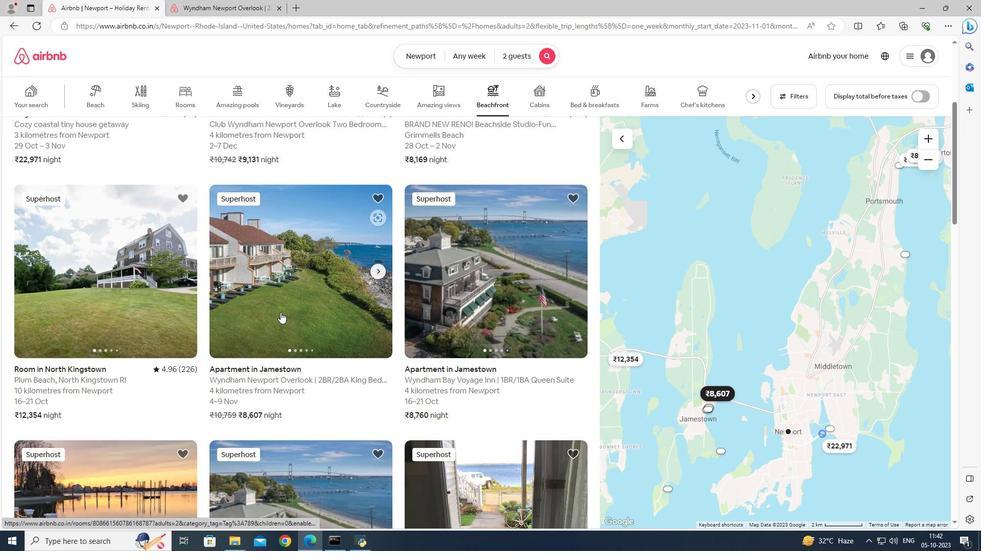 
Action: Mouse moved to (280, 312)
Screenshot: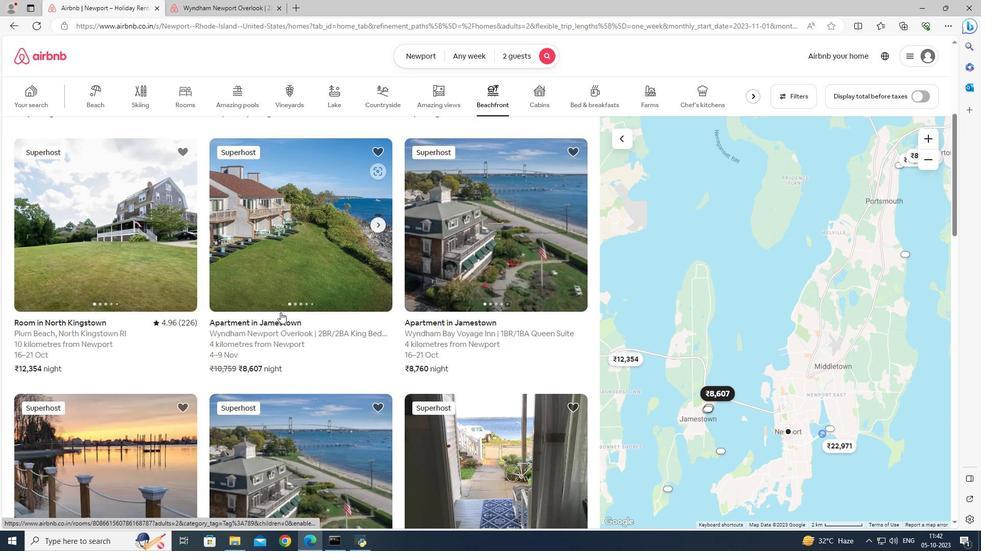 
Action: Mouse scrolled (280, 312) with delta (0, 0)
Screenshot: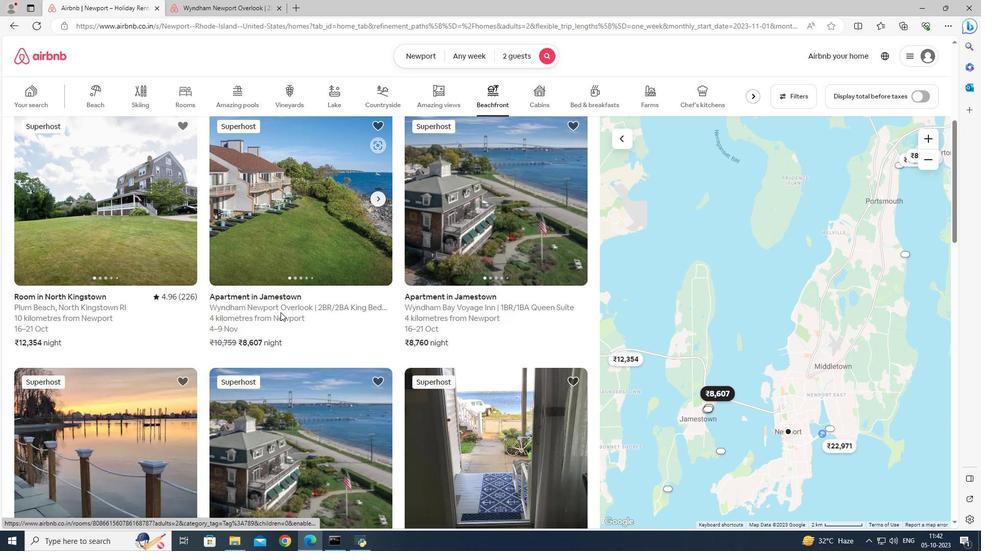 
Action: Mouse scrolled (280, 312) with delta (0, 0)
Screenshot: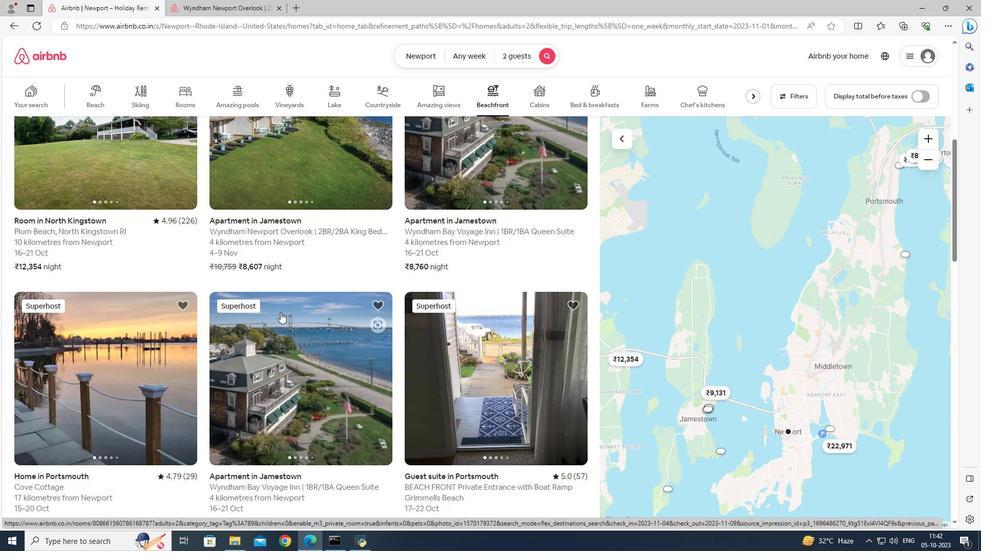 
Action: Mouse moved to (280, 312)
Screenshot: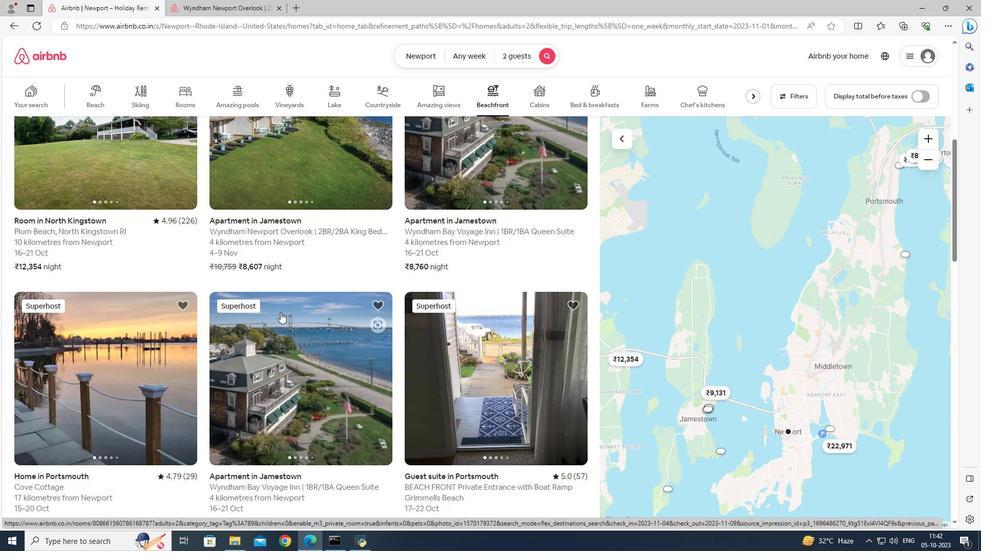 
Action: Mouse scrolled (280, 312) with delta (0, 0)
Screenshot: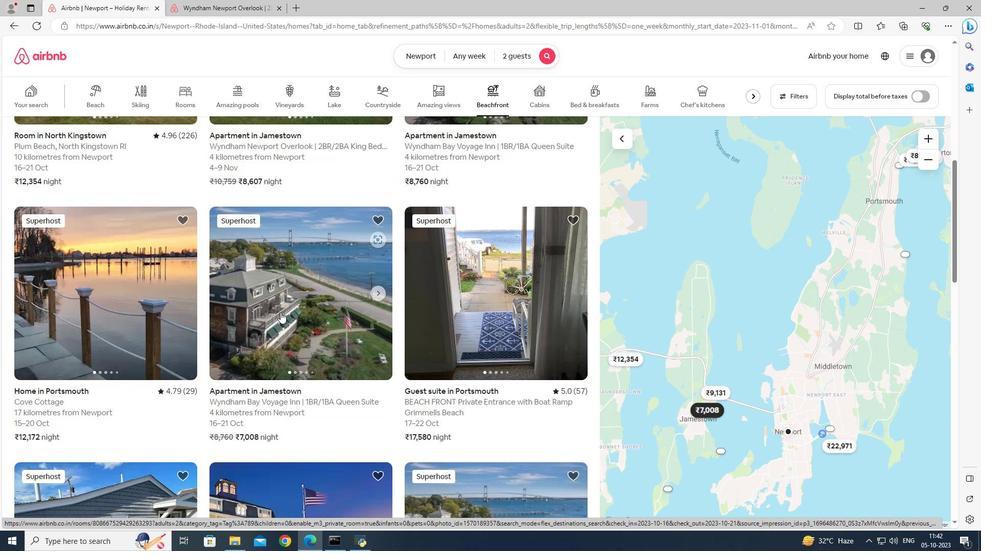 
Action: Mouse scrolled (280, 313) with delta (0, 0)
Screenshot: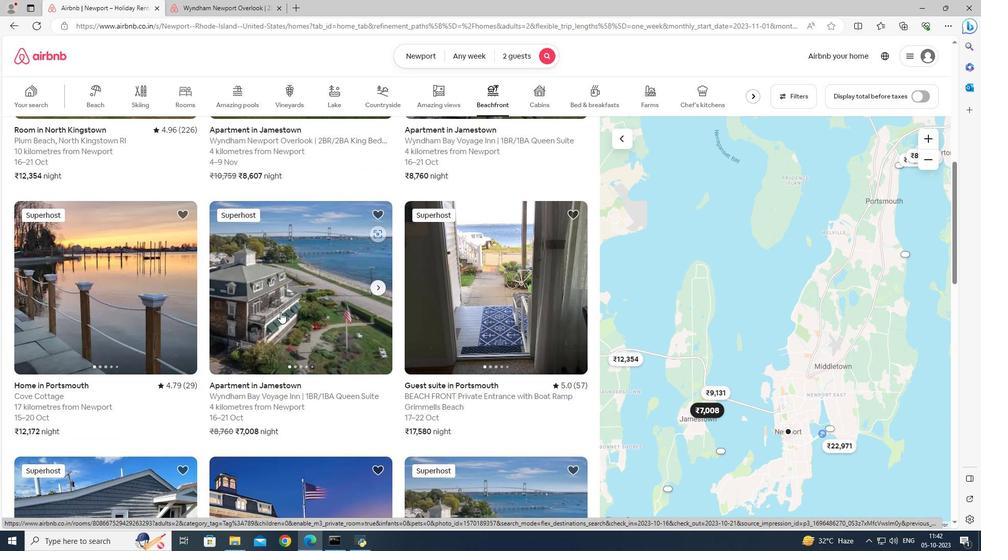 
Action: Mouse scrolled (280, 313) with delta (0, 0)
Screenshot: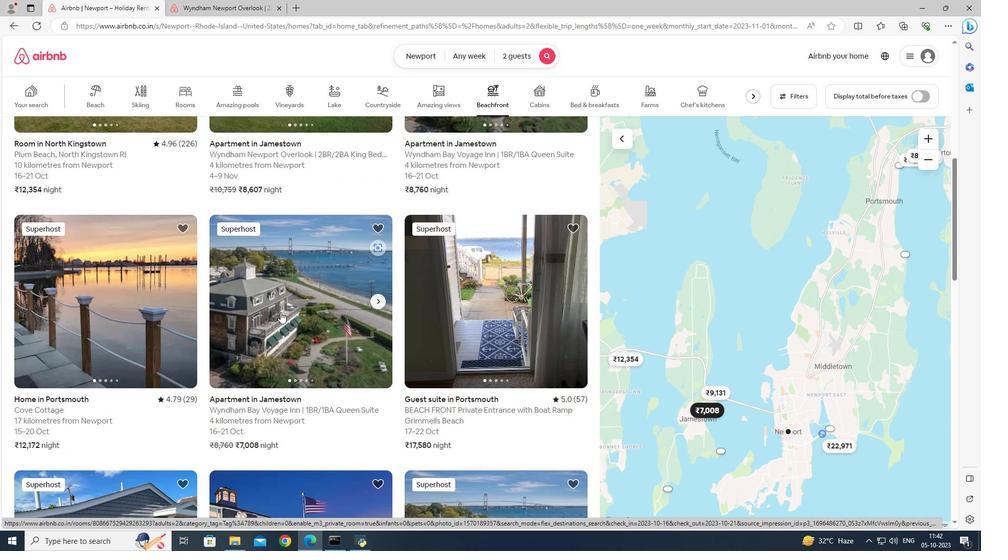 
Action: Mouse scrolled (280, 313) with delta (0, 0)
Screenshot: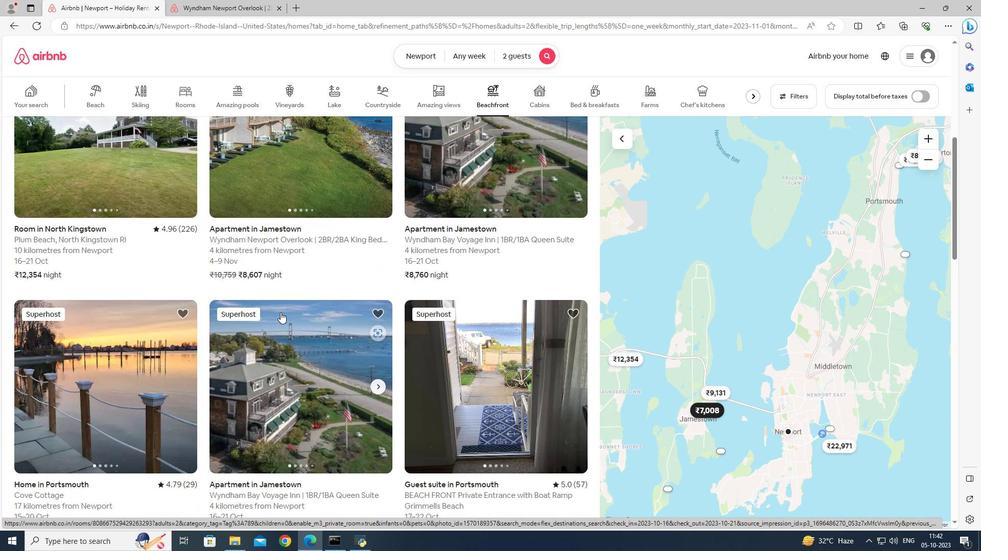 
Action: Mouse moved to (281, 313)
Screenshot: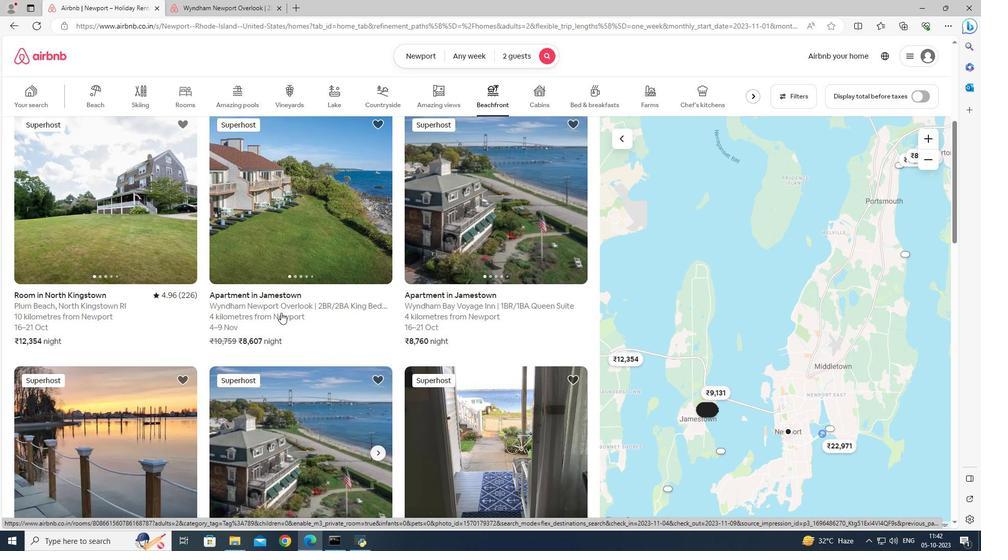 
Action: Mouse scrolled (281, 313) with delta (0, 0)
